 Task: Research Airbnb options in Tunapuna, Trinidad and Tobago from 1st November, 2023 to 9th November, 2023 for 6 adults.3 bedrooms having 3 beds and 3 bathrooms. Property type can be house. Booking option can be shelf check-in. Look for 3 properties as per requirement.
Action: Mouse moved to (427, 156)
Screenshot: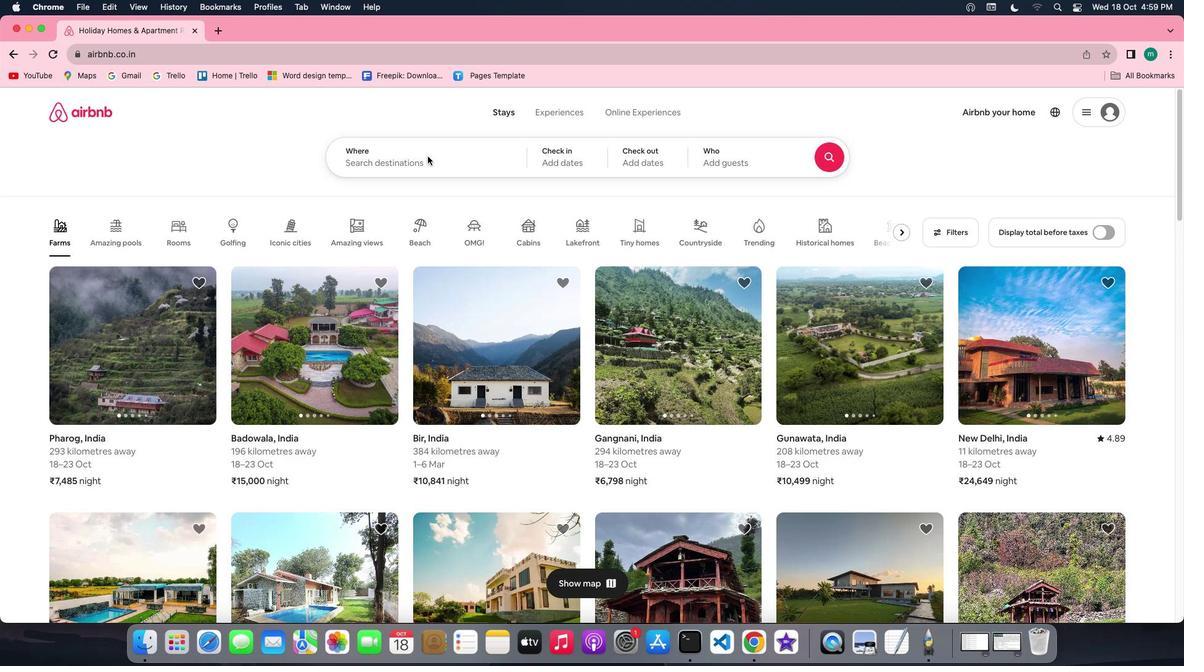 
Action: Mouse pressed left at (427, 156)
Screenshot: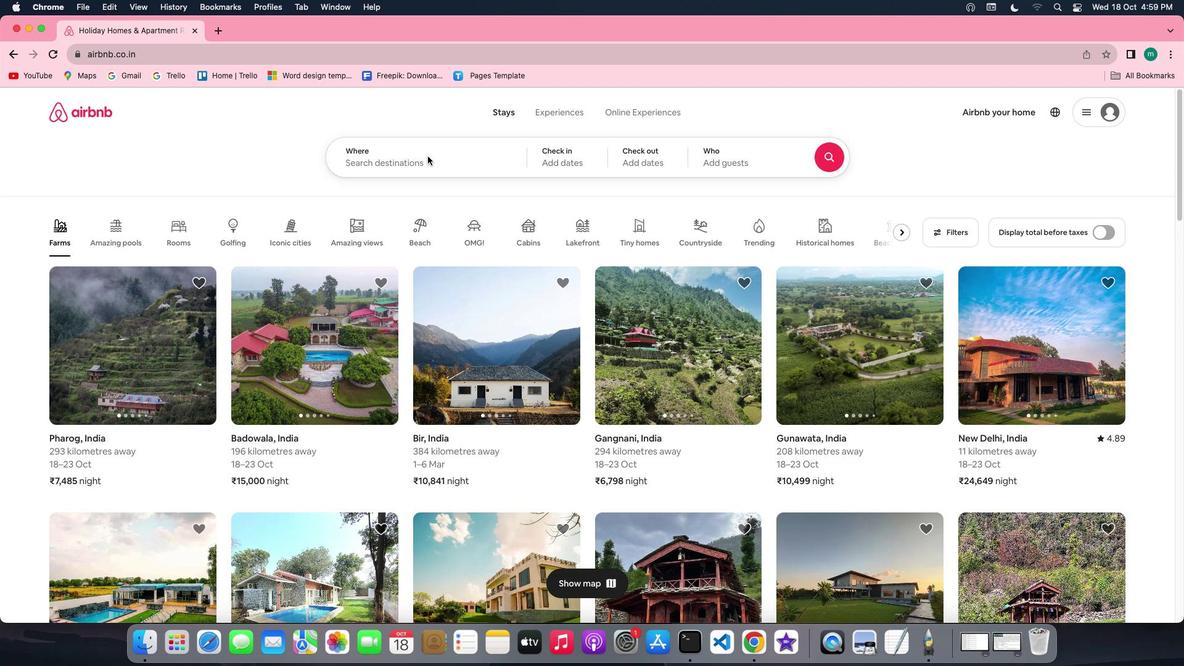 
Action: Mouse pressed left at (427, 156)
Screenshot: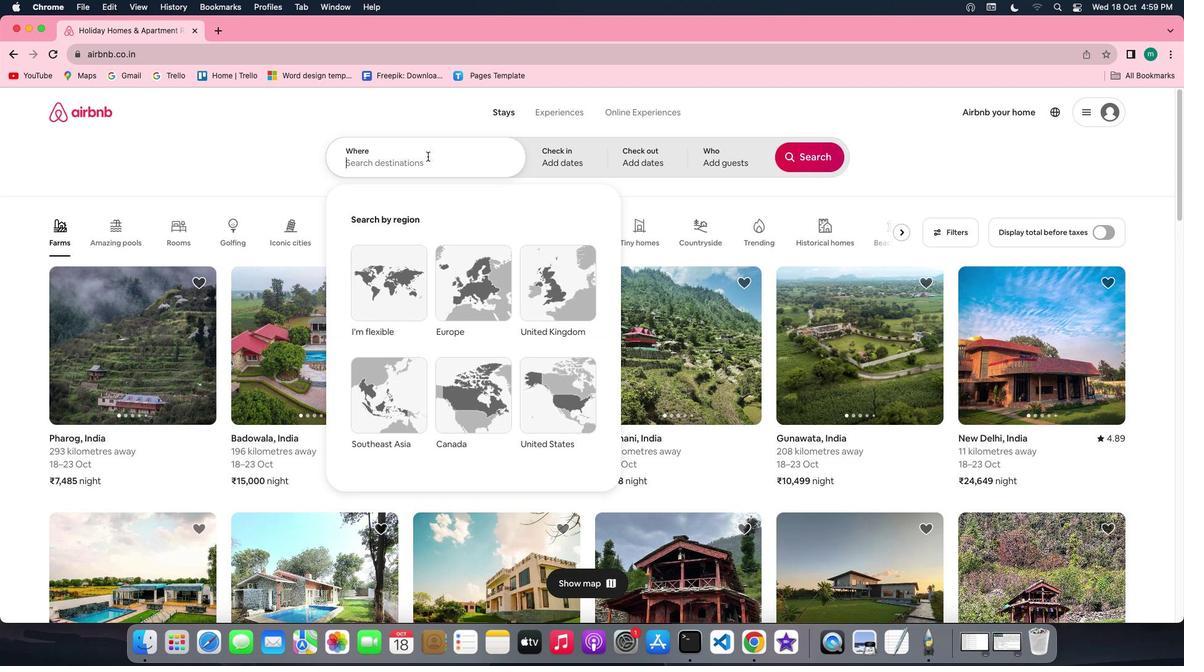 
Action: Key pressed Key.shift'T''u''n''a''p''u''n''a'','Key.spaceKey.shift'T''r''i''n''i''d''a''d'Key.space'a''n''d'Key.spaceKey.shift'T''o''b''a''g''o'
Screenshot: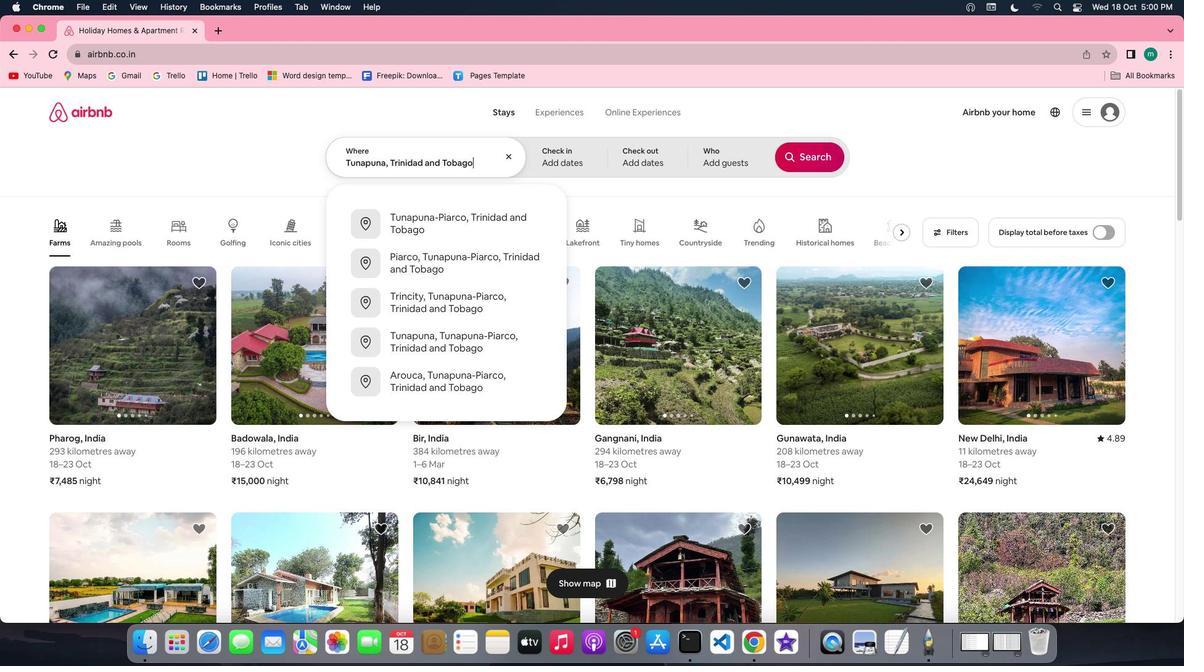 
Action: Mouse moved to (502, 219)
Screenshot: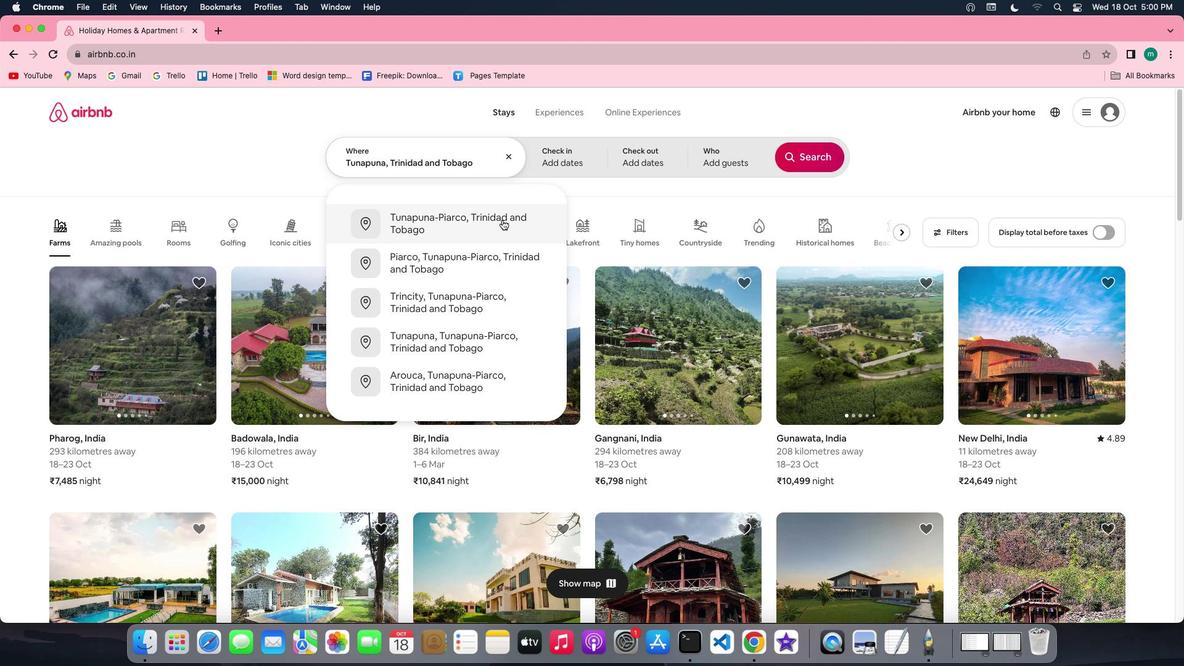 
Action: Mouse pressed left at (502, 219)
Screenshot: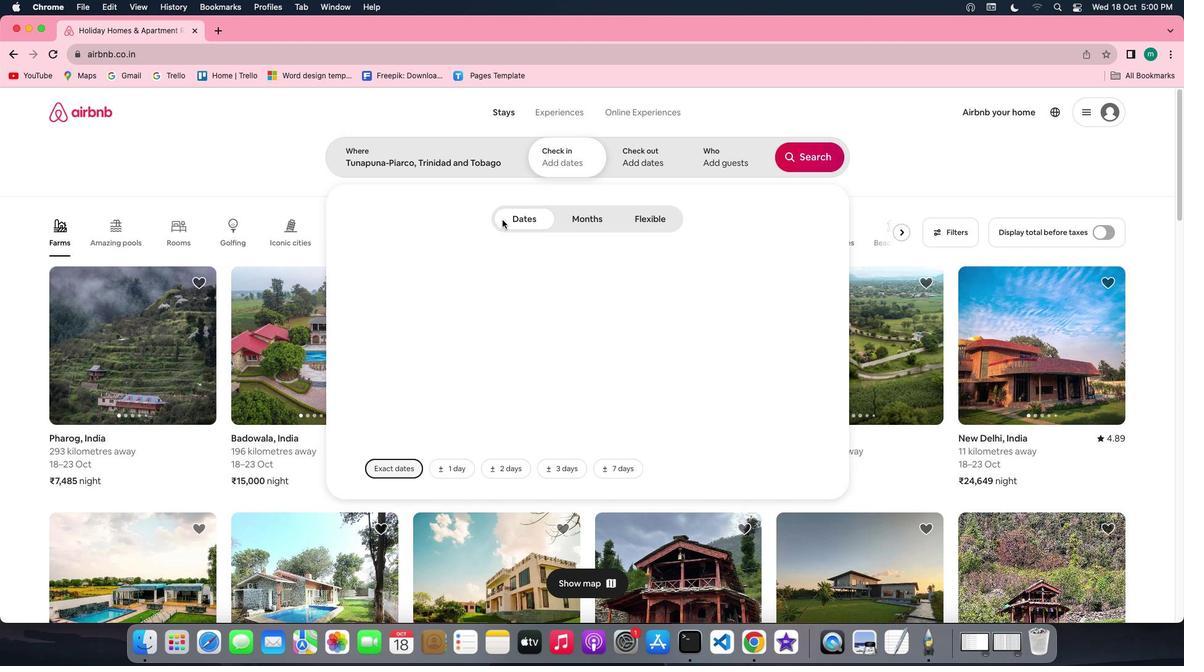 
Action: Mouse moved to (696, 302)
Screenshot: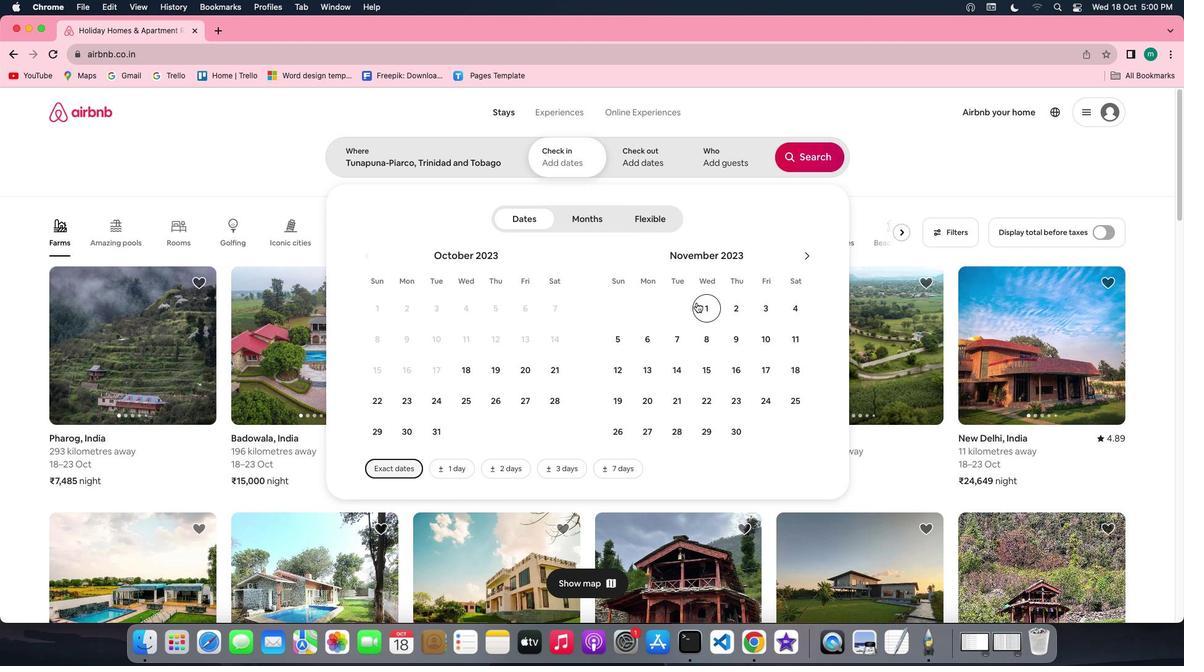 
Action: Mouse pressed left at (696, 302)
Screenshot: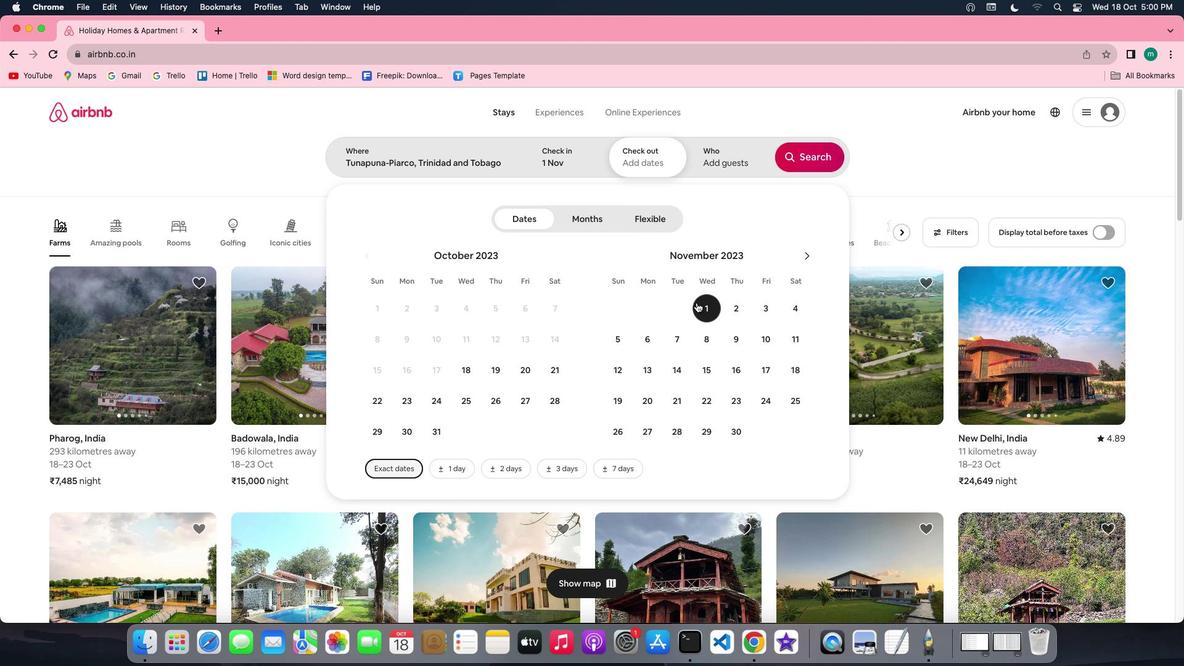 
Action: Mouse moved to (729, 334)
Screenshot: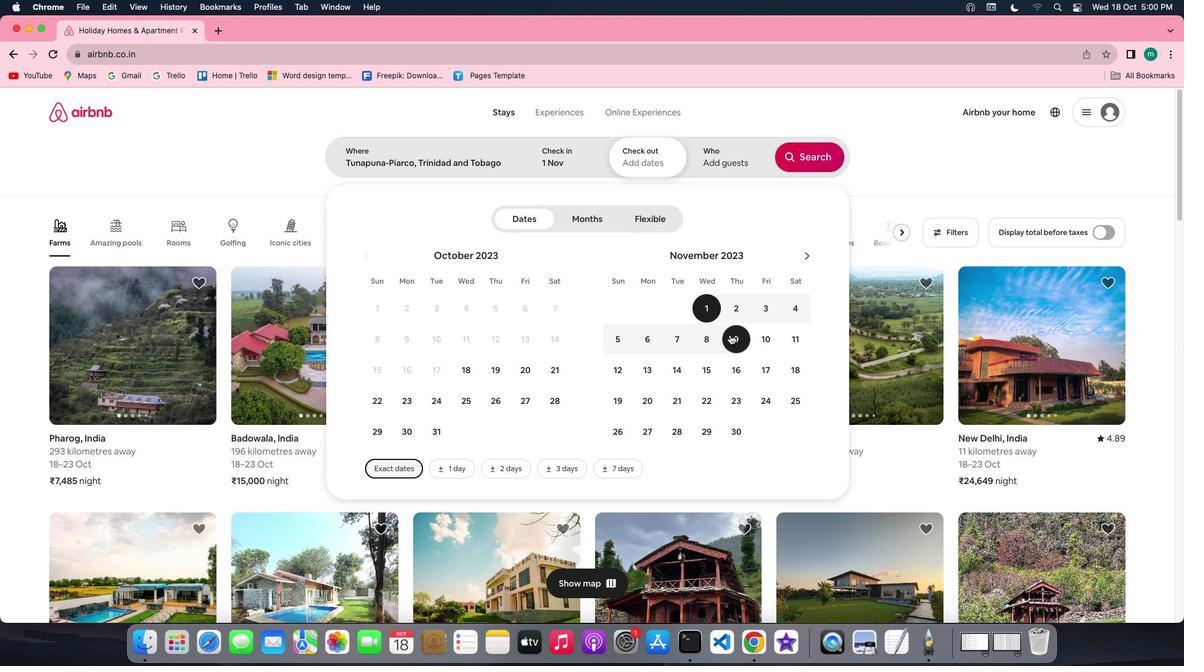 
Action: Mouse pressed left at (729, 334)
Screenshot: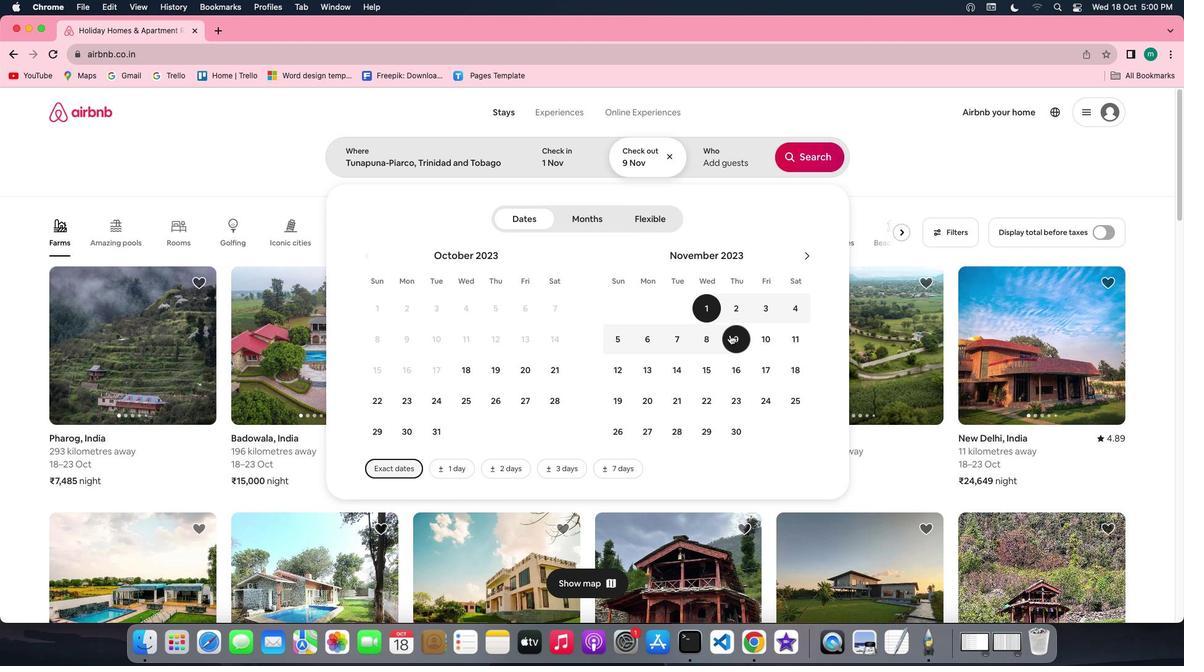 
Action: Mouse moved to (743, 169)
Screenshot: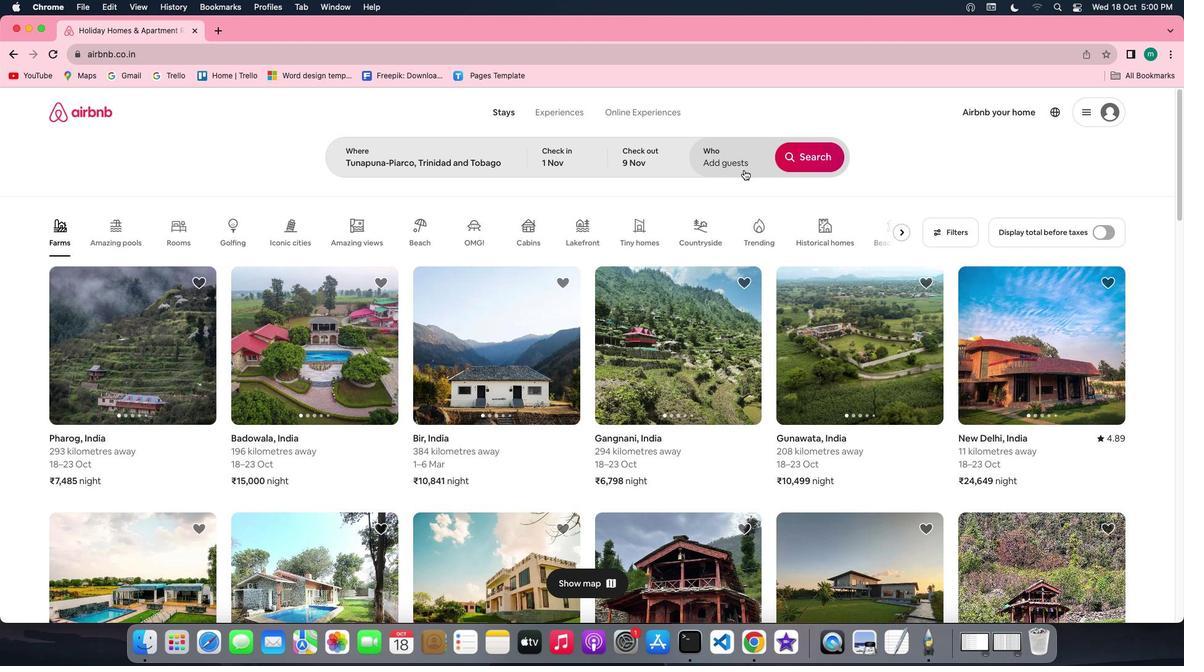 
Action: Mouse pressed left at (743, 169)
Screenshot: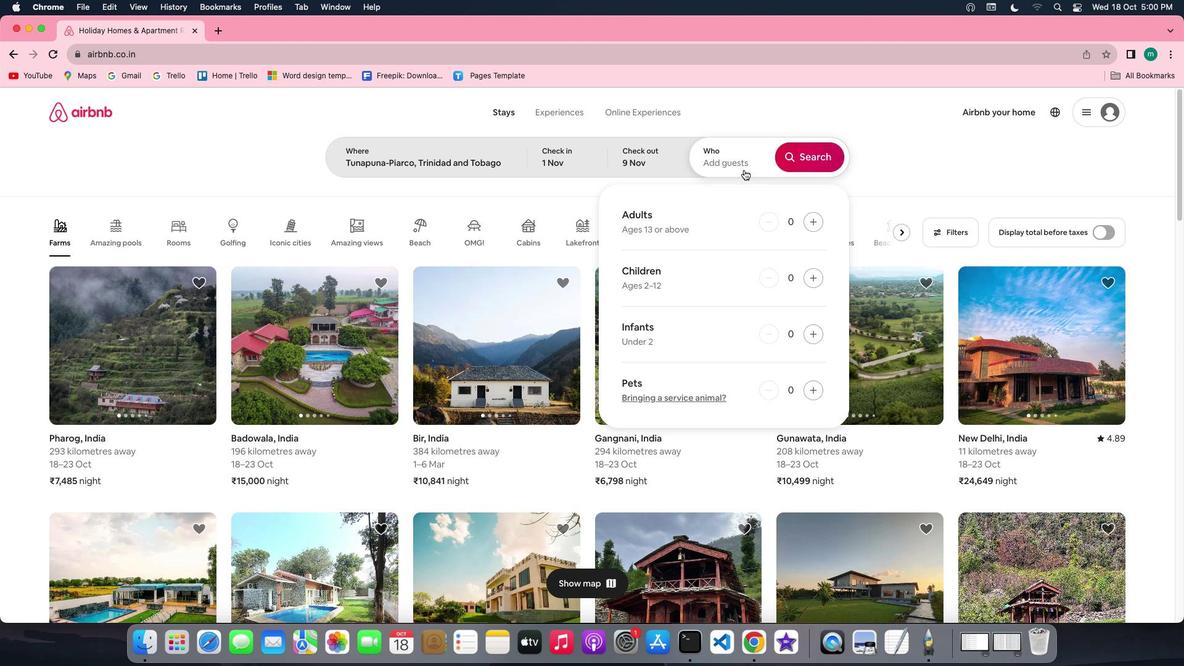 
Action: Mouse moved to (813, 213)
Screenshot: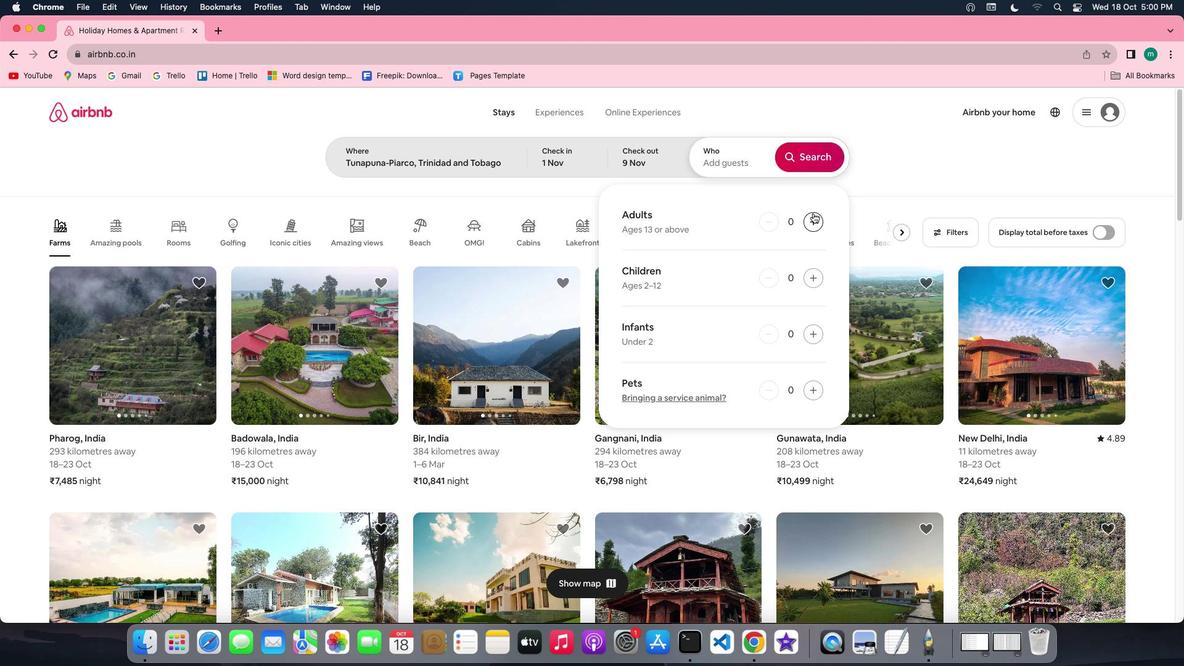 
Action: Mouse pressed left at (813, 213)
Screenshot: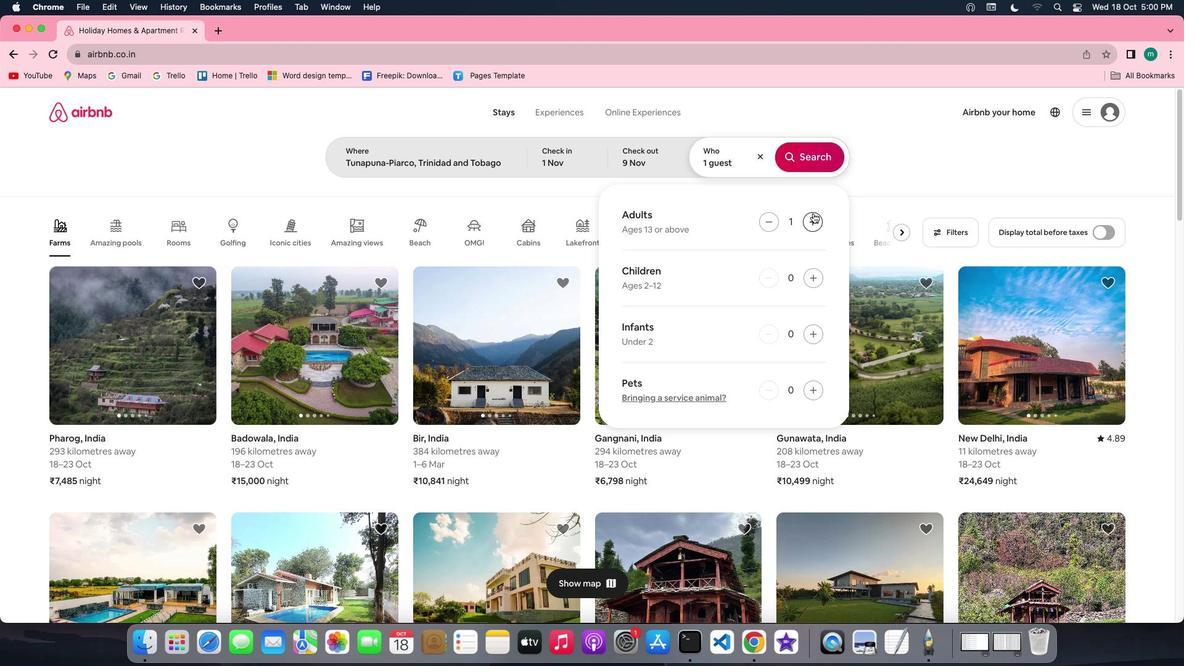 
Action: Mouse pressed left at (813, 213)
Screenshot: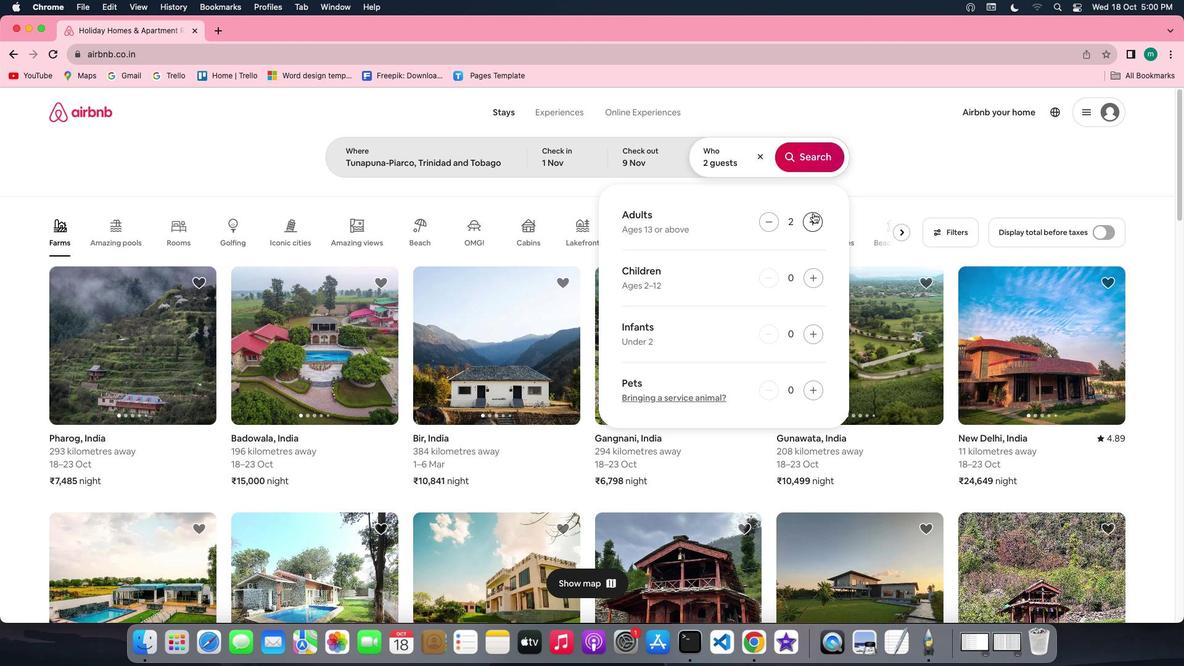 
Action: Mouse pressed left at (813, 213)
Screenshot: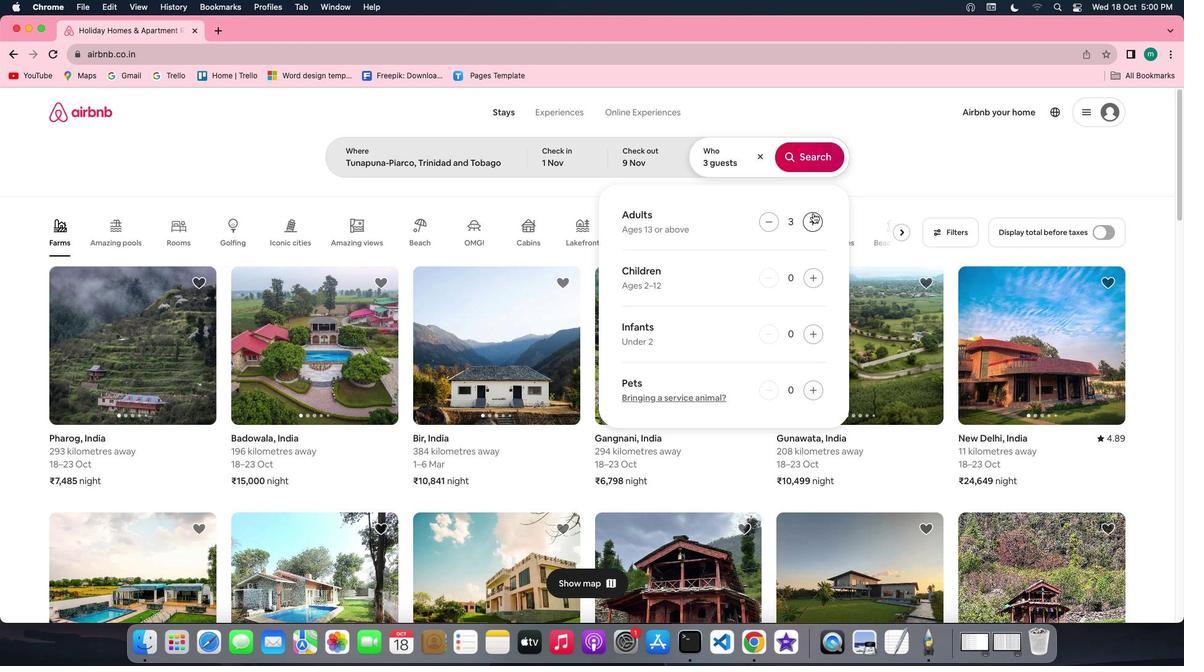 
Action: Mouse pressed left at (813, 213)
Screenshot: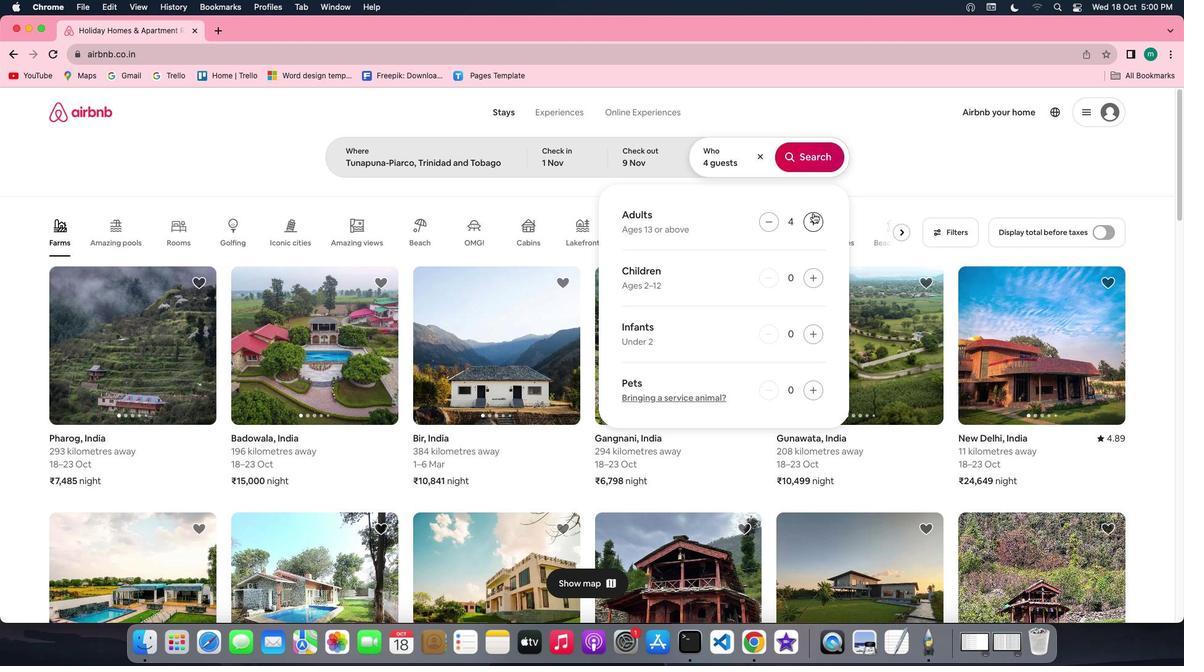 
Action: Mouse pressed left at (813, 213)
Screenshot: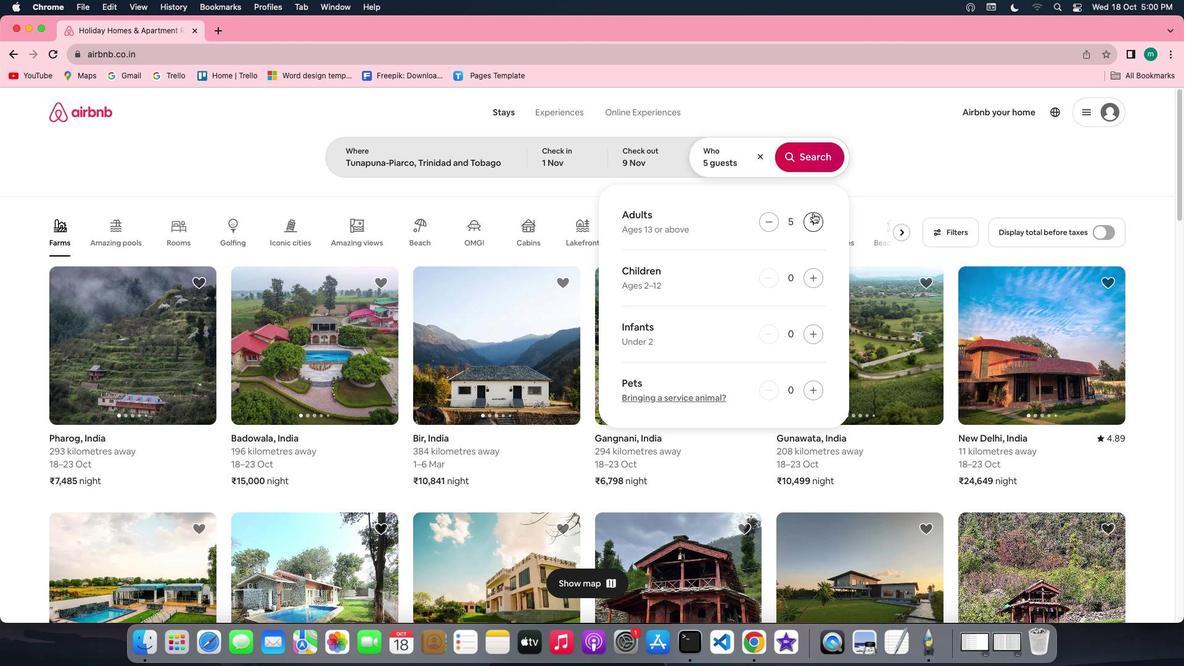 
Action: Mouse pressed left at (813, 213)
Screenshot: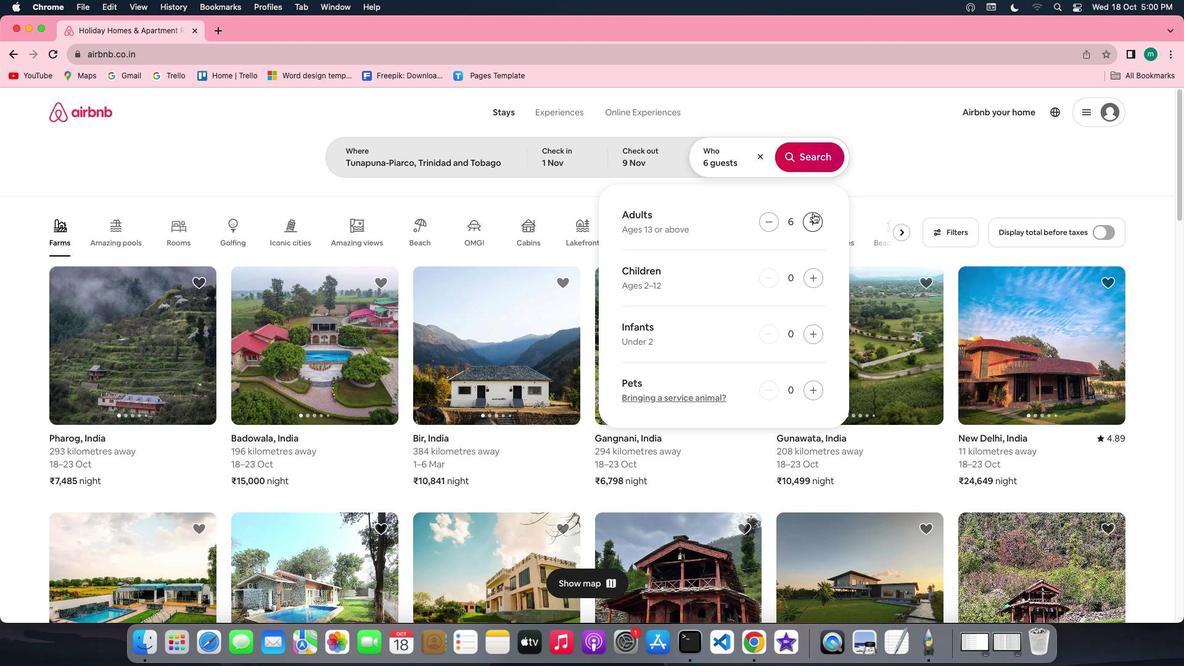 
Action: Mouse moved to (806, 160)
Screenshot: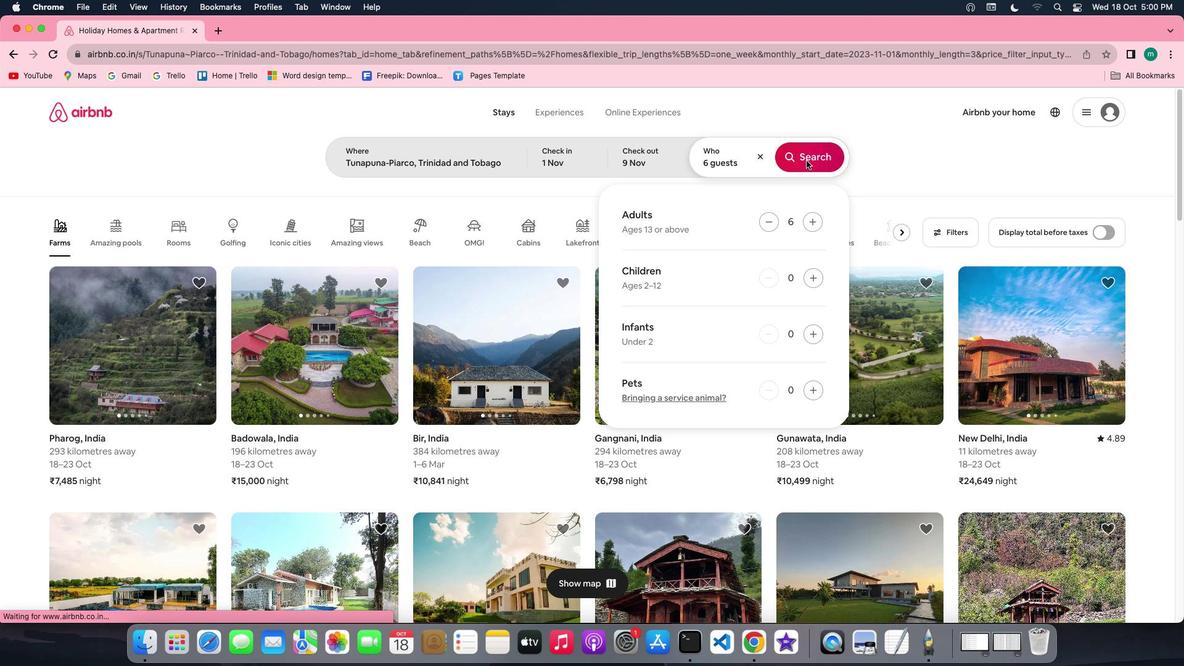 
Action: Mouse pressed left at (806, 160)
Screenshot: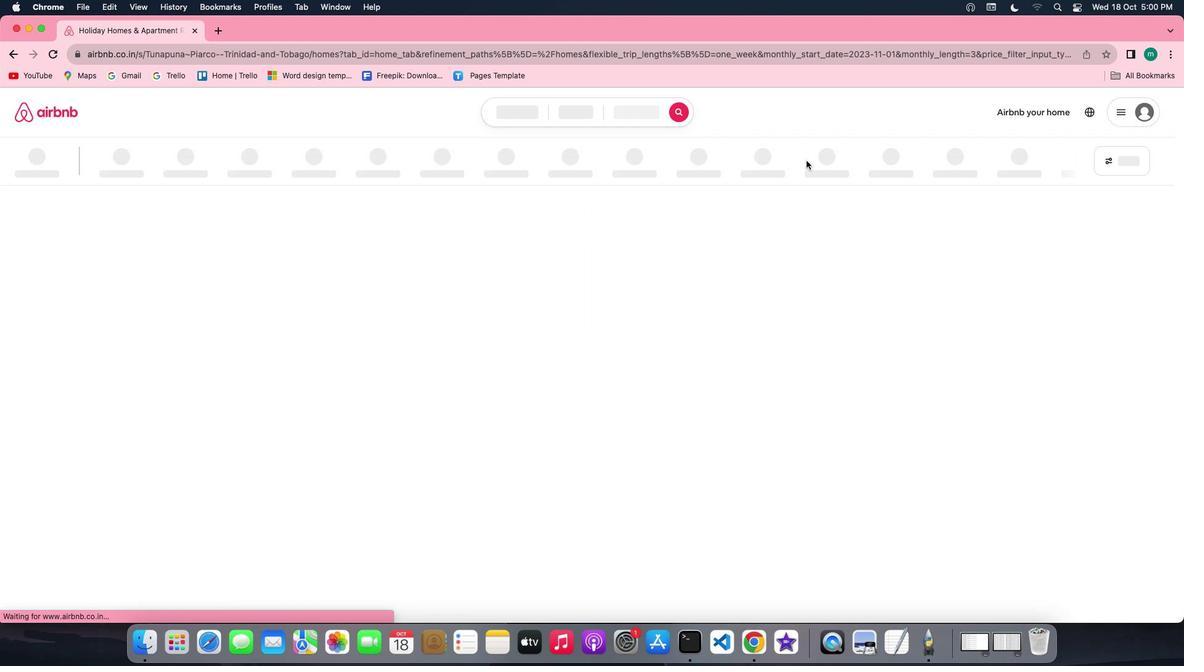 
Action: Mouse moved to (974, 168)
Screenshot: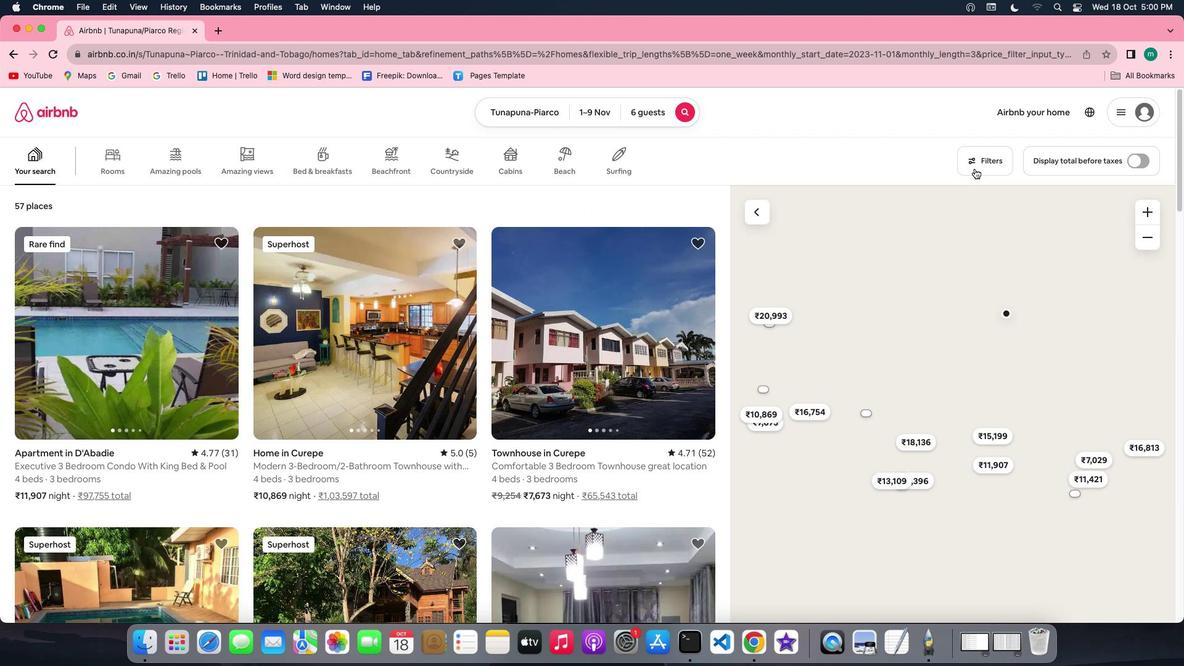 
Action: Mouse pressed left at (974, 168)
Screenshot: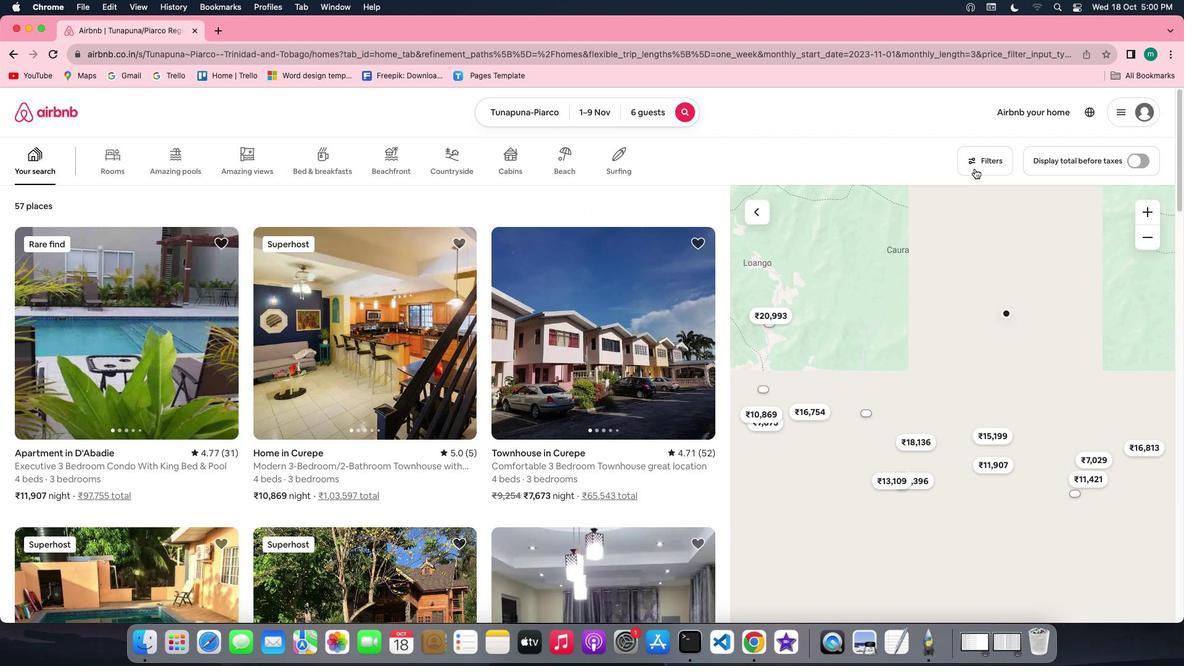 
Action: Mouse moved to (620, 393)
Screenshot: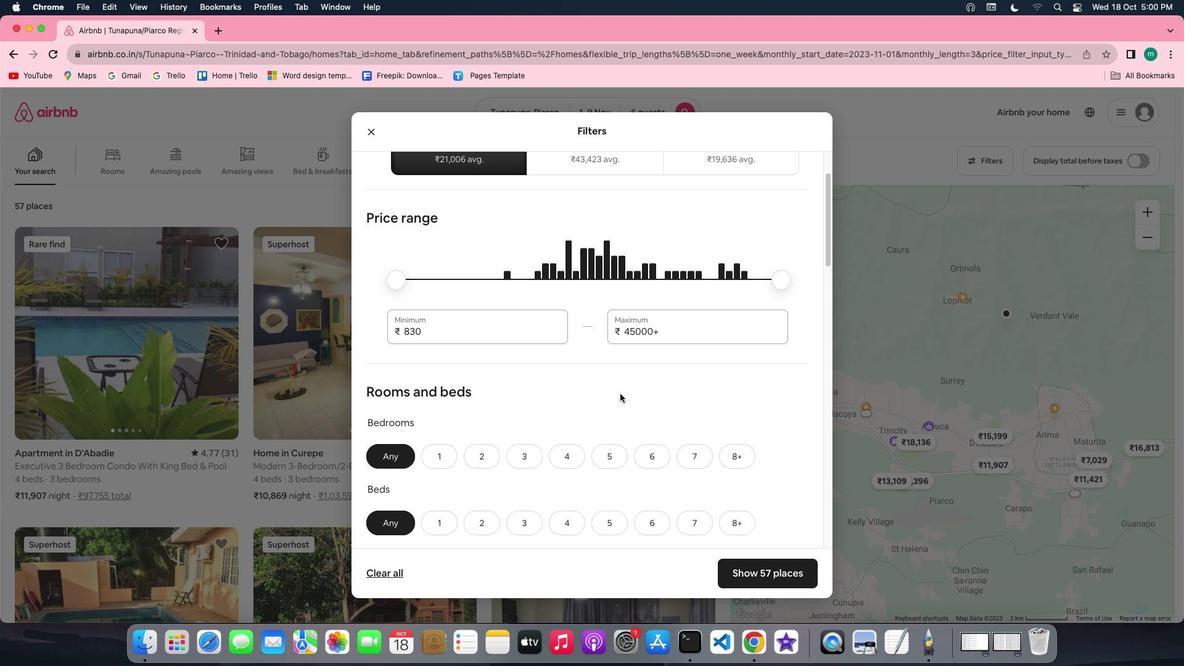 
Action: Mouse scrolled (620, 393) with delta (0, 0)
Screenshot: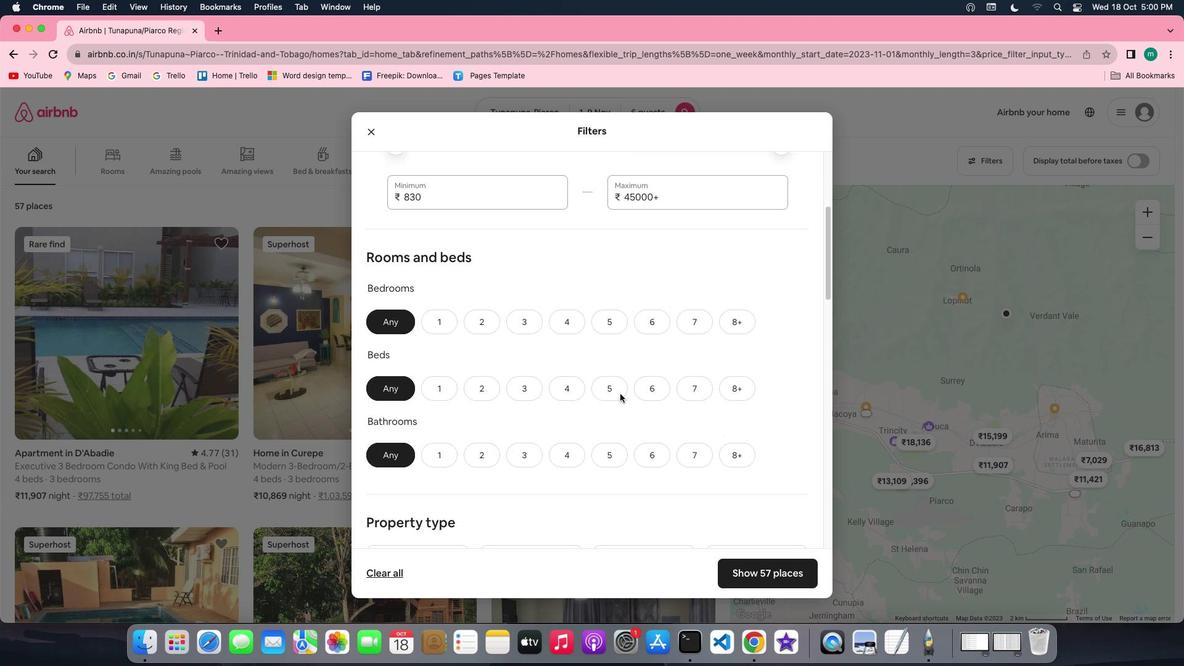 
Action: Mouse scrolled (620, 393) with delta (0, 0)
Screenshot: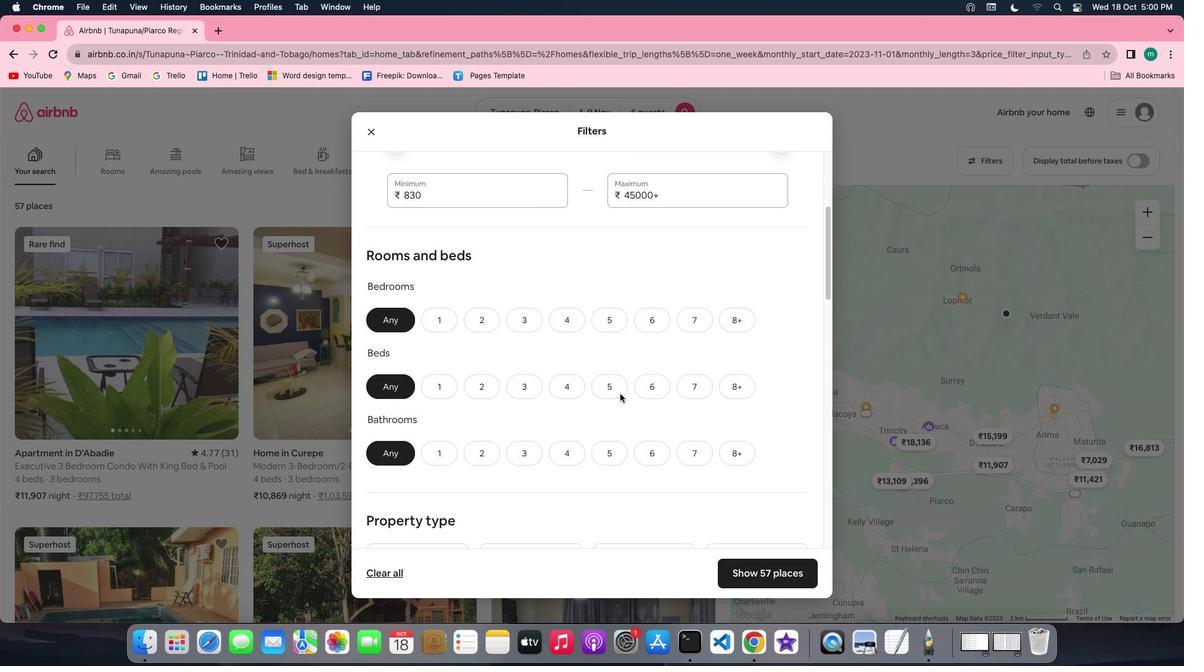
Action: Mouse scrolled (620, 393) with delta (0, -1)
Screenshot: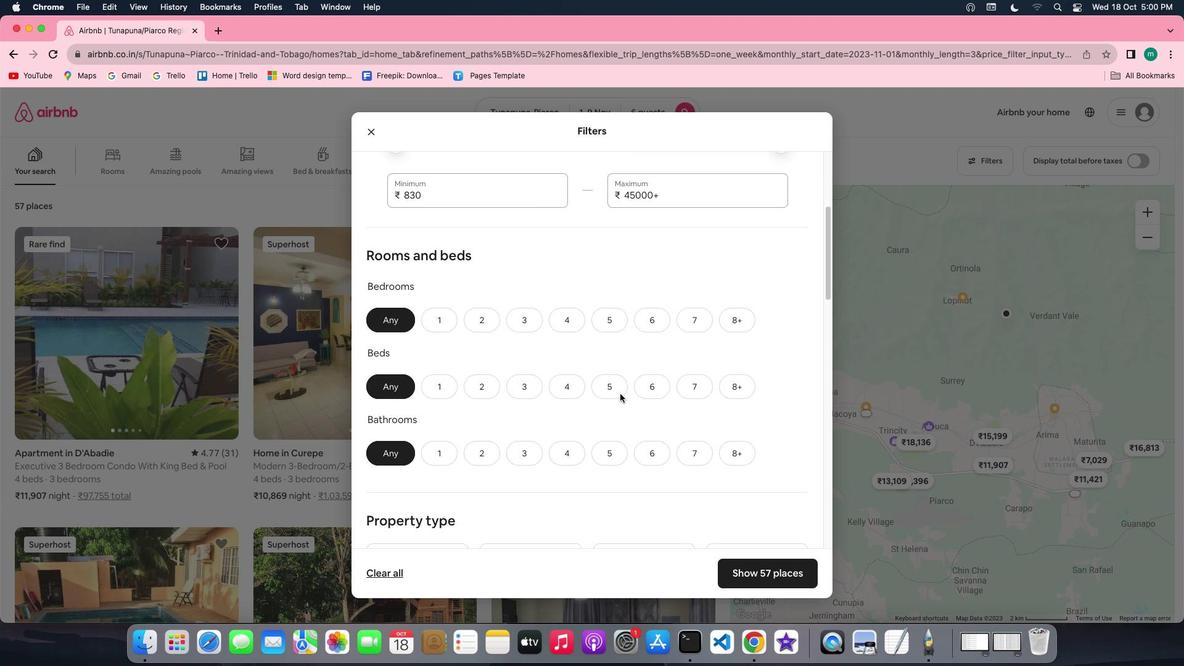
Action: Mouse scrolled (620, 393) with delta (0, -2)
Screenshot: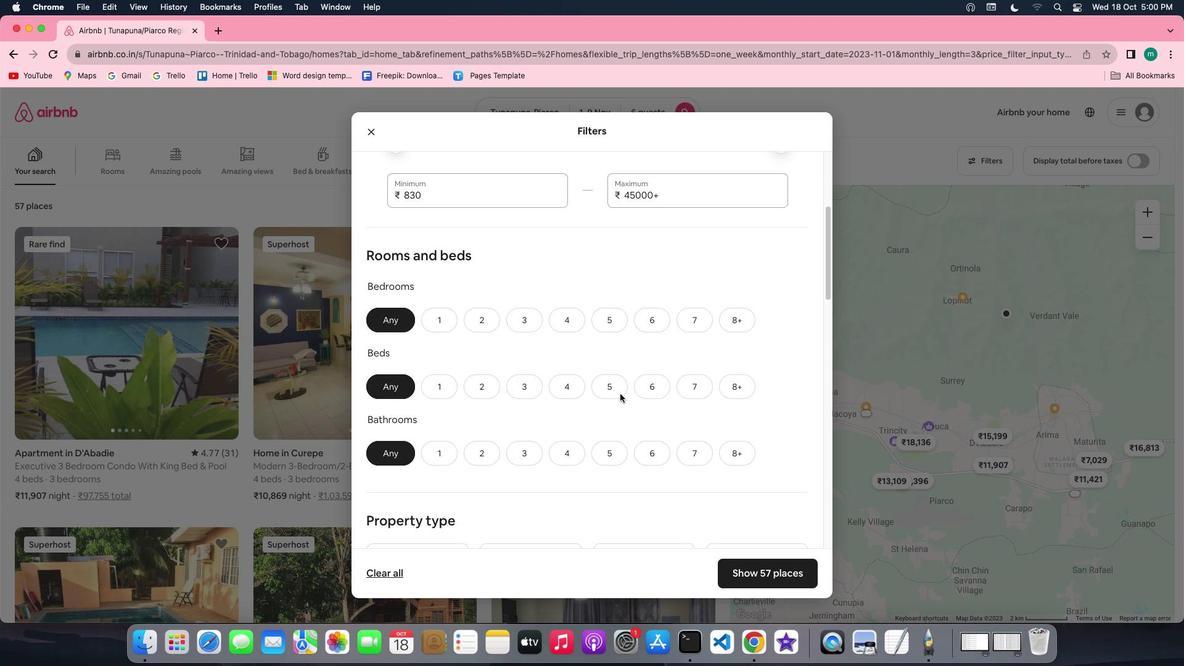 
Action: Mouse moved to (539, 323)
Screenshot: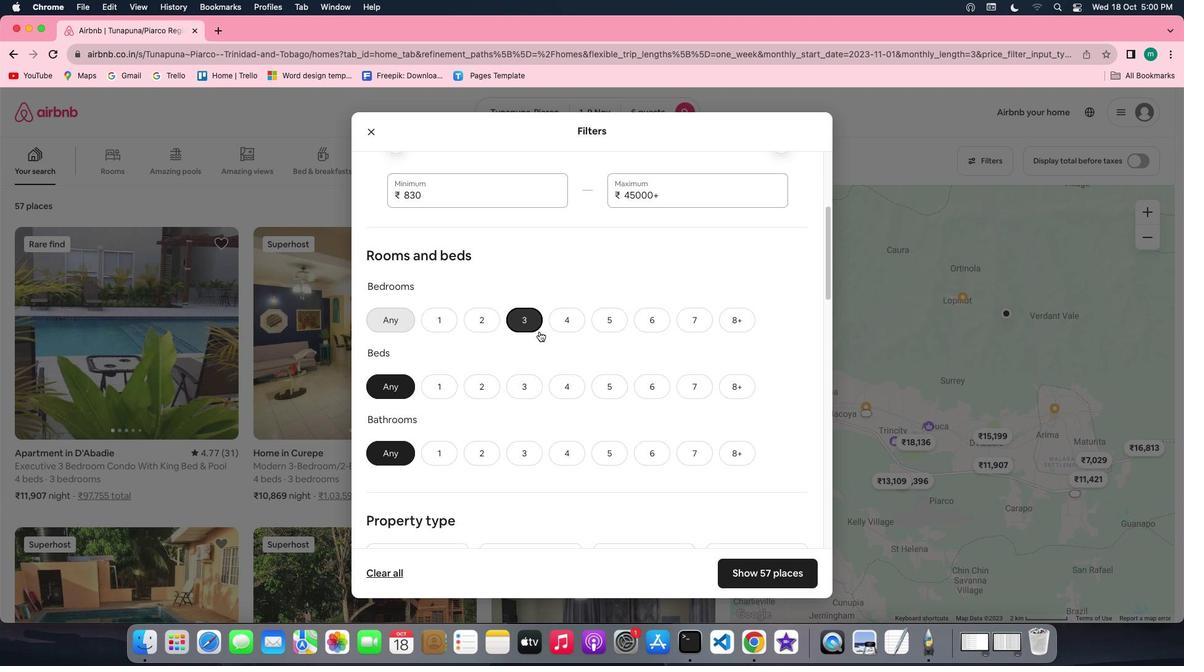 
Action: Mouse pressed left at (539, 323)
Screenshot: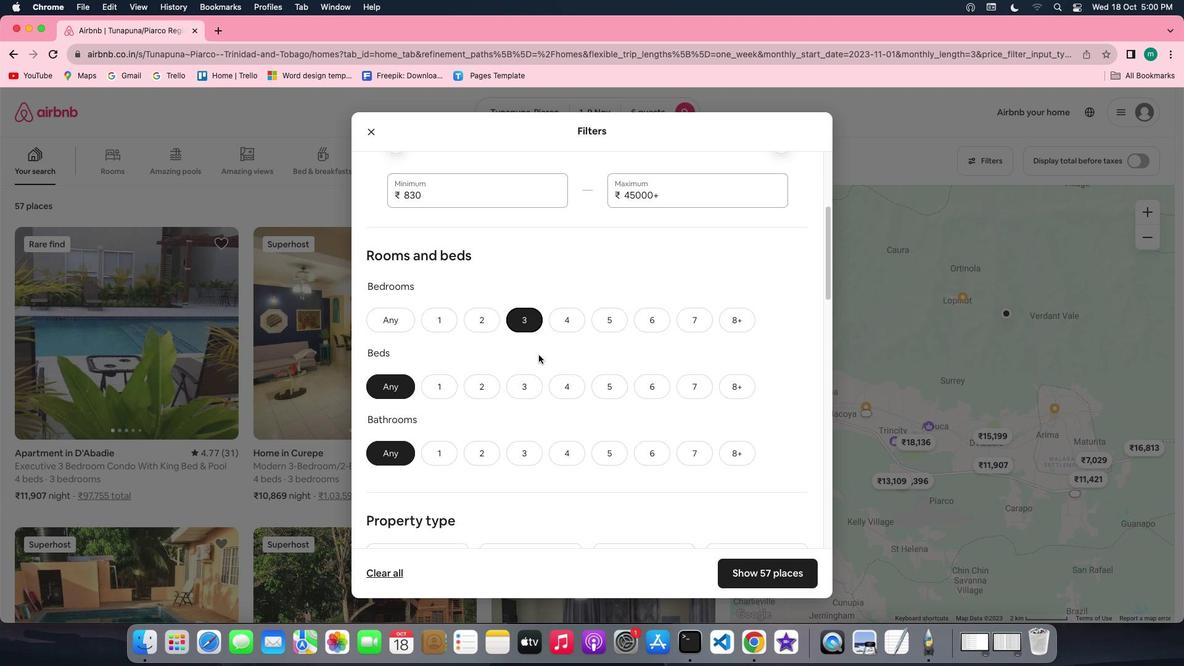 
Action: Mouse moved to (531, 394)
Screenshot: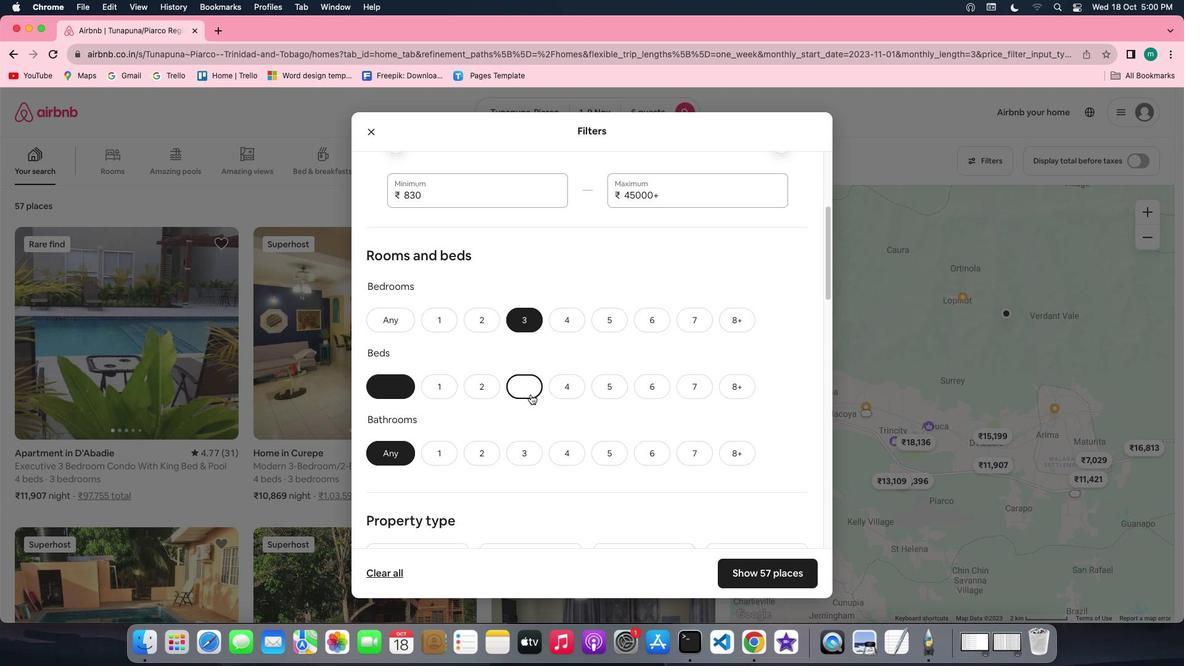 
Action: Mouse pressed left at (531, 394)
Screenshot: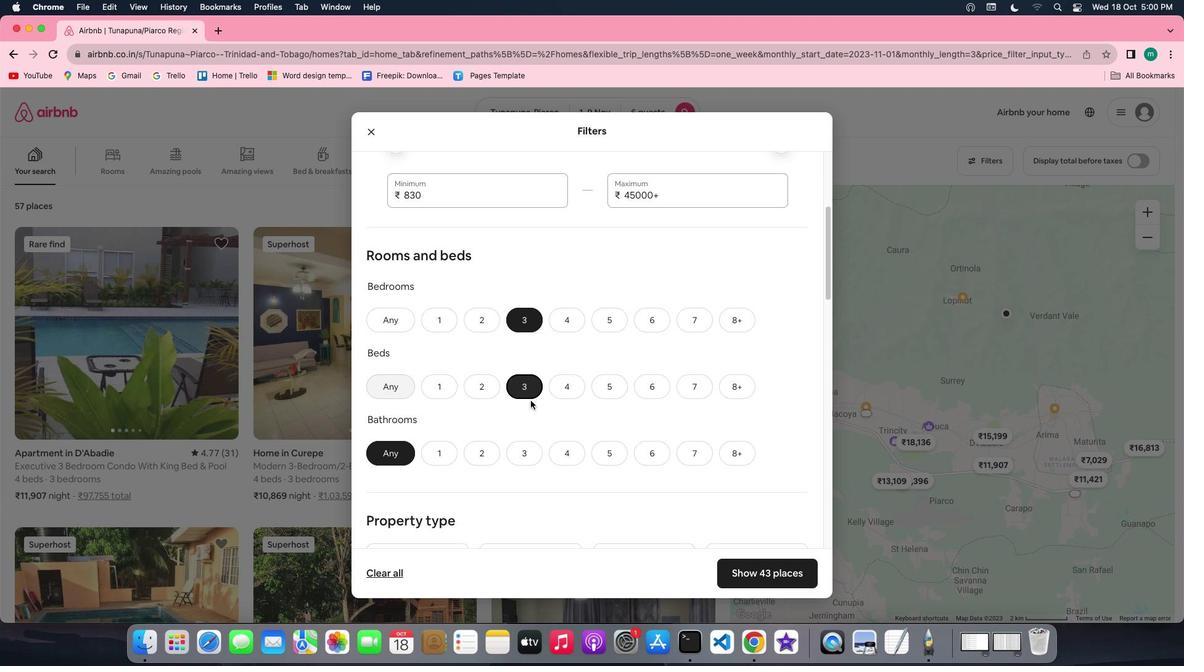 
Action: Mouse moved to (532, 455)
Screenshot: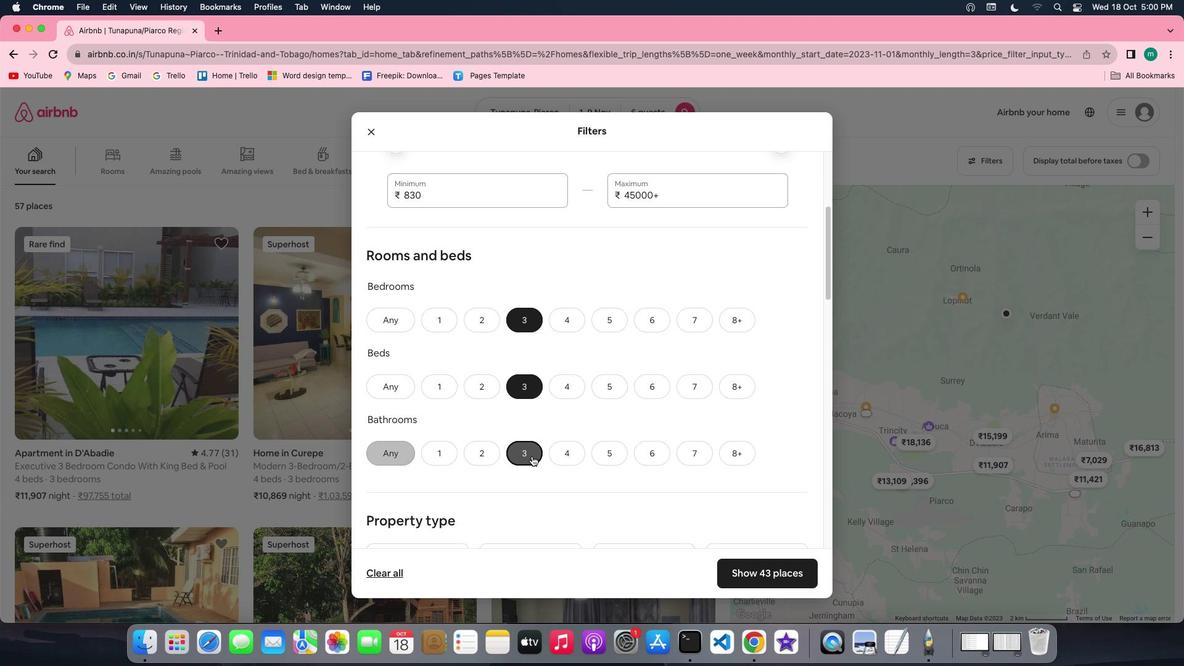 
Action: Mouse pressed left at (532, 455)
Screenshot: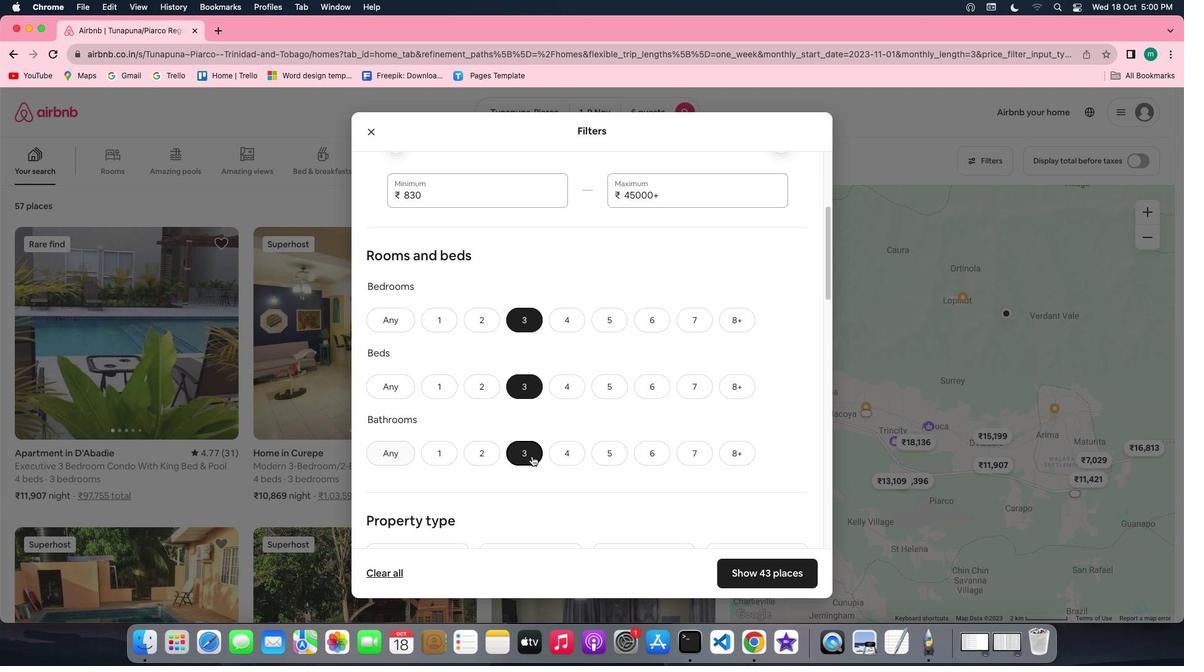 
Action: Mouse moved to (670, 448)
Screenshot: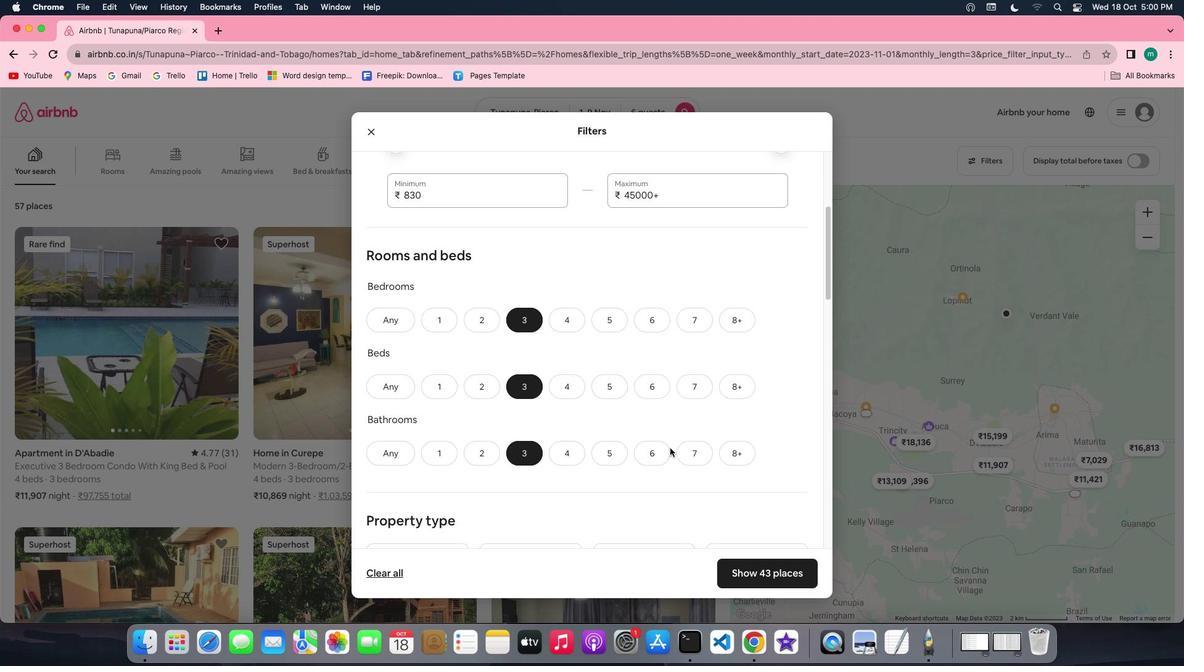 
Action: Mouse scrolled (670, 448) with delta (0, 0)
Screenshot: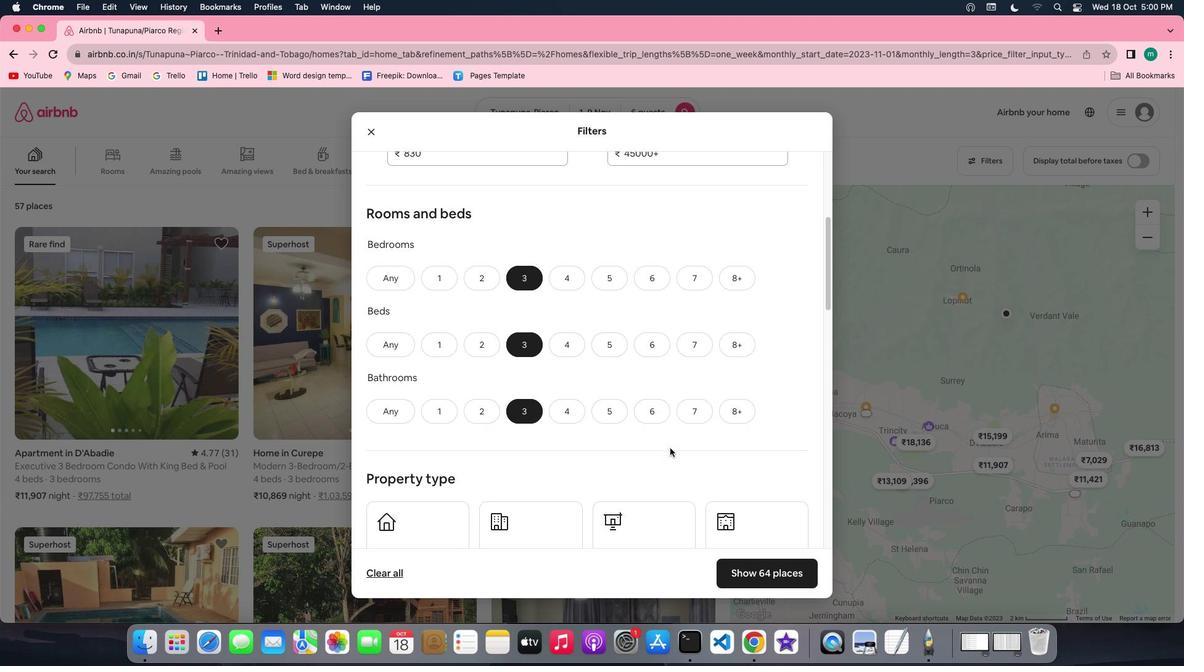 
Action: Mouse scrolled (670, 448) with delta (0, 0)
Screenshot: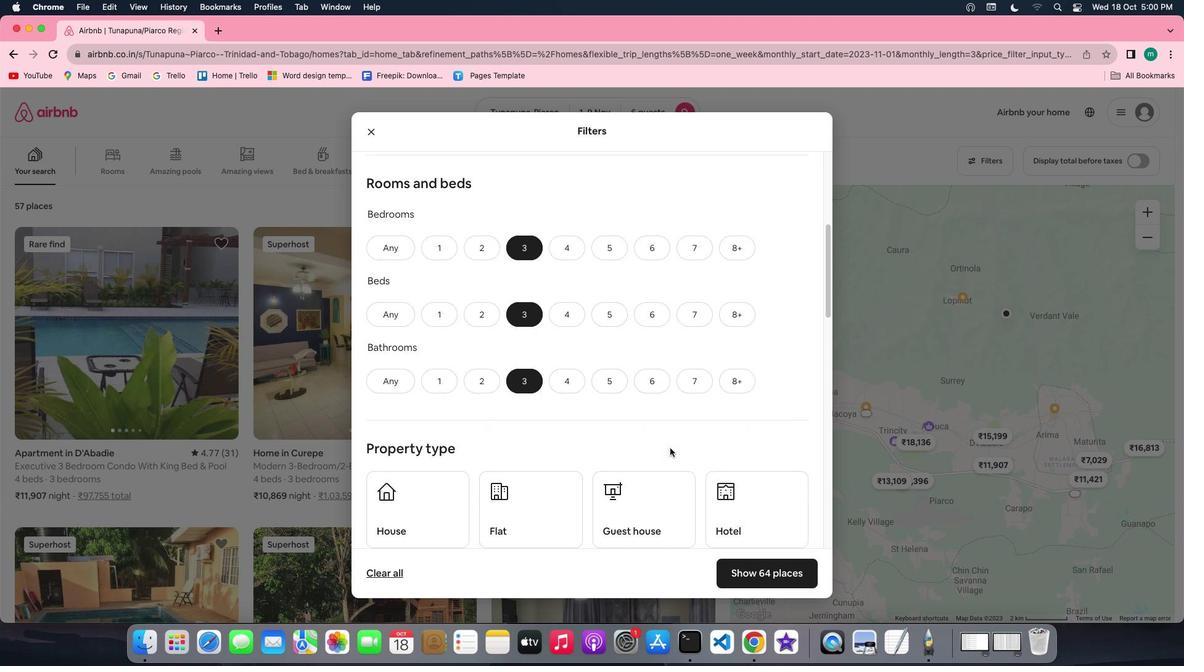 
Action: Mouse scrolled (670, 448) with delta (0, 0)
Screenshot: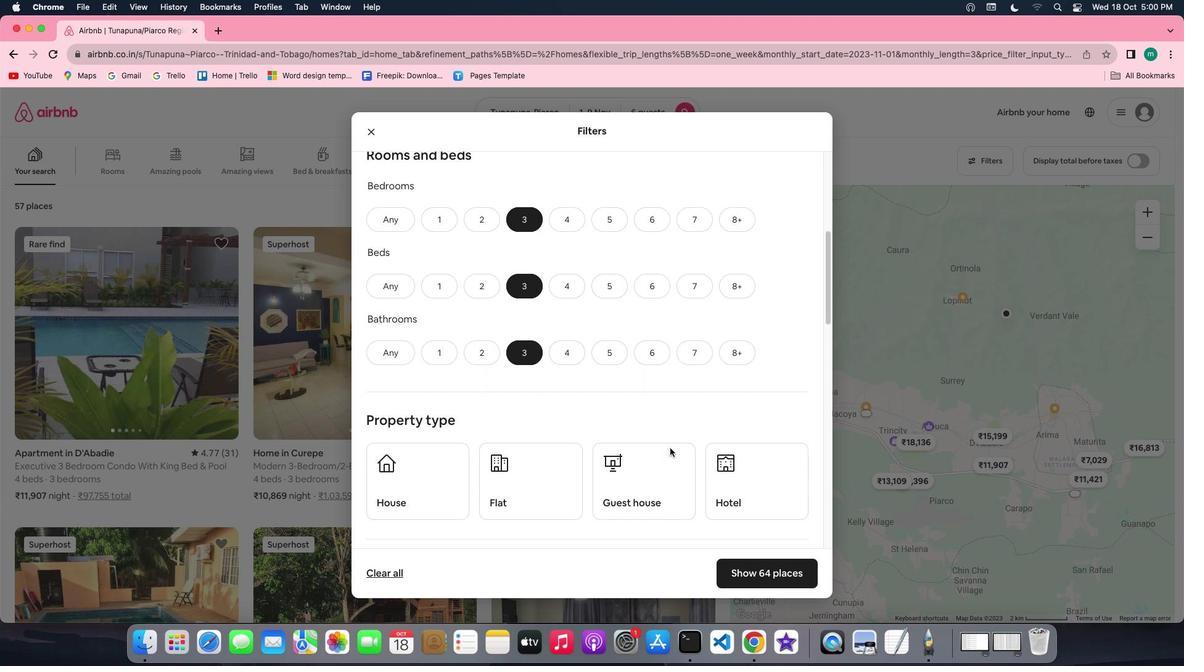 
Action: Mouse scrolled (670, 448) with delta (0, 0)
Screenshot: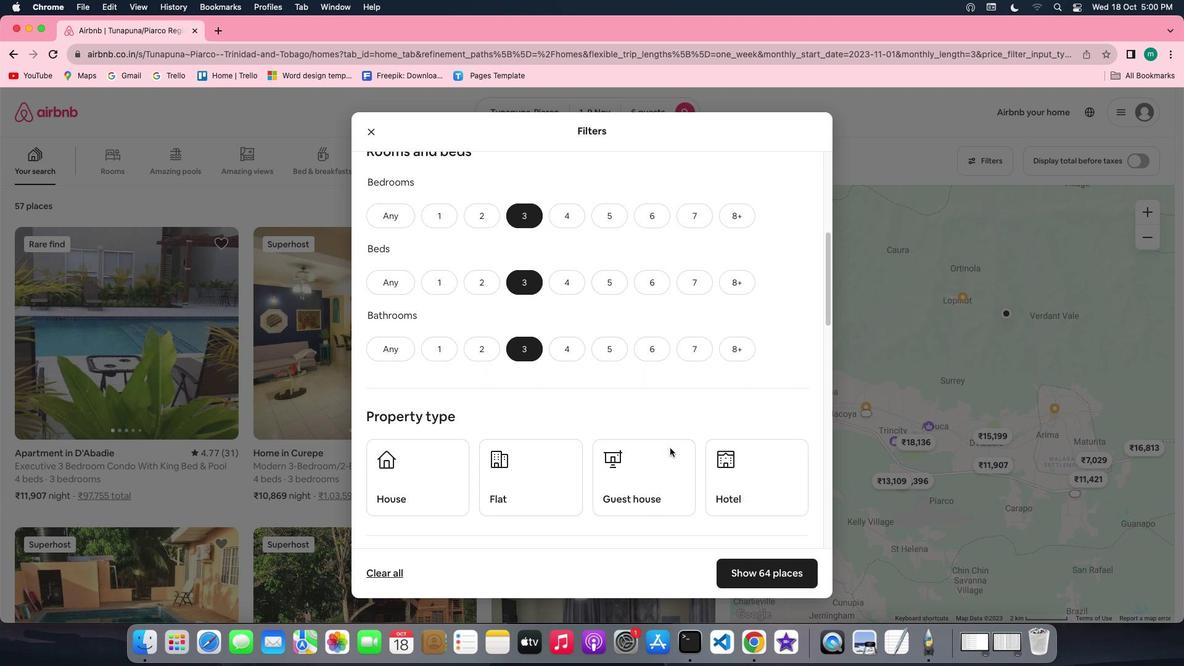 
Action: Mouse scrolled (670, 448) with delta (0, 0)
Screenshot: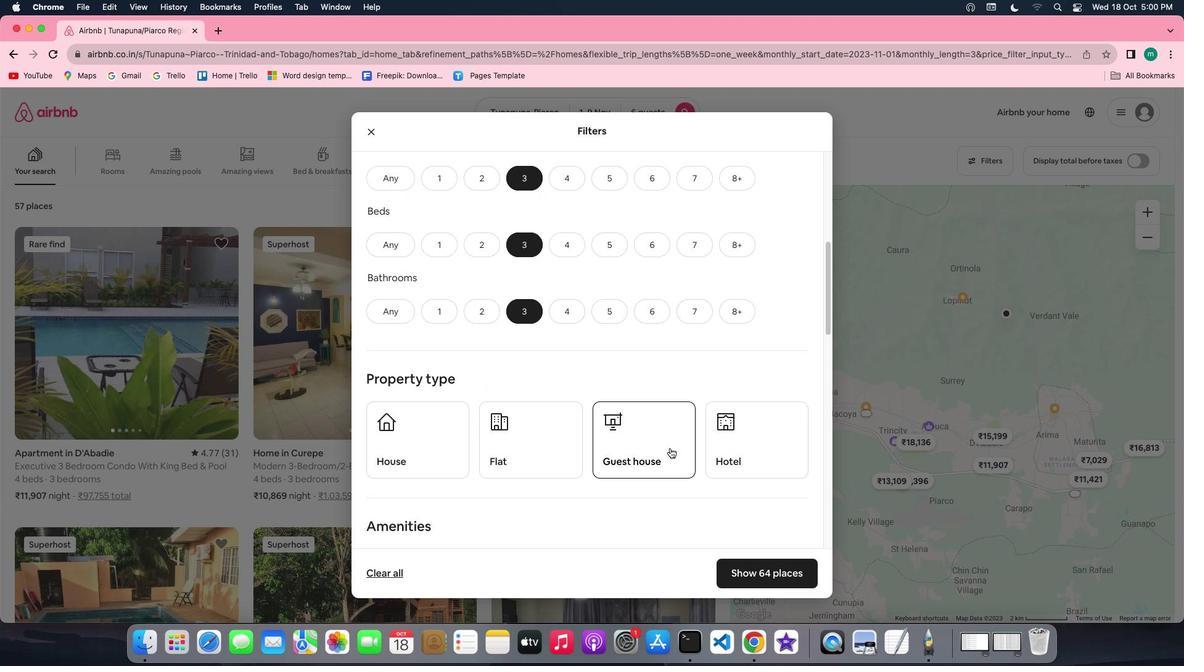 
Action: Mouse scrolled (670, 448) with delta (0, 0)
Screenshot: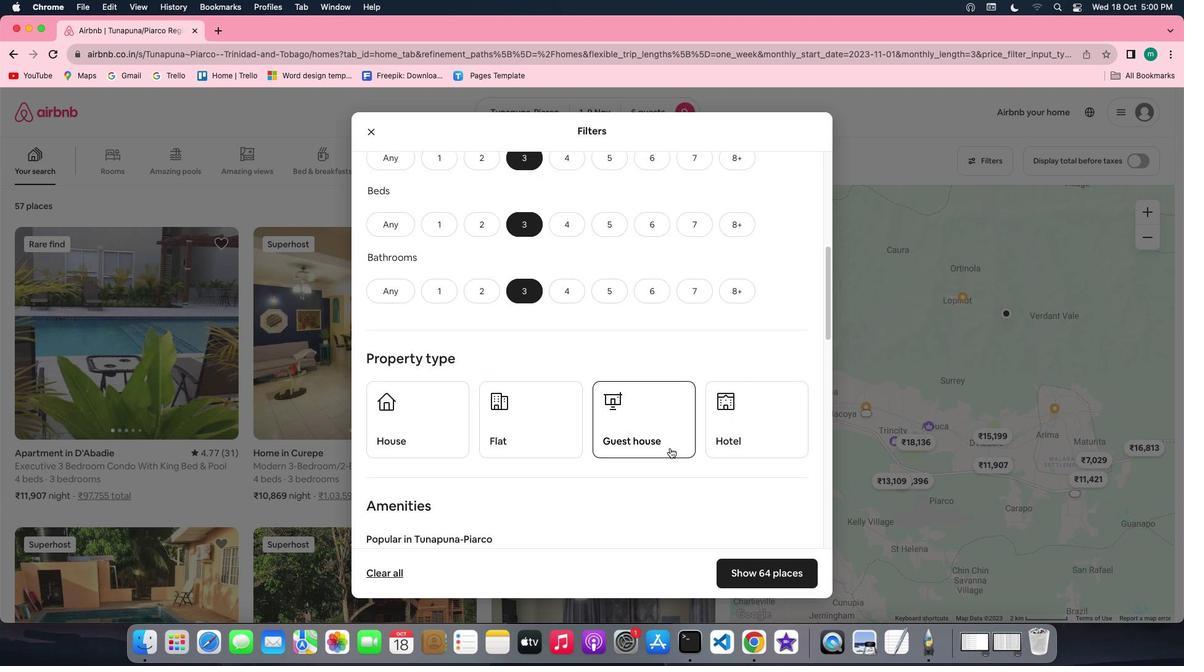 
Action: Mouse scrolled (670, 448) with delta (0, 0)
Screenshot: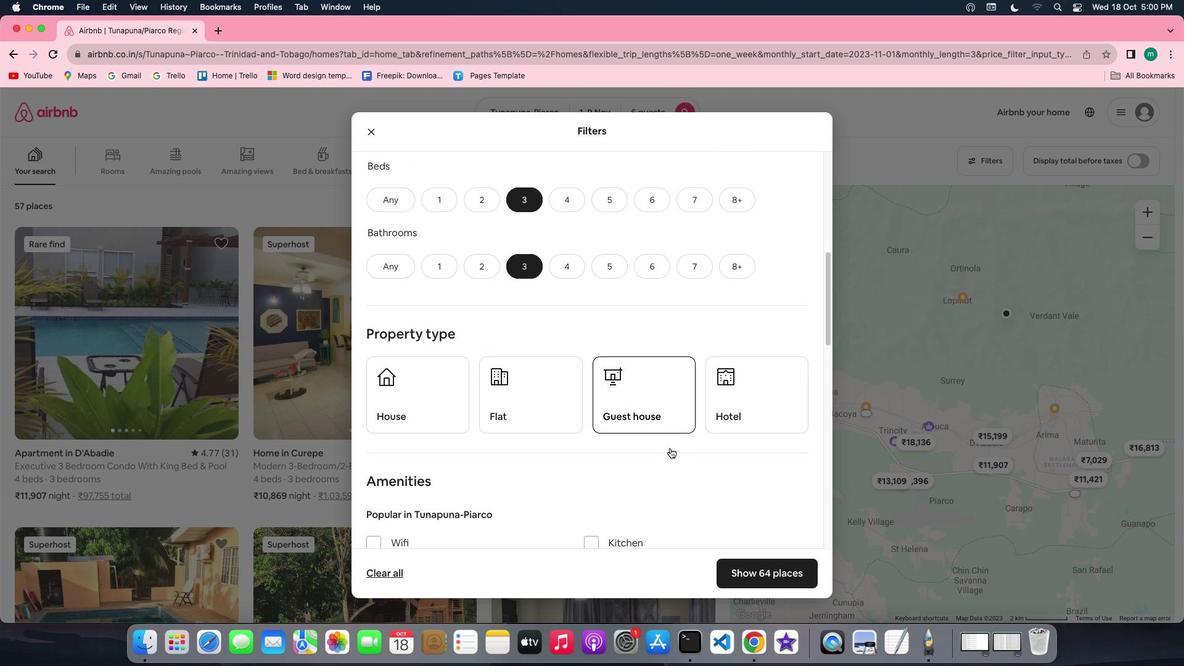 
Action: Mouse scrolled (670, 448) with delta (0, 0)
Screenshot: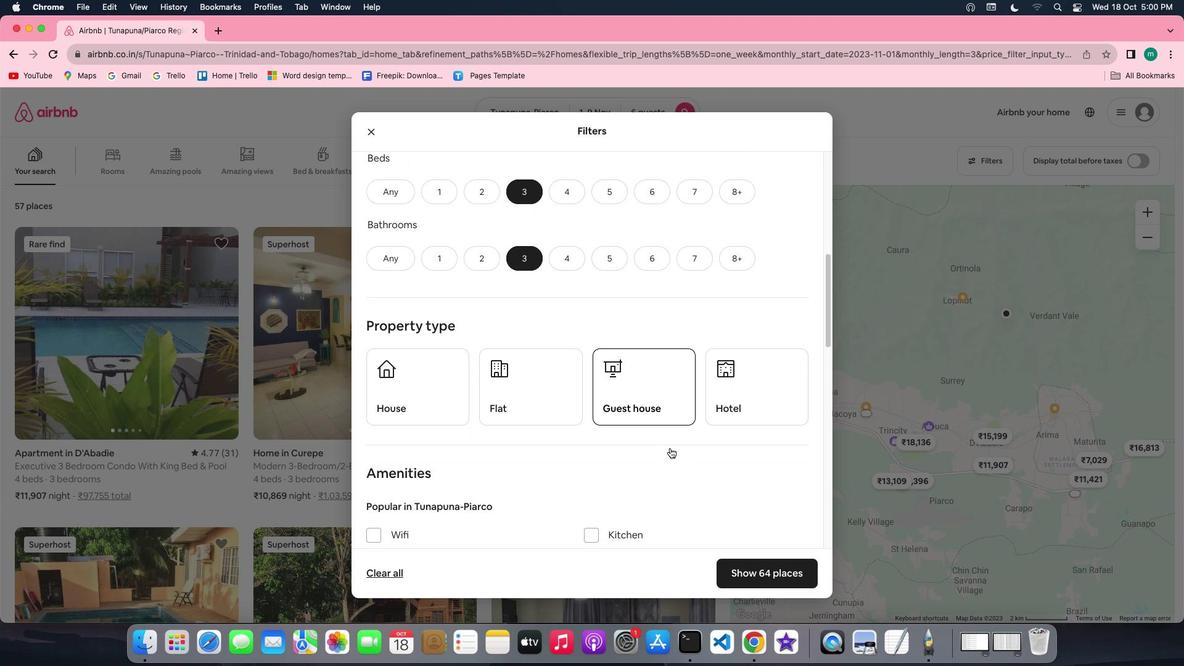 
Action: Mouse scrolled (670, 448) with delta (0, 0)
Screenshot: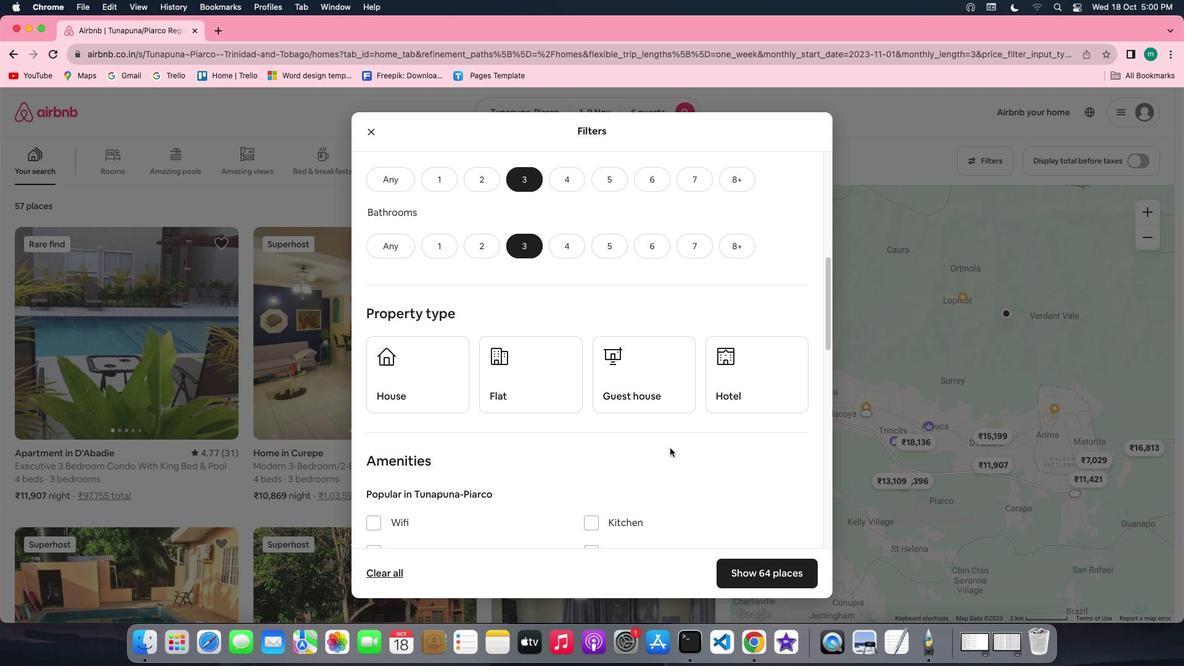 
Action: Mouse scrolled (670, 448) with delta (0, 0)
Screenshot: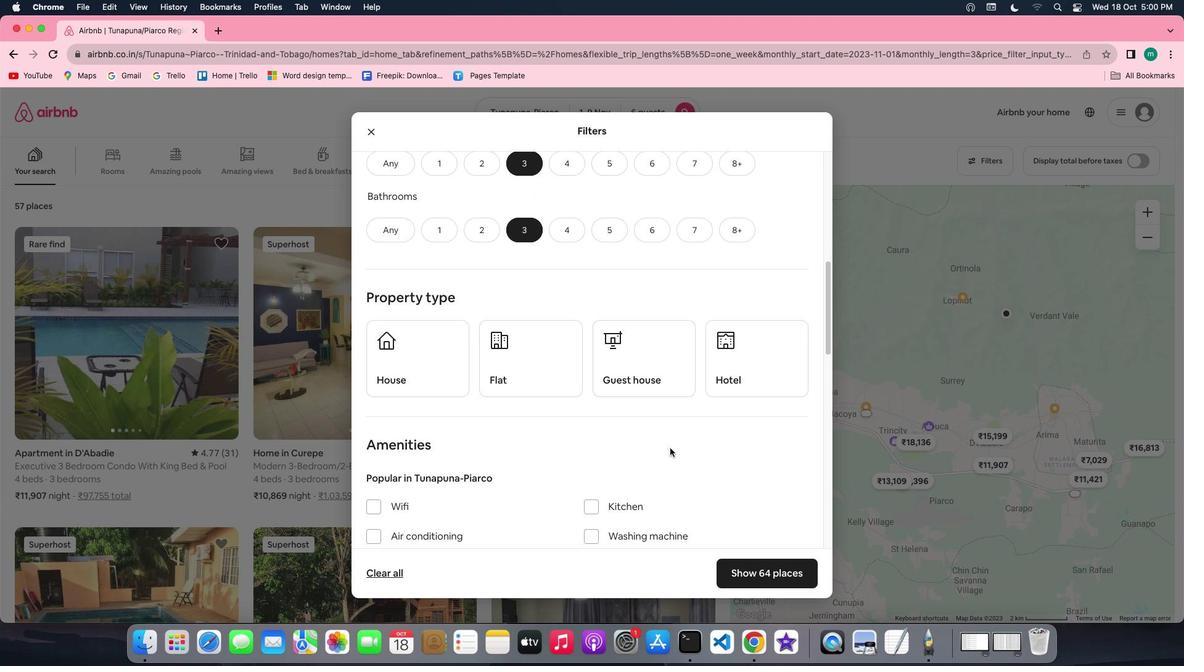 
Action: Mouse scrolled (670, 448) with delta (0, 0)
Screenshot: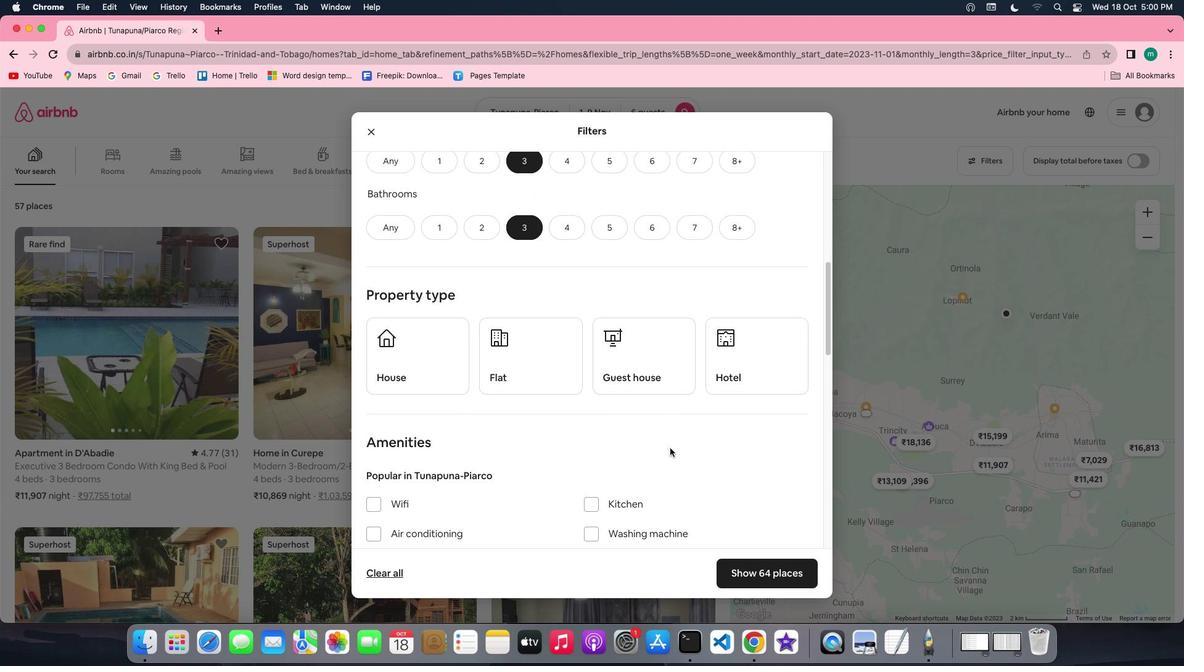 
Action: Mouse moved to (414, 352)
Screenshot: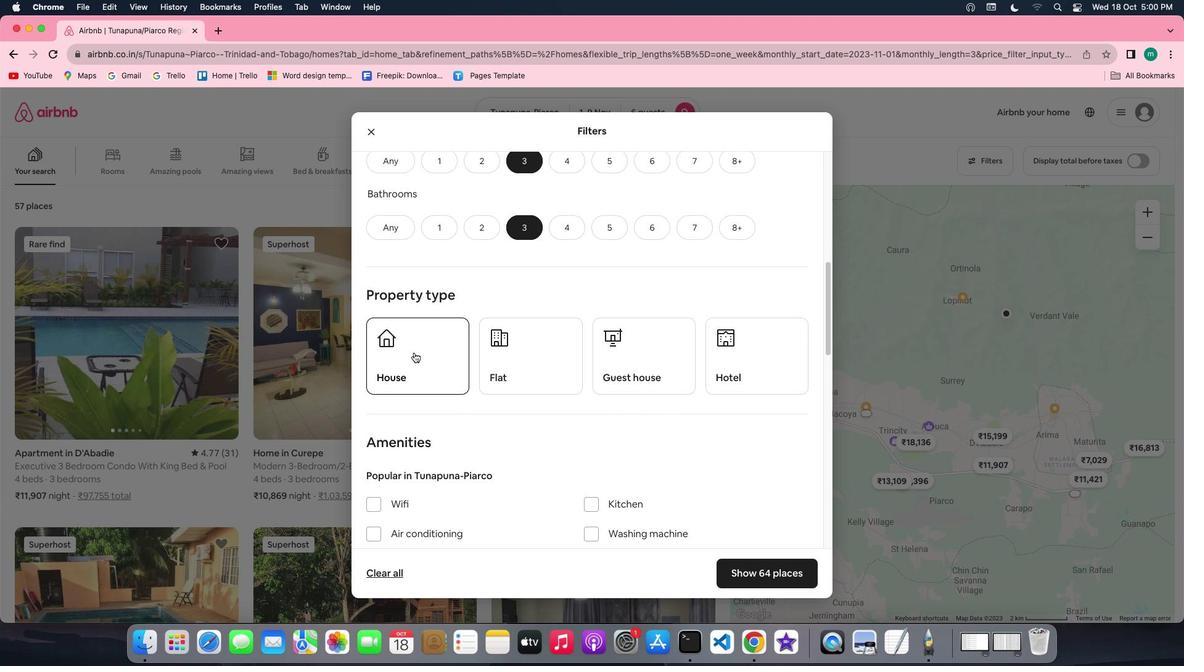 
Action: Mouse pressed left at (414, 352)
Screenshot: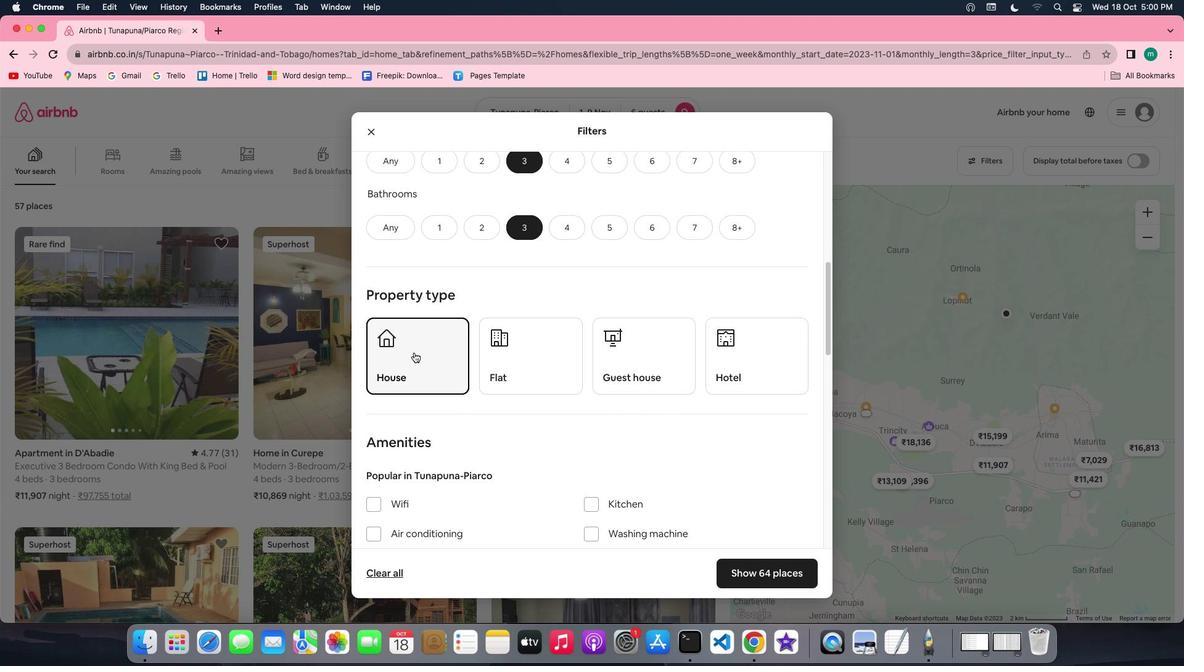 
Action: Mouse moved to (629, 397)
Screenshot: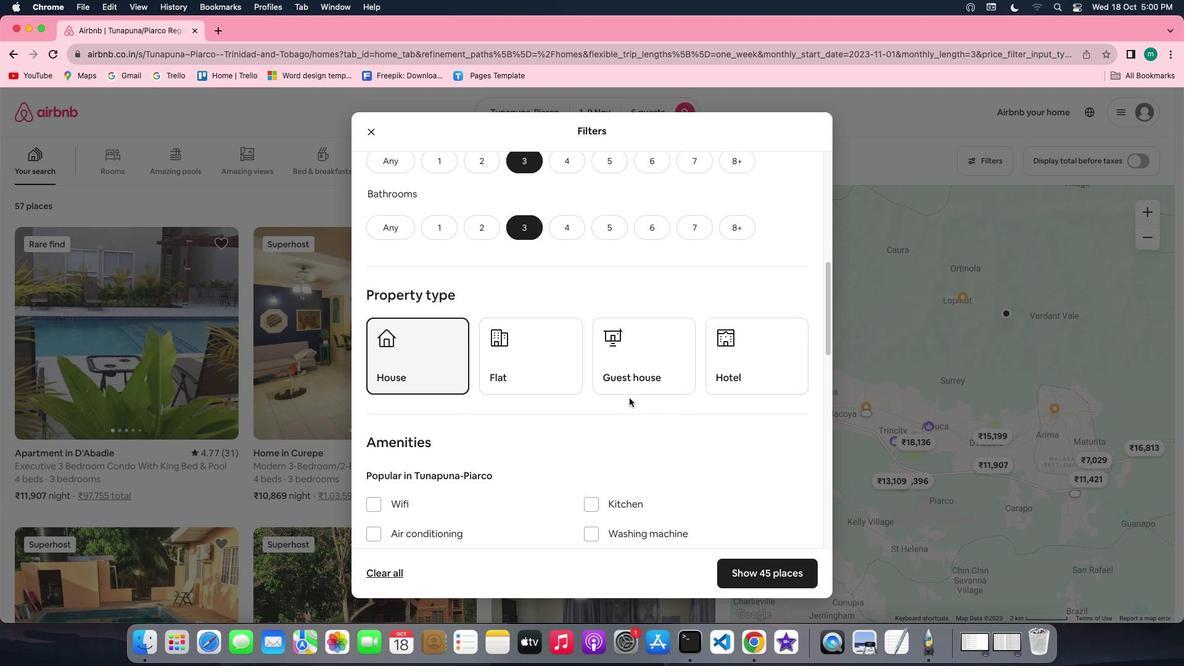 
Action: Mouse scrolled (629, 397) with delta (0, 0)
Screenshot: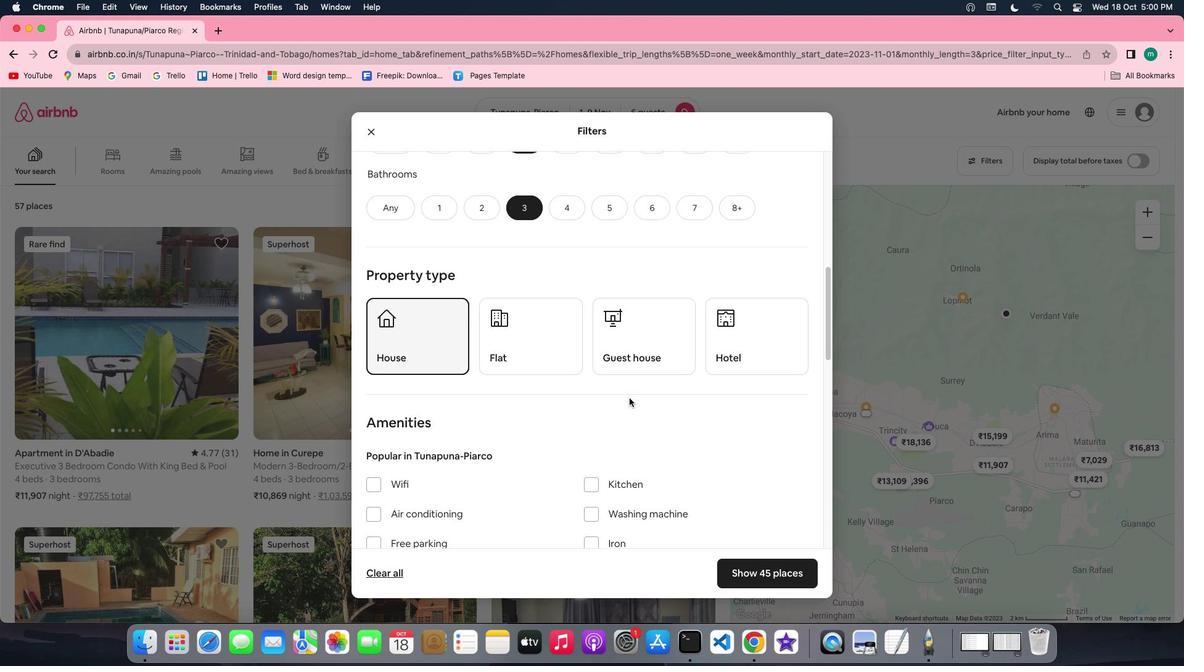 
Action: Mouse scrolled (629, 397) with delta (0, 0)
Screenshot: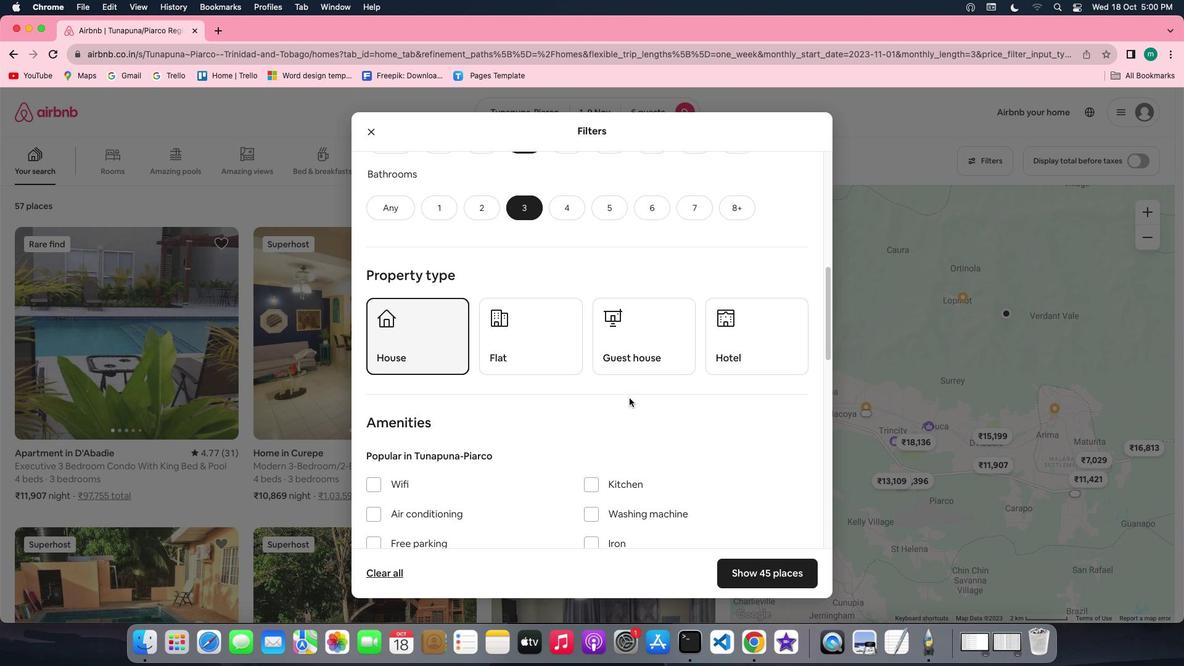 
Action: Mouse scrolled (629, 397) with delta (0, 0)
Screenshot: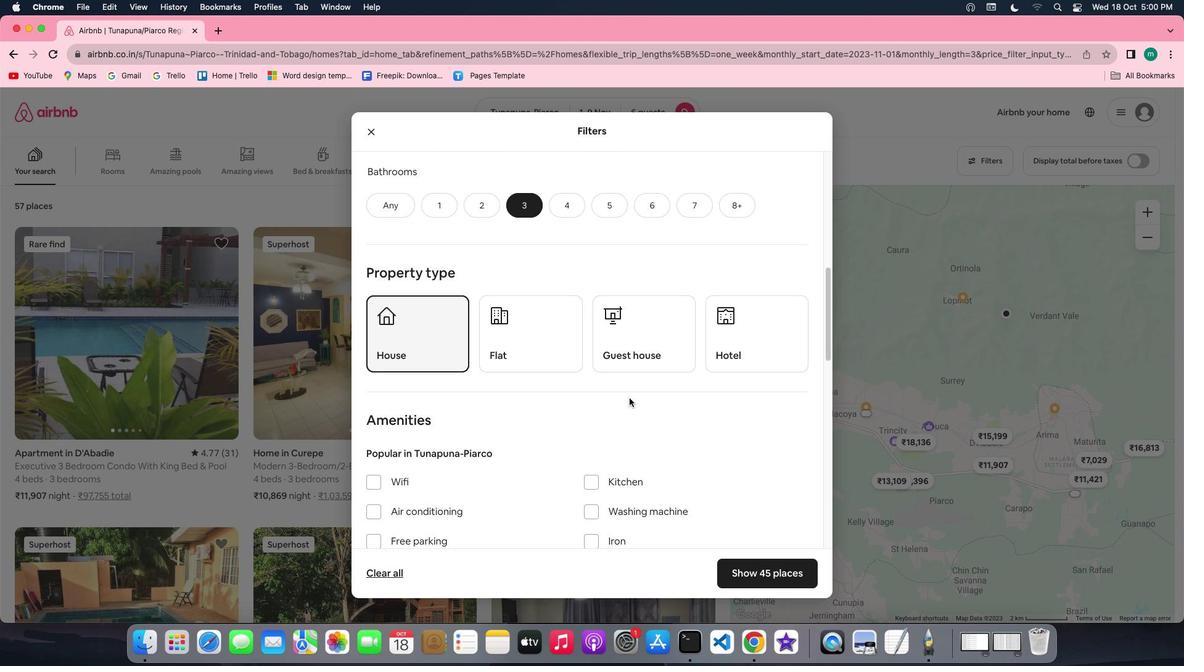 
Action: Mouse scrolled (629, 397) with delta (0, 0)
Screenshot: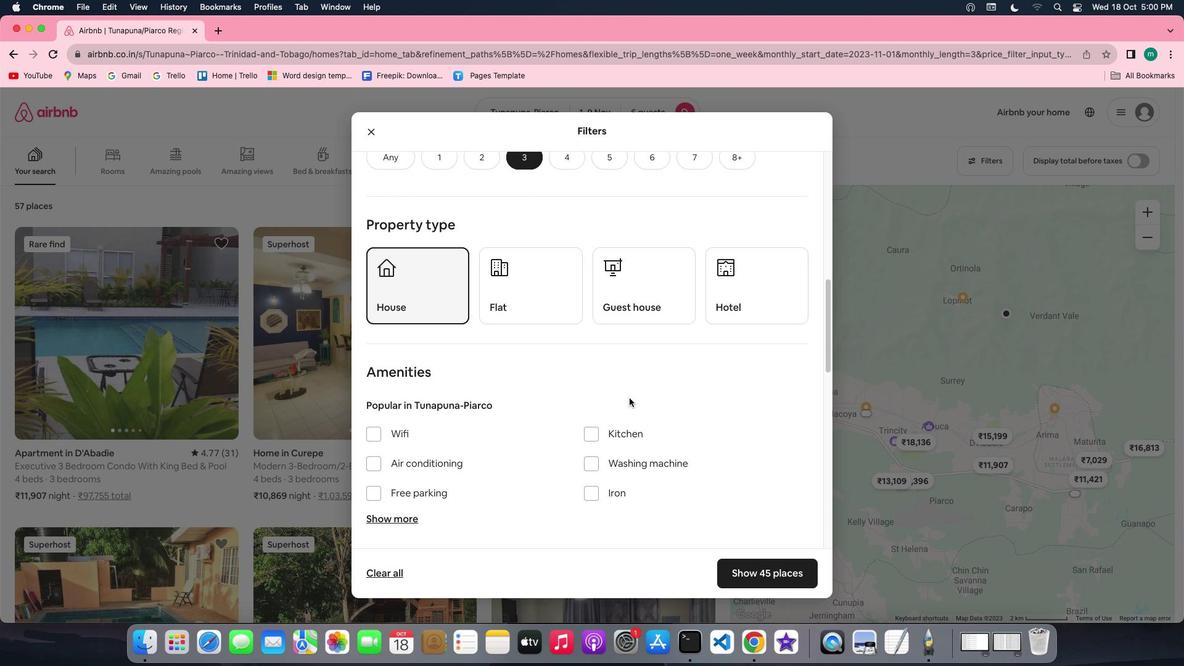 
Action: Mouse scrolled (629, 397) with delta (0, 0)
Screenshot: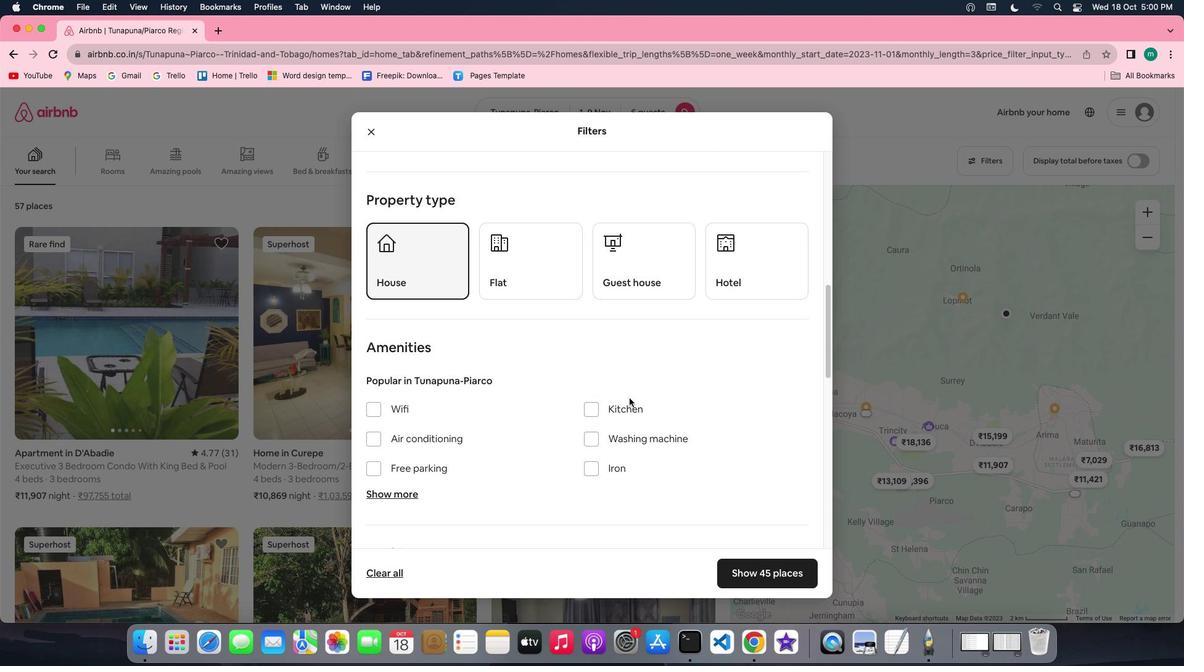 
Action: Mouse scrolled (629, 397) with delta (0, 0)
Screenshot: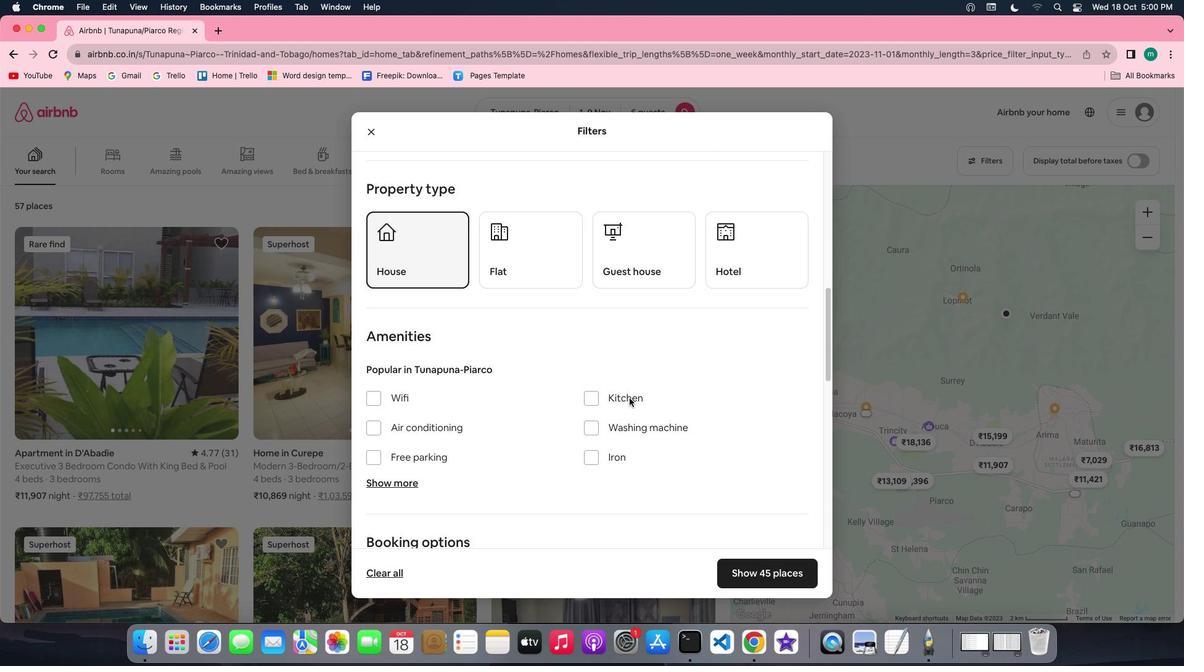 
Action: Mouse scrolled (629, 397) with delta (0, 0)
Screenshot: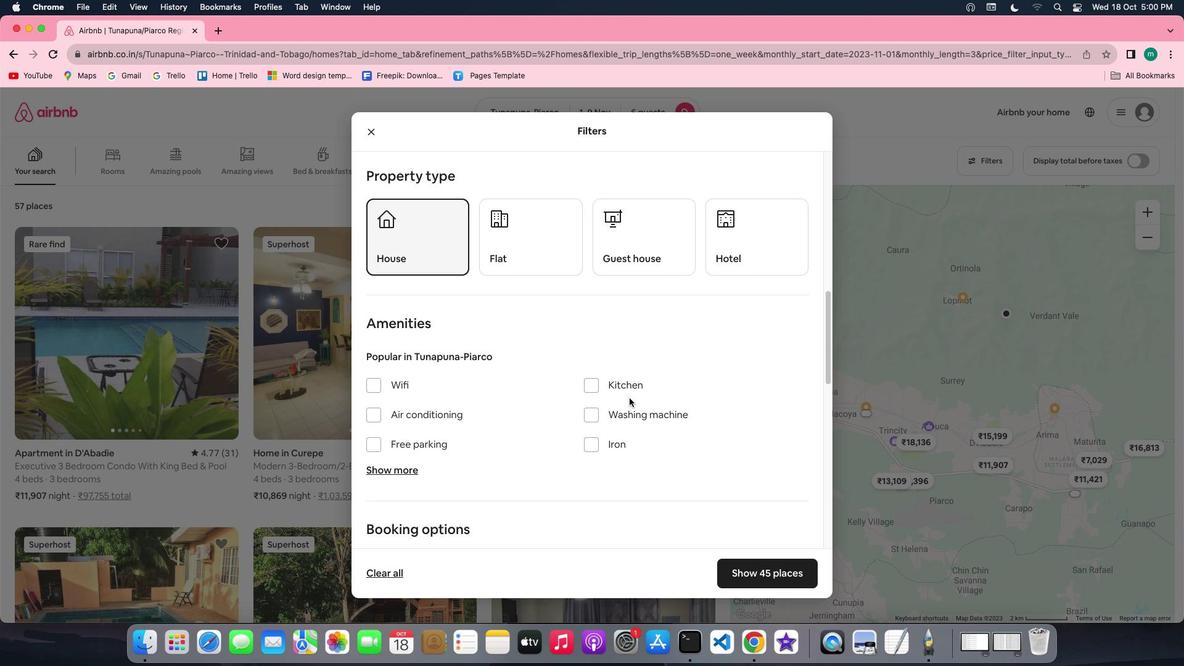 
Action: Mouse scrolled (629, 397) with delta (0, 0)
Screenshot: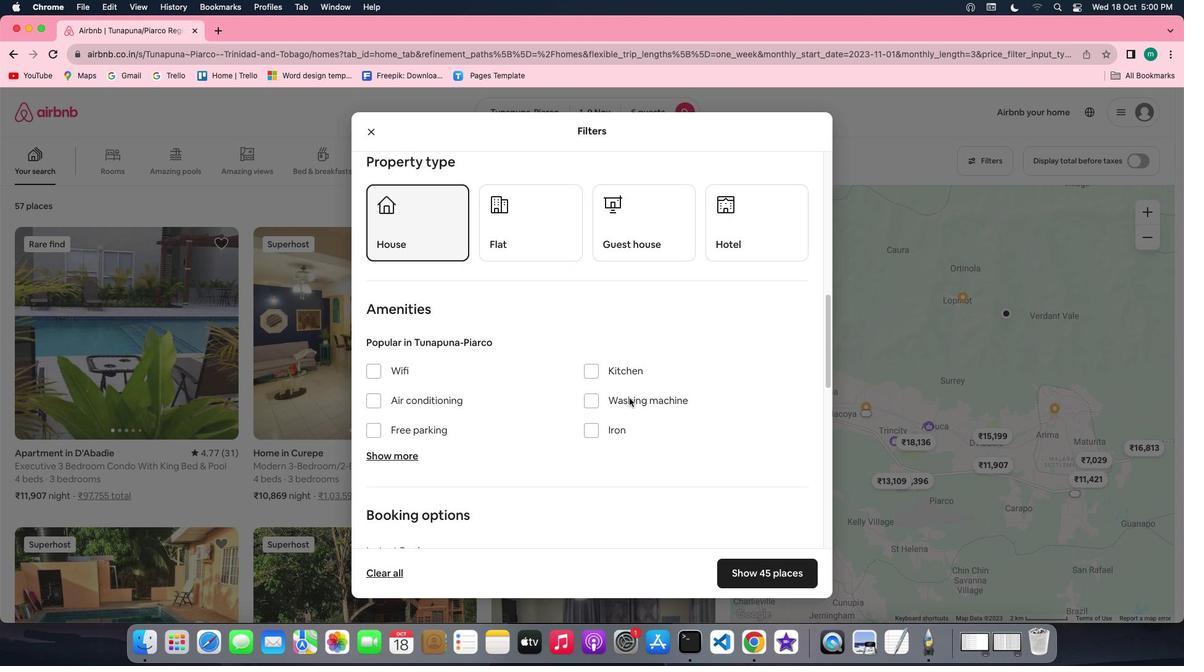 
Action: Mouse scrolled (629, 397) with delta (0, 0)
Screenshot: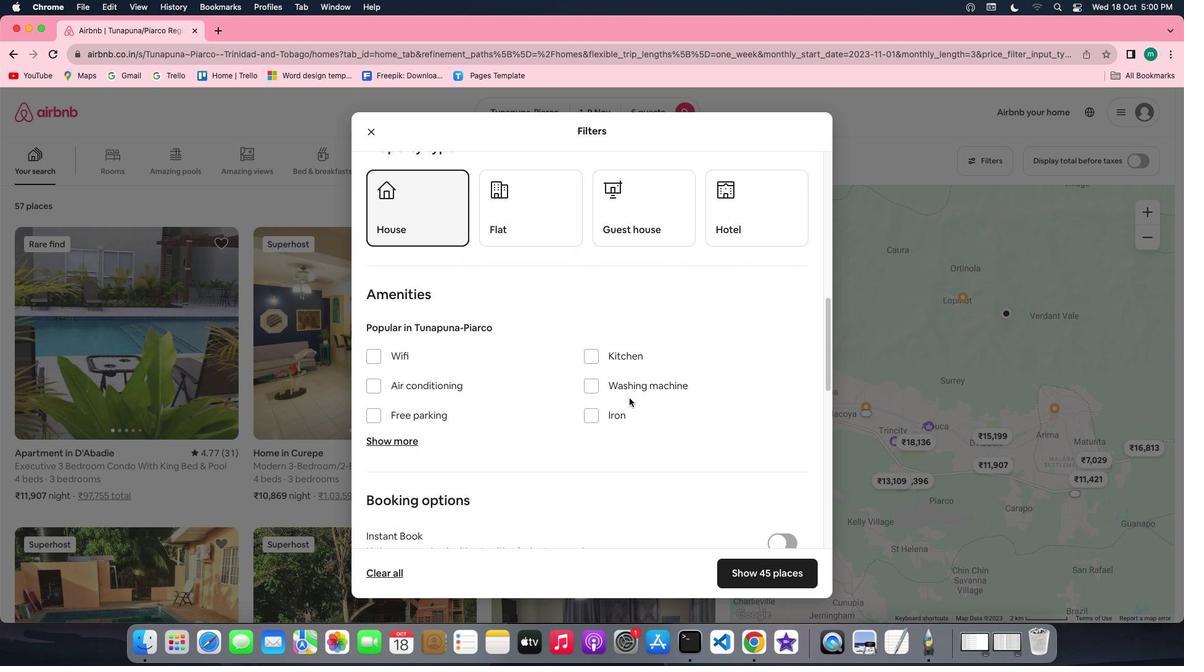
Action: Mouse scrolled (629, 397) with delta (0, 0)
Screenshot: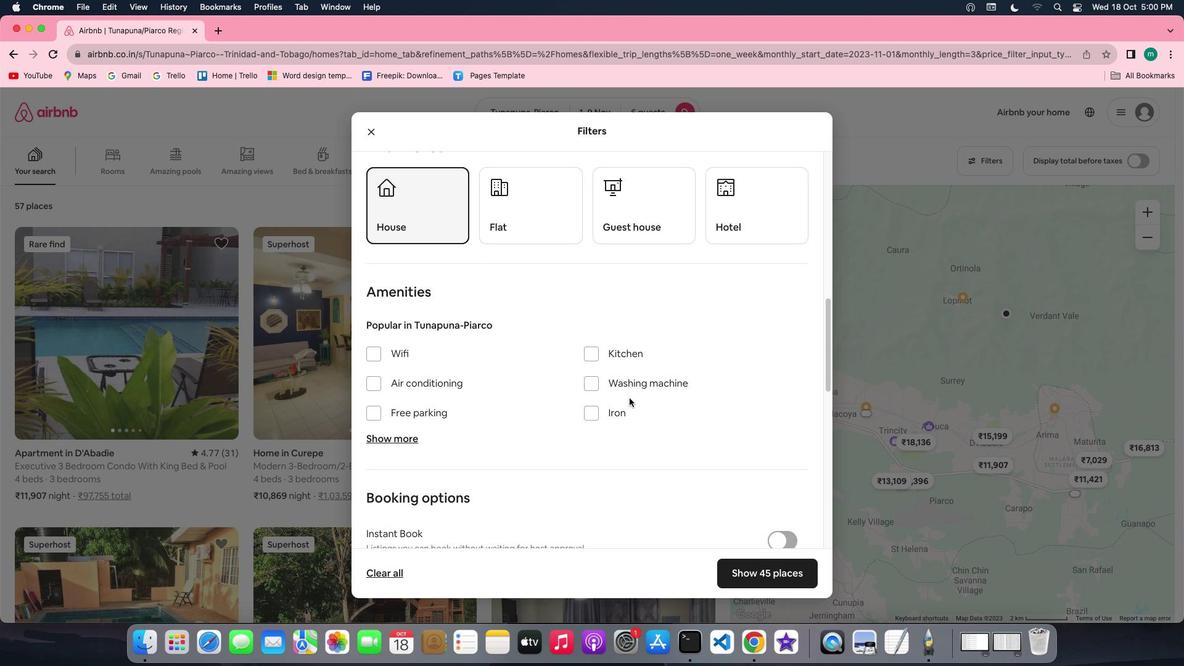 
Action: Mouse scrolled (629, 397) with delta (0, 0)
Screenshot: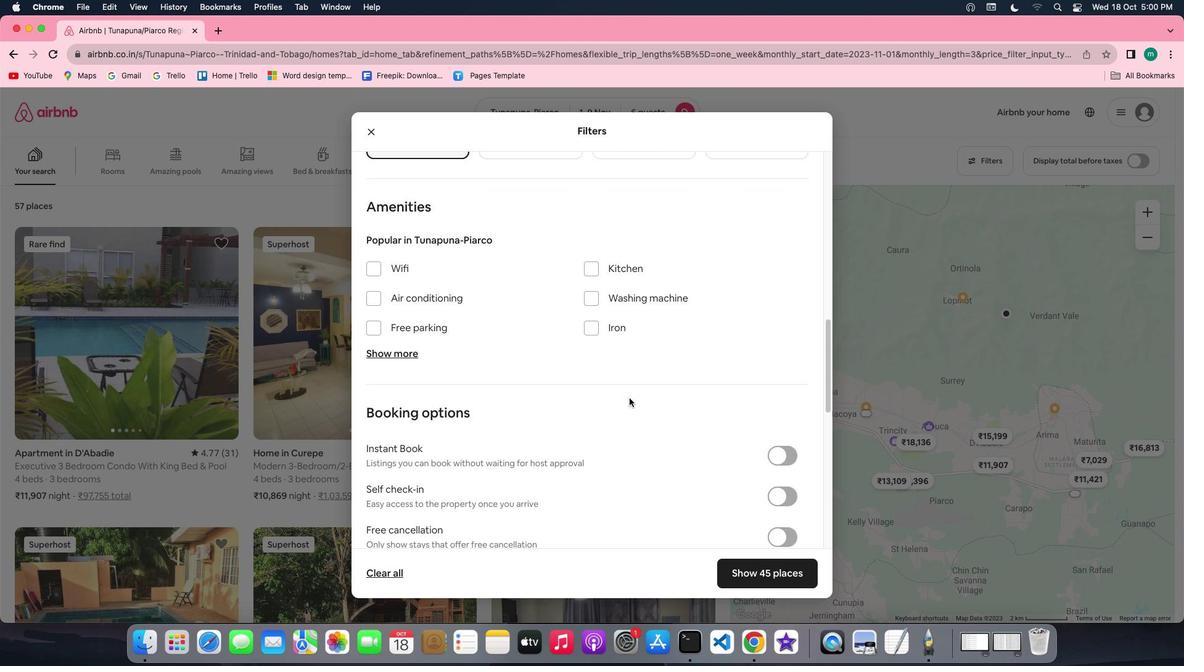 
Action: Mouse scrolled (629, 397) with delta (0, 0)
Screenshot: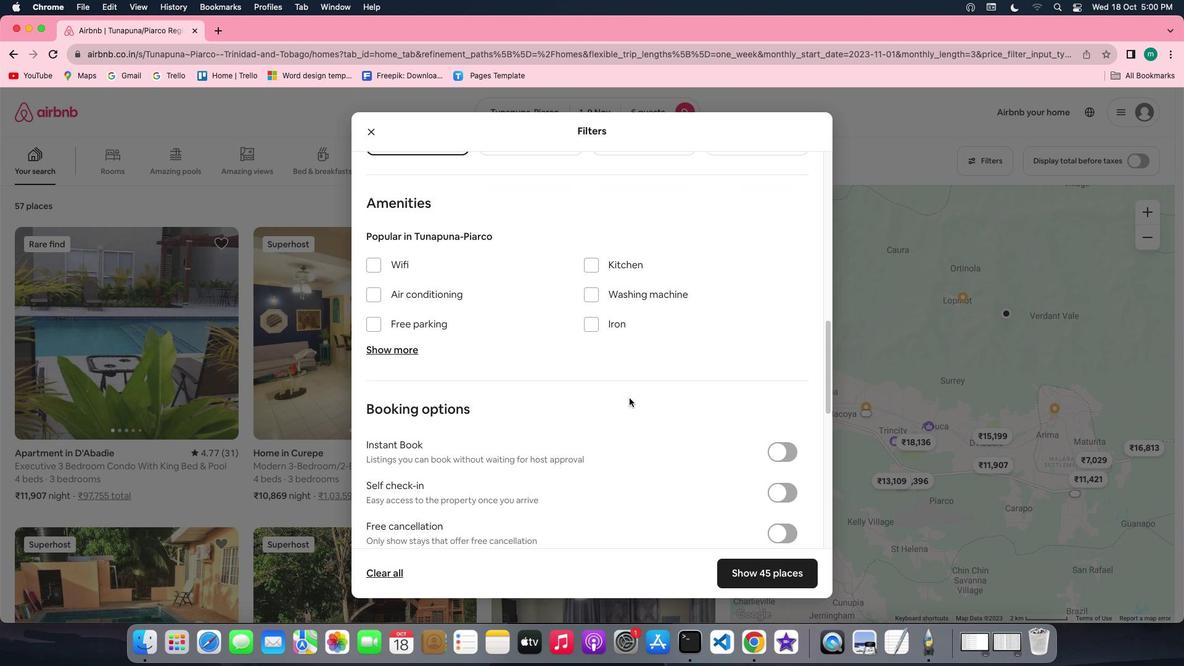 
Action: Mouse scrolled (629, 397) with delta (0, -1)
Screenshot: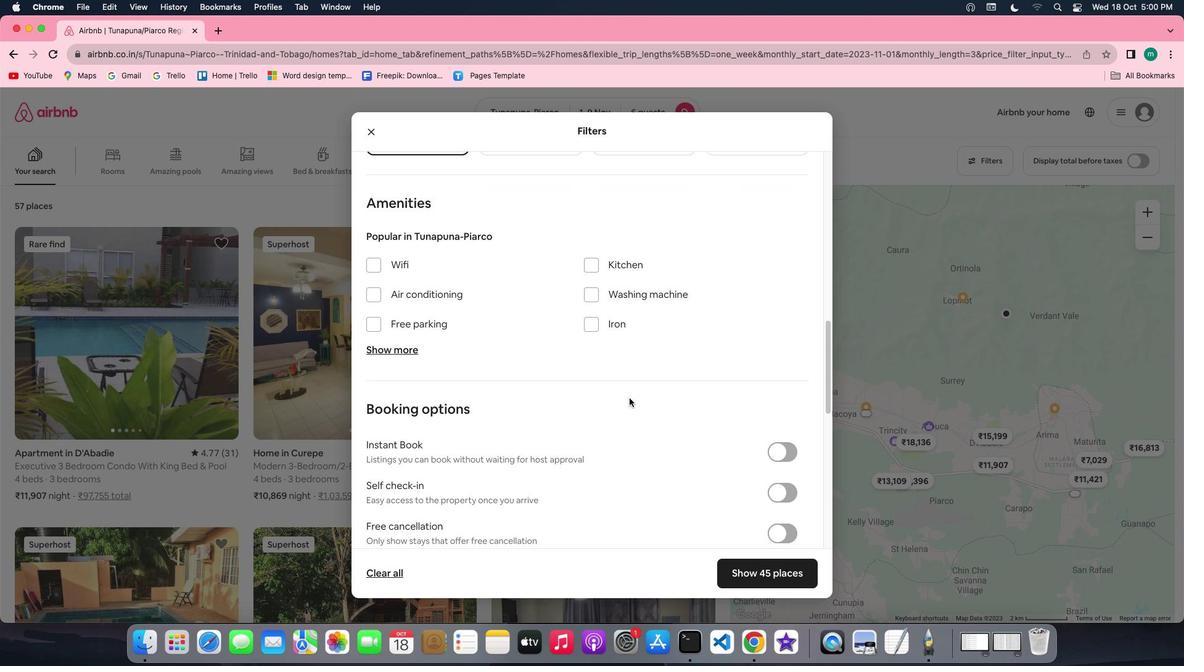 
Action: Mouse scrolled (629, 397) with delta (0, 0)
Screenshot: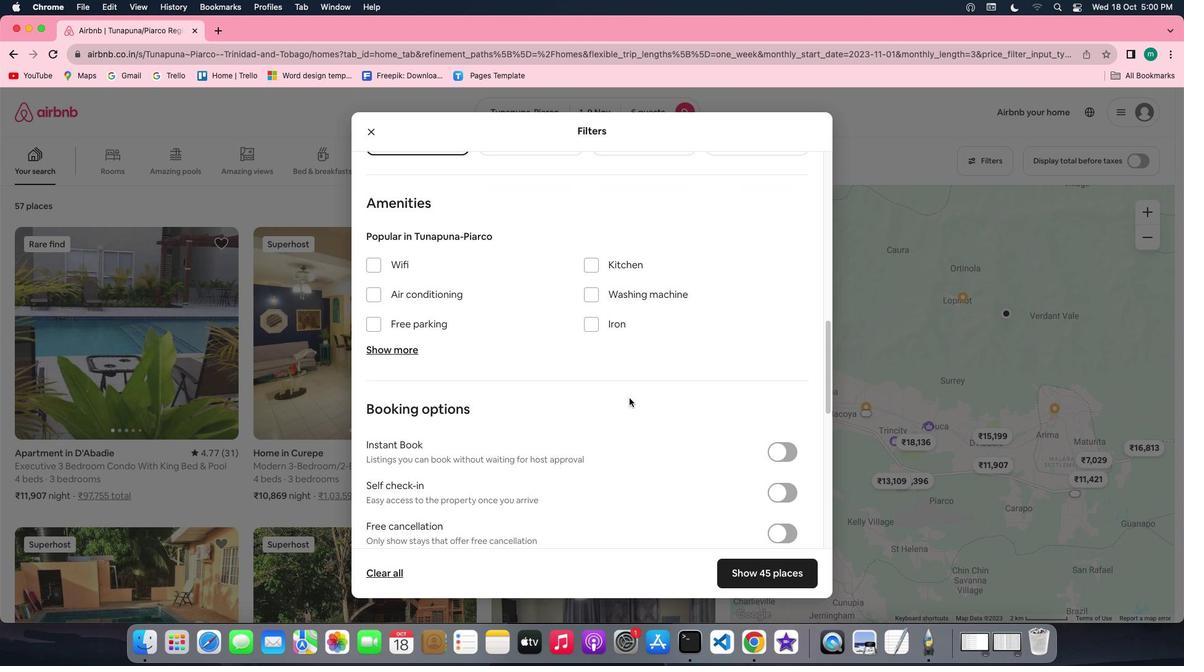 
Action: Mouse scrolled (629, 397) with delta (0, 0)
Screenshot: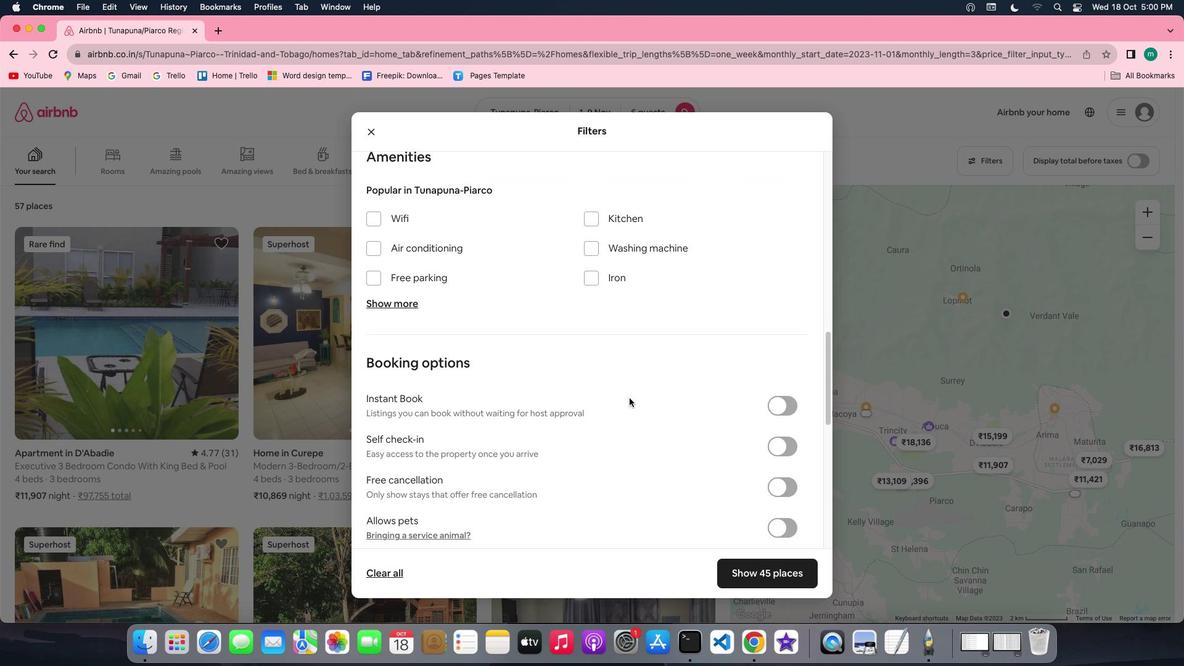 
Action: Mouse scrolled (629, 397) with delta (0, 0)
Screenshot: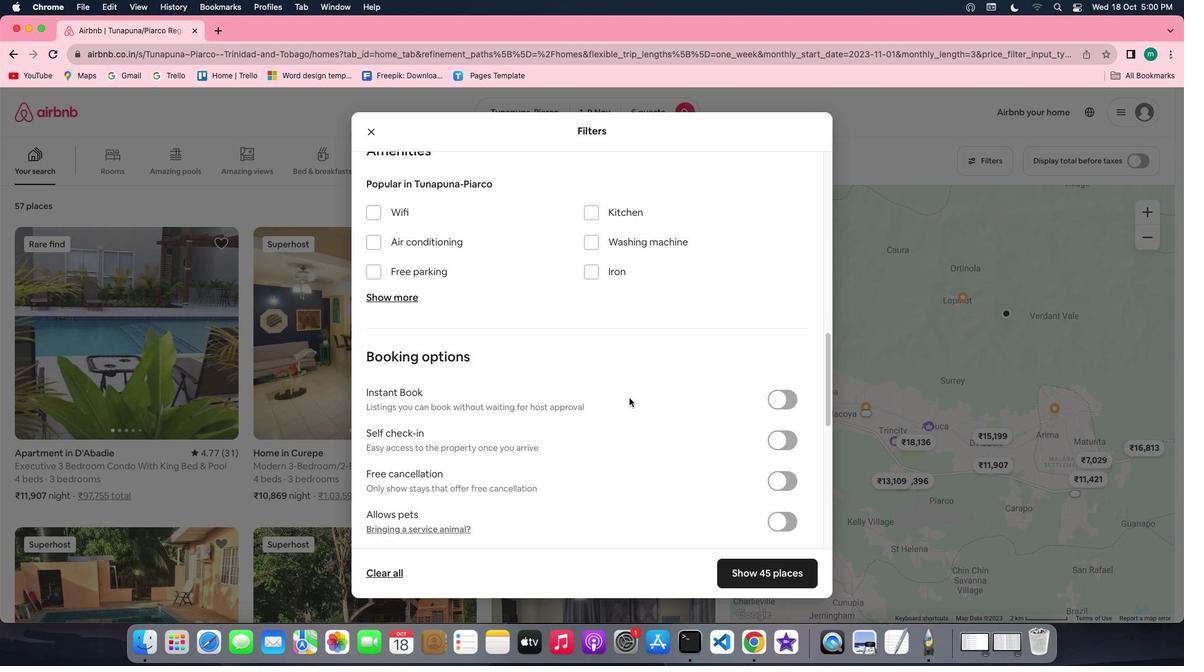 
Action: Mouse scrolled (629, 397) with delta (0, 0)
Screenshot: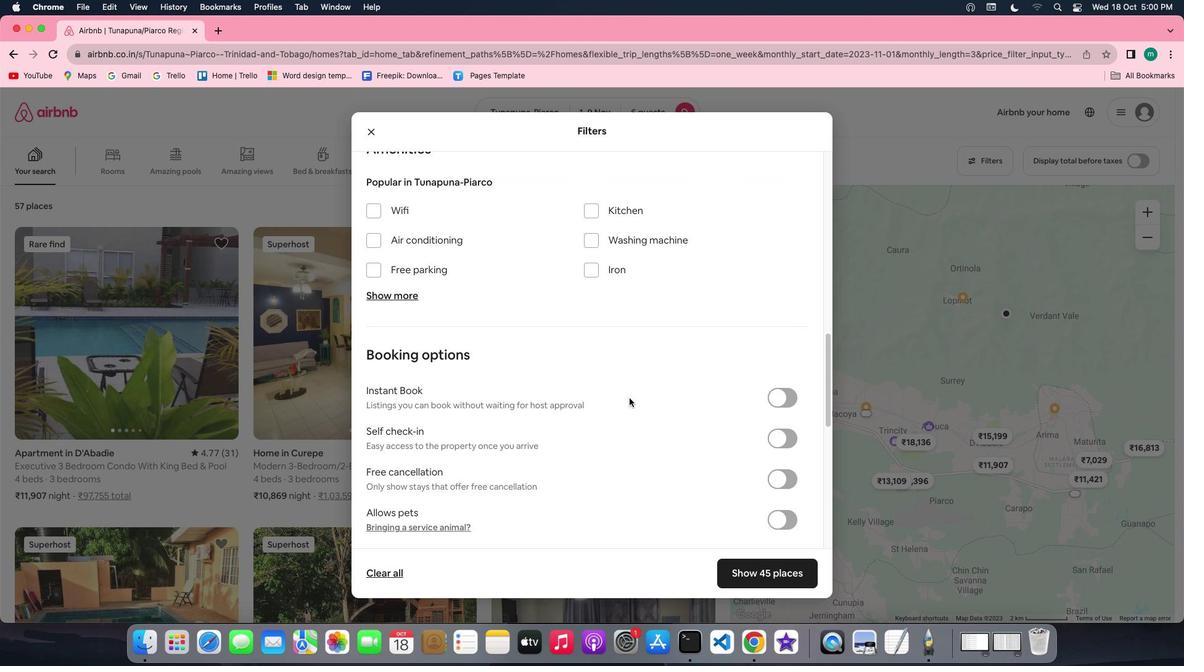
Action: Mouse moved to (777, 444)
Screenshot: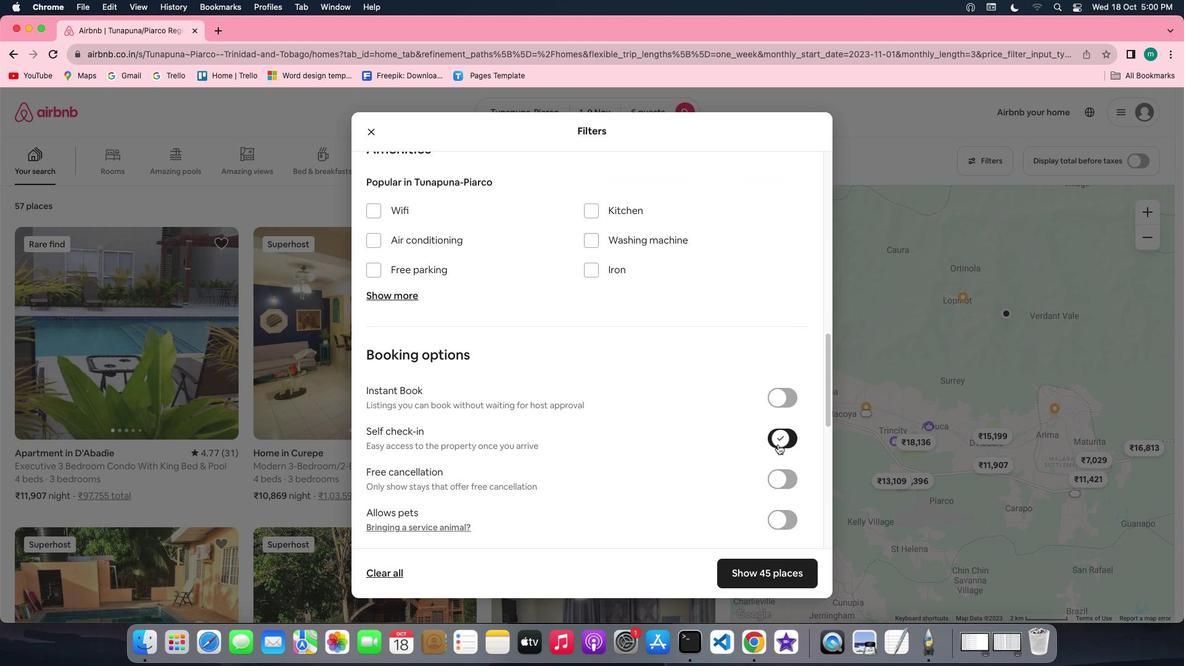 
Action: Mouse pressed left at (777, 444)
Screenshot: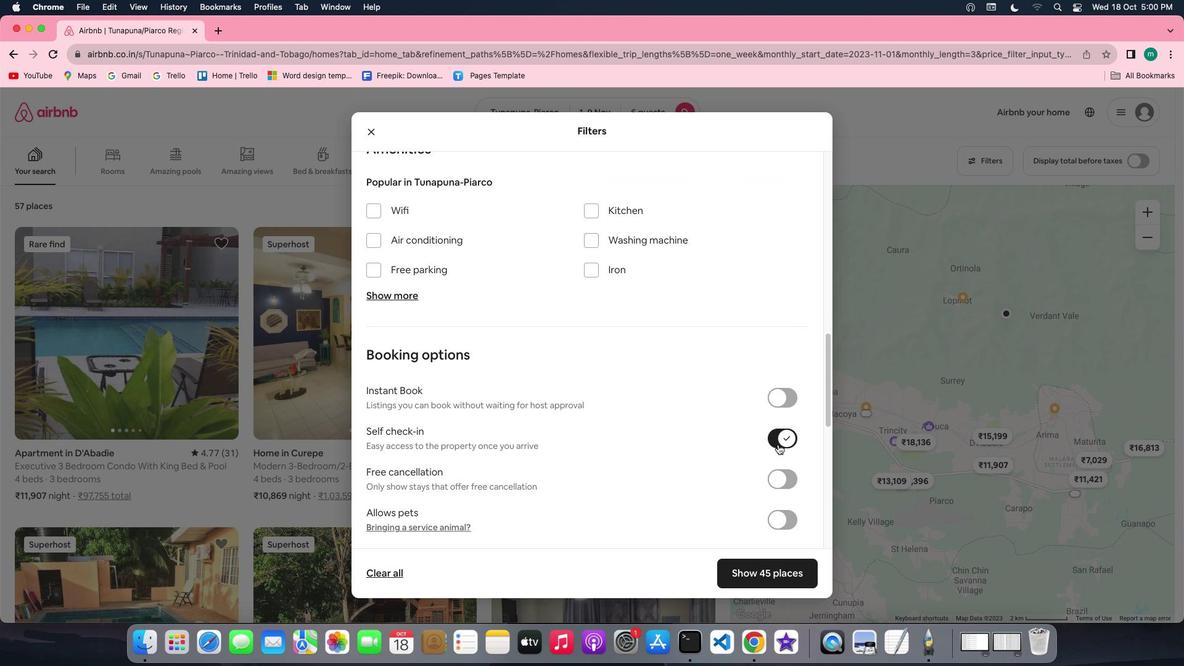 
Action: Mouse moved to (609, 440)
Screenshot: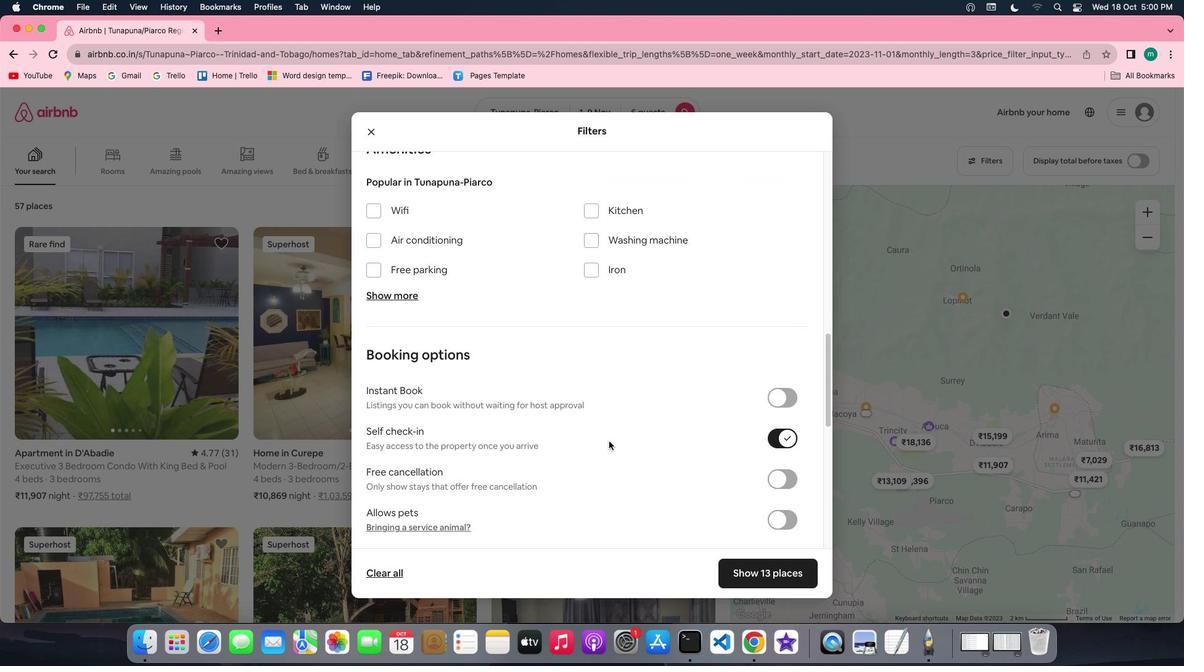 
Action: Mouse scrolled (609, 440) with delta (0, 0)
Screenshot: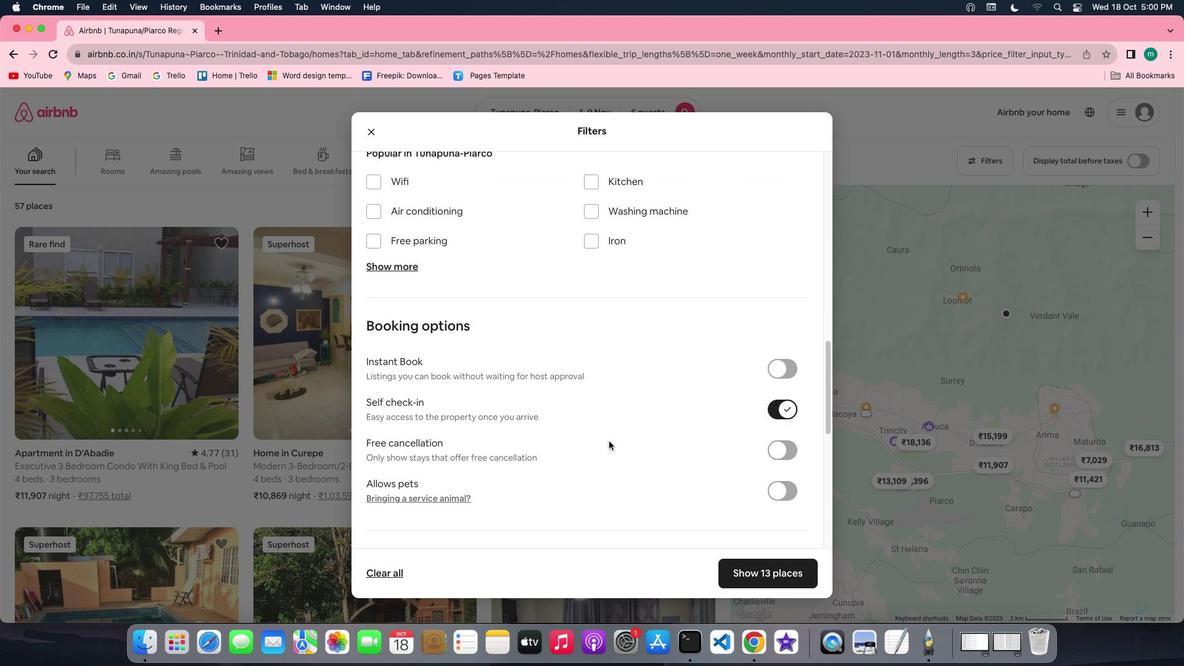 
Action: Mouse scrolled (609, 440) with delta (0, 0)
Screenshot: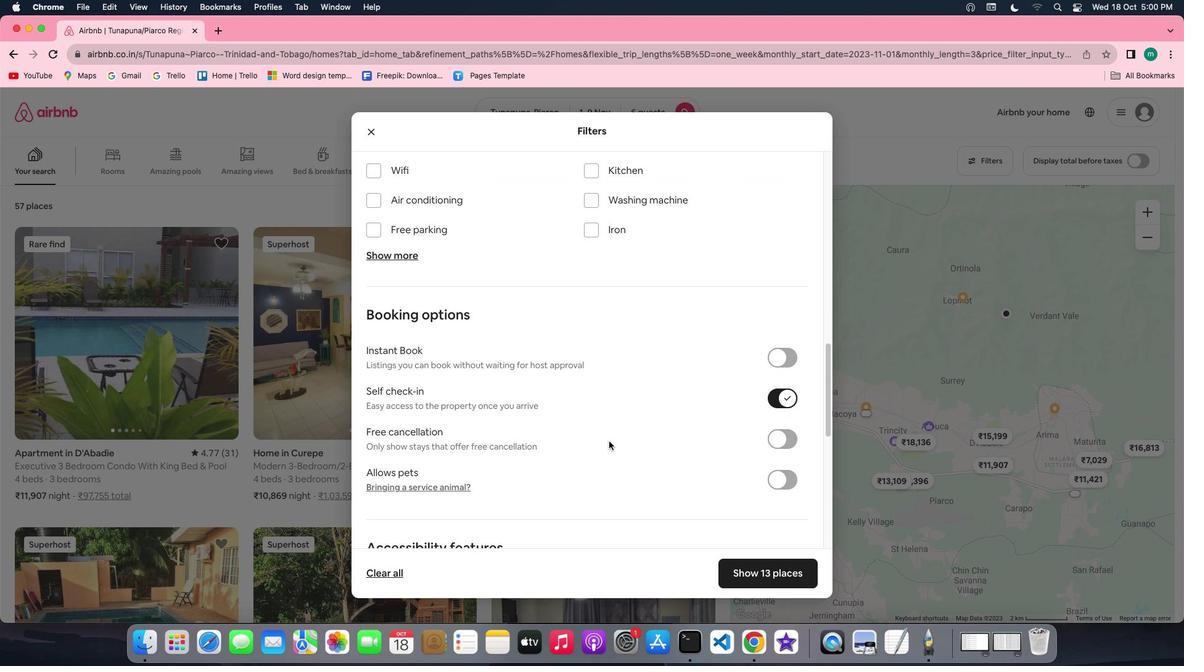 
Action: Mouse scrolled (609, 440) with delta (0, 0)
Screenshot: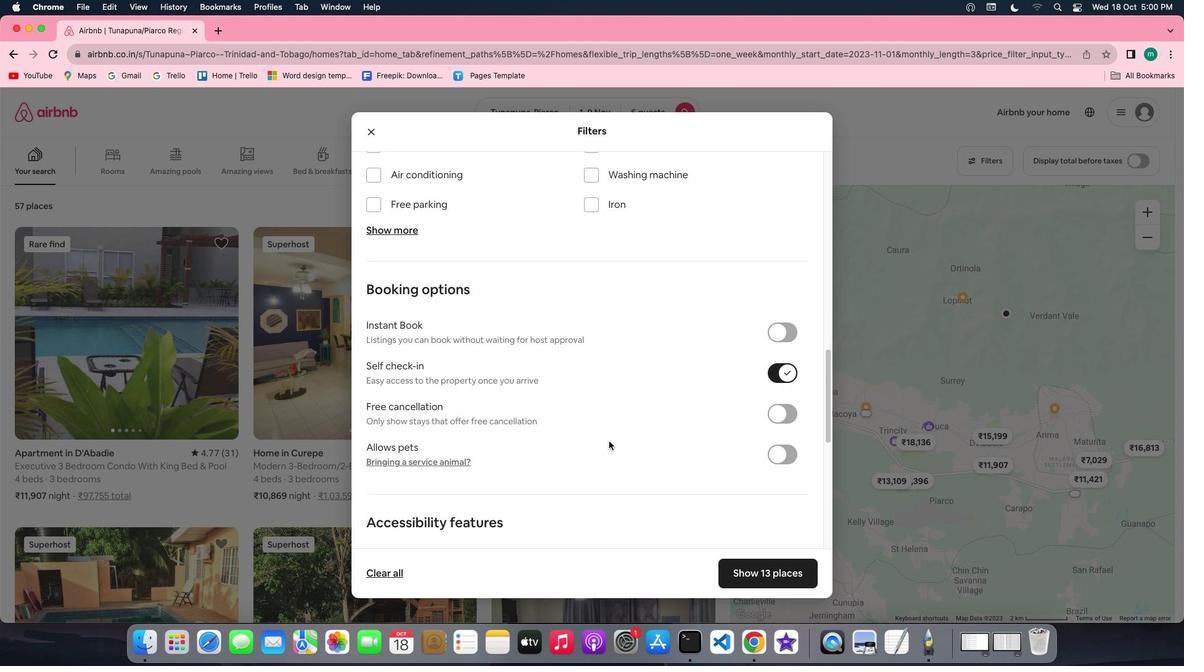 
Action: Mouse scrolled (609, 440) with delta (0, 0)
Screenshot: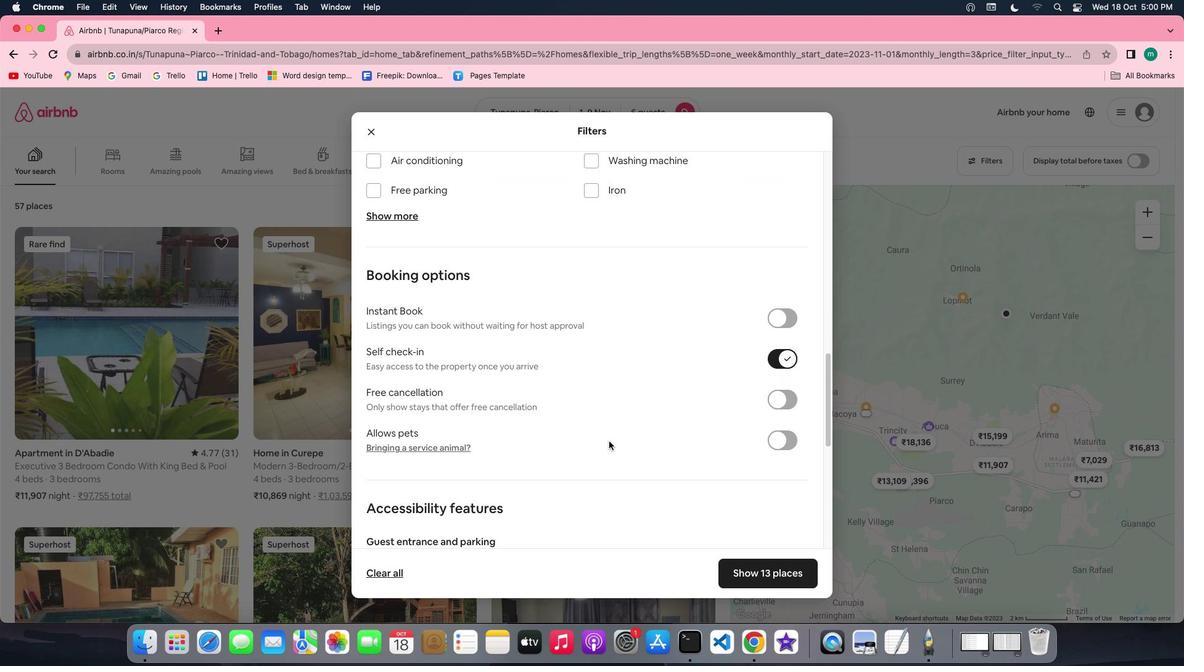 
Action: Mouse scrolled (609, 440) with delta (0, 0)
Screenshot: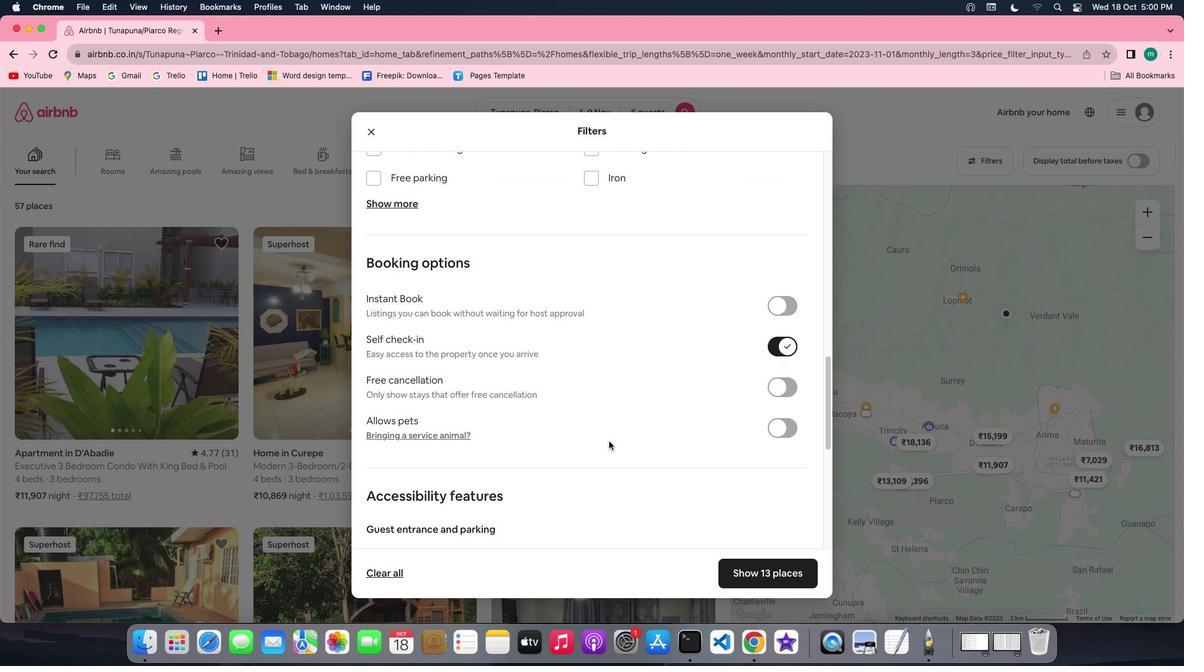 
Action: Mouse scrolled (609, 440) with delta (0, 0)
Screenshot: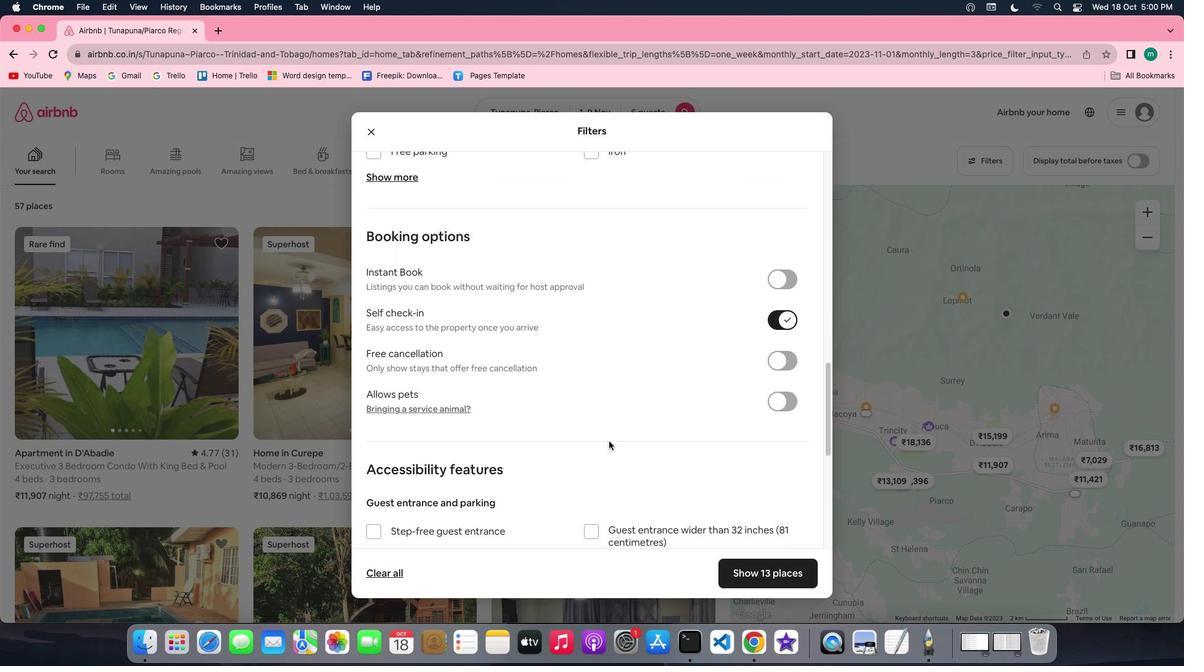 
Action: Mouse scrolled (609, 440) with delta (0, 0)
Screenshot: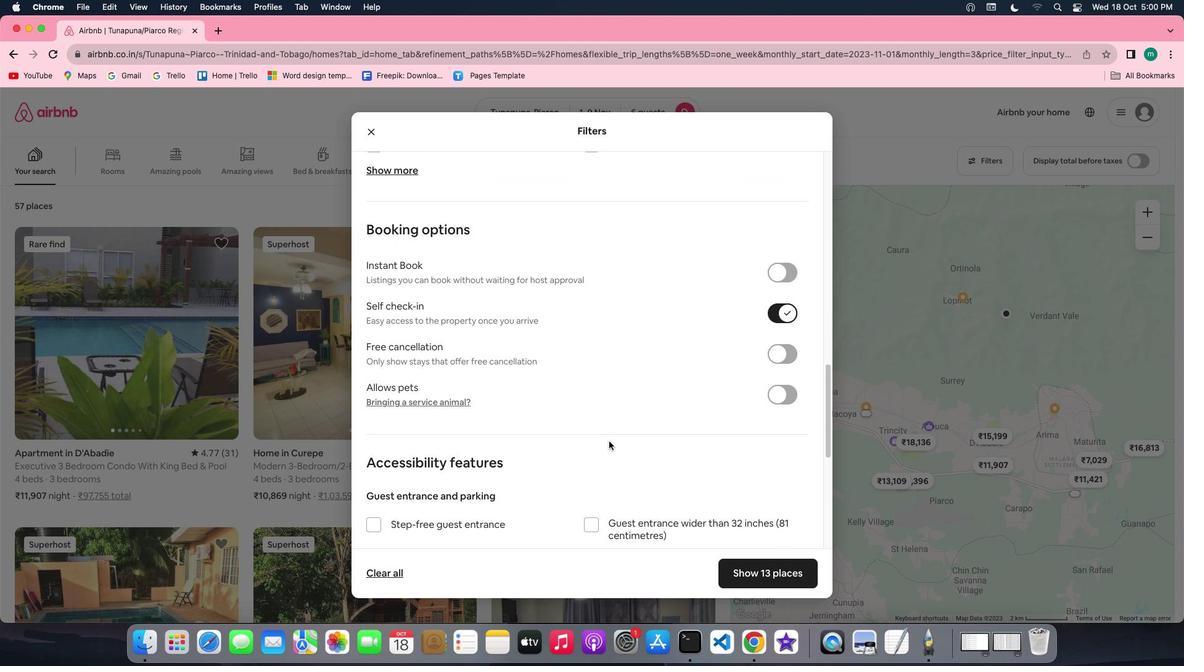 
Action: Mouse scrolled (609, 440) with delta (0, 0)
Screenshot: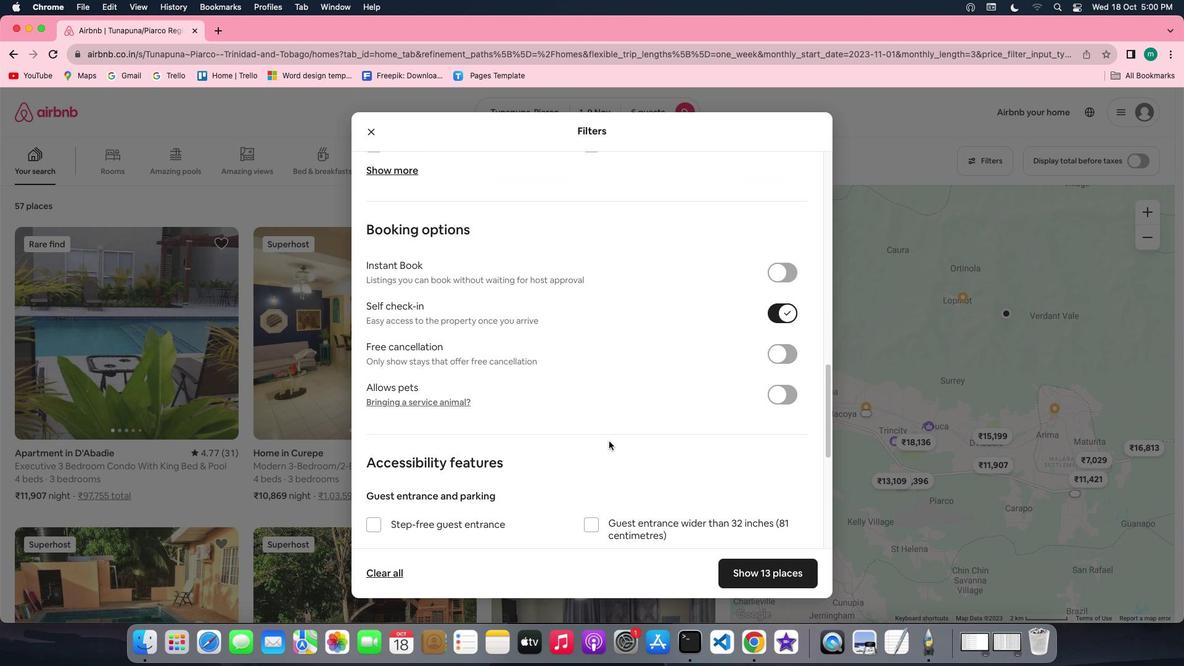 
Action: Mouse scrolled (609, 440) with delta (0, 0)
Screenshot: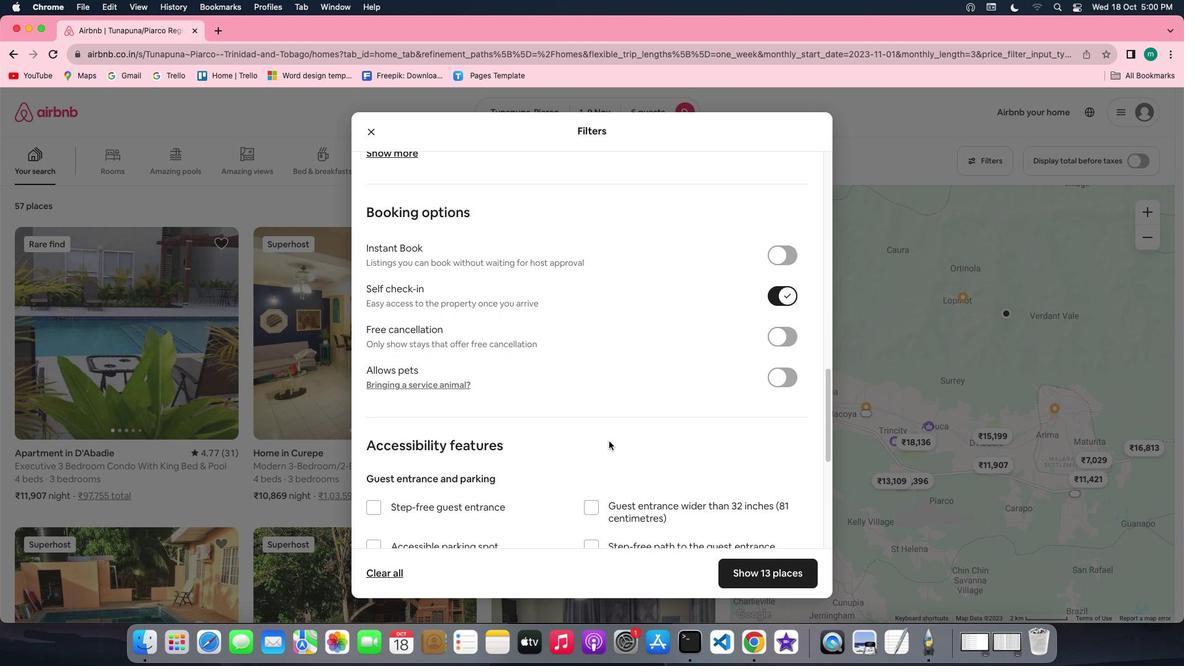 
Action: Mouse scrolled (609, 440) with delta (0, 0)
Screenshot: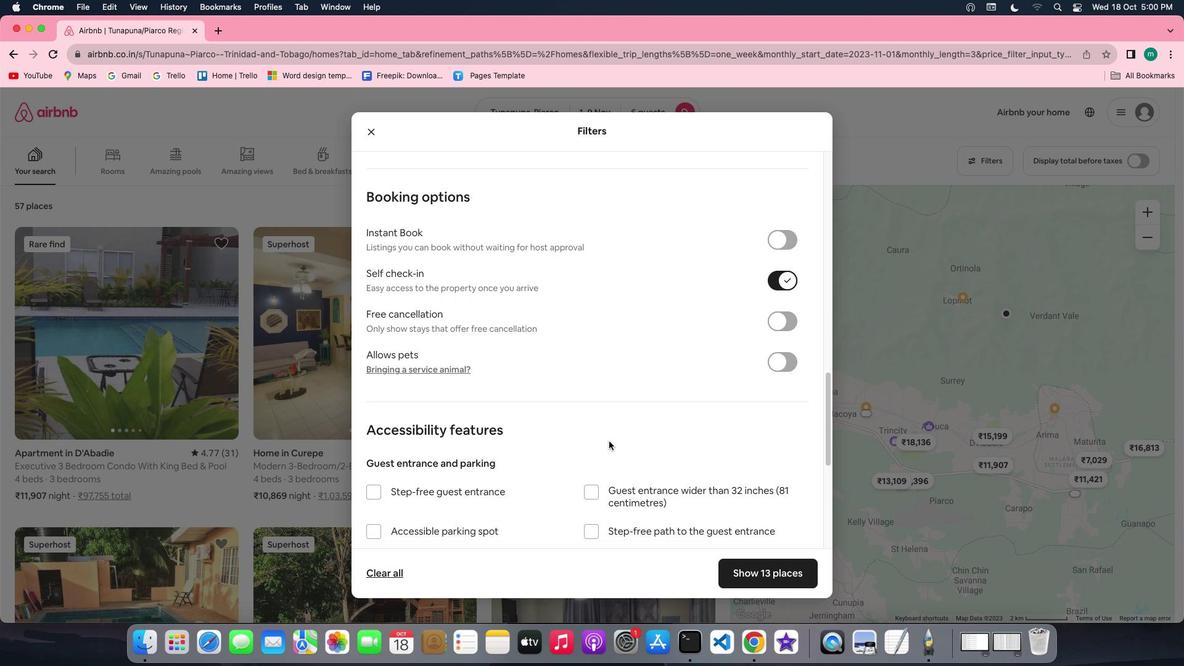 
Action: Mouse scrolled (609, 440) with delta (0, 0)
Screenshot: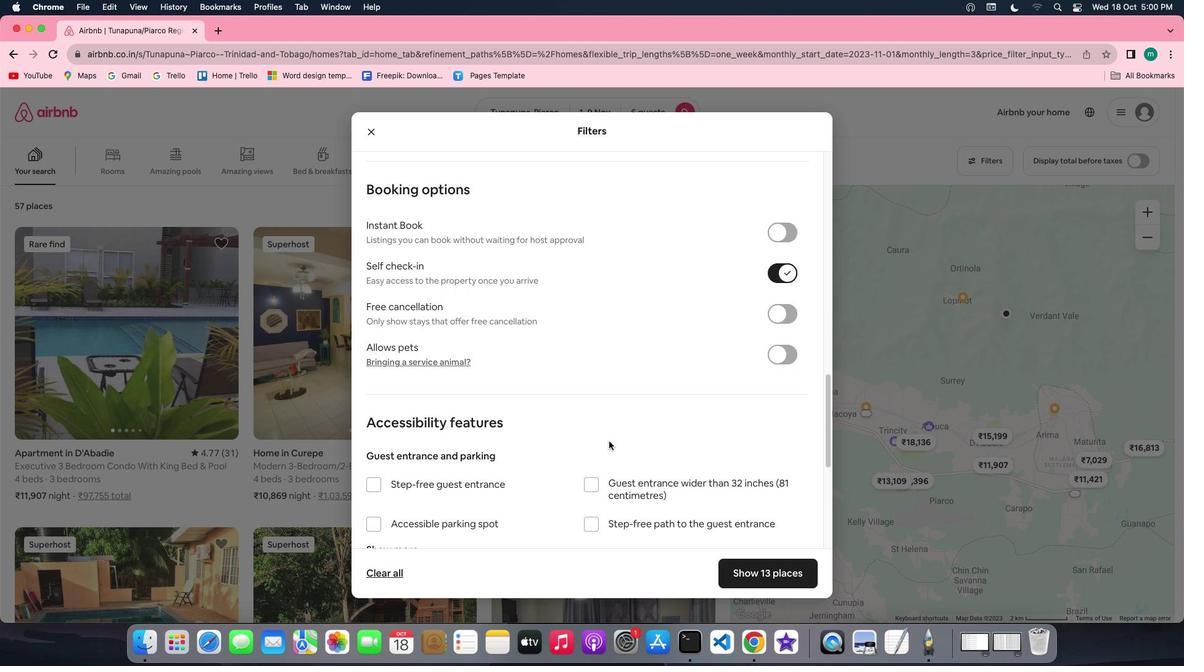 
Action: Mouse scrolled (609, 440) with delta (0, 0)
Screenshot: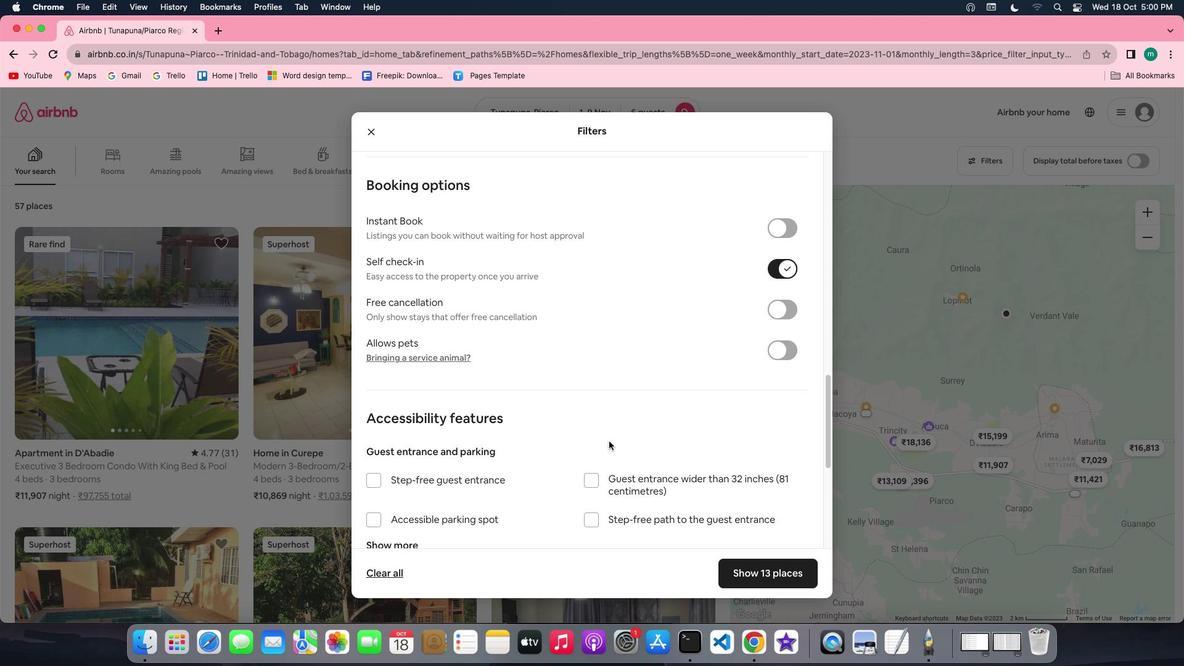 
Action: Mouse scrolled (609, 440) with delta (0, 0)
Screenshot: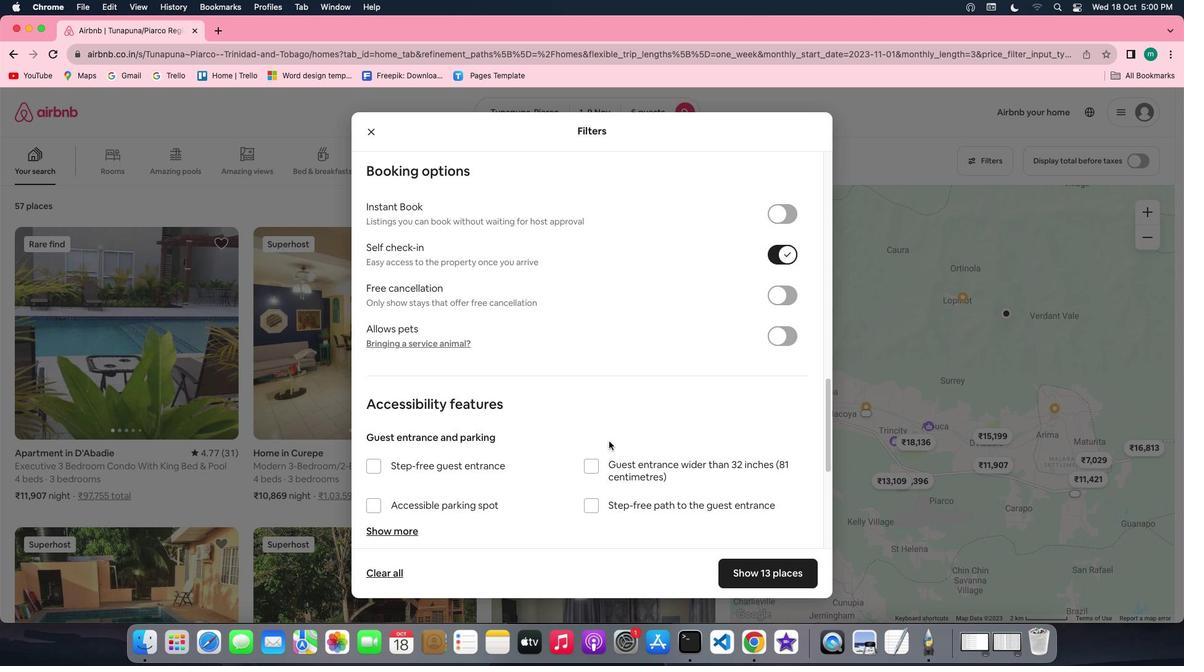 
Action: Mouse scrolled (609, 440) with delta (0, 0)
Screenshot: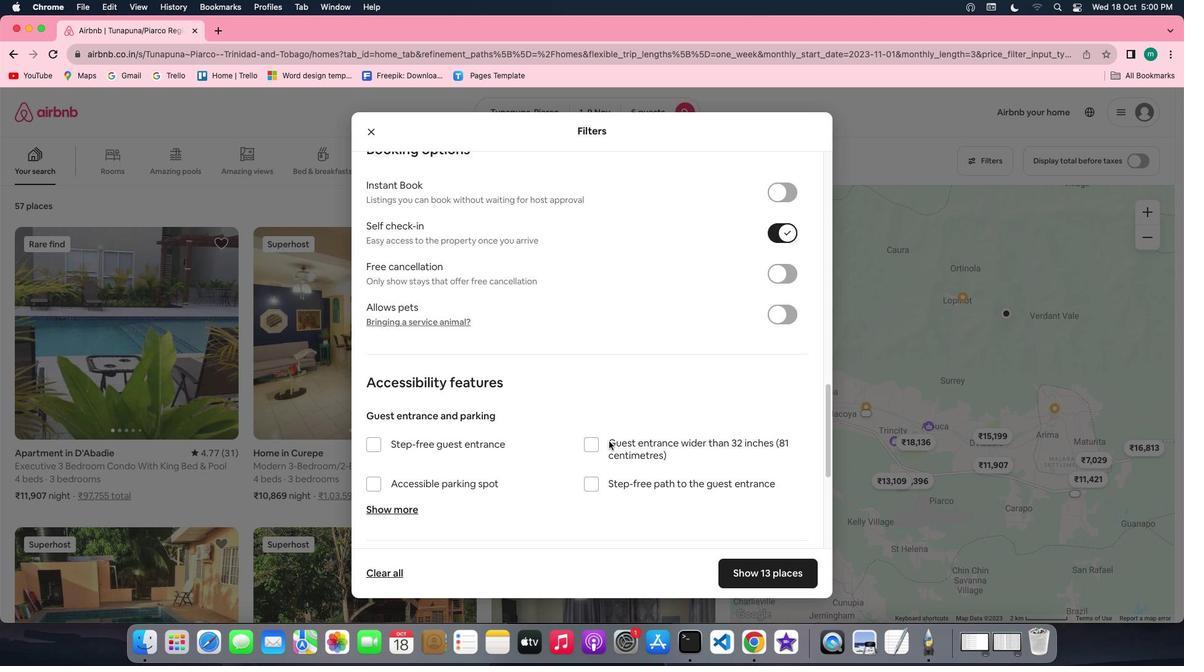 
Action: Mouse scrolled (609, 440) with delta (0, 0)
Screenshot: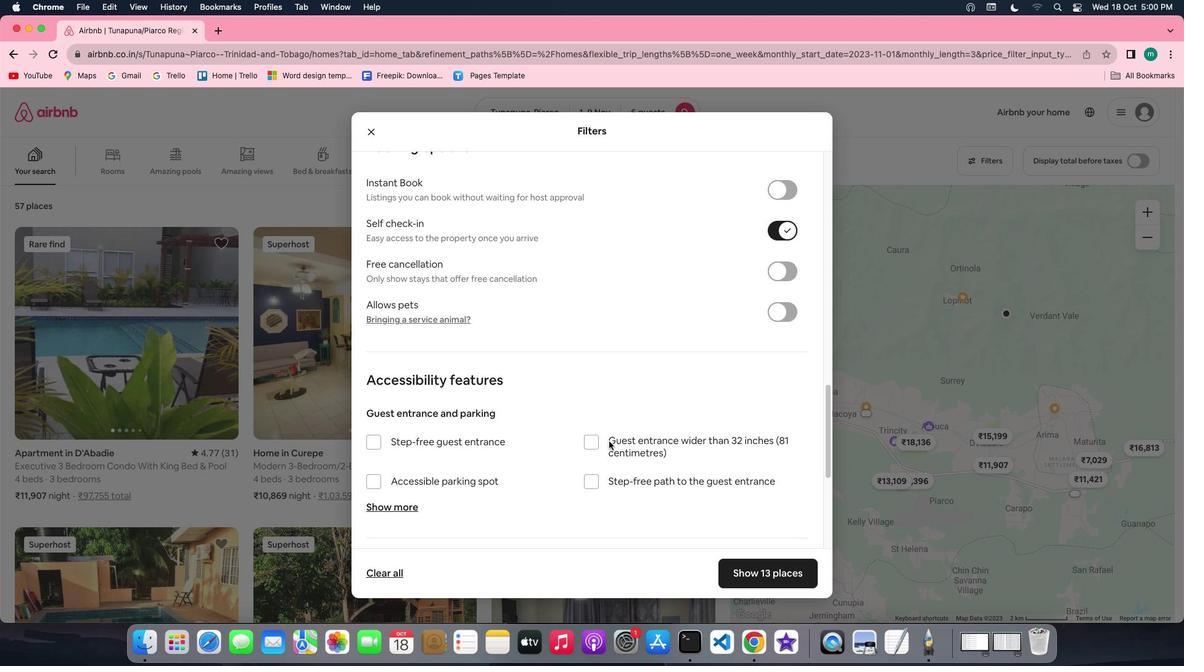 
Action: Mouse scrolled (609, 440) with delta (0, 0)
Screenshot: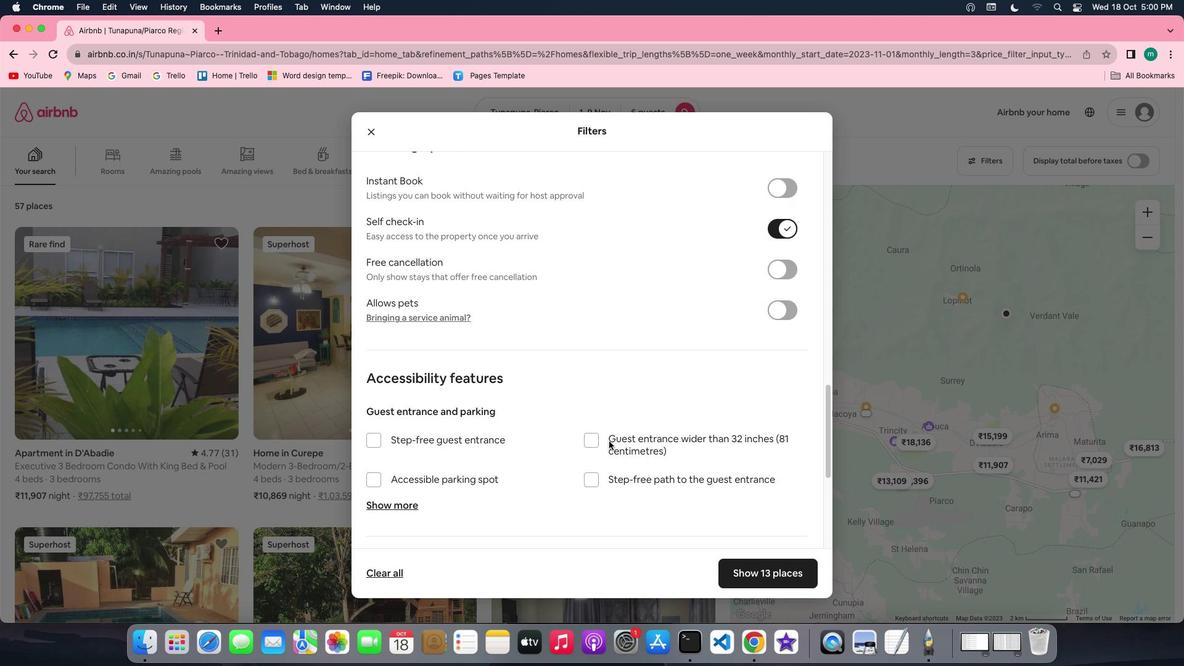 
Action: Mouse scrolled (609, 440) with delta (0, 0)
Screenshot: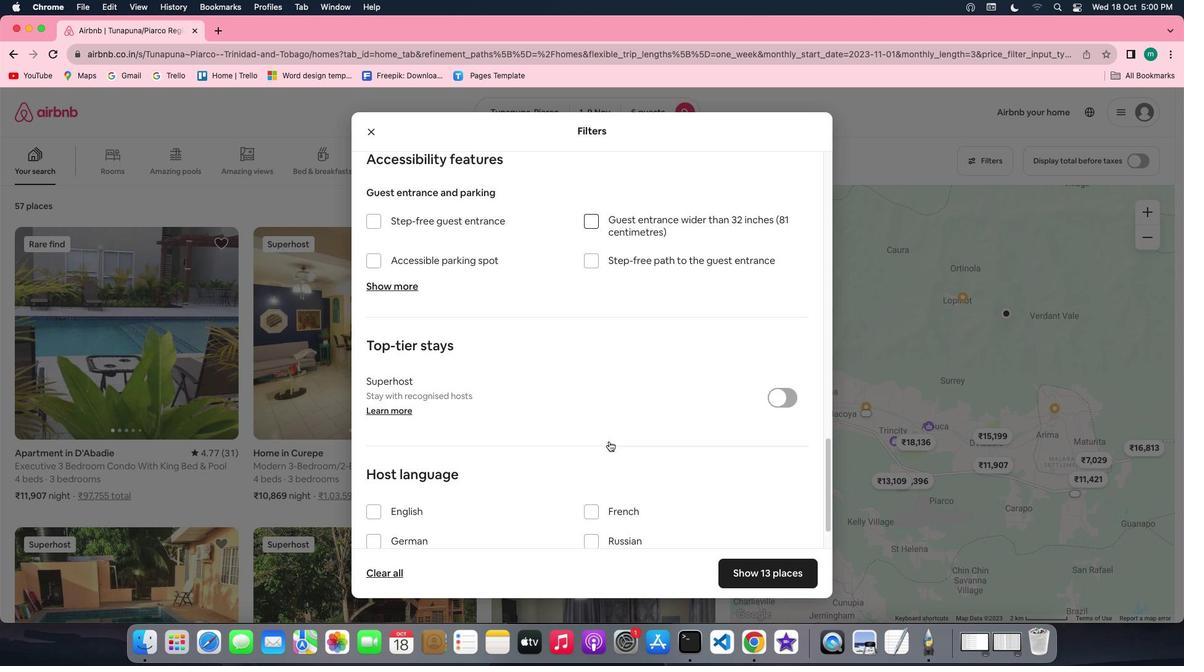 
Action: Mouse scrolled (609, 440) with delta (0, 0)
Screenshot: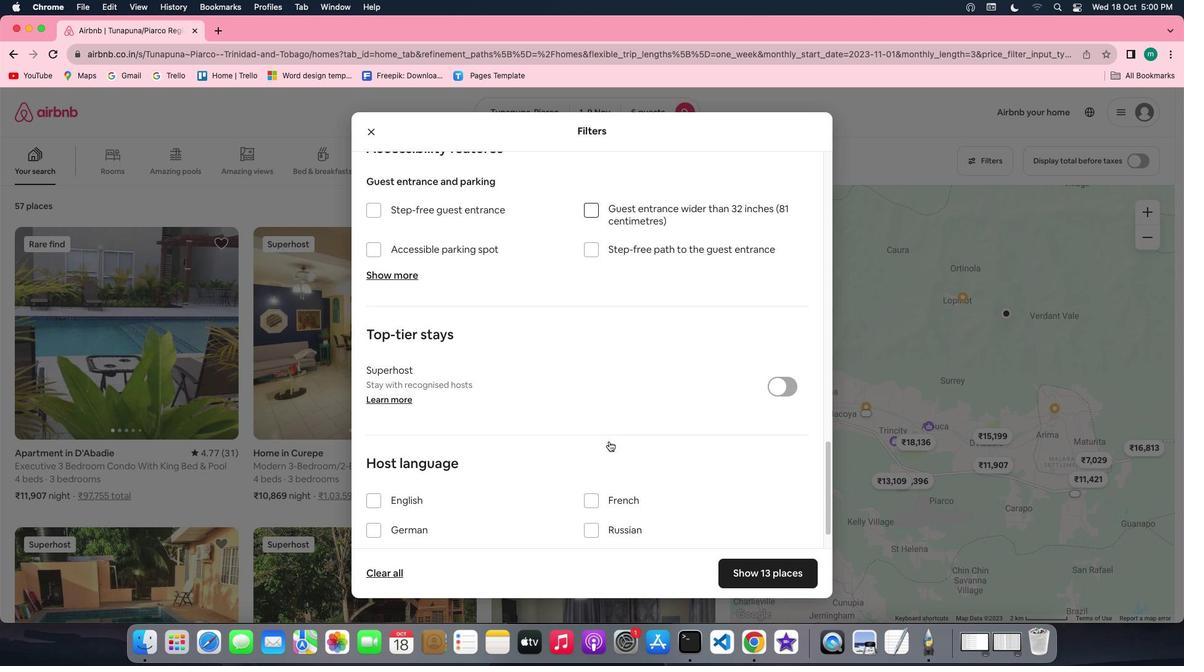 
Action: Mouse scrolled (609, 440) with delta (0, -1)
Screenshot: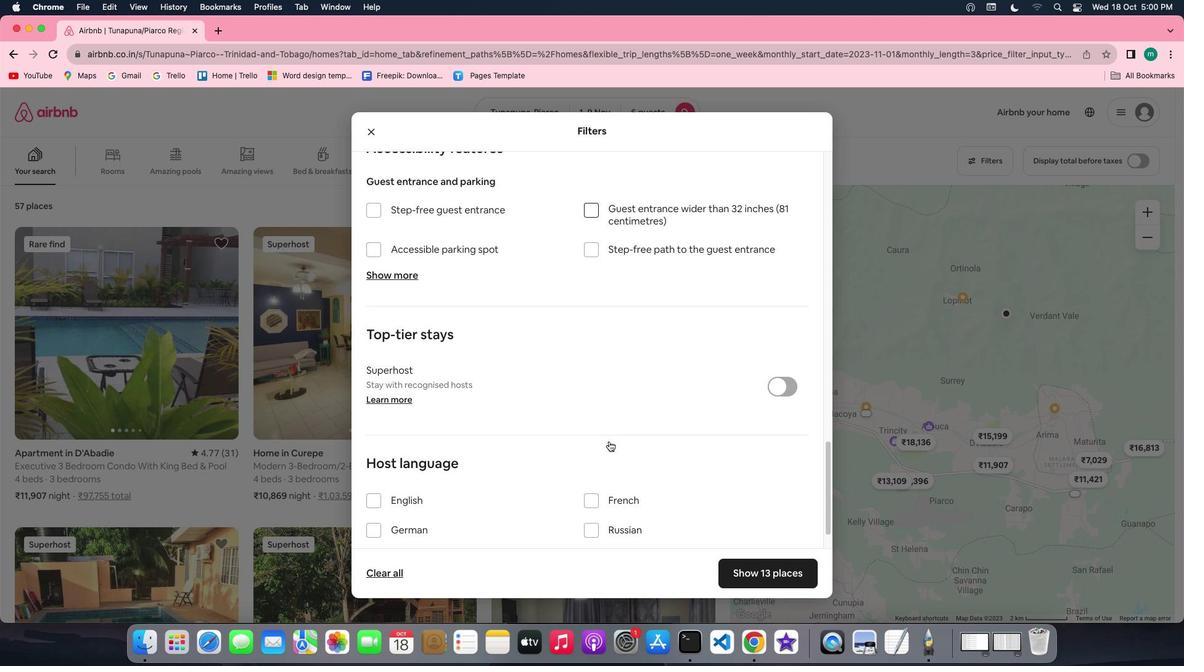 
Action: Mouse scrolled (609, 440) with delta (0, -2)
Screenshot: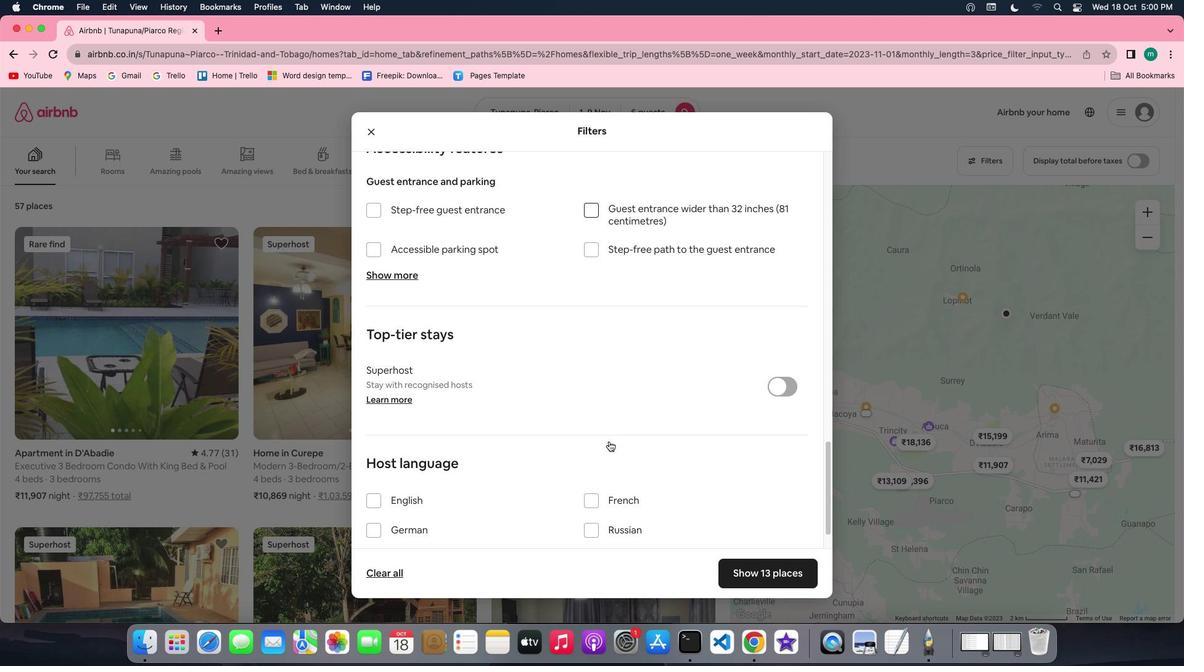 
Action: Mouse scrolled (609, 440) with delta (0, 0)
Screenshot: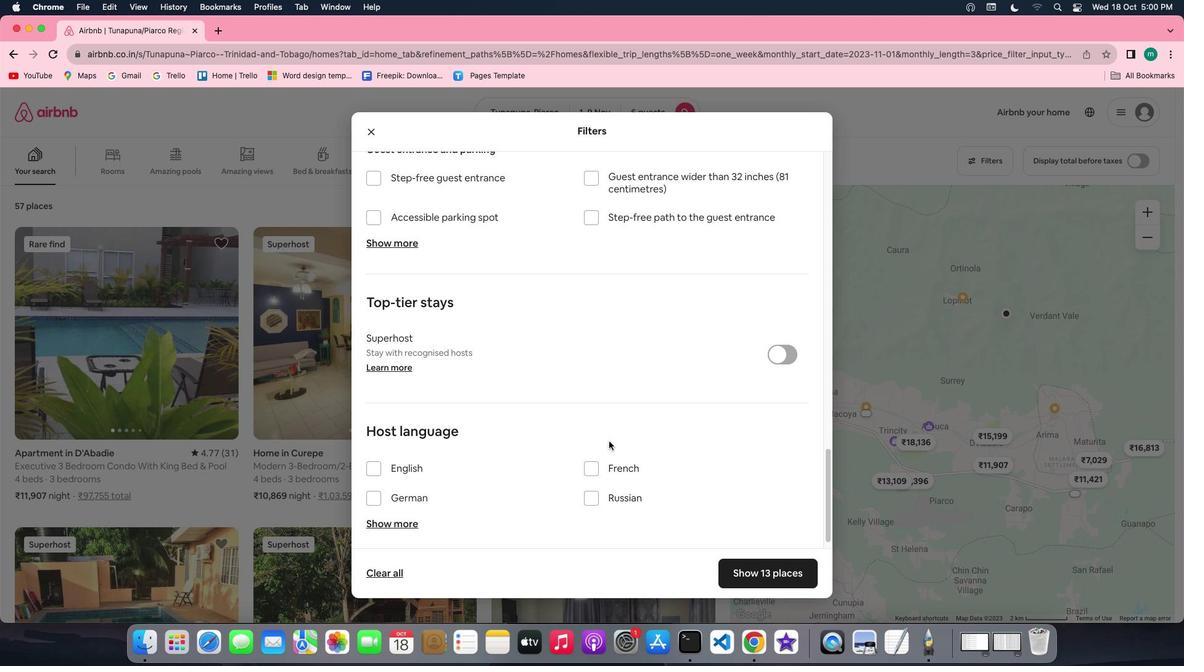 
Action: Mouse scrolled (609, 440) with delta (0, 0)
Screenshot: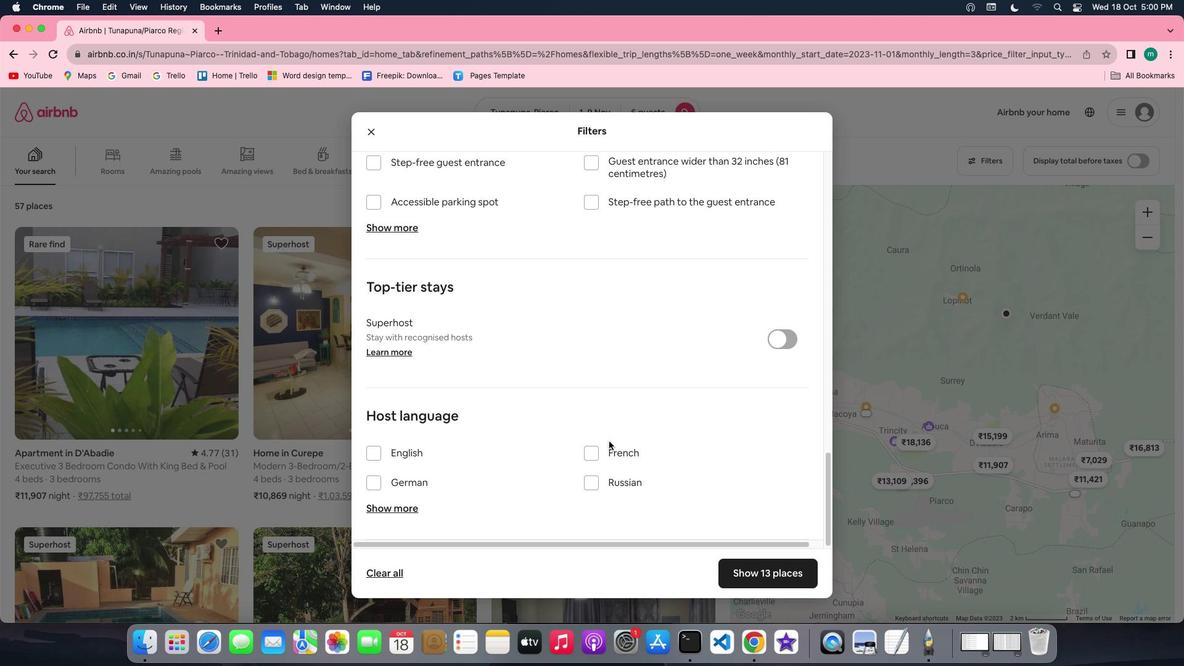 
Action: Mouse scrolled (609, 440) with delta (0, -1)
Screenshot: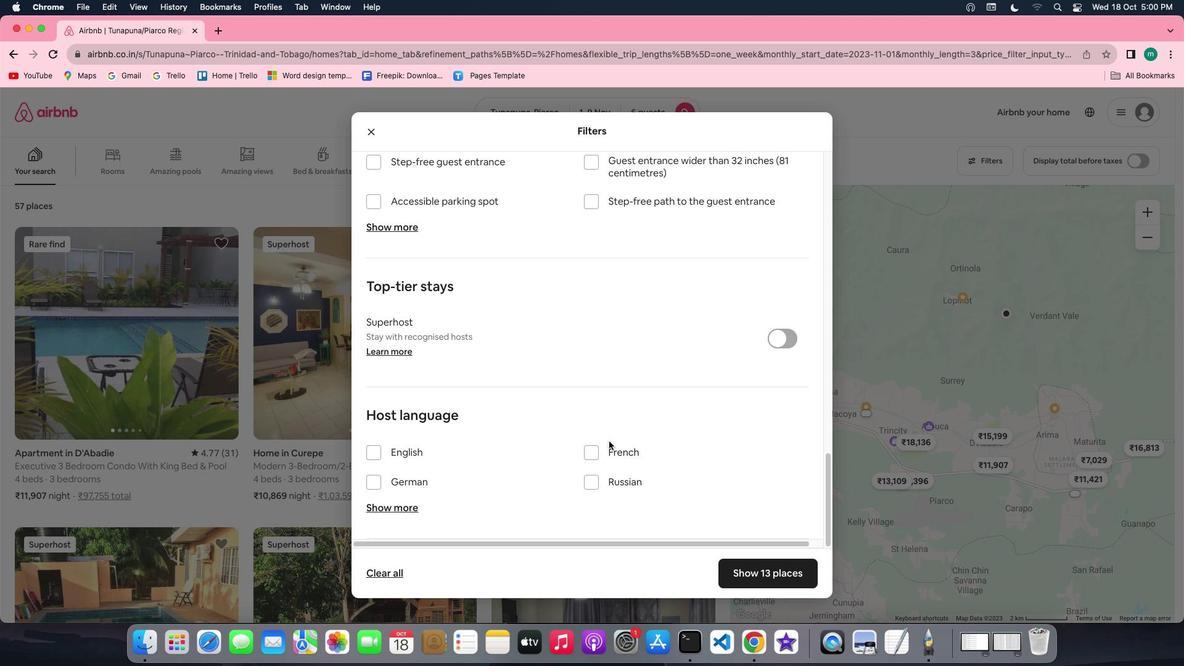 
Action: Mouse scrolled (609, 440) with delta (0, -1)
Screenshot: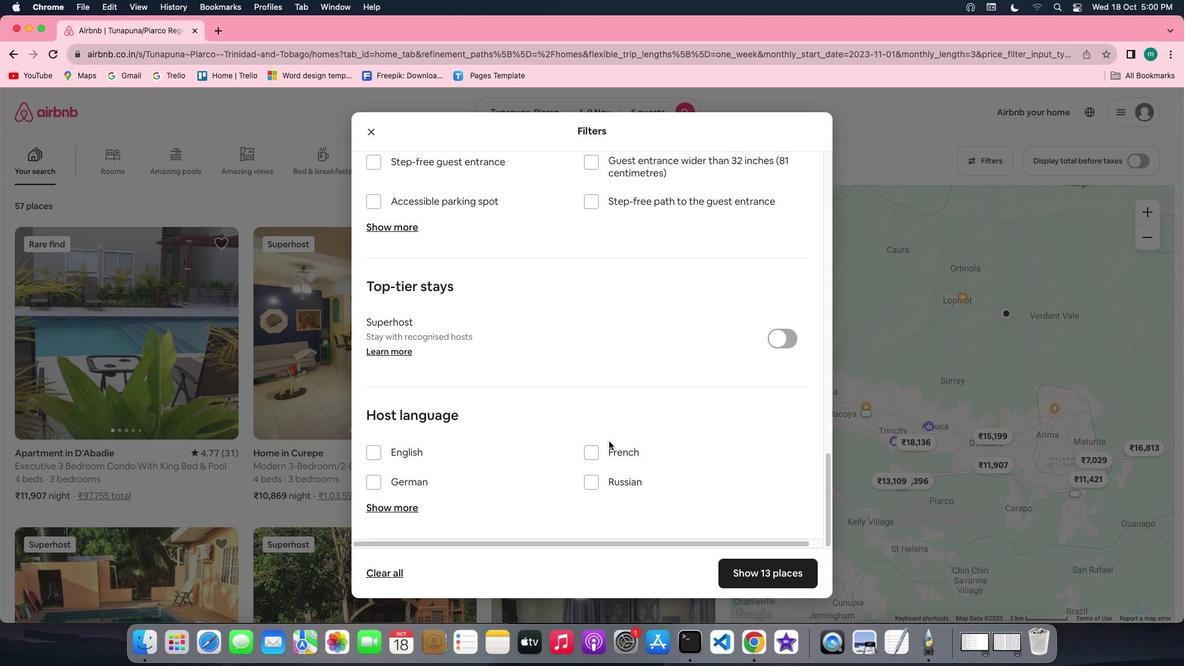 
Action: Mouse scrolled (609, 440) with delta (0, -1)
Screenshot: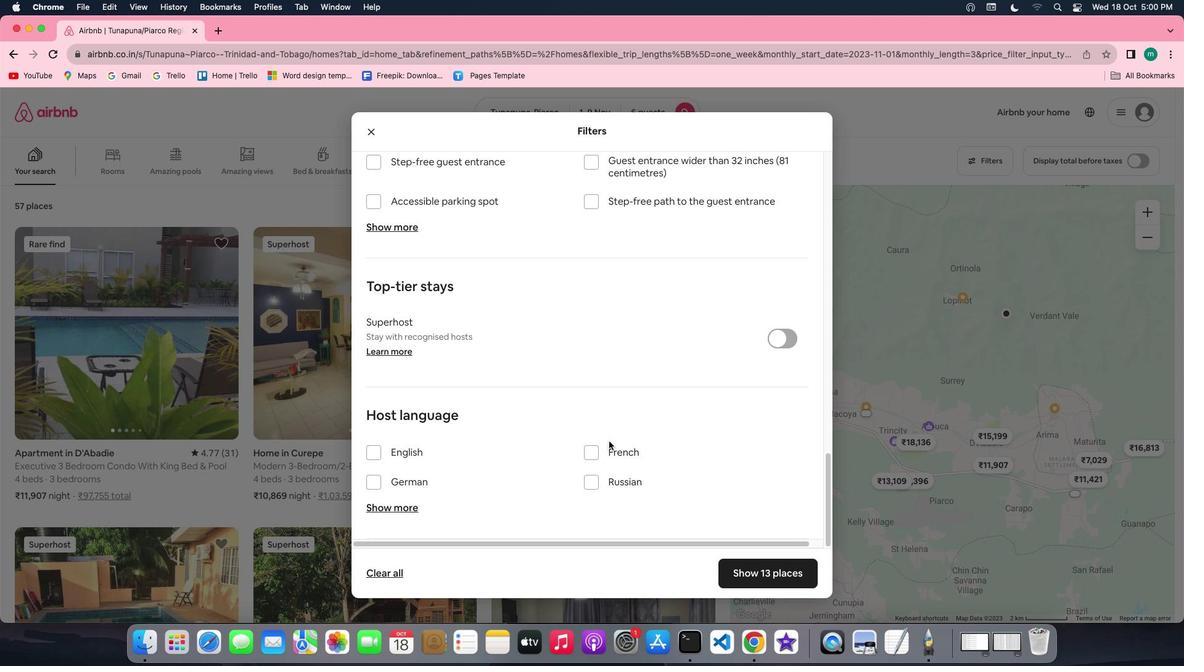 
Action: Mouse moved to (758, 565)
Screenshot: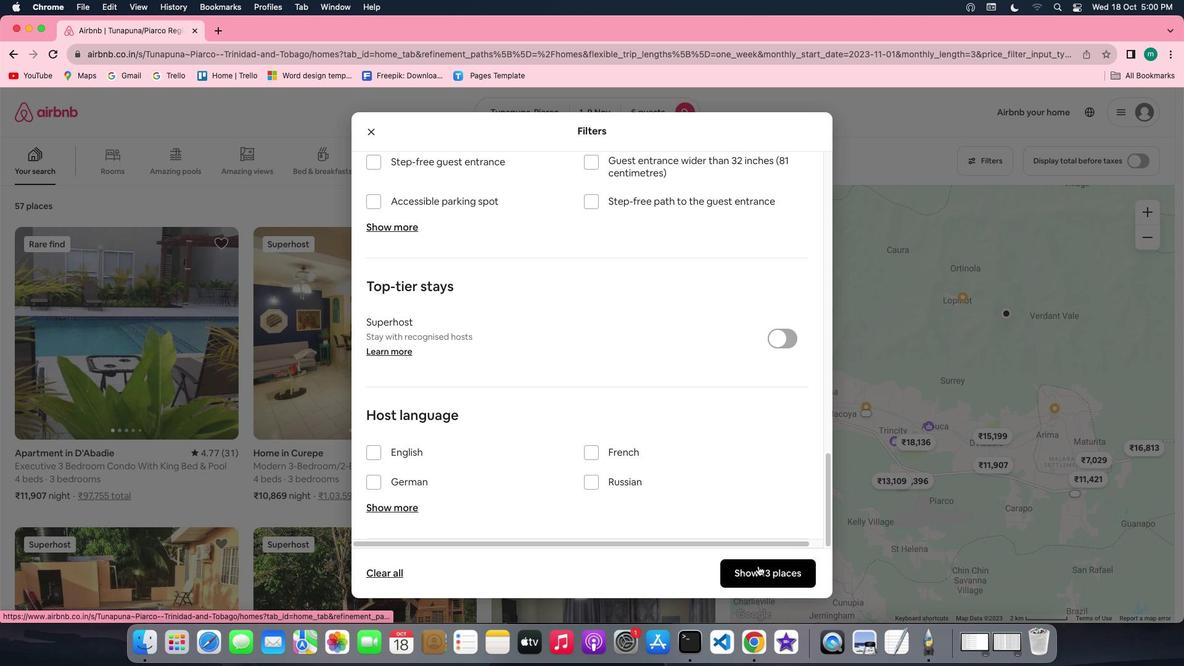 
Action: Mouse pressed left at (758, 565)
Screenshot: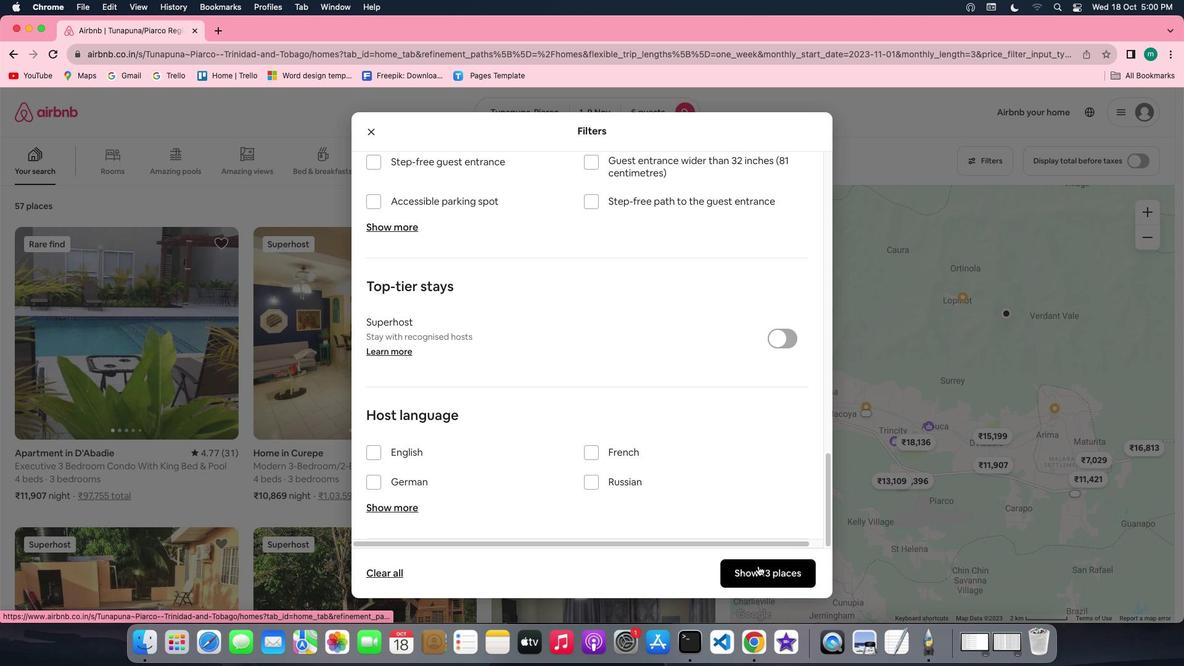 
Action: Mouse moved to (140, 335)
Screenshot: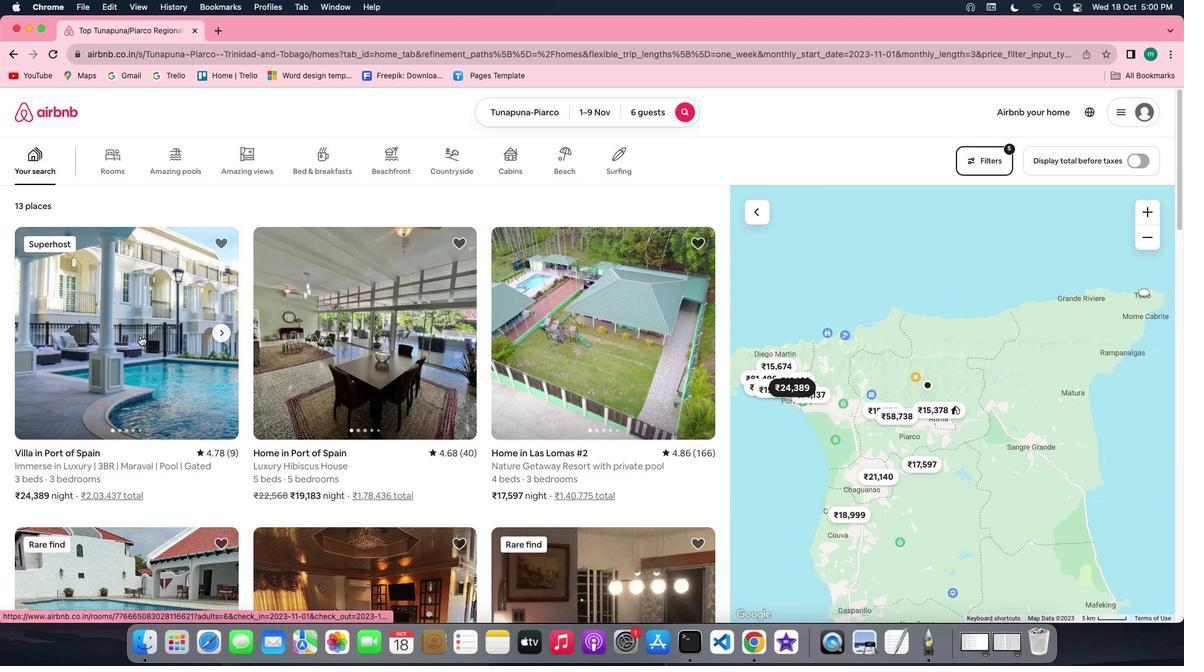
Action: Mouse pressed left at (140, 335)
Screenshot: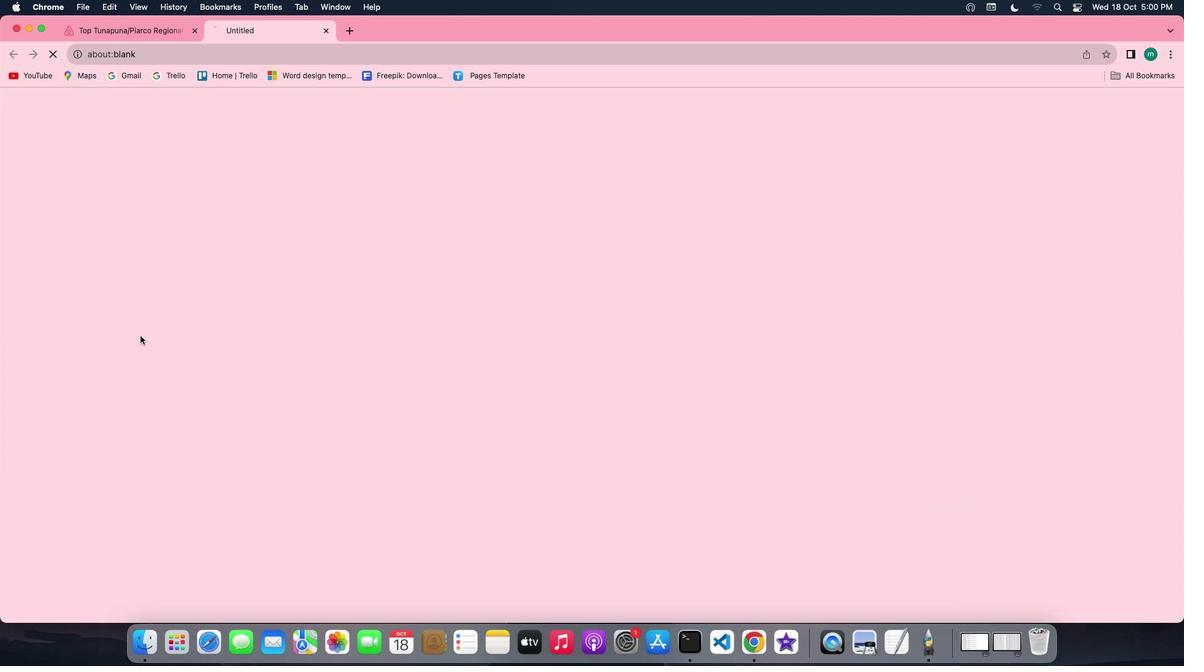 
Action: Mouse moved to (859, 457)
Screenshot: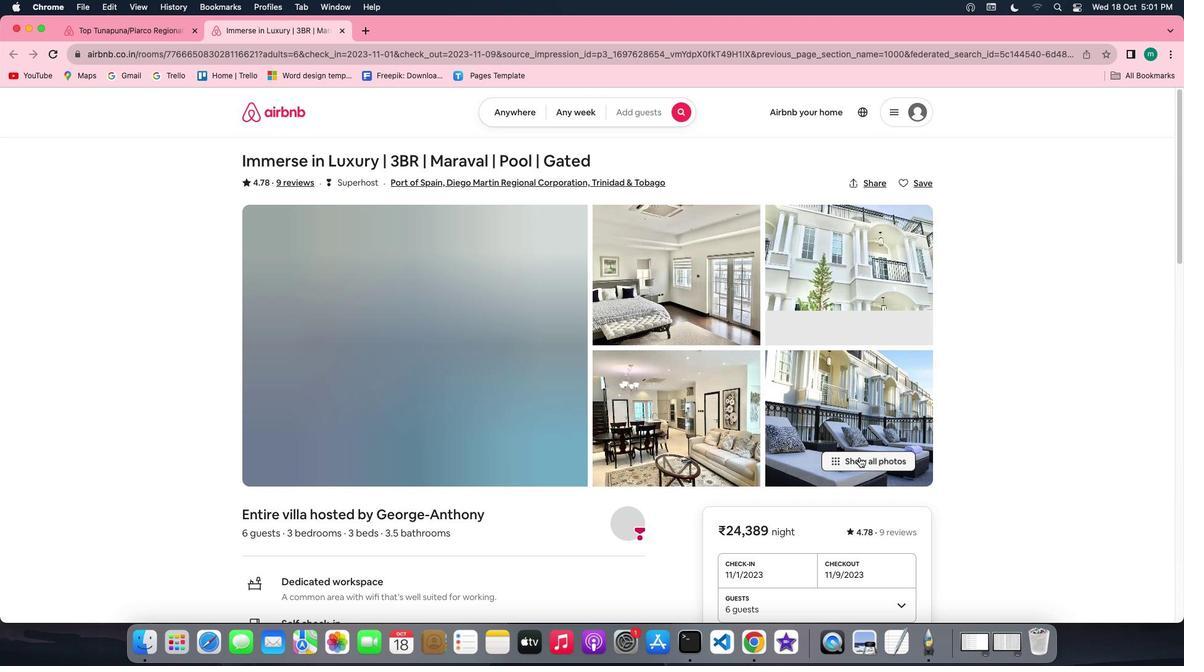 
Action: Mouse pressed left at (859, 457)
Screenshot: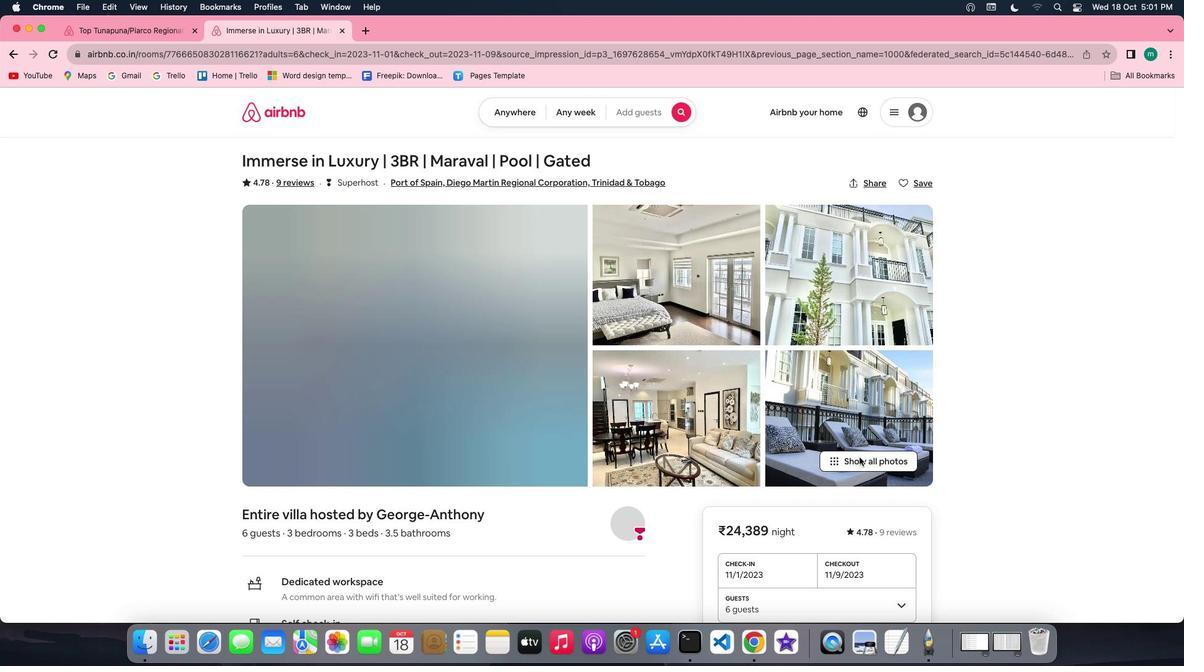 
Action: Mouse moved to (693, 429)
Screenshot: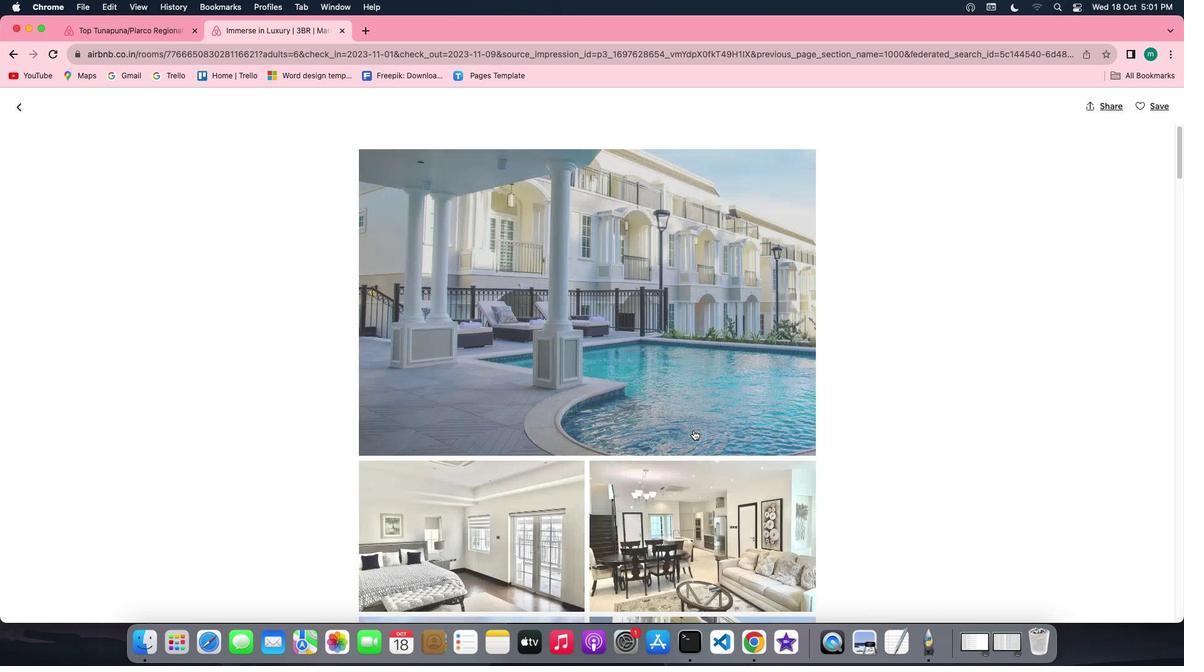 
Action: Mouse scrolled (693, 429) with delta (0, 0)
Screenshot: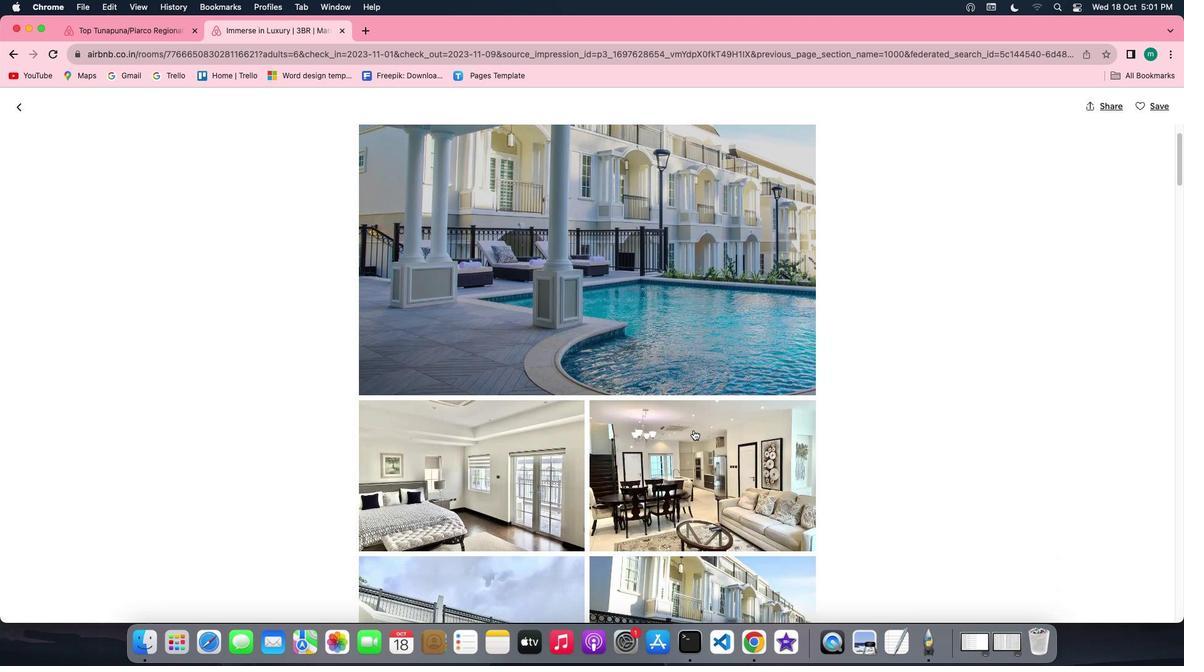 
Action: Mouse scrolled (693, 429) with delta (0, 0)
Screenshot: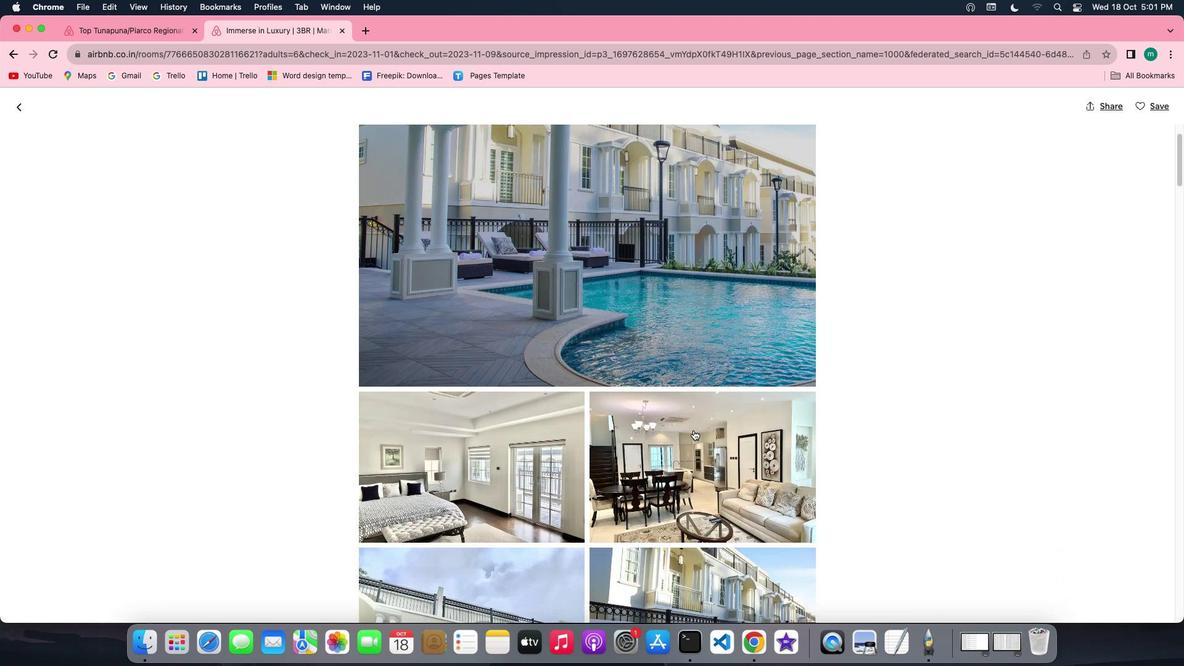 
Action: Mouse scrolled (693, 429) with delta (0, -1)
Screenshot: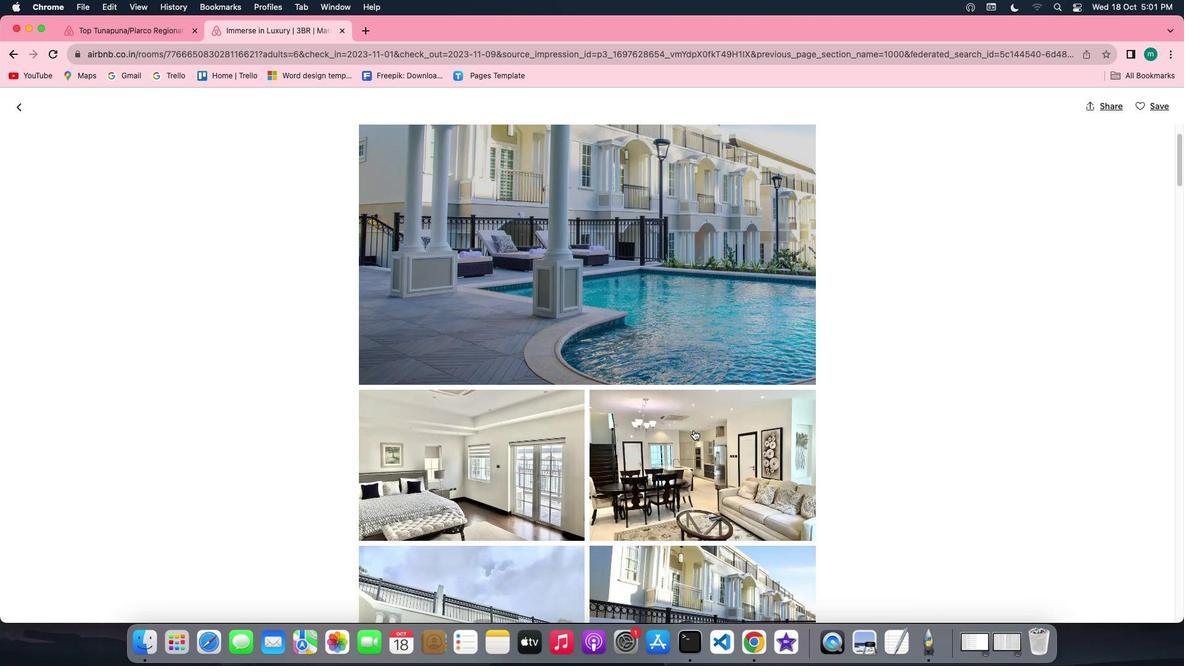
Action: Mouse scrolled (693, 429) with delta (0, 0)
Screenshot: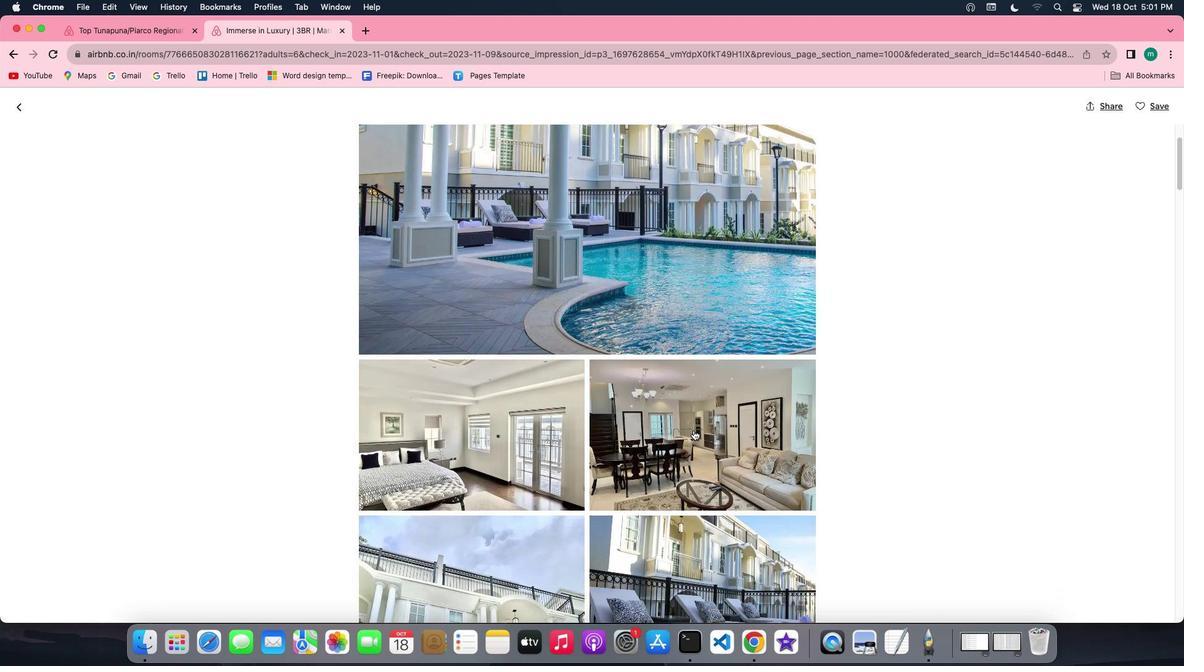 
Action: Mouse scrolled (693, 429) with delta (0, 0)
Screenshot: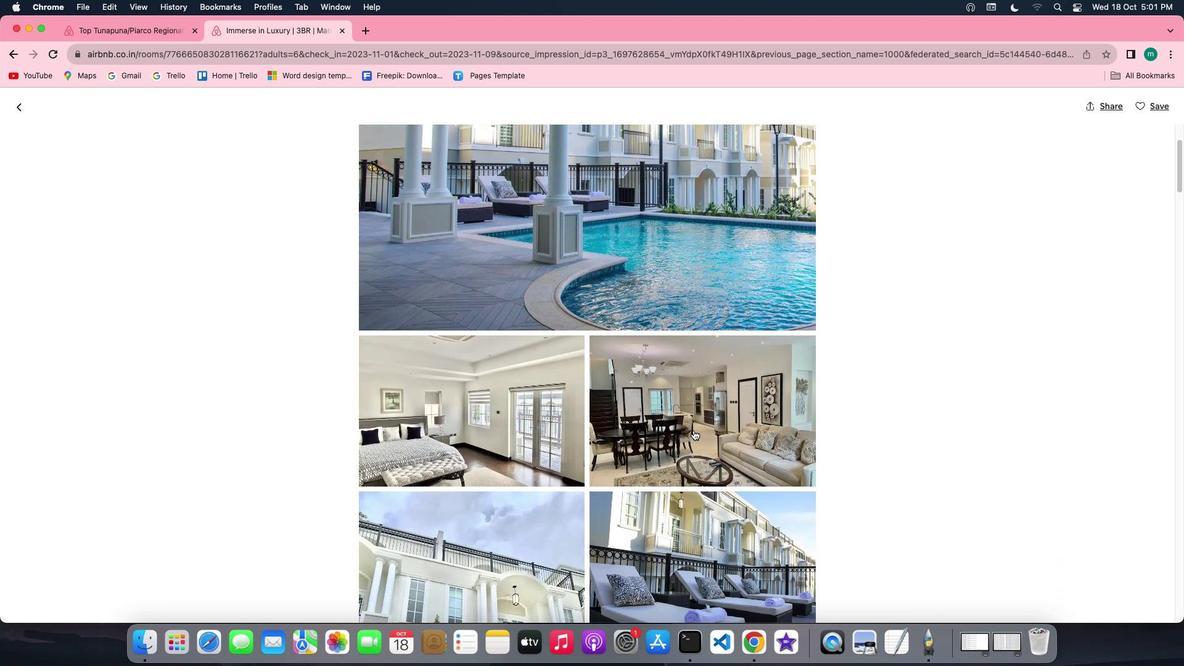 
Action: Mouse scrolled (693, 429) with delta (0, 0)
Screenshot: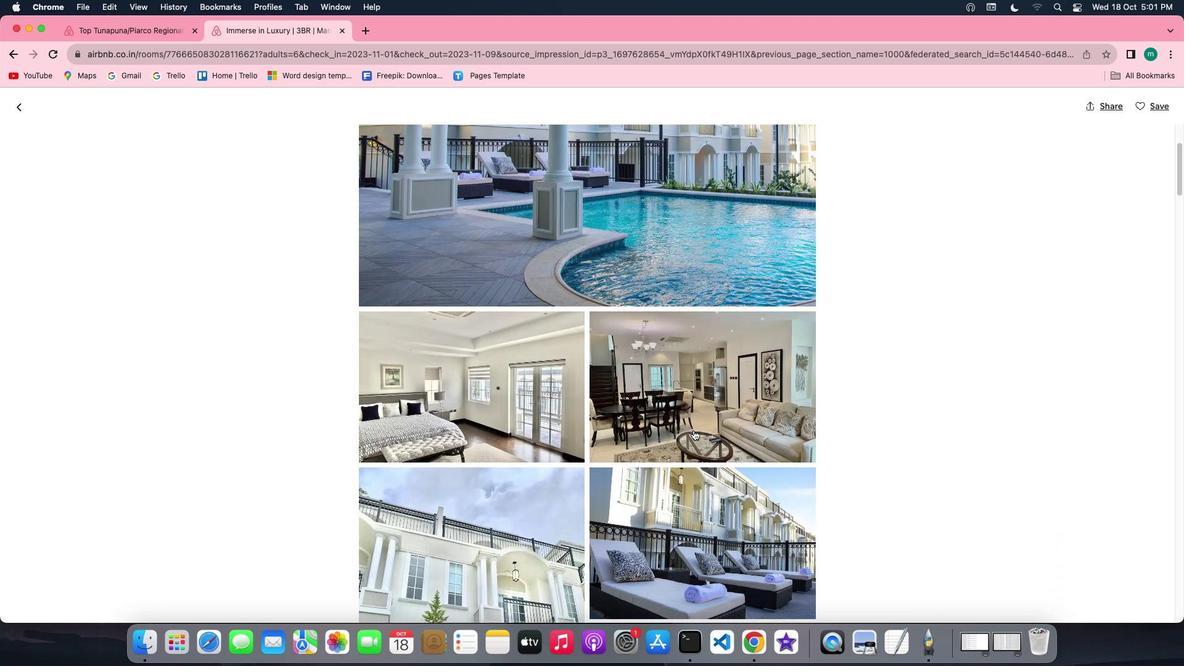 
Action: Mouse scrolled (693, 429) with delta (0, 0)
Screenshot: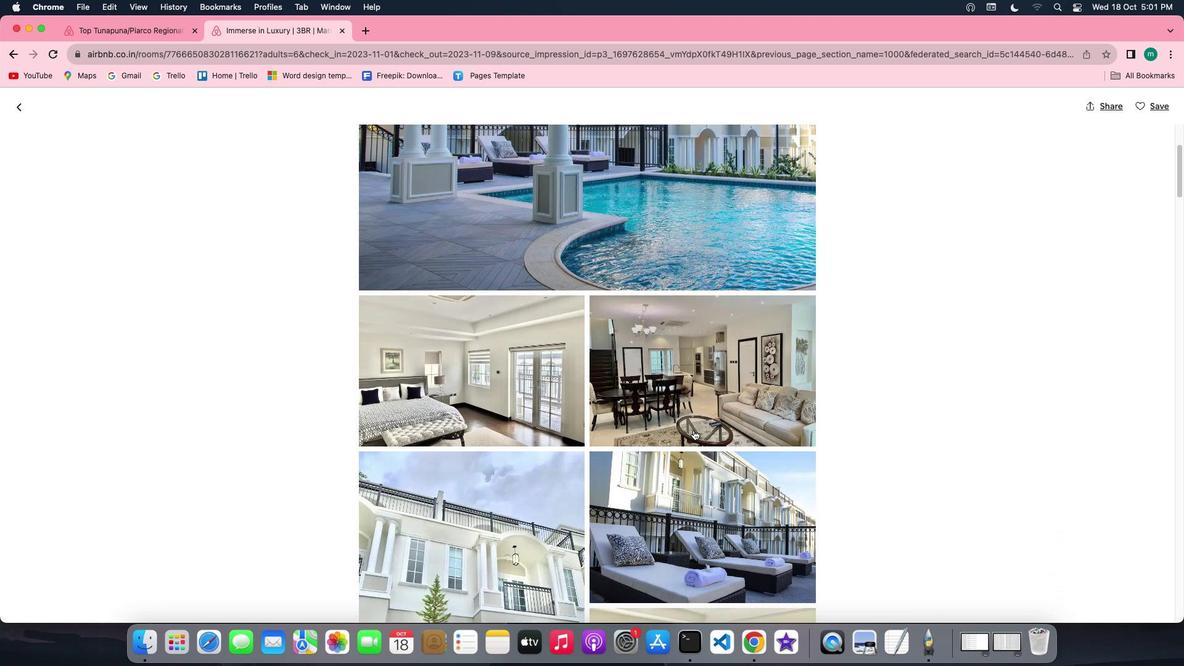 
Action: Mouse scrolled (693, 429) with delta (0, 0)
Screenshot: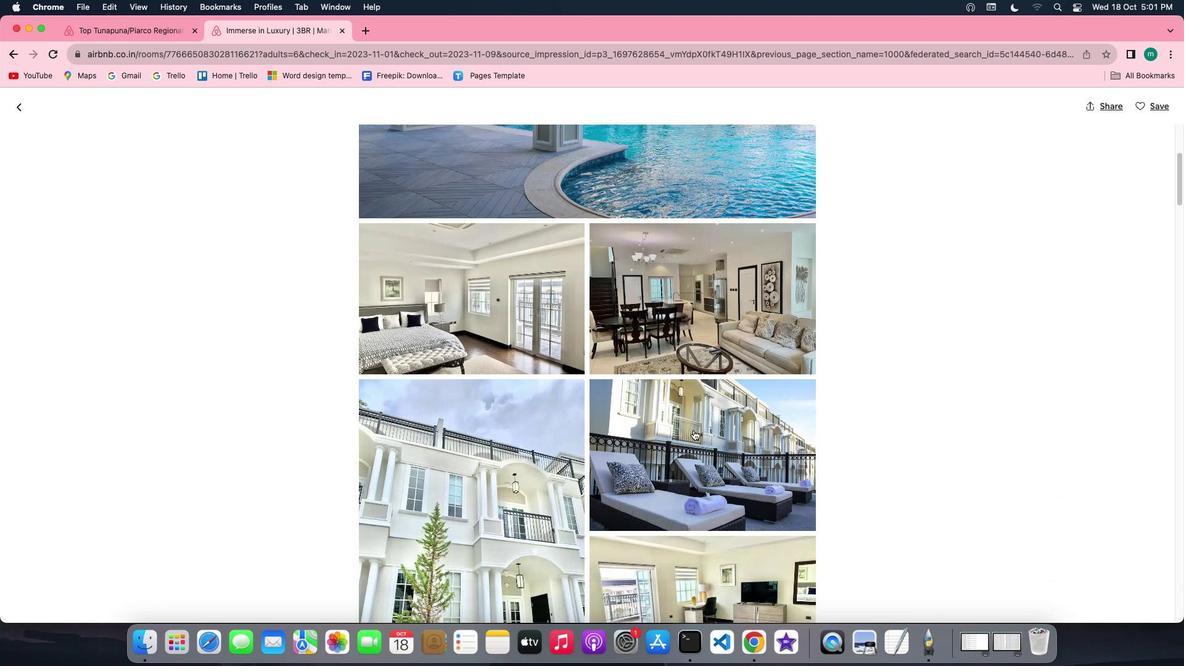 
Action: Mouse scrolled (693, 429) with delta (0, 0)
Screenshot: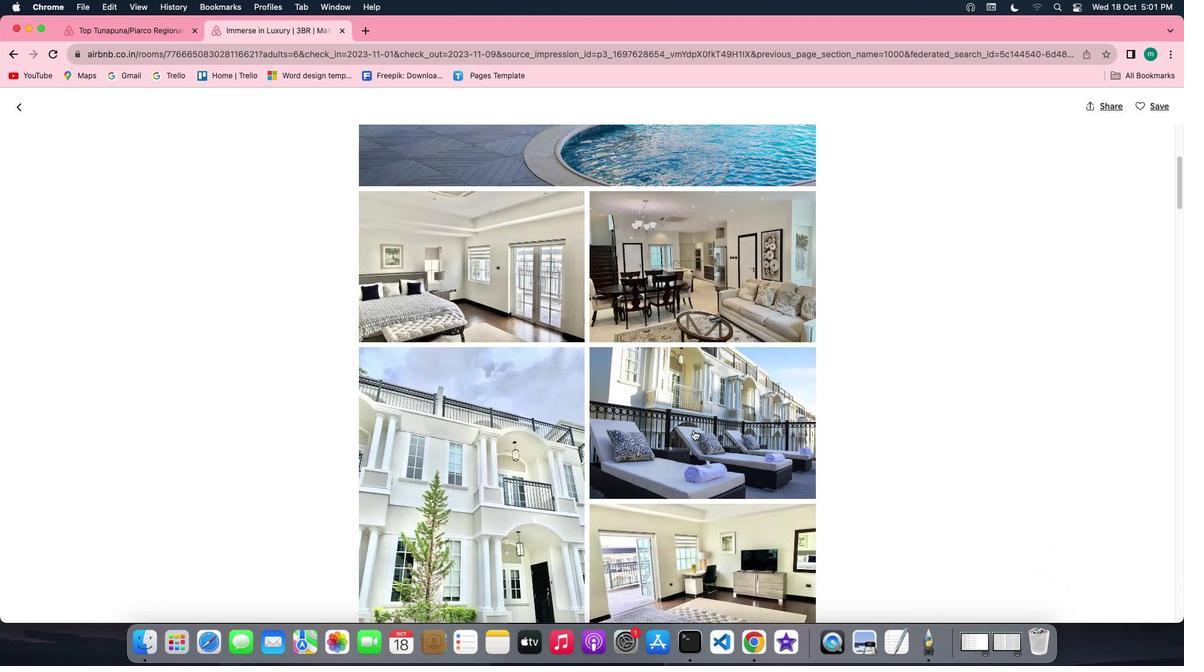 
Action: Mouse scrolled (693, 429) with delta (0, -1)
Screenshot: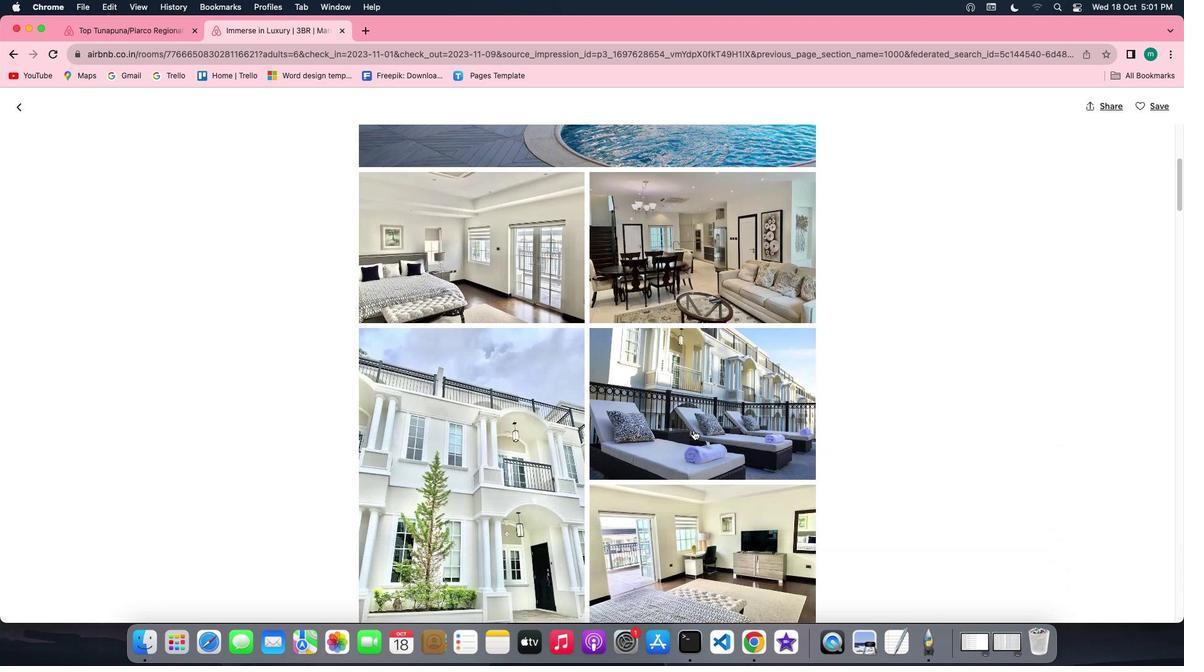 
Action: Mouse scrolled (693, 429) with delta (0, -1)
Screenshot: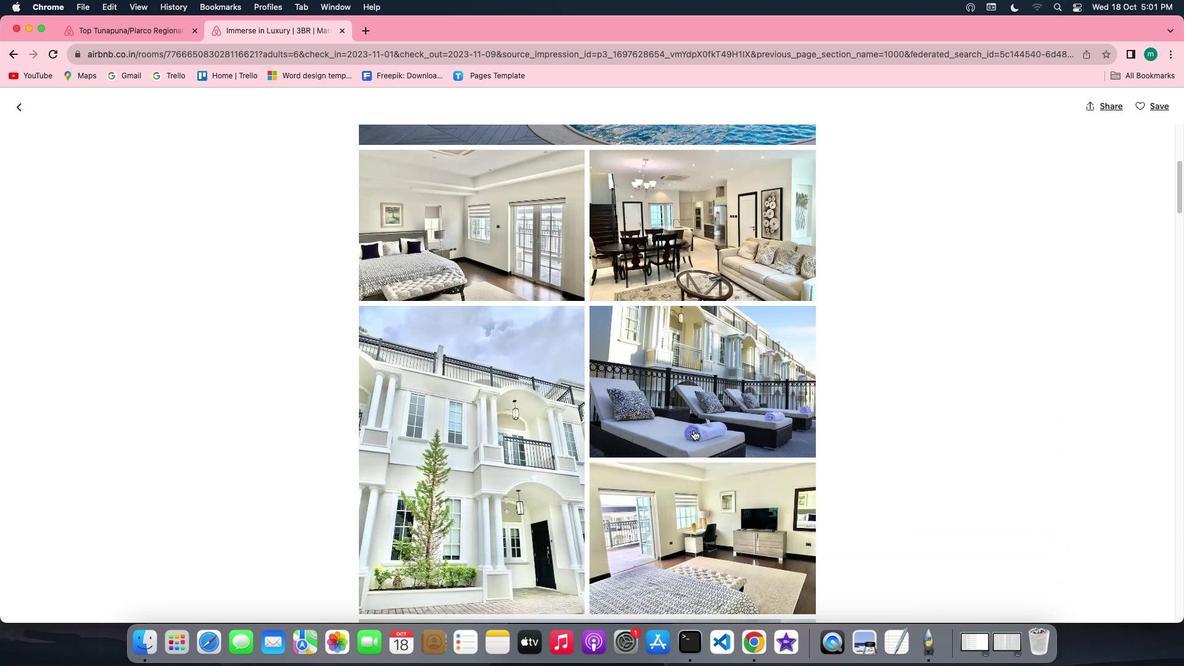 
Action: Mouse scrolled (693, 429) with delta (0, 0)
Screenshot: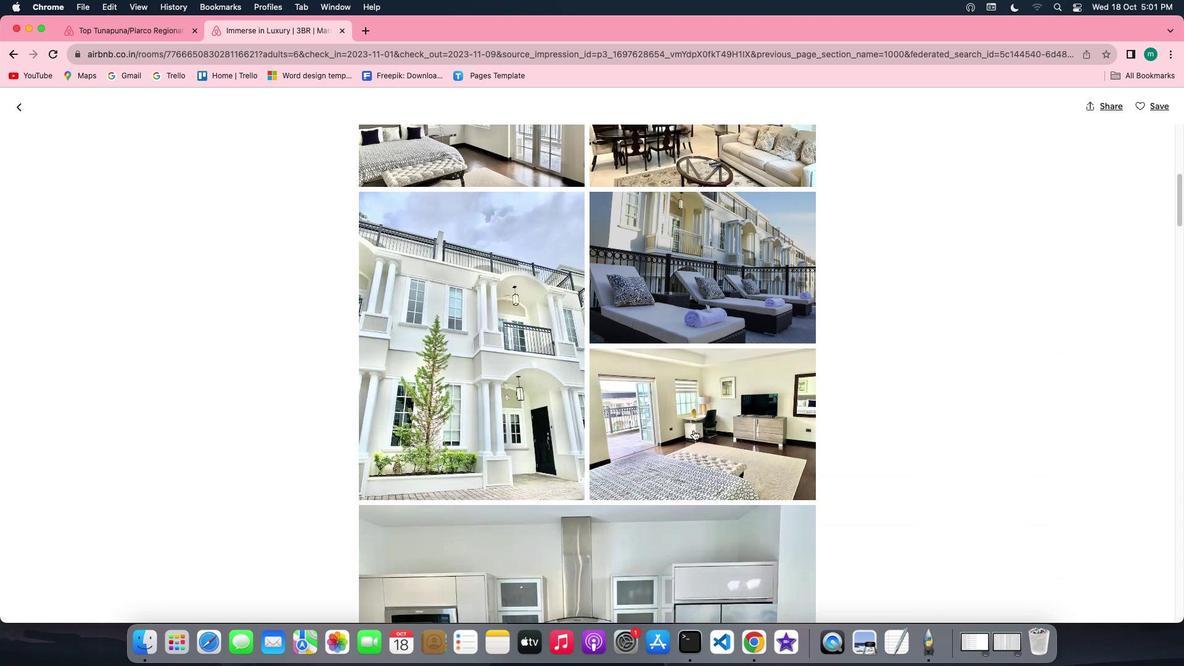
Action: Mouse scrolled (693, 429) with delta (0, 0)
Screenshot: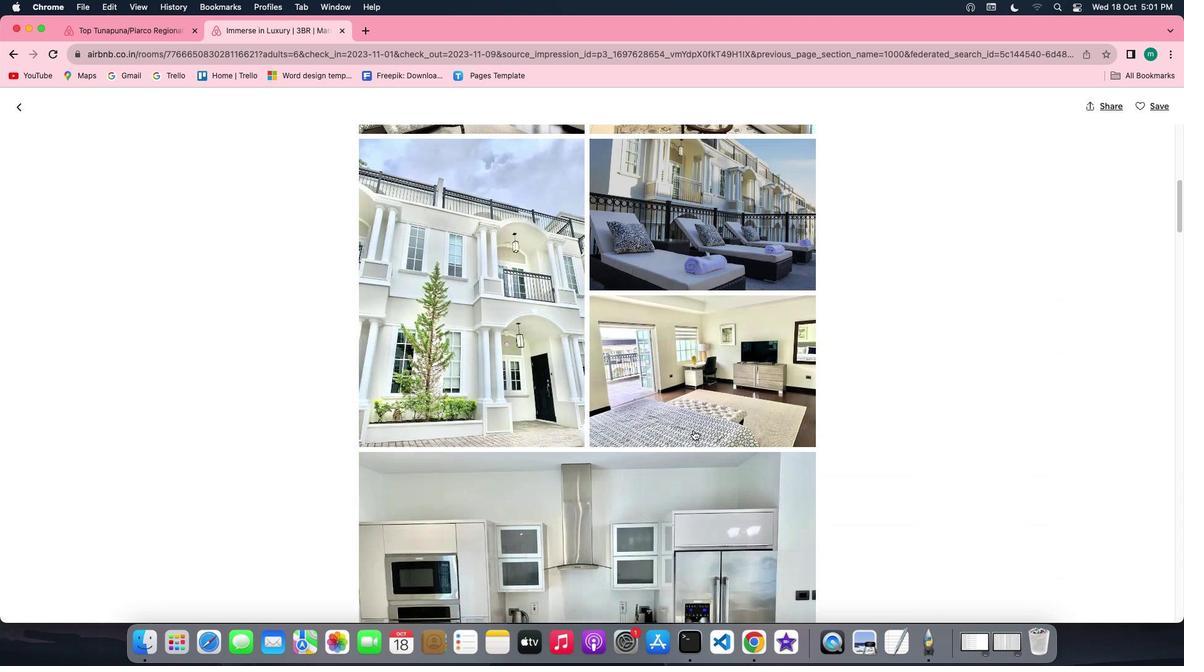 
Action: Mouse scrolled (693, 429) with delta (0, -1)
Screenshot: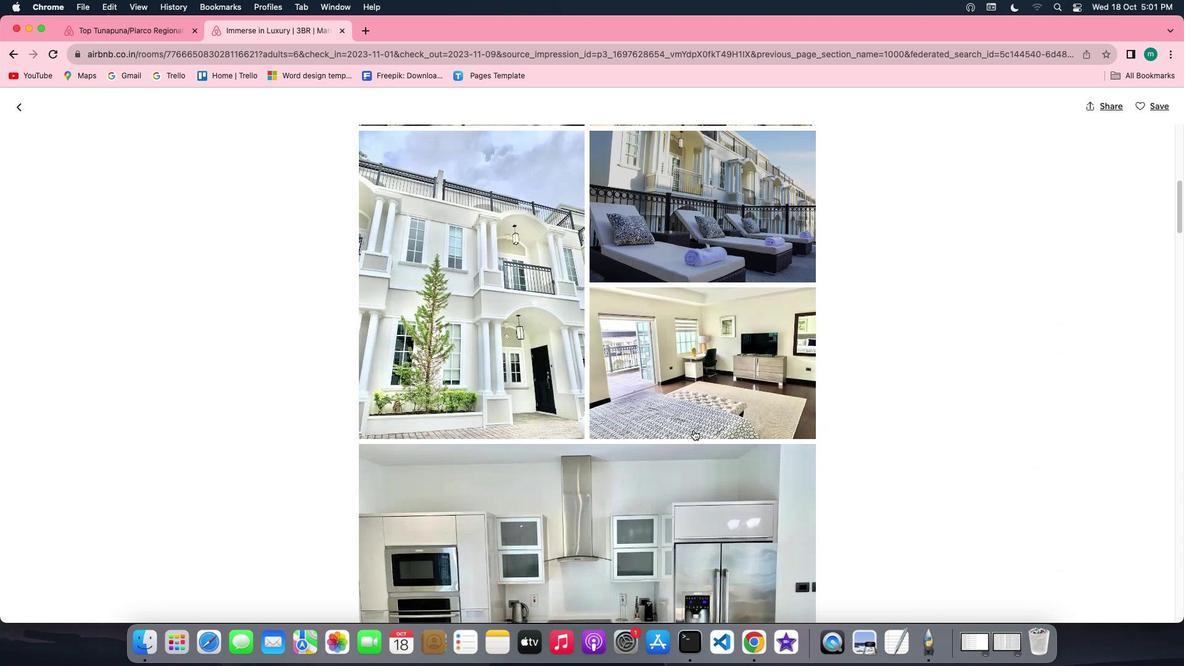 
Action: Mouse scrolled (693, 429) with delta (0, -1)
Screenshot: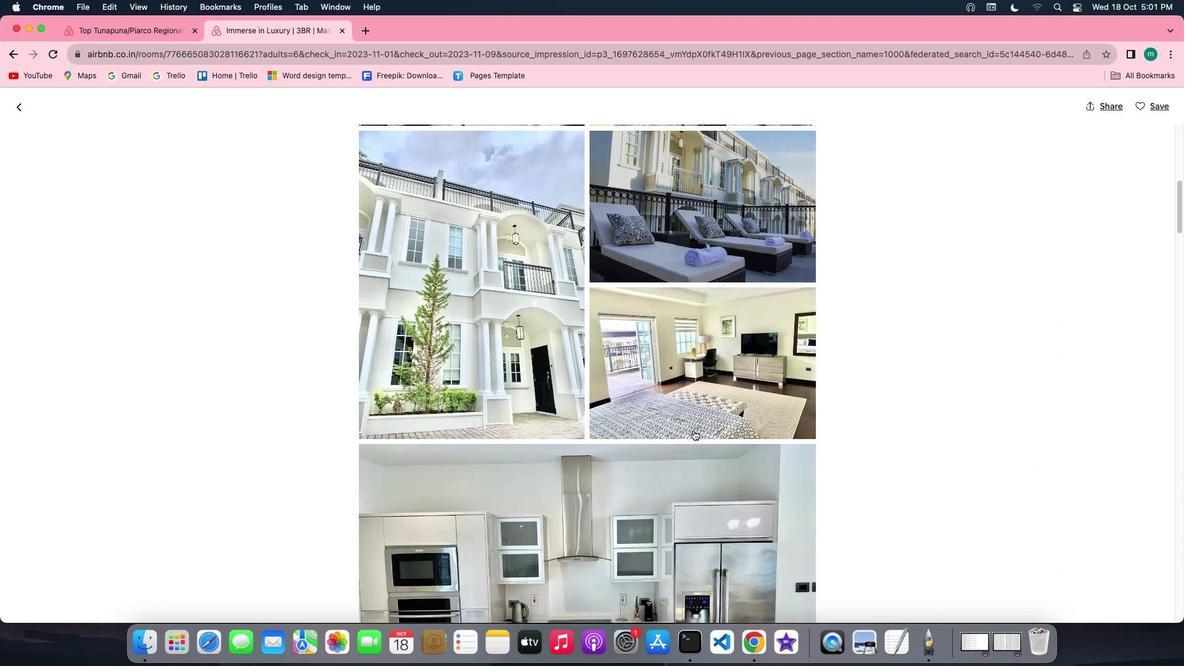 
Action: Mouse scrolled (693, 429) with delta (0, 0)
Screenshot: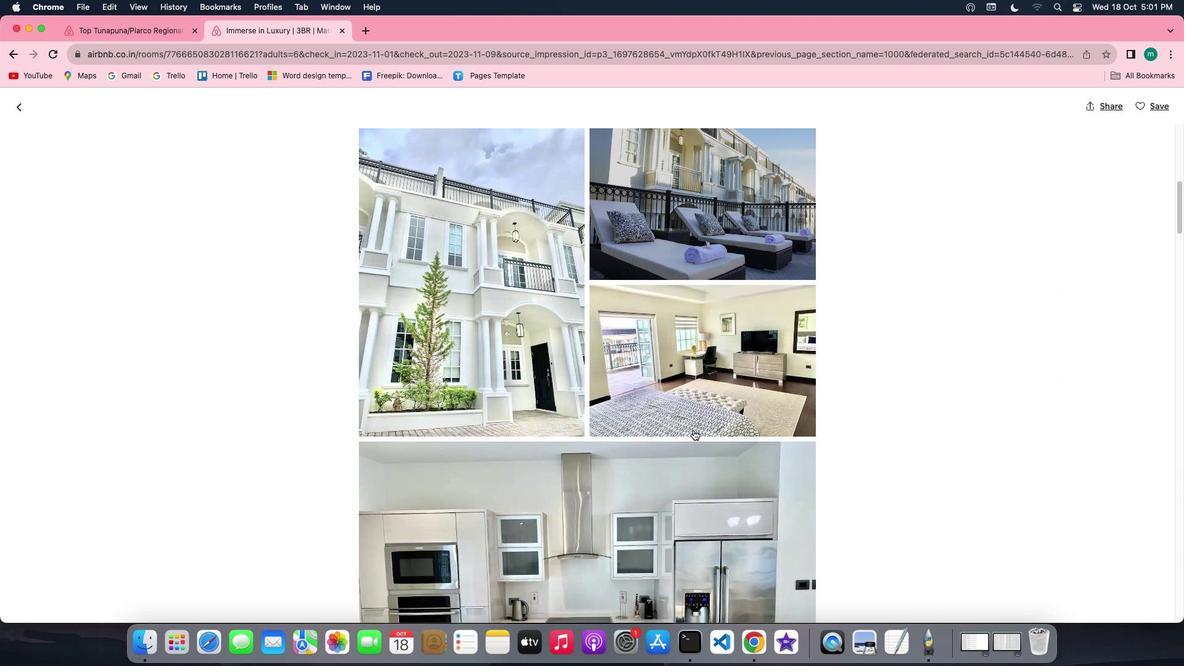 
Action: Mouse scrolled (693, 429) with delta (0, 0)
Screenshot: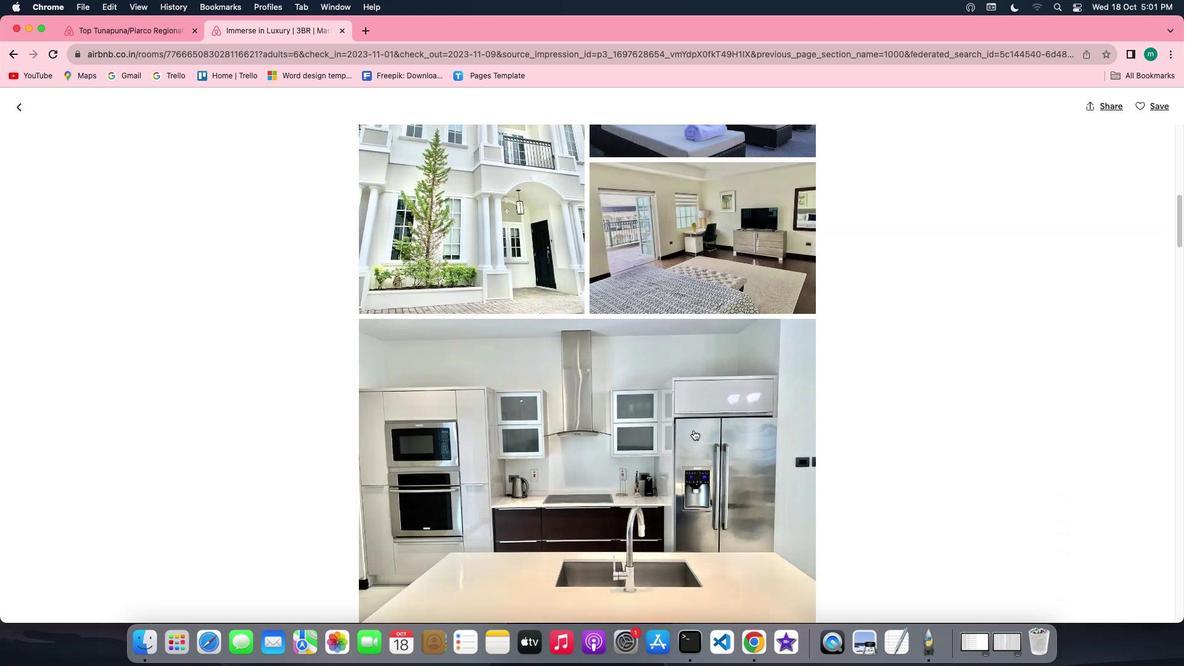 
Action: Mouse scrolled (693, 429) with delta (0, 0)
Screenshot: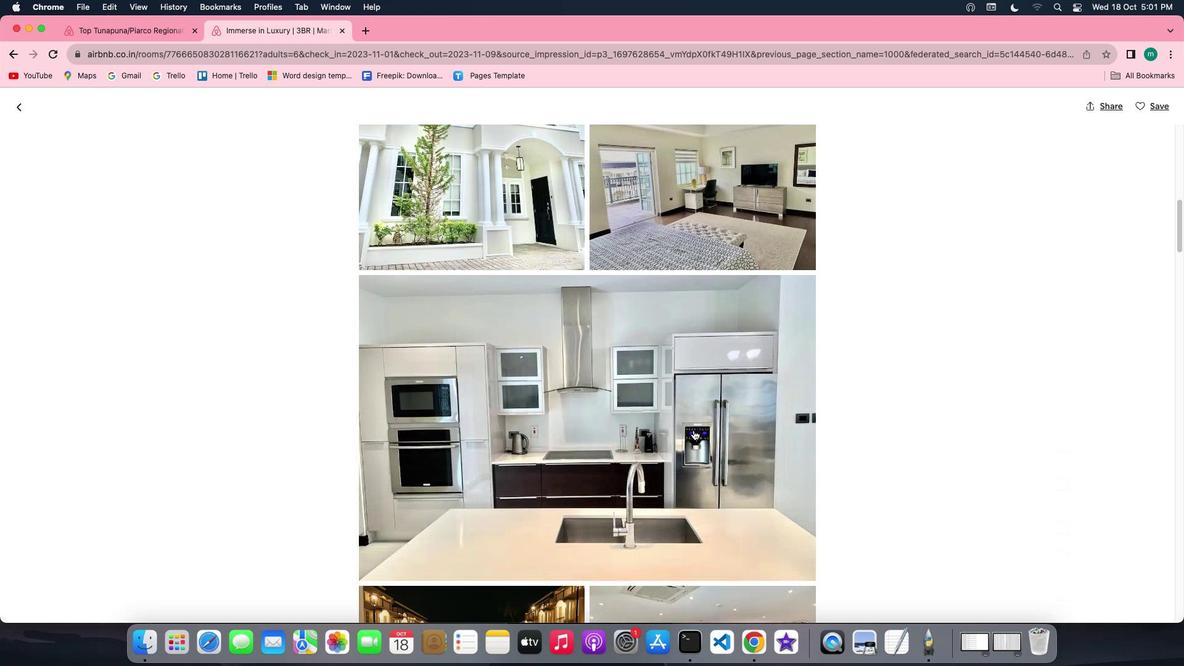 
Action: Mouse scrolled (693, 429) with delta (0, -1)
Screenshot: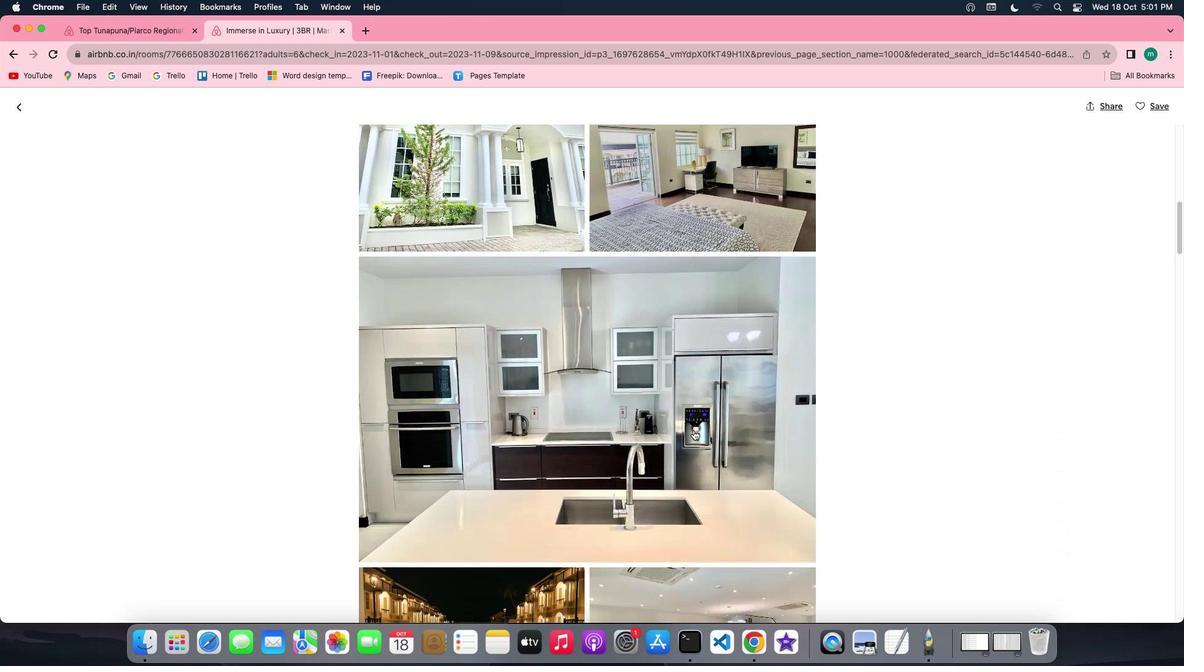 
Action: Mouse scrolled (693, 429) with delta (0, -1)
Screenshot: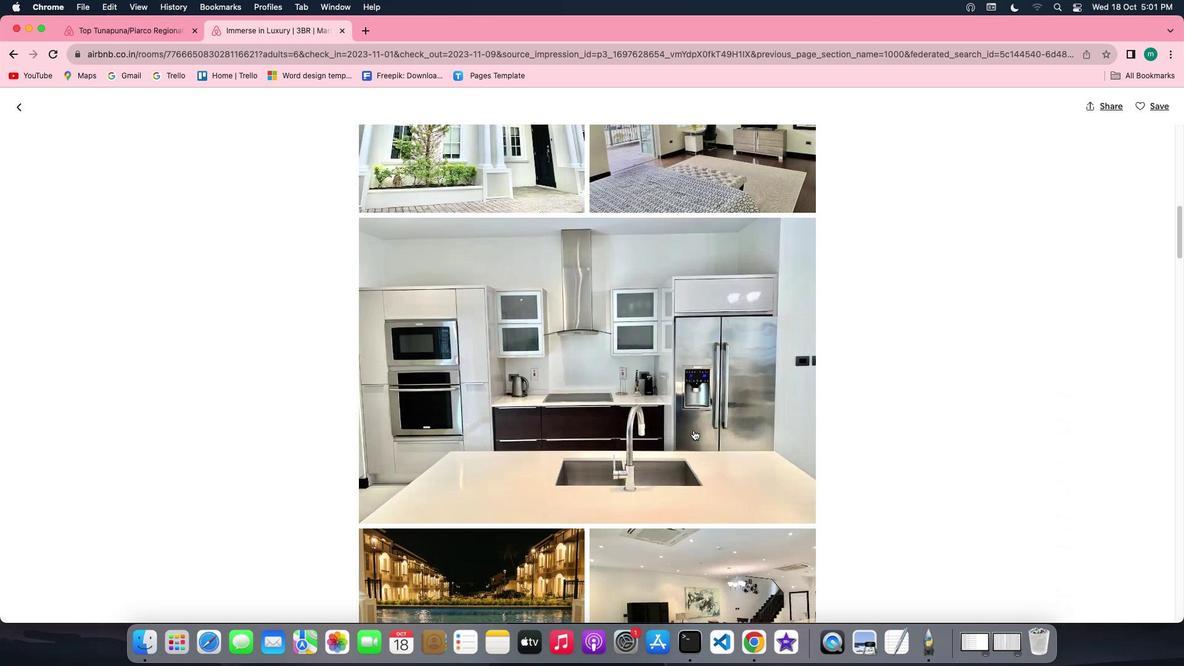 
Action: Mouse scrolled (693, 429) with delta (0, -1)
Screenshot: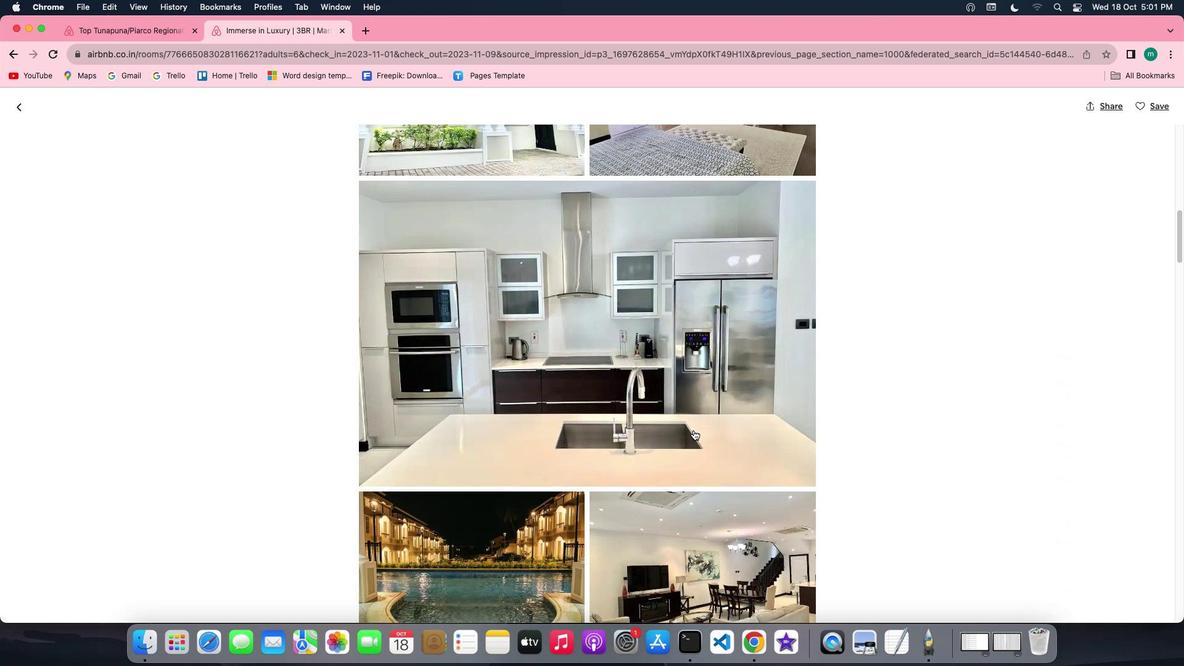 
Action: Mouse scrolled (693, 429) with delta (0, 0)
Screenshot: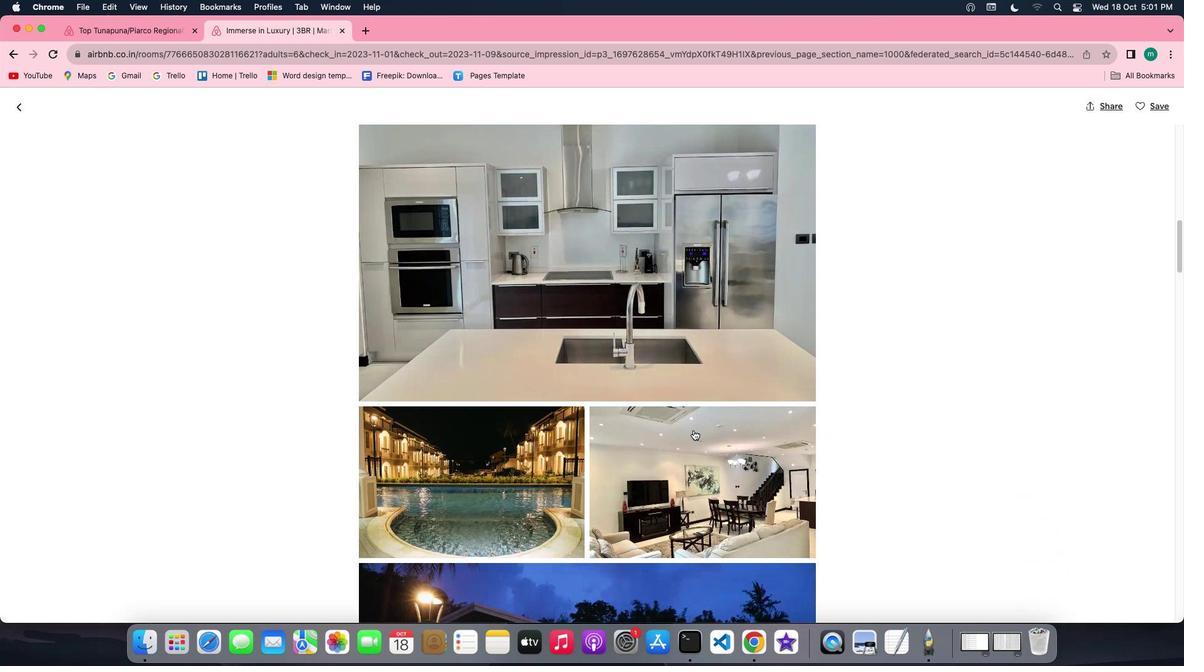 
Action: Mouse scrolled (693, 429) with delta (0, 0)
Screenshot: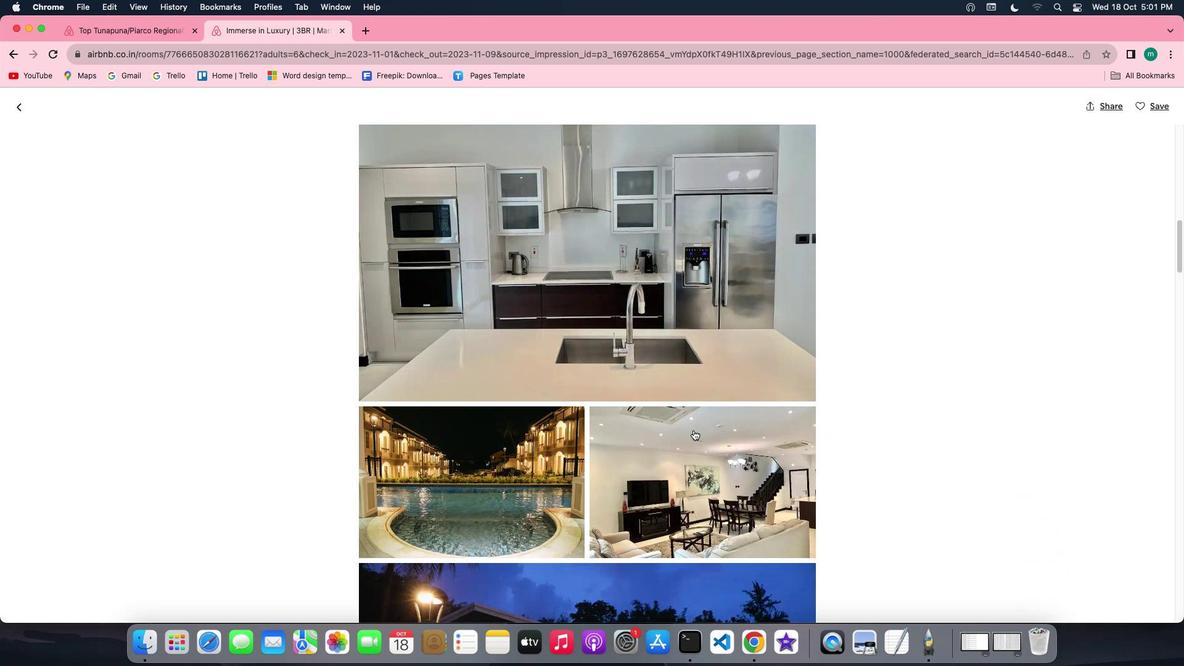 
Action: Mouse scrolled (693, 429) with delta (0, -1)
Screenshot: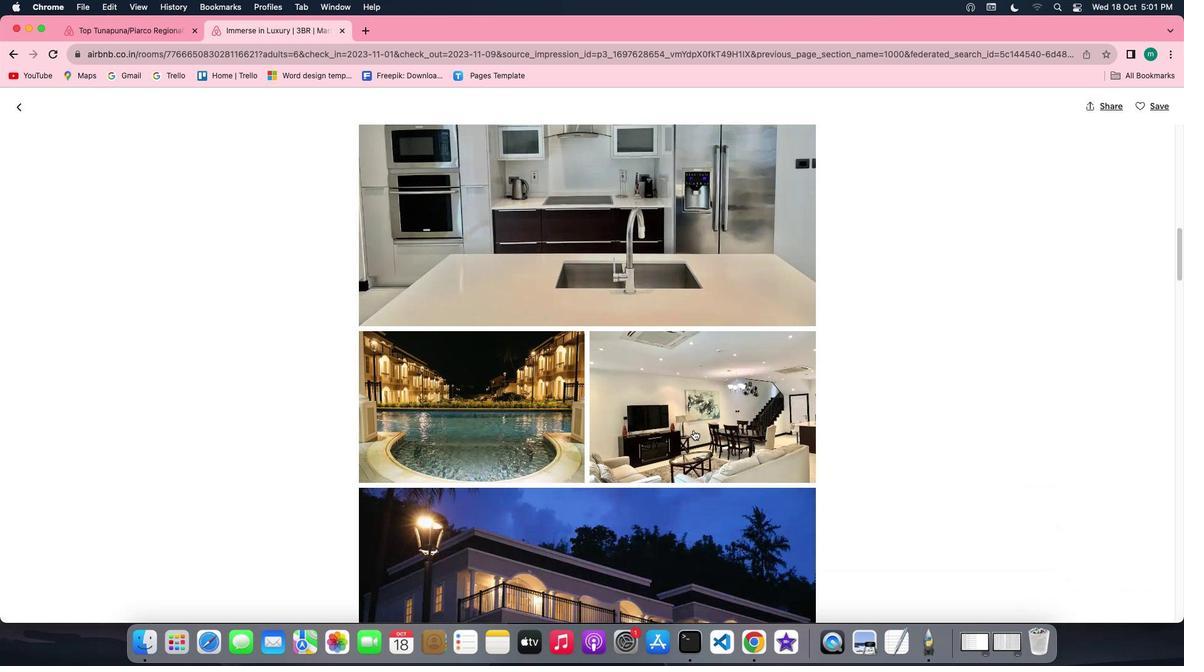 
Action: Mouse scrolled (693, 429) with delta (0, -1)
Screenshot: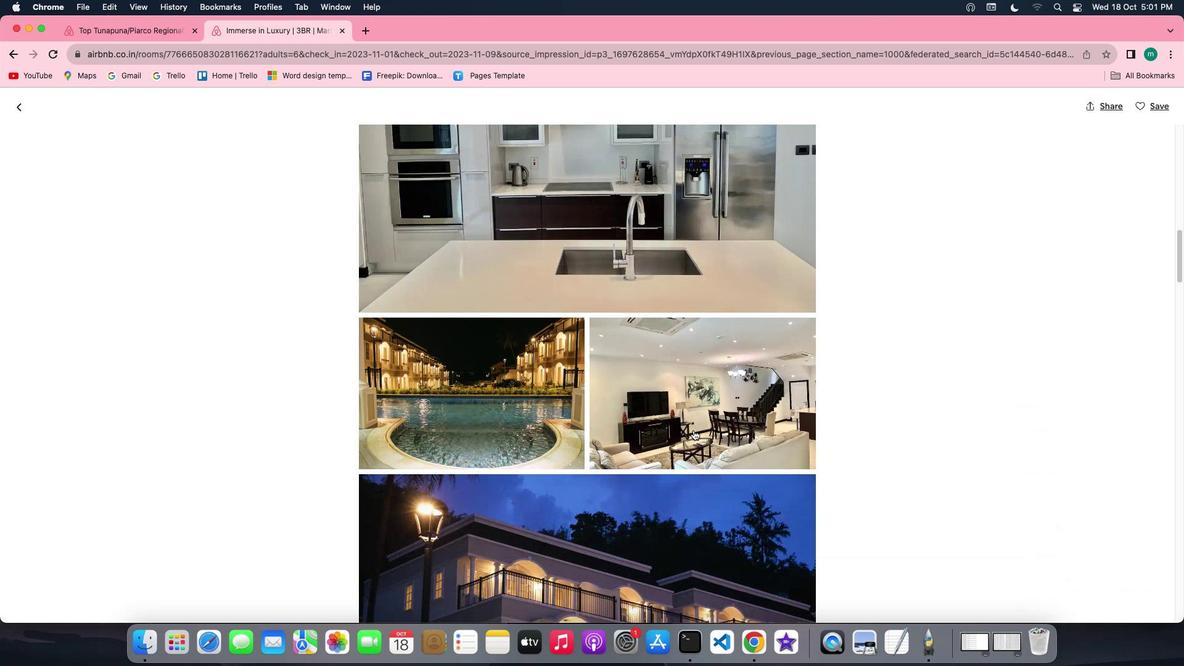
Action: Mouse scrolled (693, 429) with delta (0, 0)
Screenshot: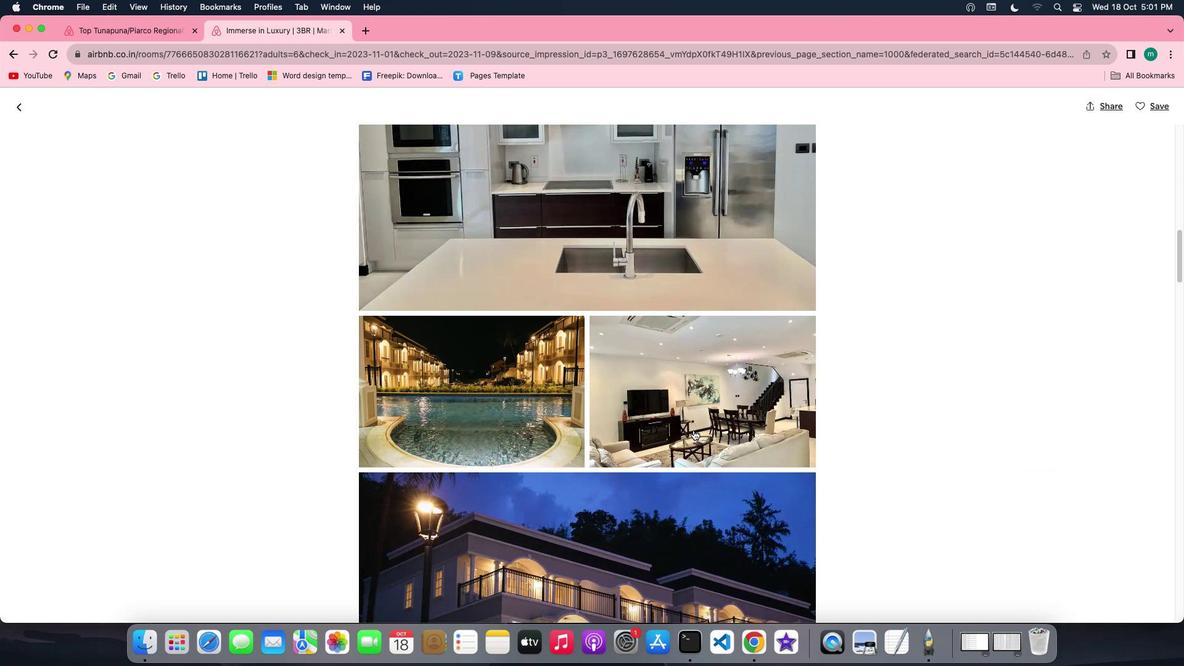 
Action: Mouse scrolled (693, 429) with delta (0, 0)
Screenshot: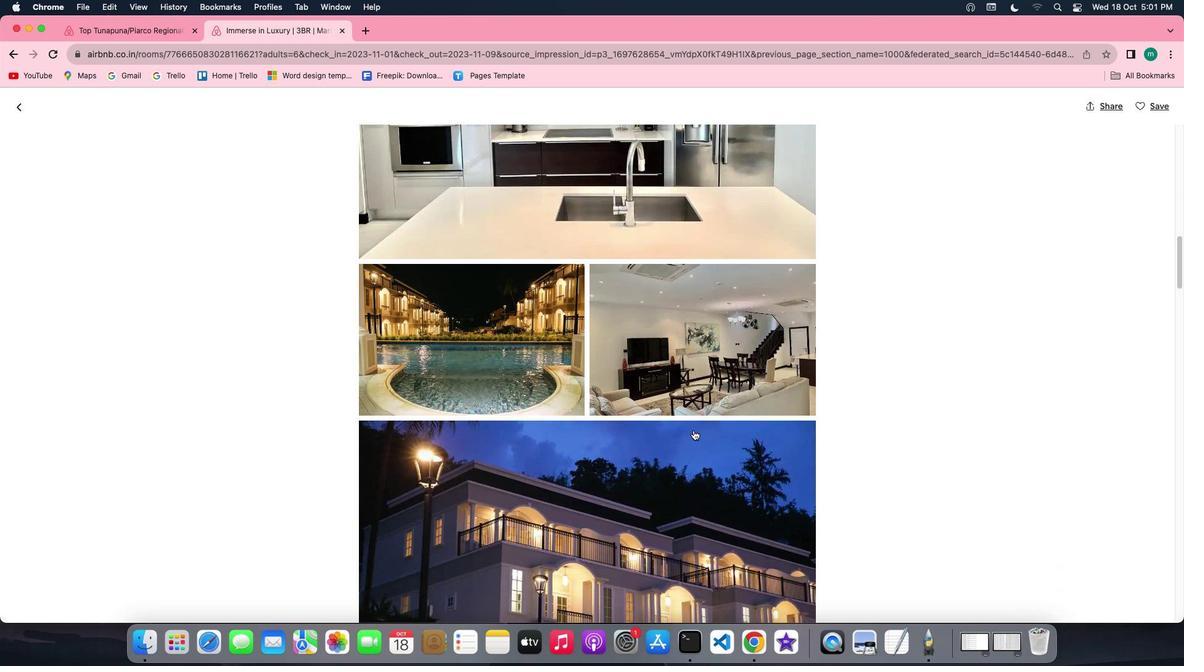 
Action: Mouse scrolled (693, 429) with delta (0, 0)
Screenshot: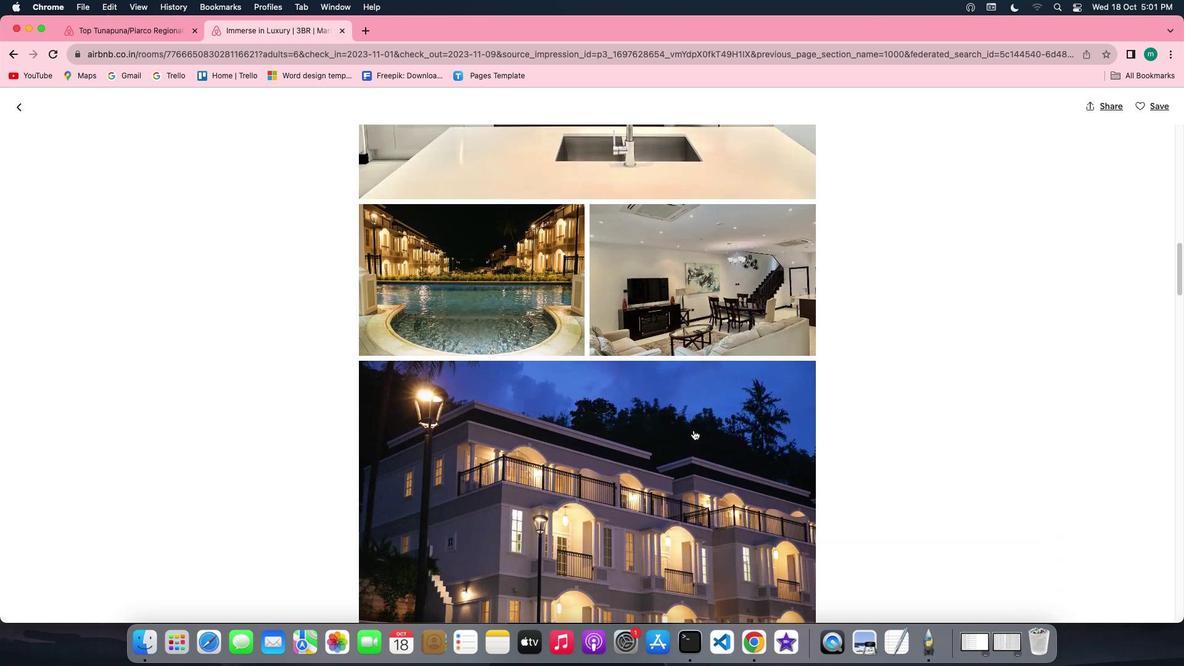
Action: Mouse scrolled (693, 429) with delta (0, 0)
Screenshot: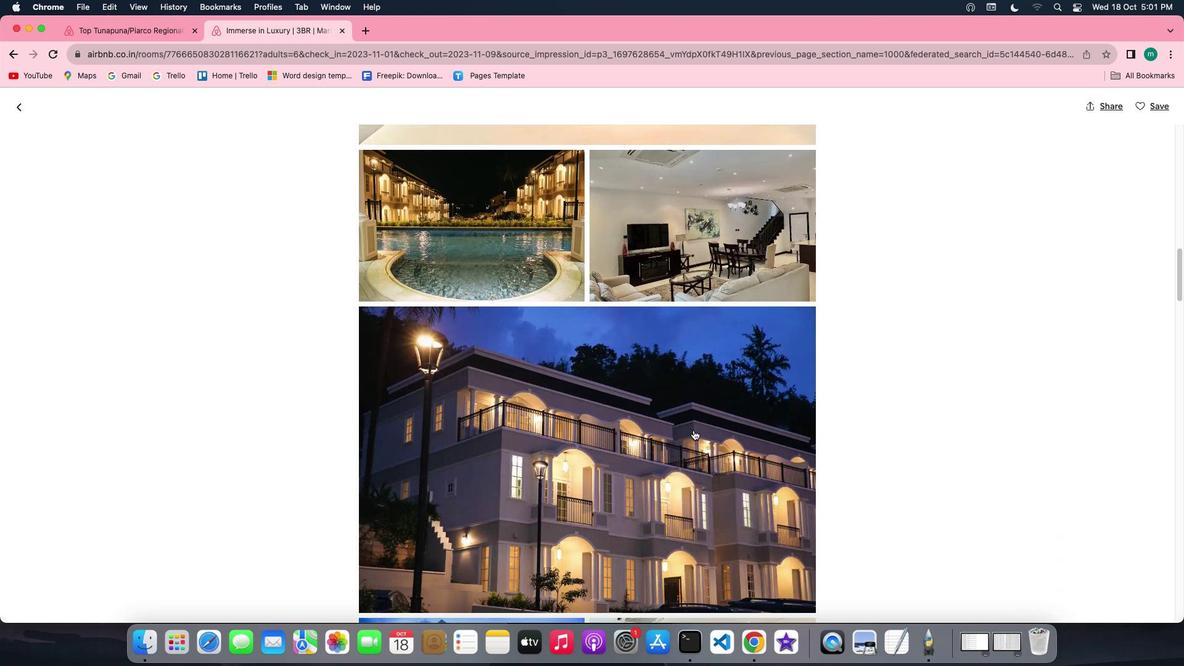 
Action: Mouse scrolled (693, 429) with delta (0, -1)
Screenshot: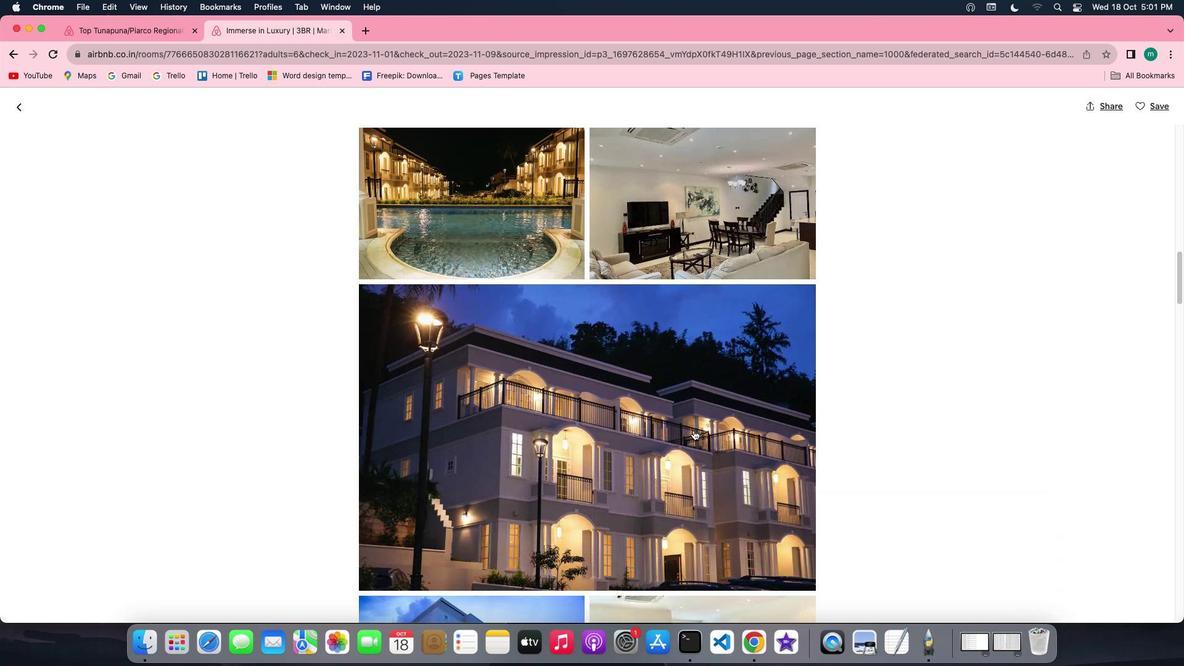 
Action: Mouse scrolled (693, 429) with delta (0, -1)
Screenshot: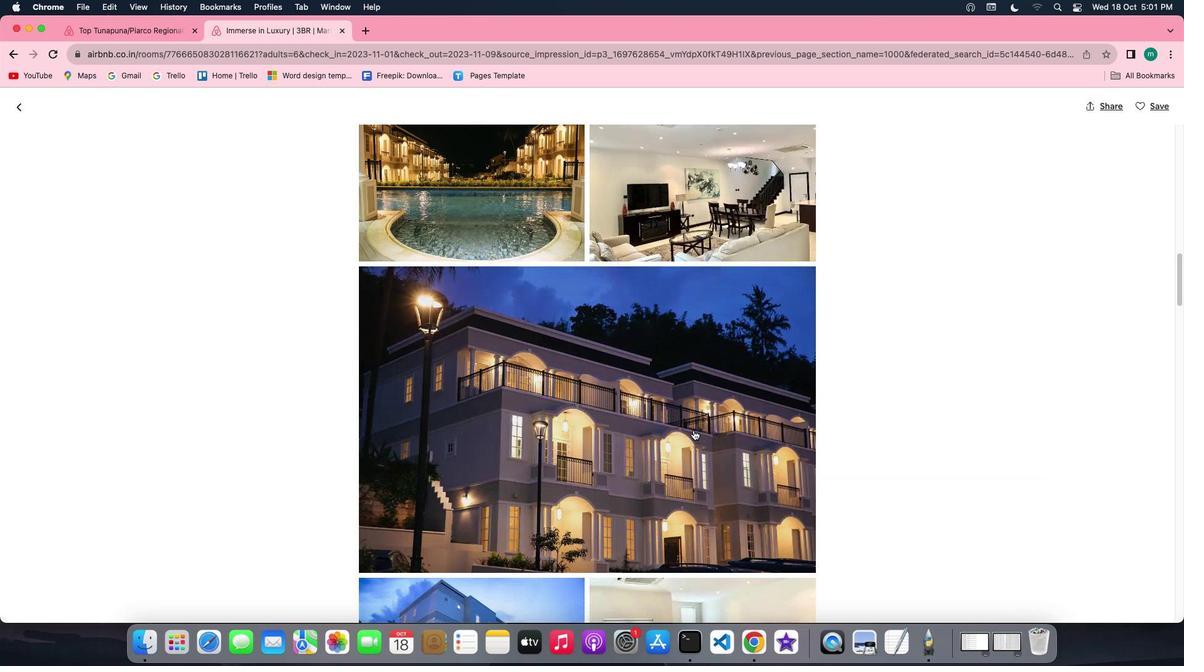 
Action: Mouse scrolled (693, 429) with delta (0, 0)
Screenshot: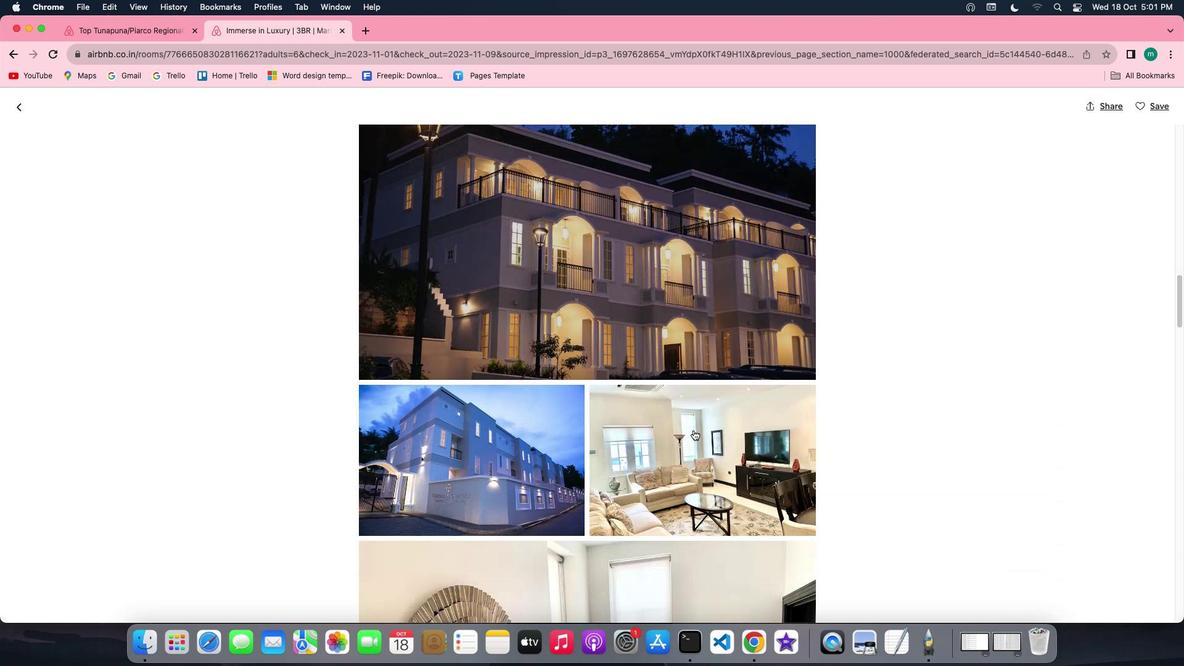 
Action: Mouse scrolled (693, 429) with delta (0, 0)
Screenshot: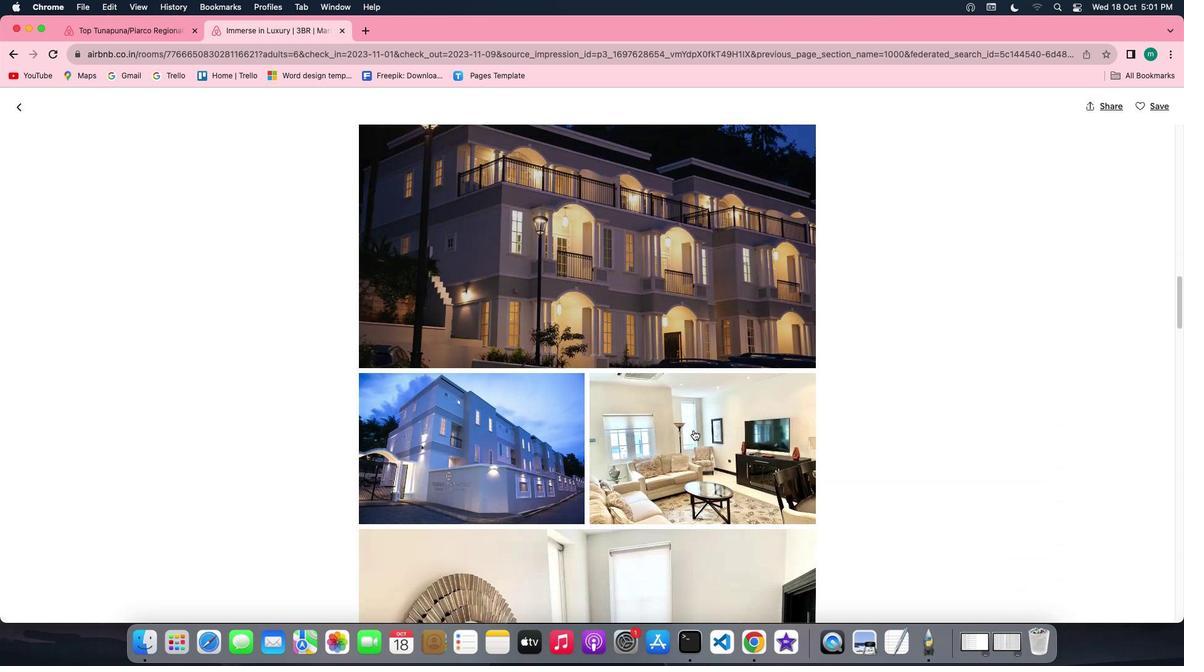 
Action: Mouse scrolled (693, 429) with delta (0, -1)
Screenshot: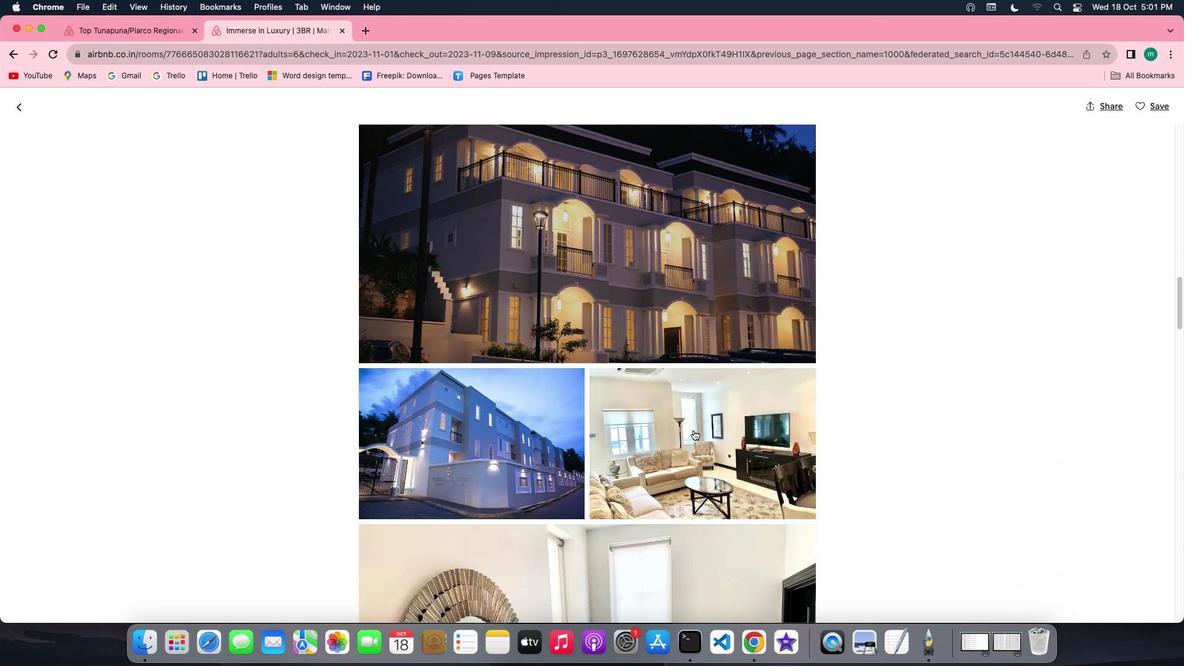 
Action: Mouse scrolled (693, 429) with delta (0, -2)
Screenshot: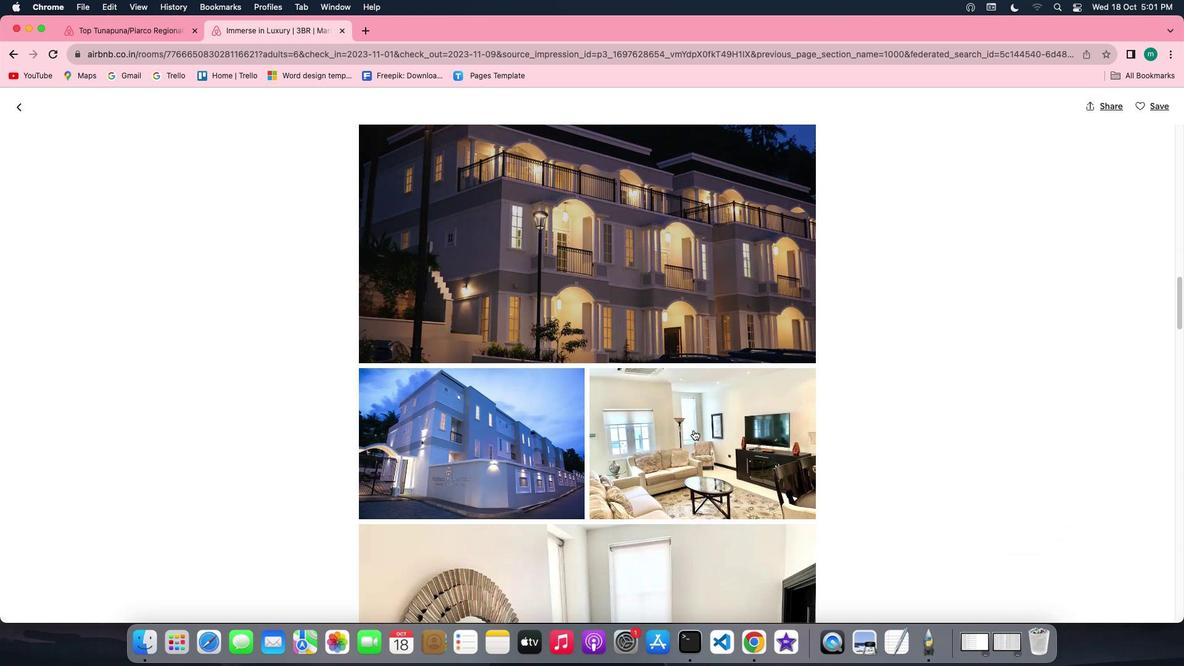 
Action: Mouse scrolled (693, 429) with delta (0, 0)
Screenshot: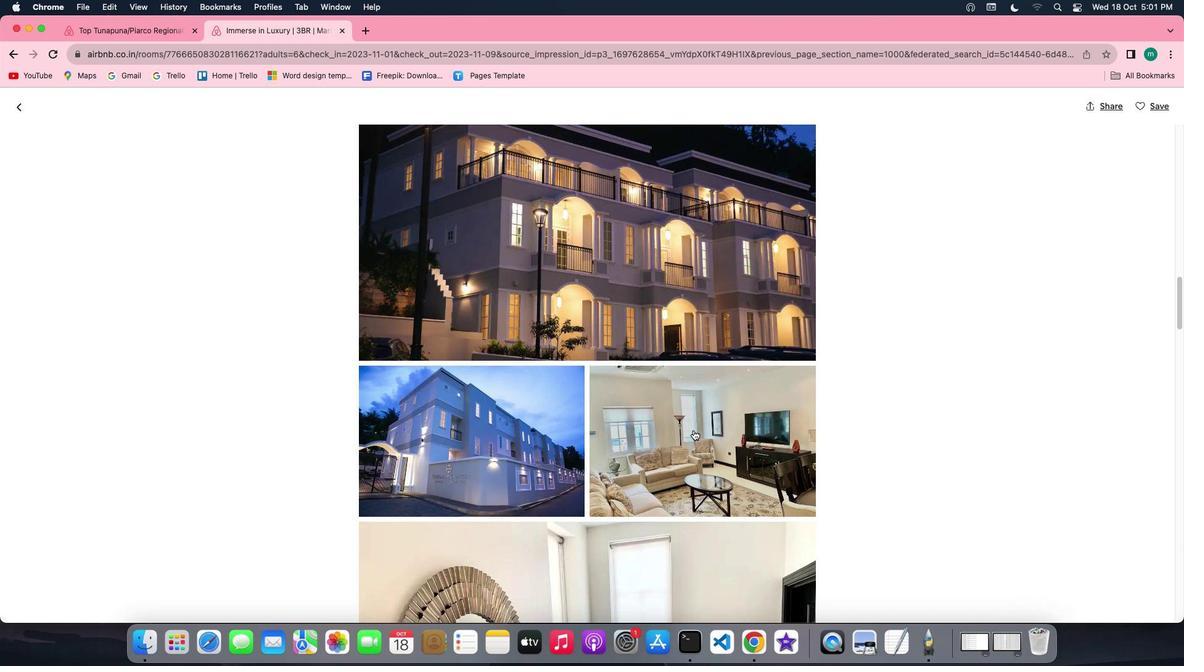 
Action: Mouse scrolled (693, 429) with delta (0, 0)
Screenshot: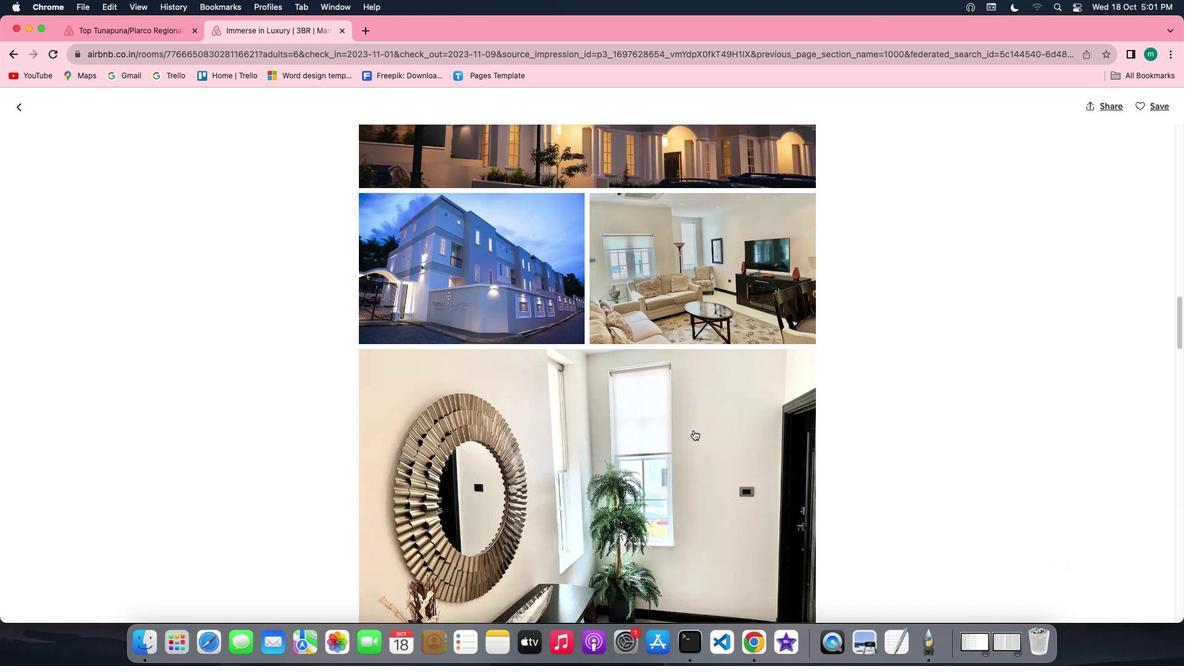 
Action: Mouse scrolled (693, 429) with delta (0, 0)
Screenshot: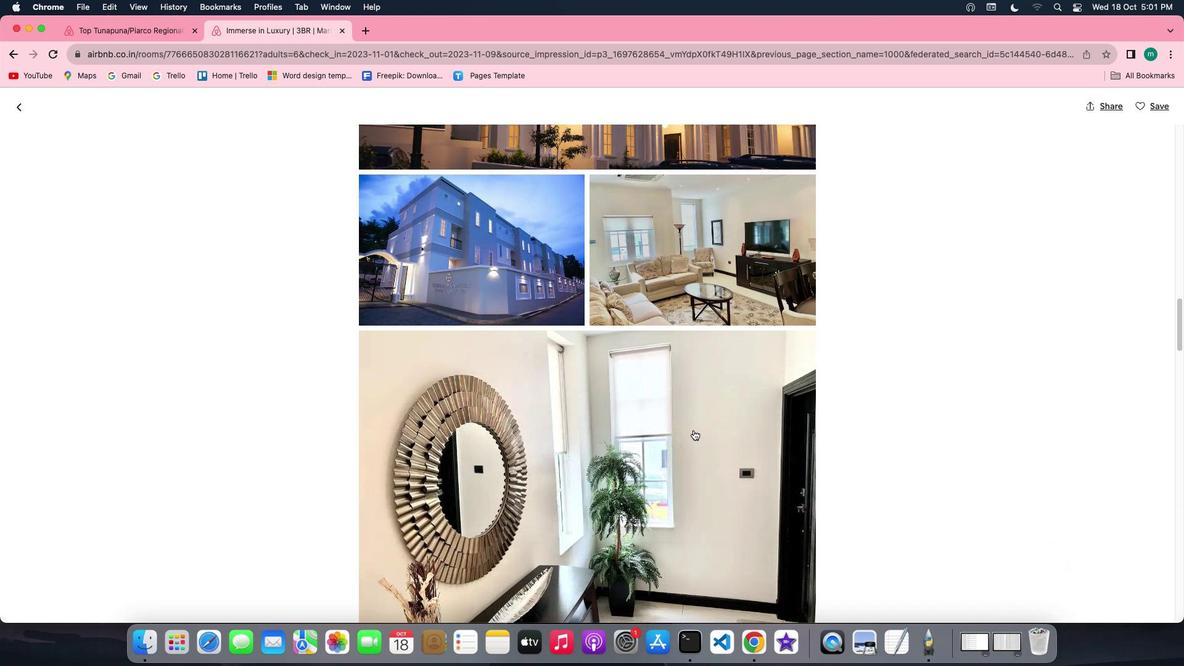 
Action: Mouse scrolled (693, 429) with delta (0, -1)
Screenshot: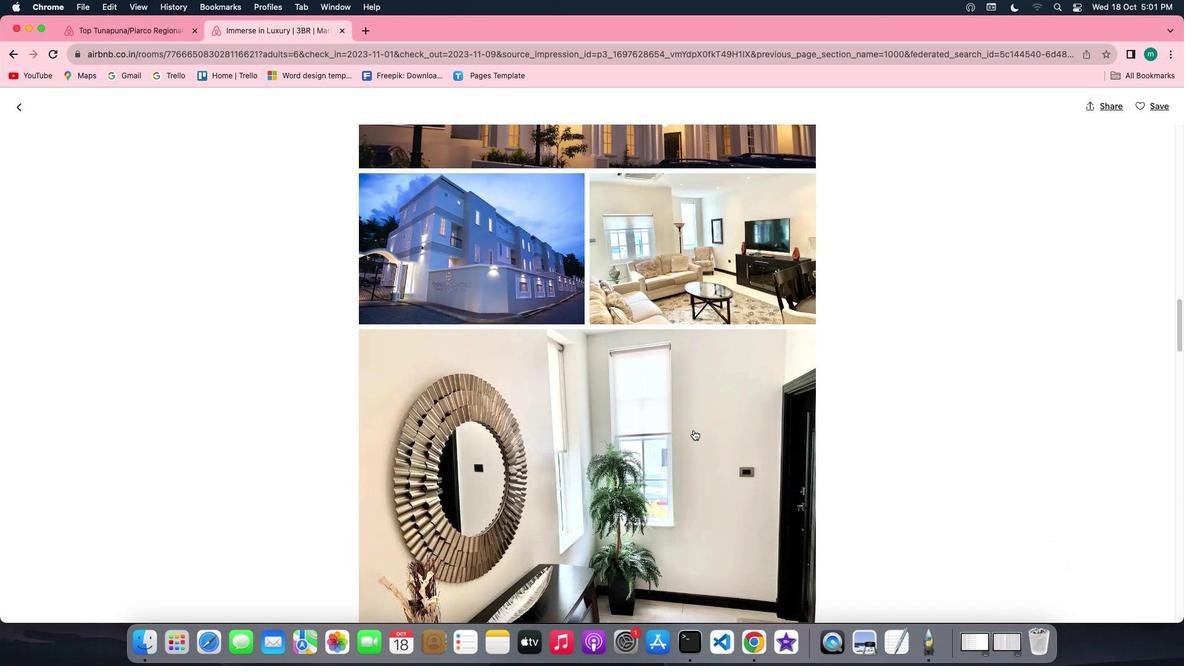 
Action: Mouse scrolled (693, 429) with delta (0, -1)
Screenshot: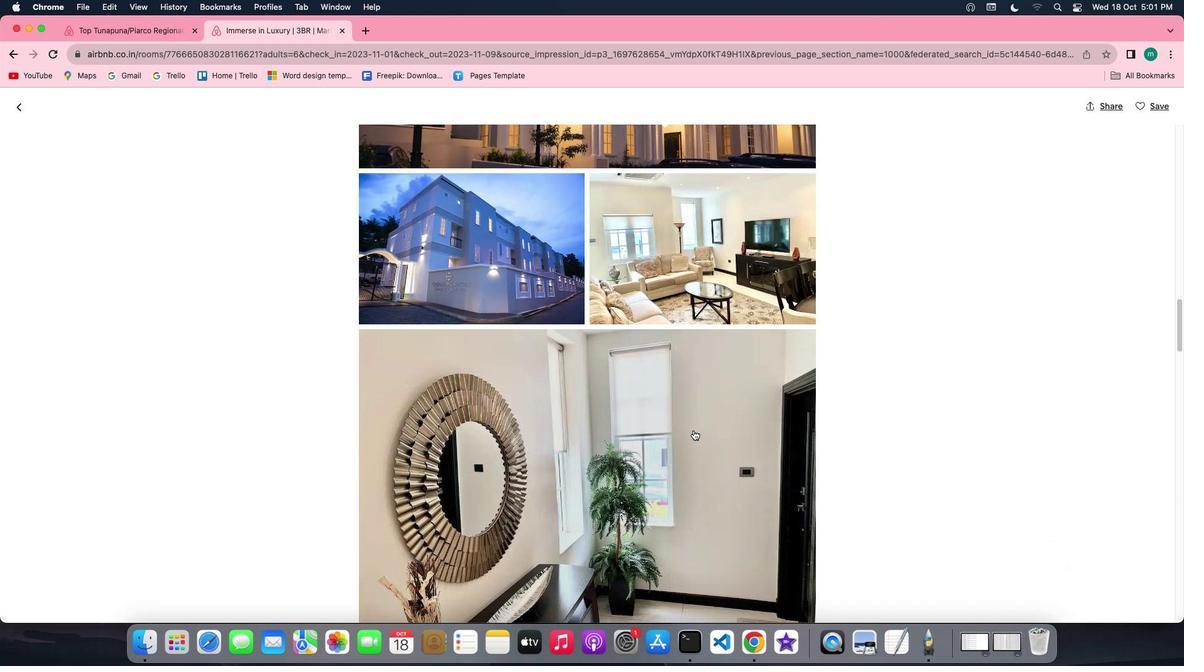 
Action: Mouse scrolled (693, 429) with delta (0, 0)
Screenshot: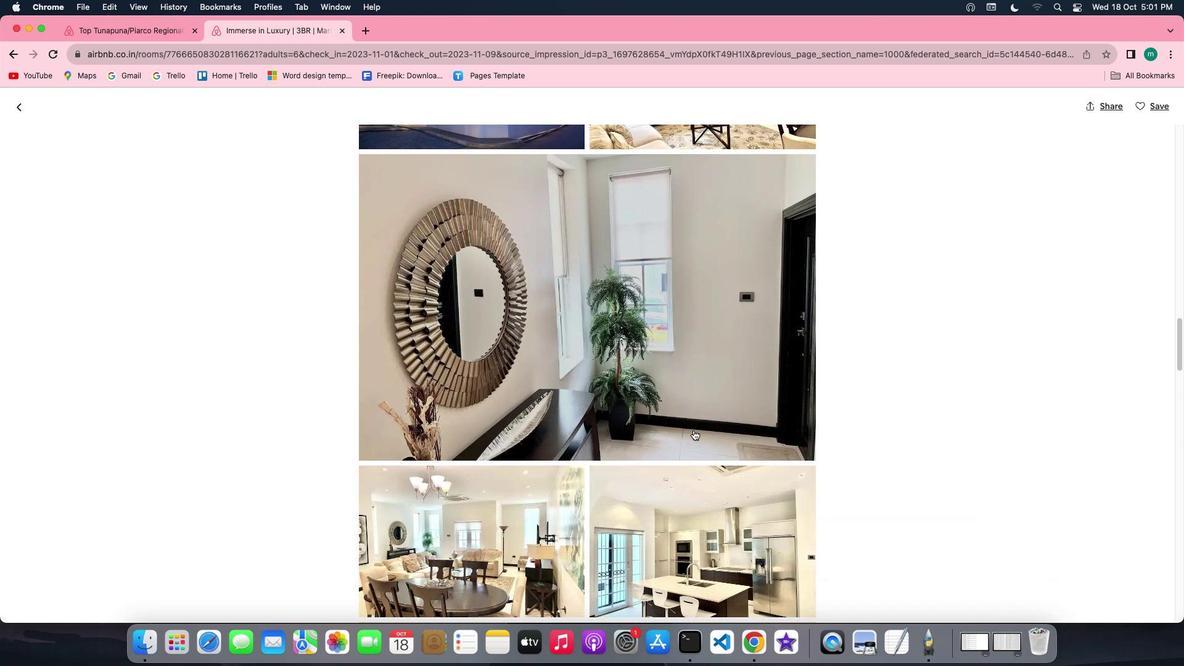 
Action: Mouse scrolled (693, 429) with delta (0, 0)
Screenshot: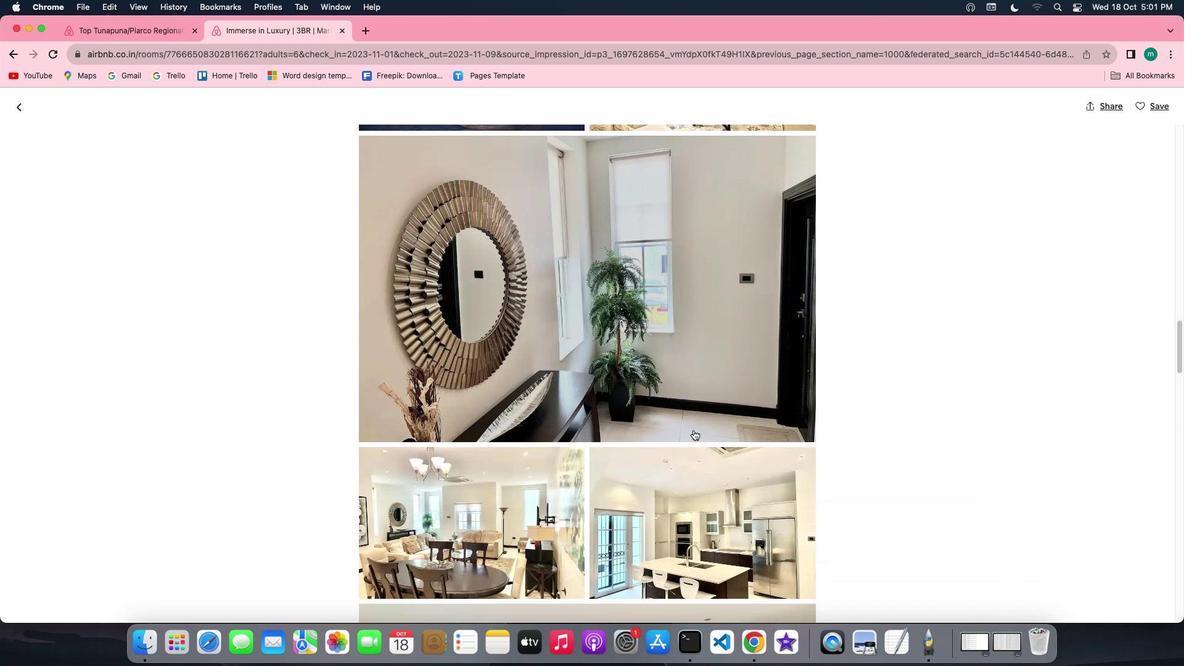 
Action: Mouse scrolled (693, 429) with delta (0, -1)
Screenshot: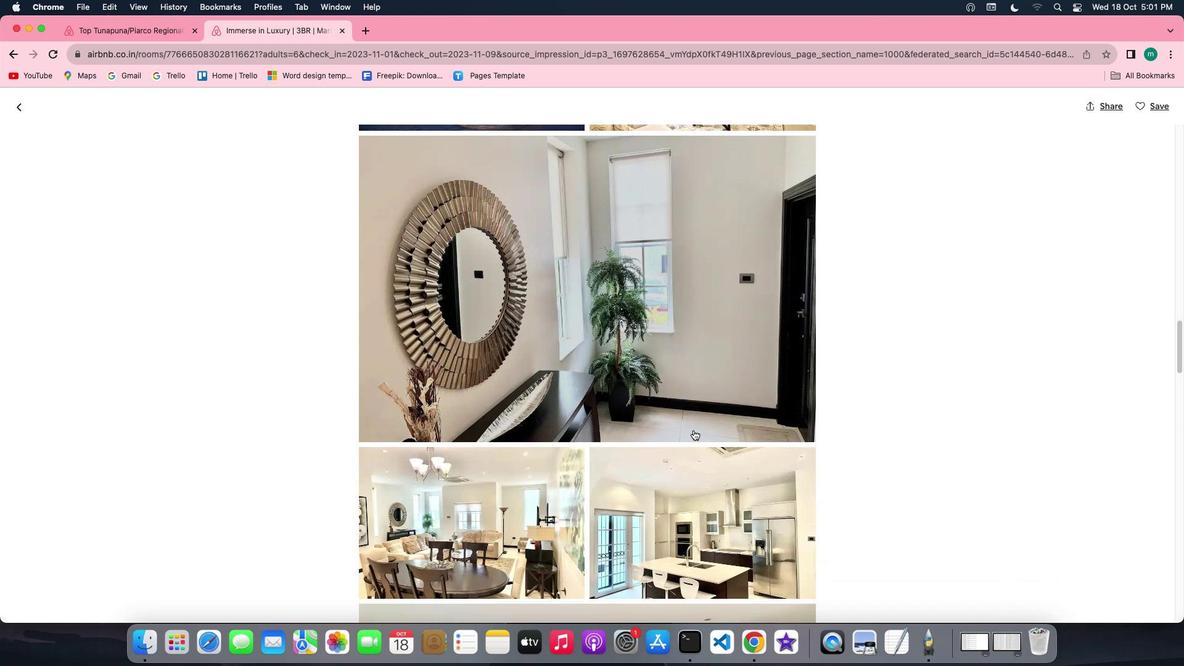 
Action: Mouse scrolled (693, 429) with delta (0, -2)
Screenshot: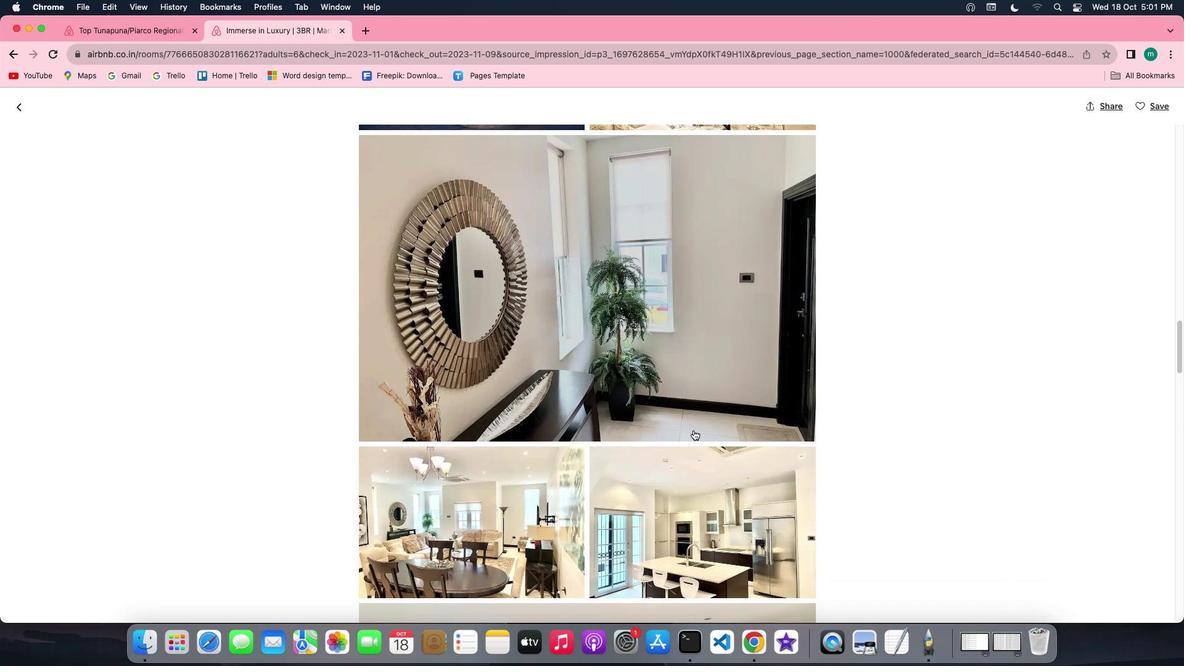 
Action: Mouse scrolled (693, 429) with delta (0, 0)
Screenshot: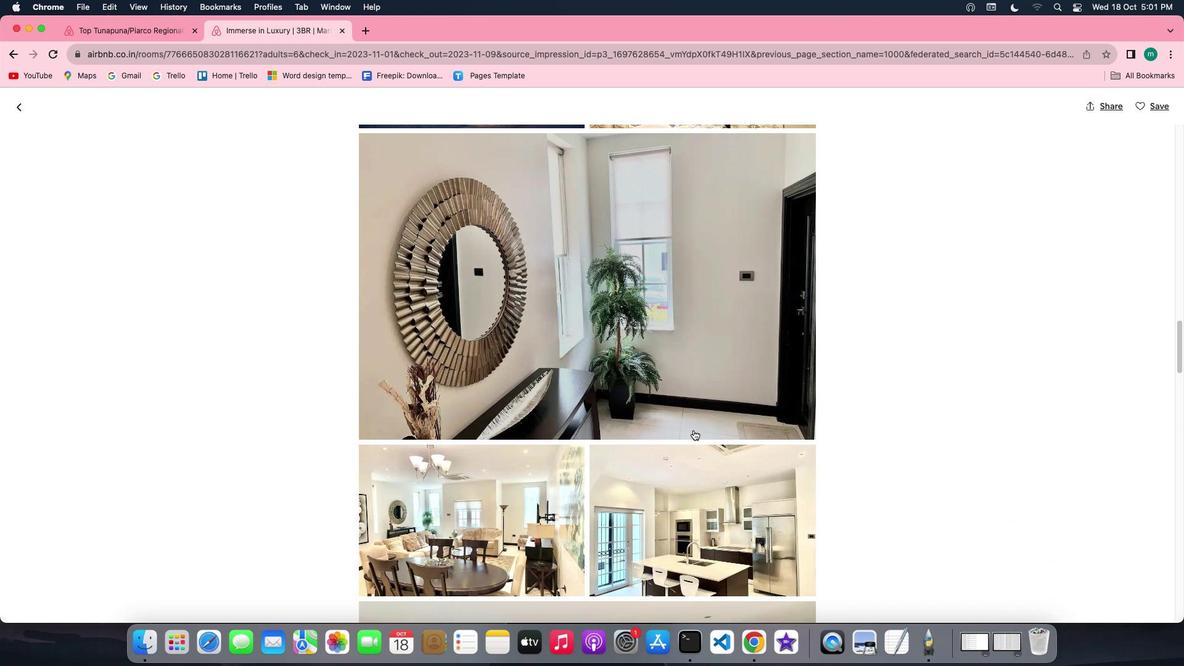 
Action: Mouse scrolled (693, 429) with delta (0, 0)
Screenshot: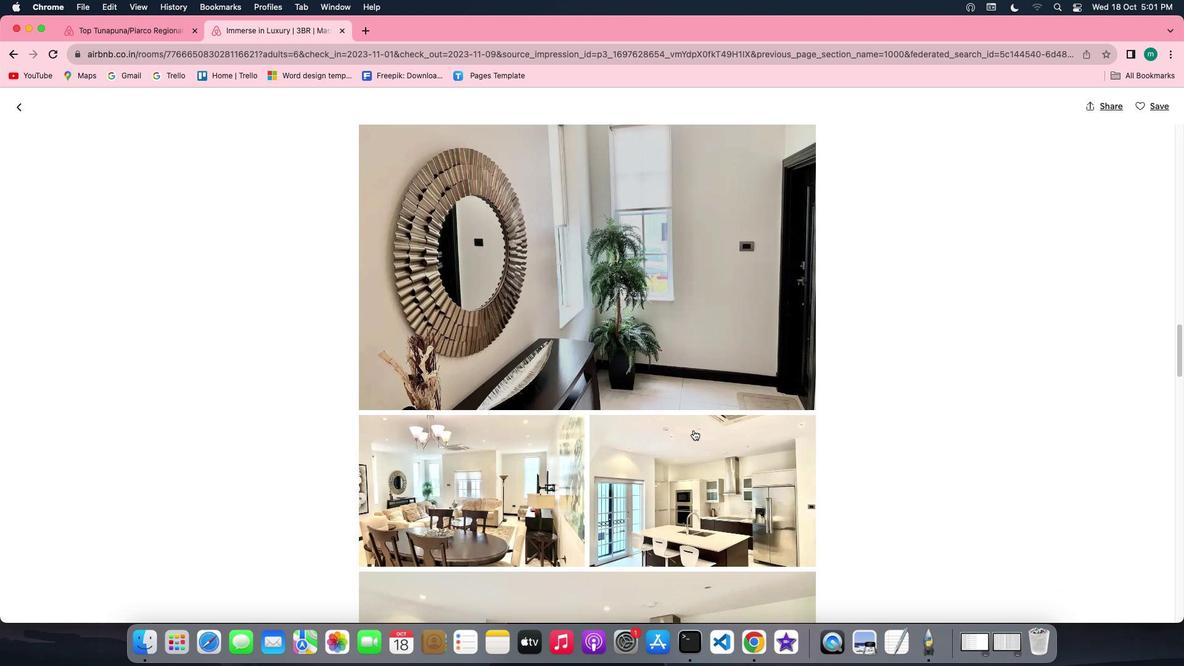 
Action: Mouse scrolled (693, 429) with delta (0, 0)
Screenshot: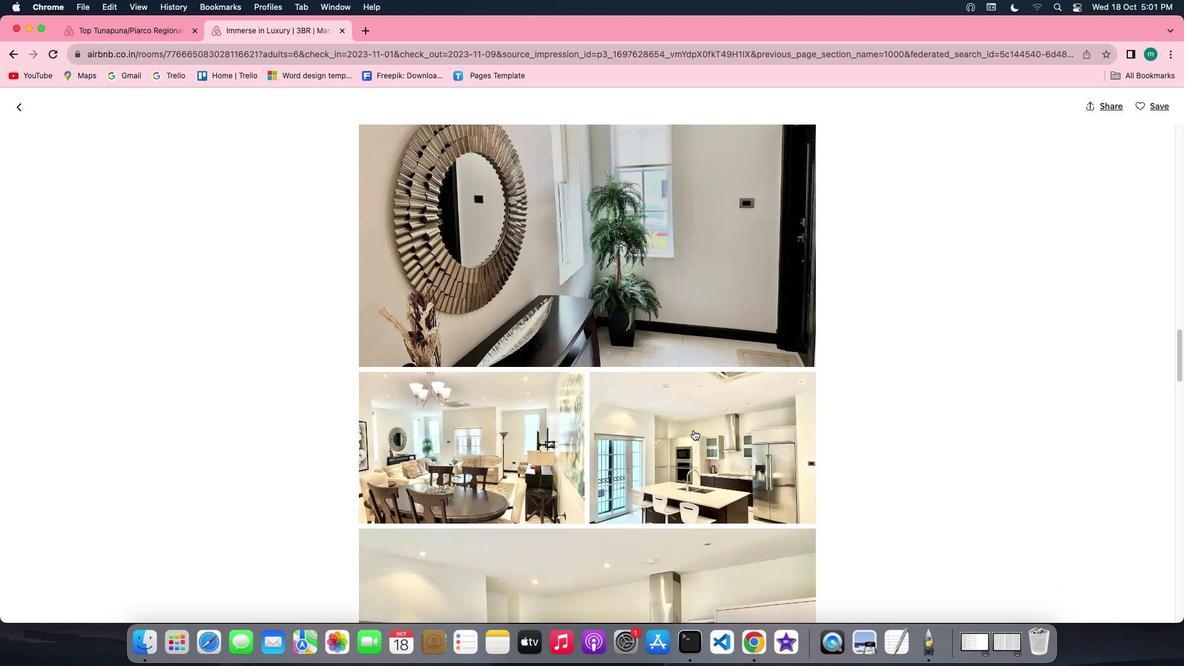 
Action: Mouse scrolled (693, 429) with delta (0, 0)
Screenshot: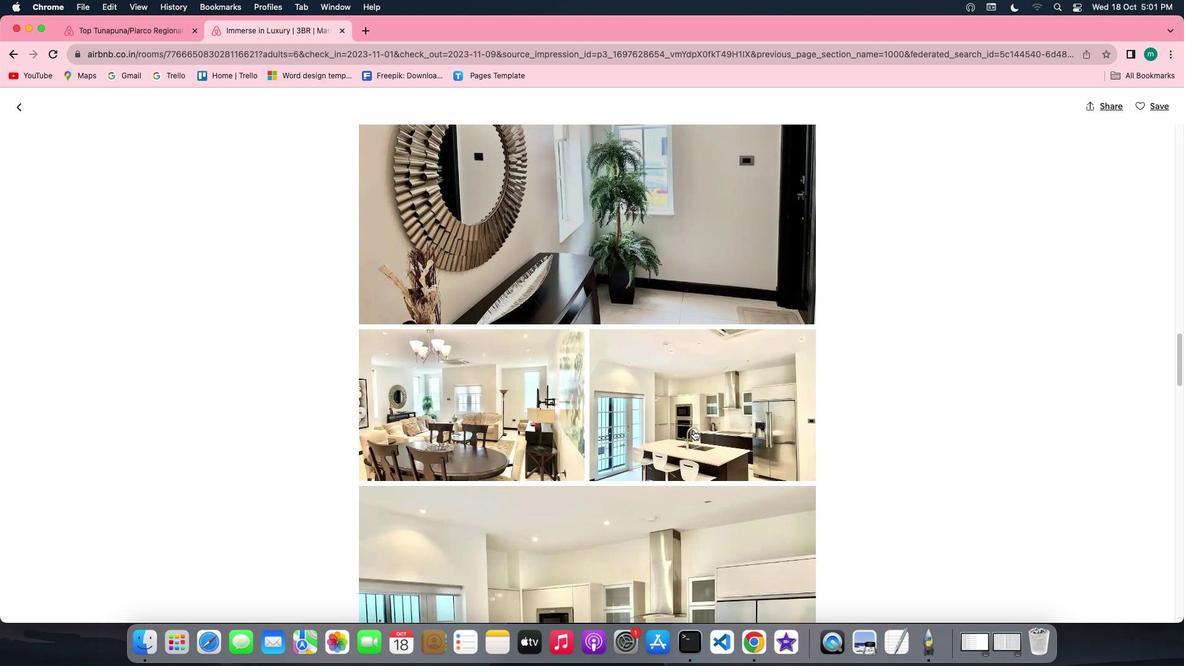 
Action: Mouse scrolled (693, 429) with delta (0, -1)
Screenshot: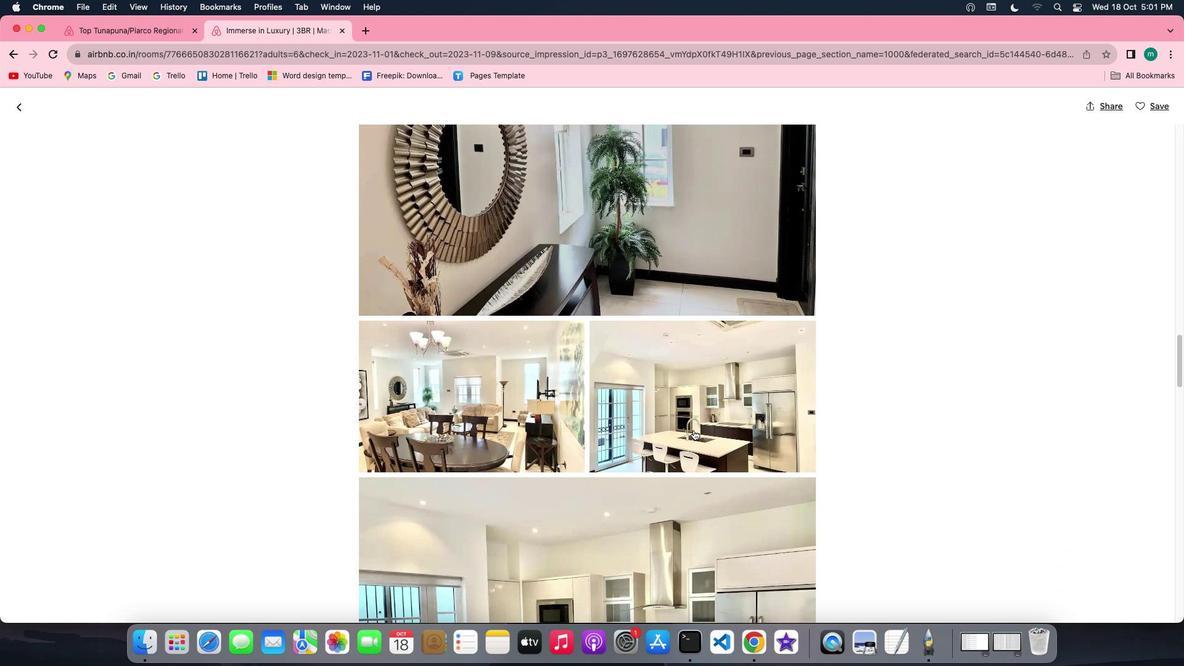 
Action: Mouse scrolled (693, 429) with delta (0, 0)
Screenshot: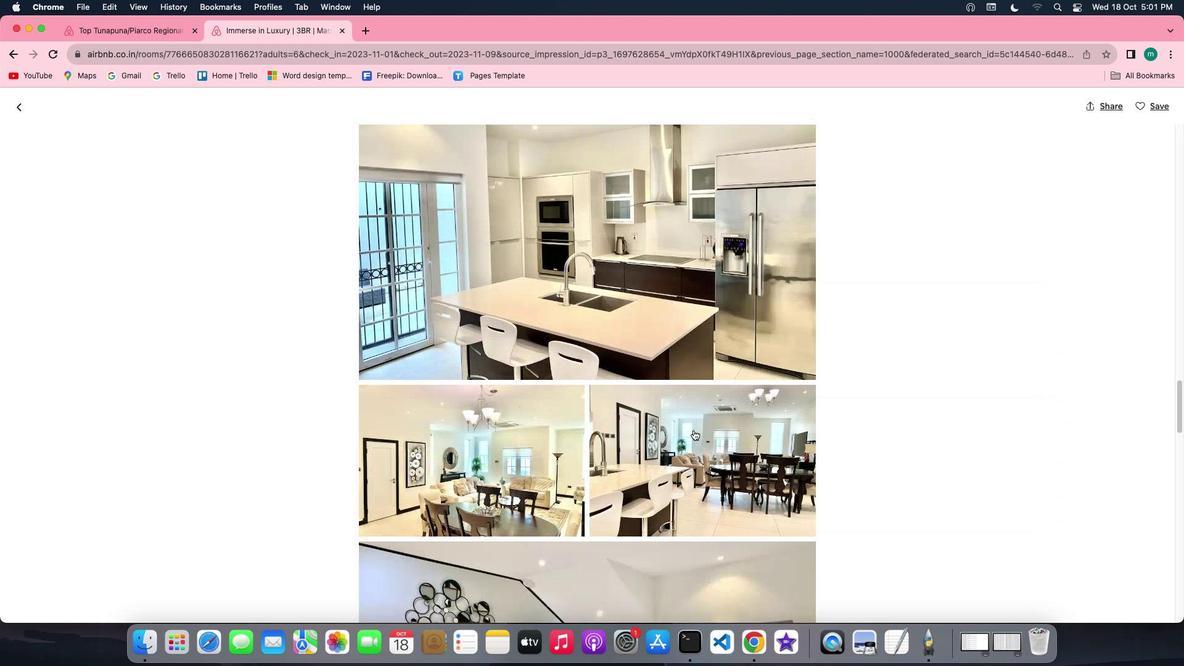 
Action: Mouse scrolled (693, 429) with delta (0, 0)
Screenshot: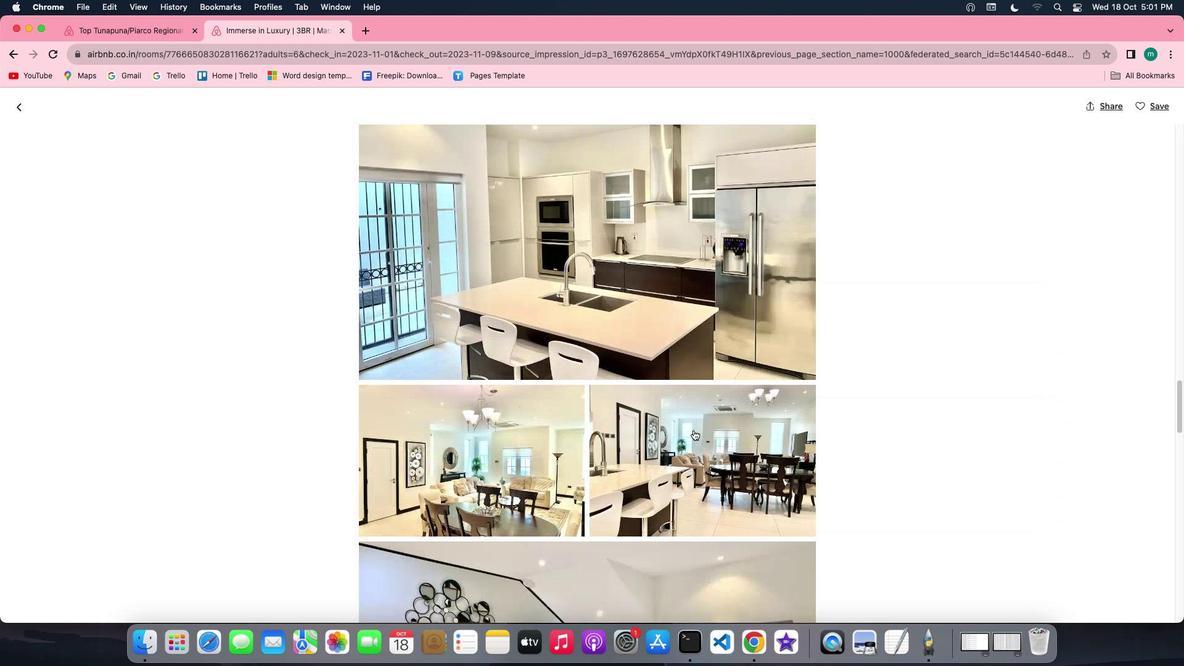 
Action: Mouse scrolled (693, 429) with delta (0, -1)
Screenshot: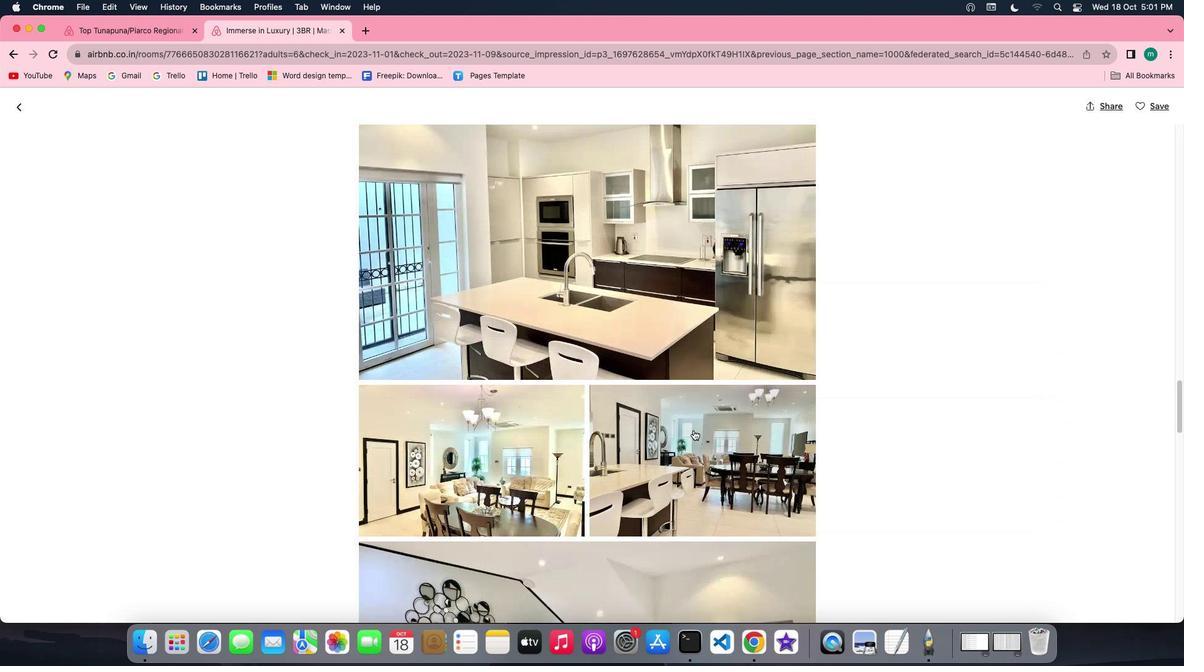 
Action: Mouse scrolled (693, 429) with delta (0, -3)
Screenshot: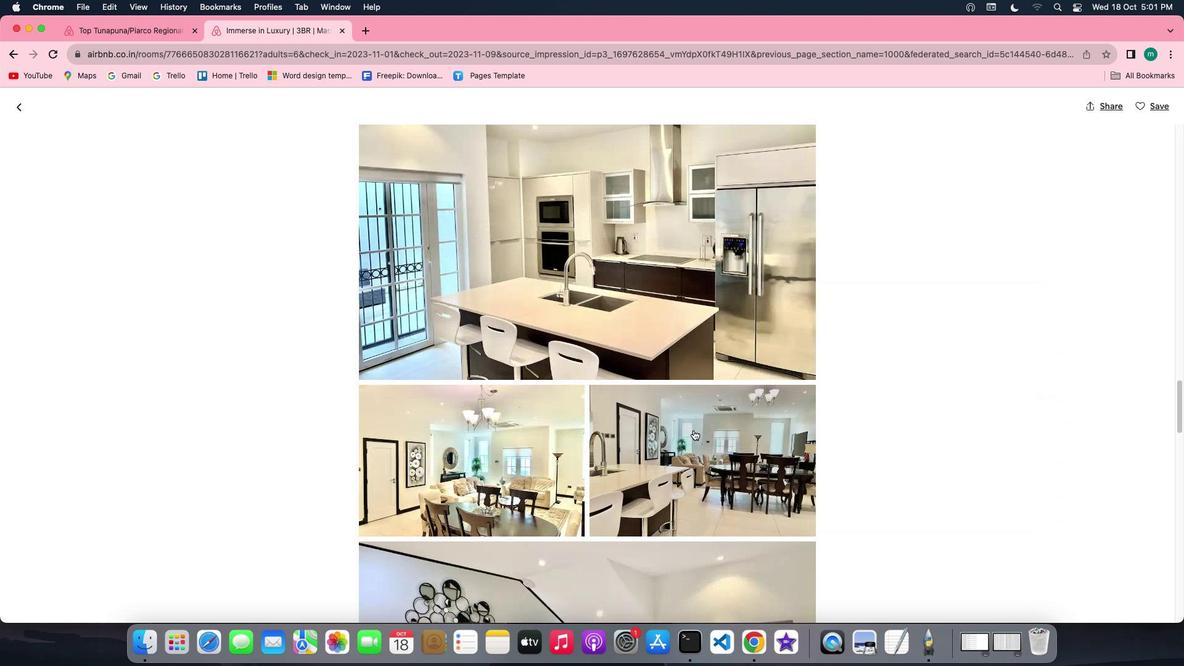
Action: Mouse scrolled (693, 429) with delta (0, -3)
Screenshot: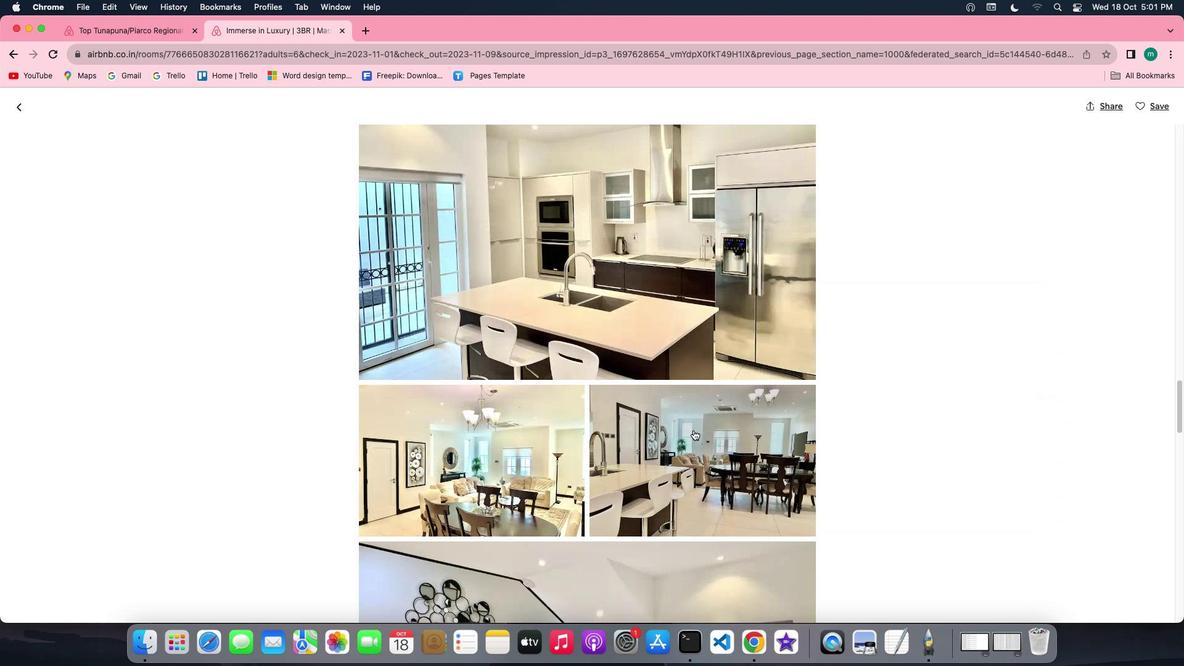 
Action: Mouse scrolled (693, 429) with delta (0, 0)
Screenshot: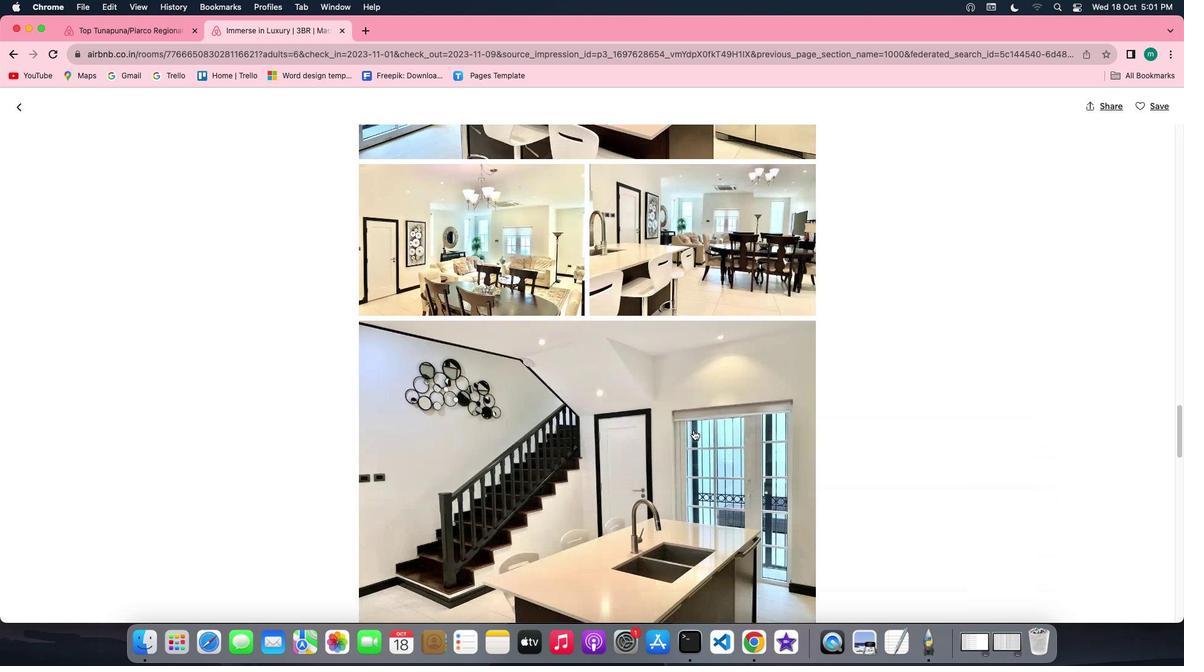 
Action: Mouse scrolled (693, 429) with delta (0, 0)
Screenshot: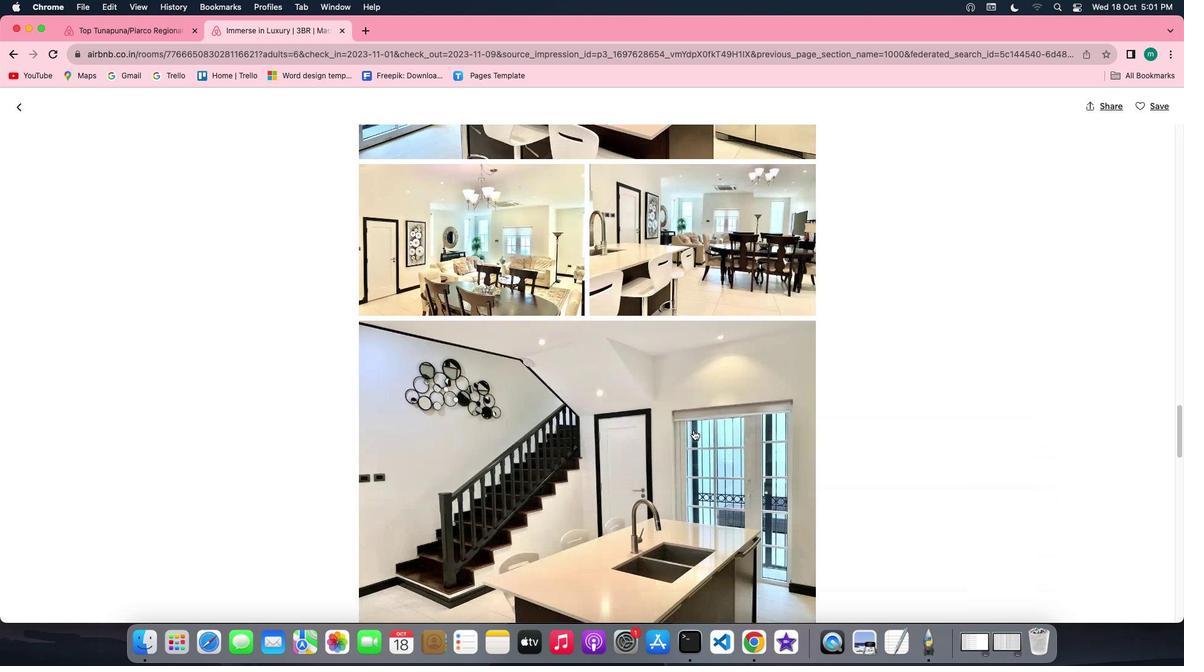 
Action: Mouse scrolled (693, 429) with delta (0, -1)
Screenshot: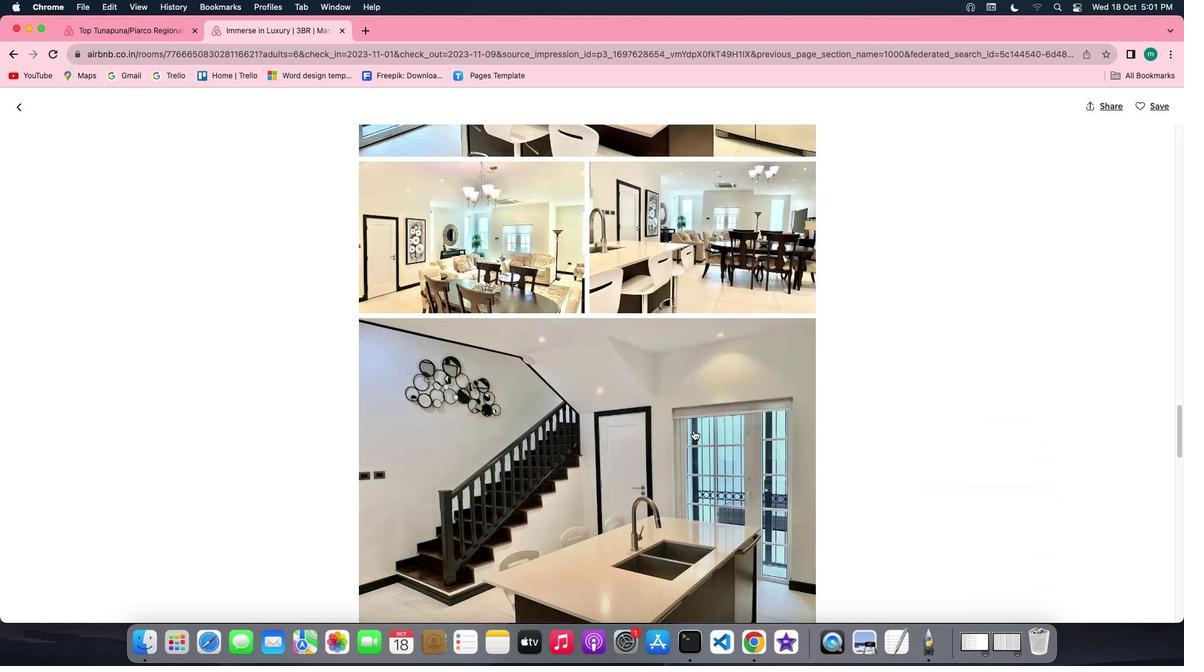 
Action: Mouse scrolled (693, 429) with delta (0, -2)
Screenshot: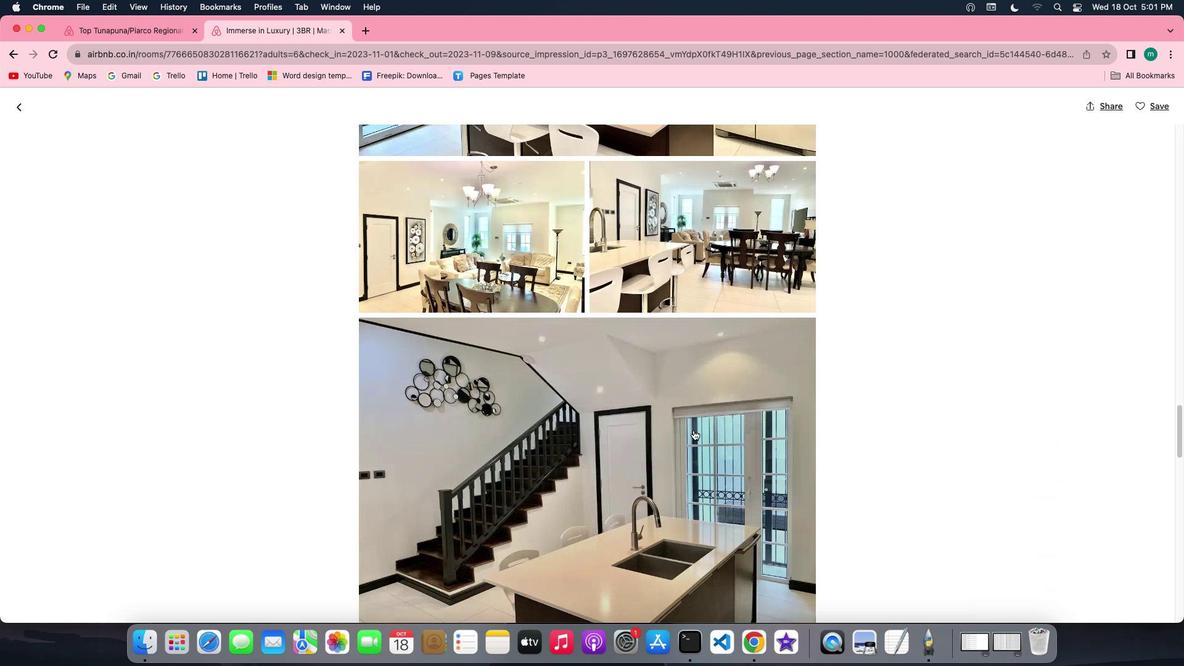 
Action: Mouse scrolled (693, 429) with delta (0, 0)
Screenshot: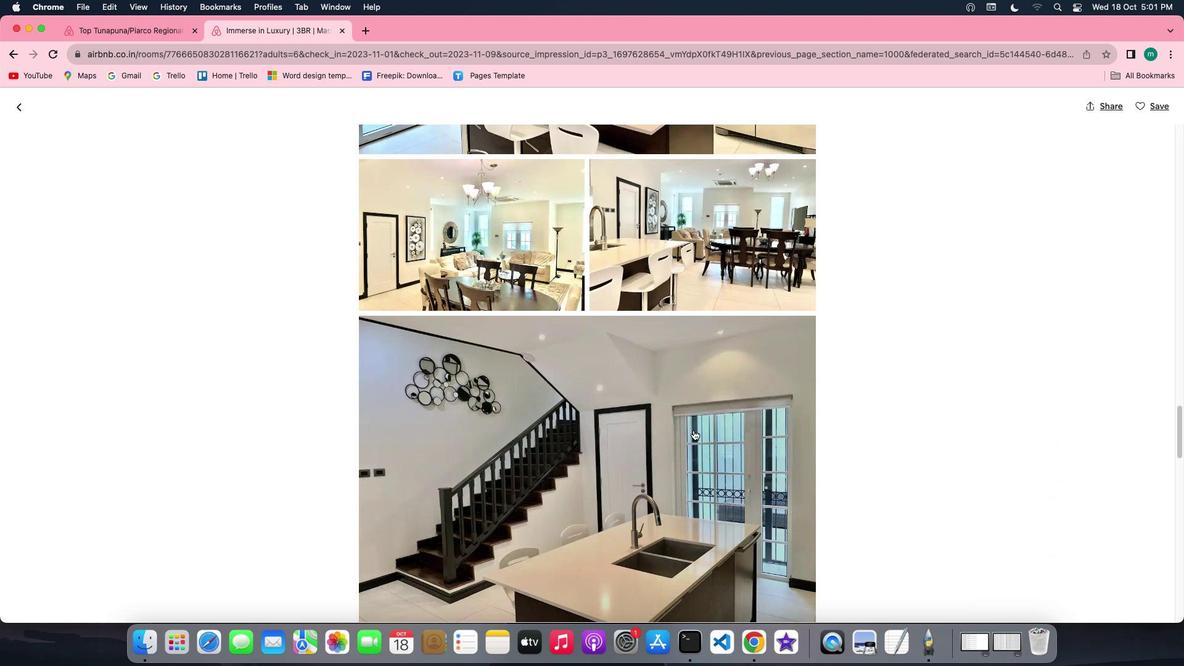 
Action: Mouse scrolled (693, 429) with delta (0, 0)
Screenshot: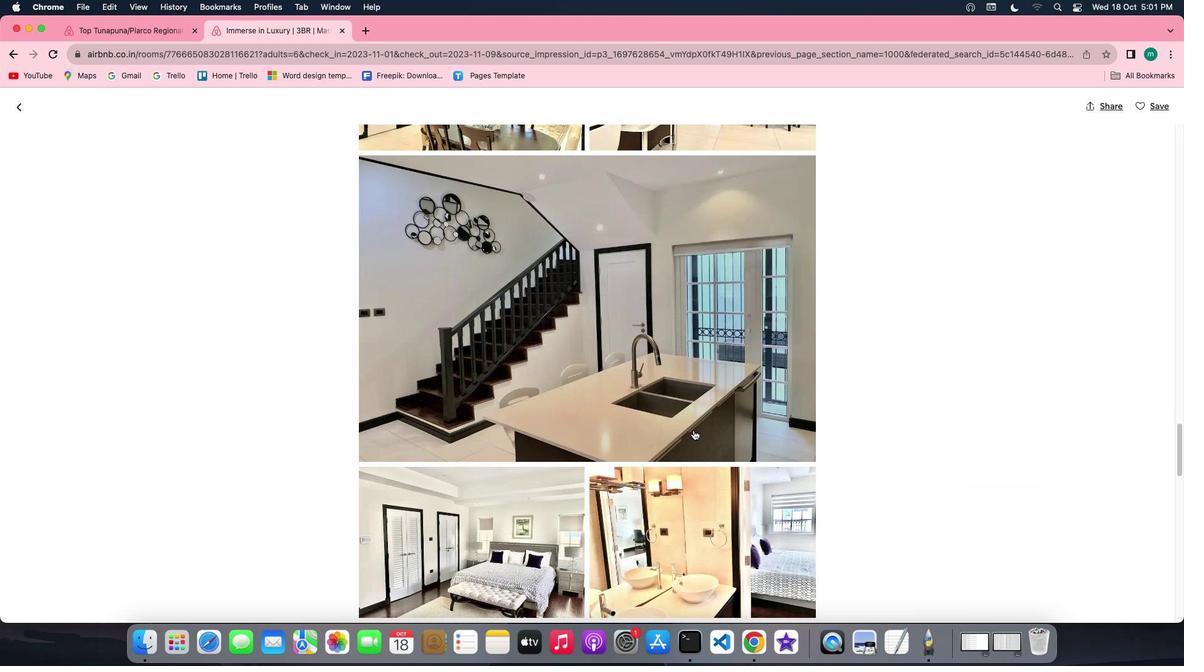 
Action: Mouse scrolled (693, 429) with delta (0, 0)
Screenshot: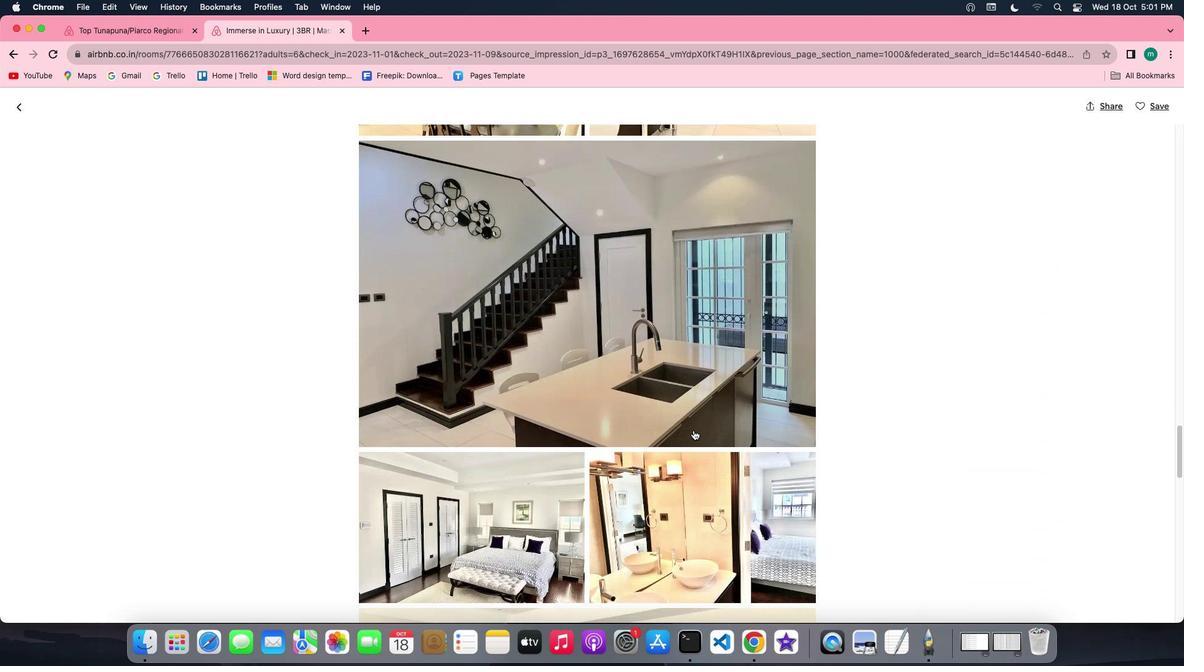 
Action: Mouse scrolled (693, 429) with delta (0, -1)
Screenshot: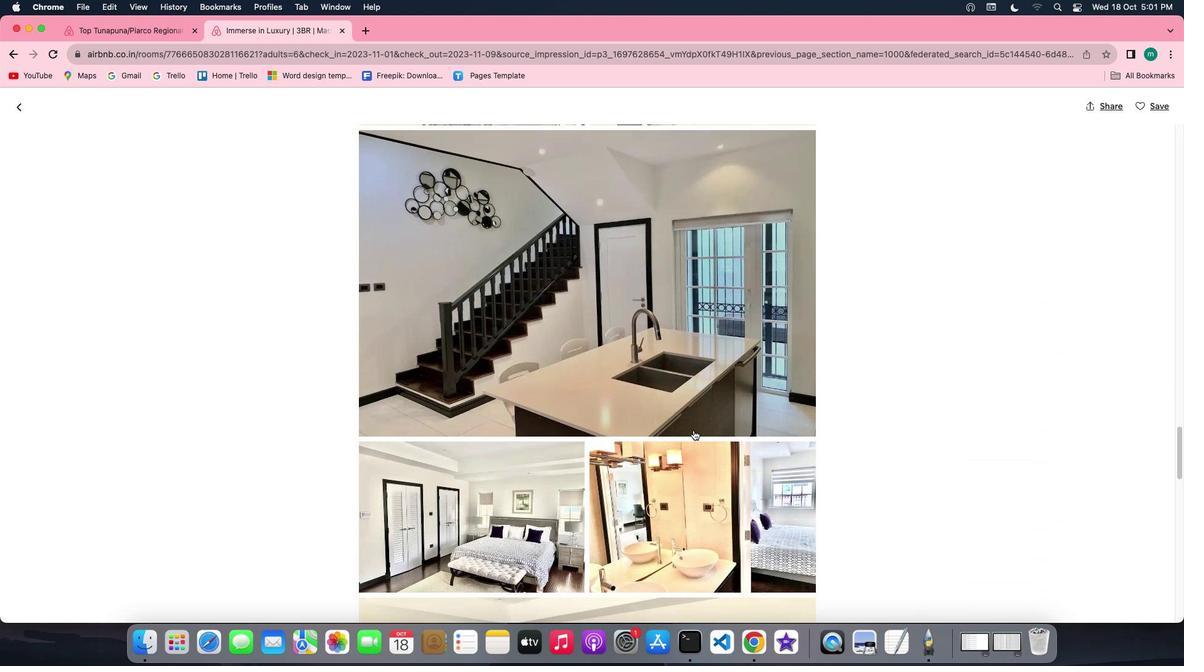 
Action: Mouse scrolled (693, 429) with delta (0, -1)
Screenshot: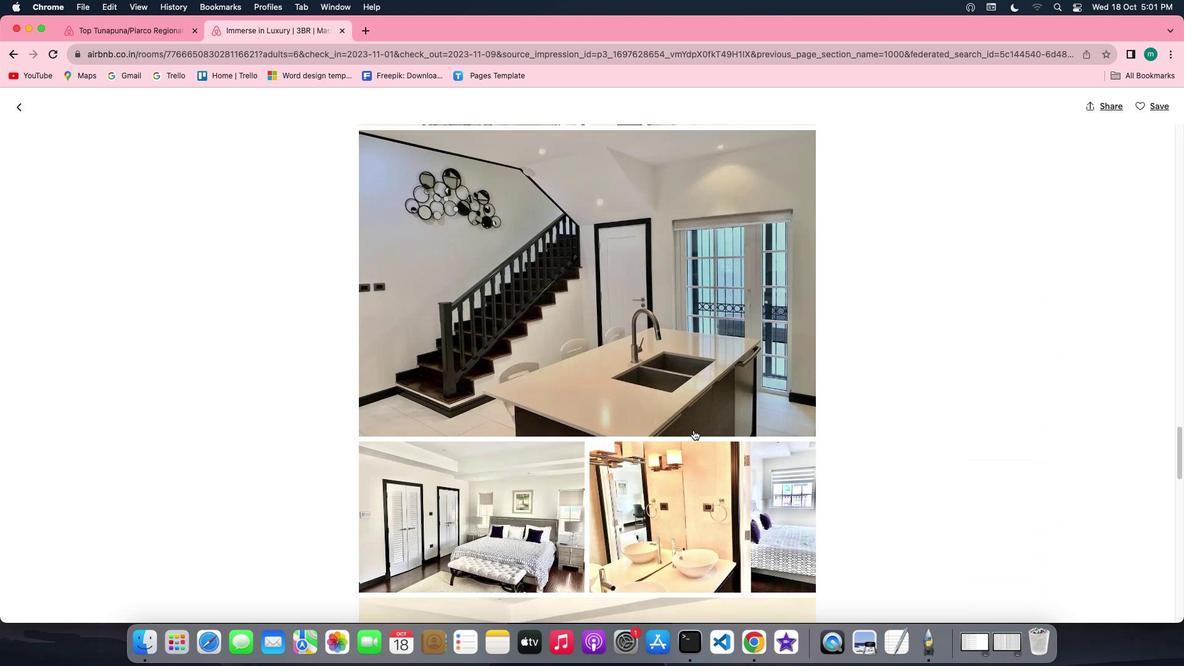 
Action: Mouse scrolled (693, 429) with delta (0, 0)
Screenshot: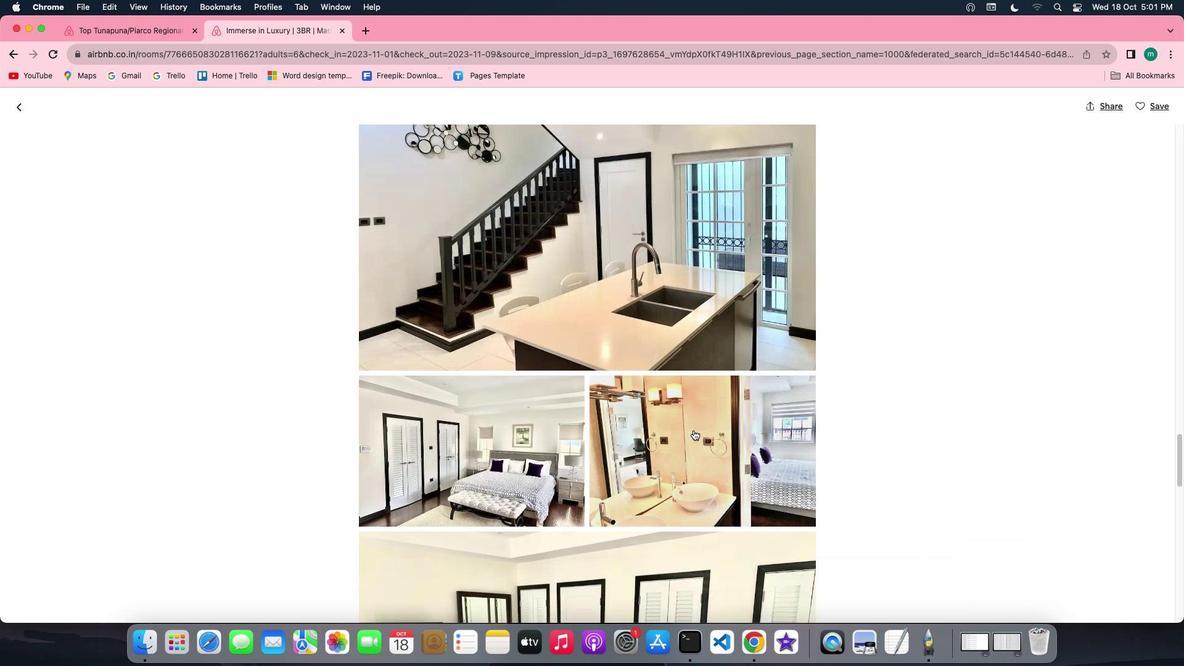 
Action: Mouse scrolled (693, 429) with delta (0, 0)
Screenshot: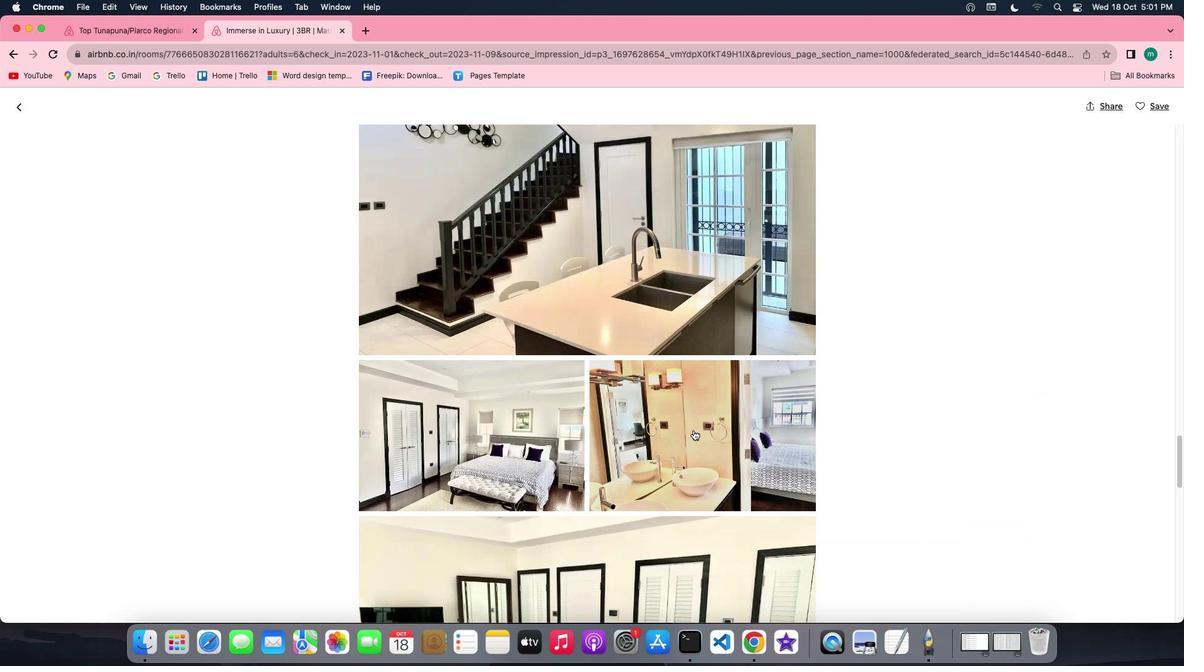 
Action: Mouse scrolled (693, 429) with delta (0, -1)
Screenshot: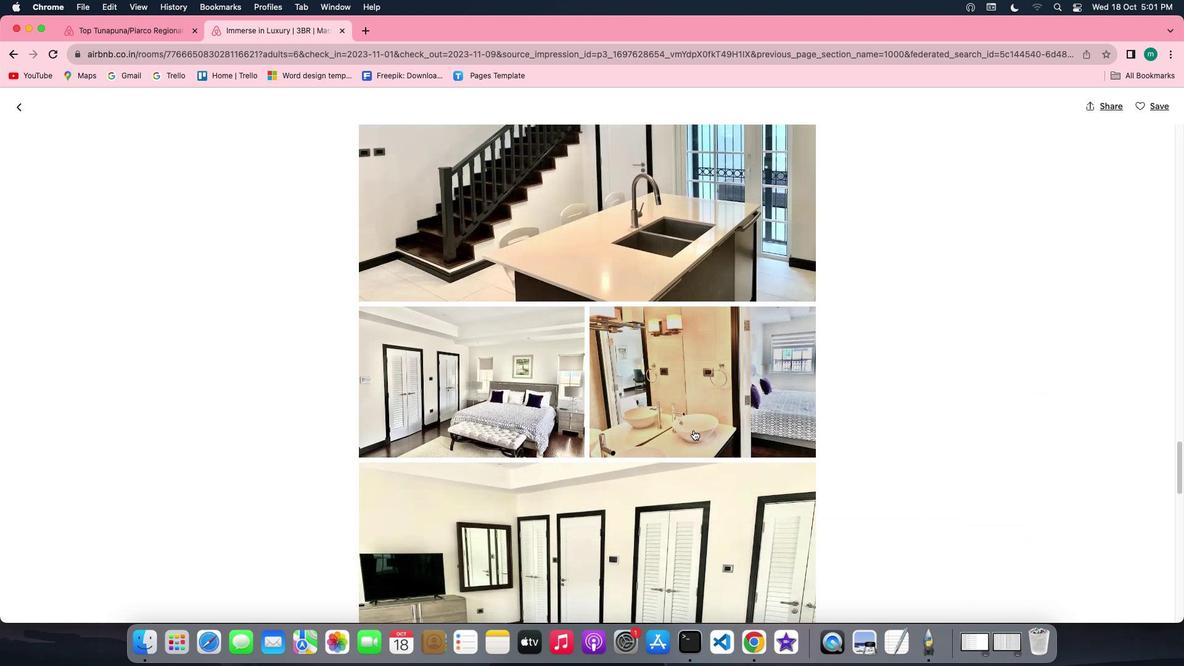 
Action: Mouse scrolled (693, 429) with delta (0, -1)
Screenshot: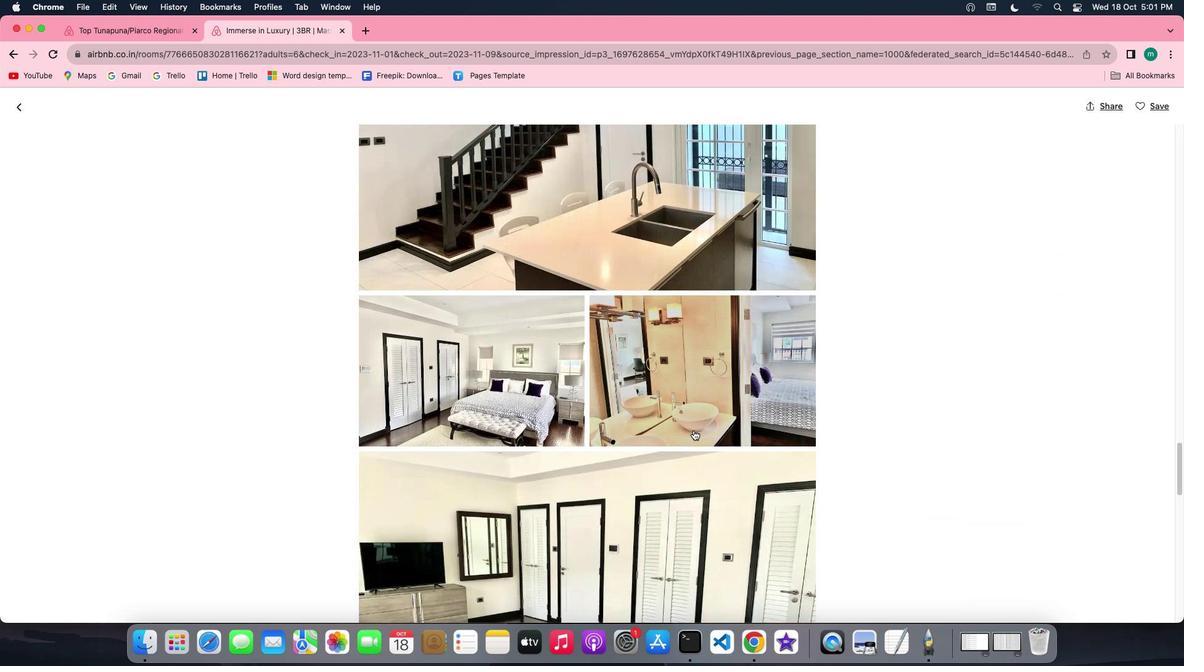 
Action: Mouse scrolled (693, 429) with delta (0, 0)
Screenshot: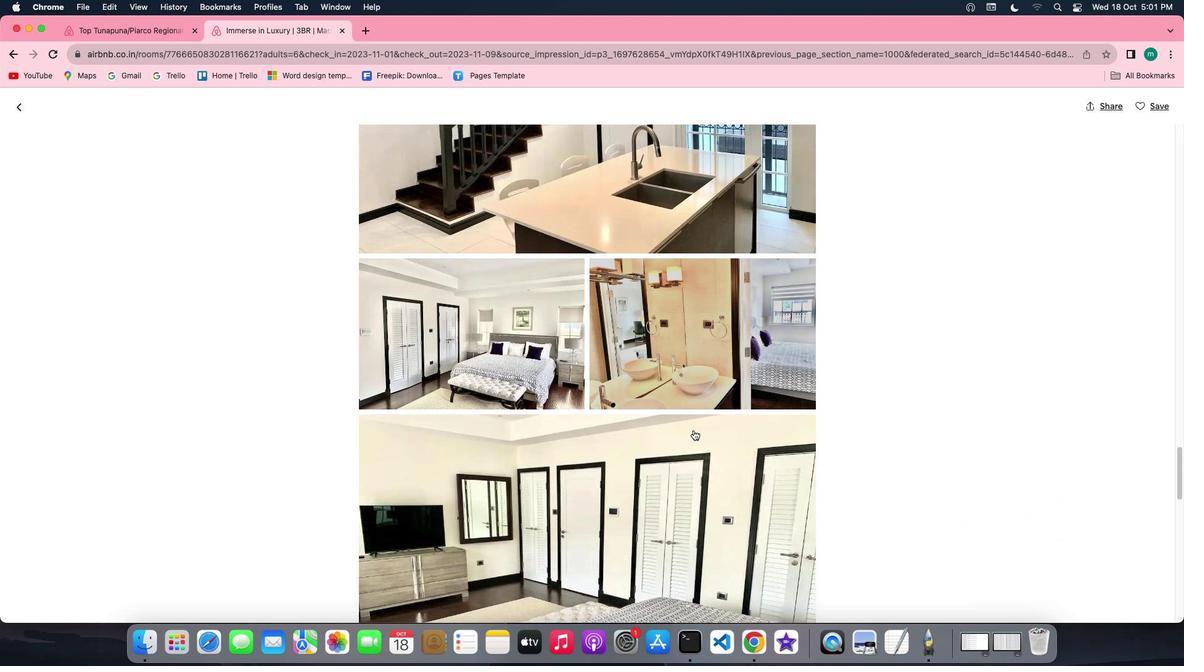 
Action: Mouse scrolled (693, 429) with delta (0, 0)
Screenshot: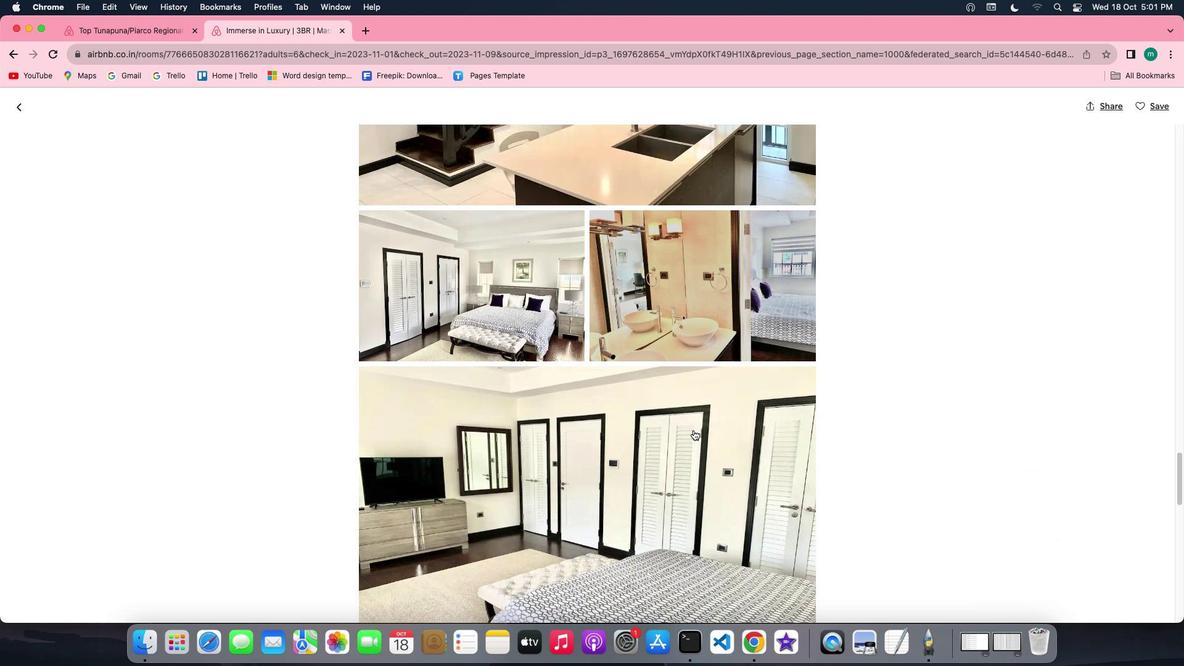 
Action: Mouse scrolled (693, 429) with delta (0, -1)
Screenshot: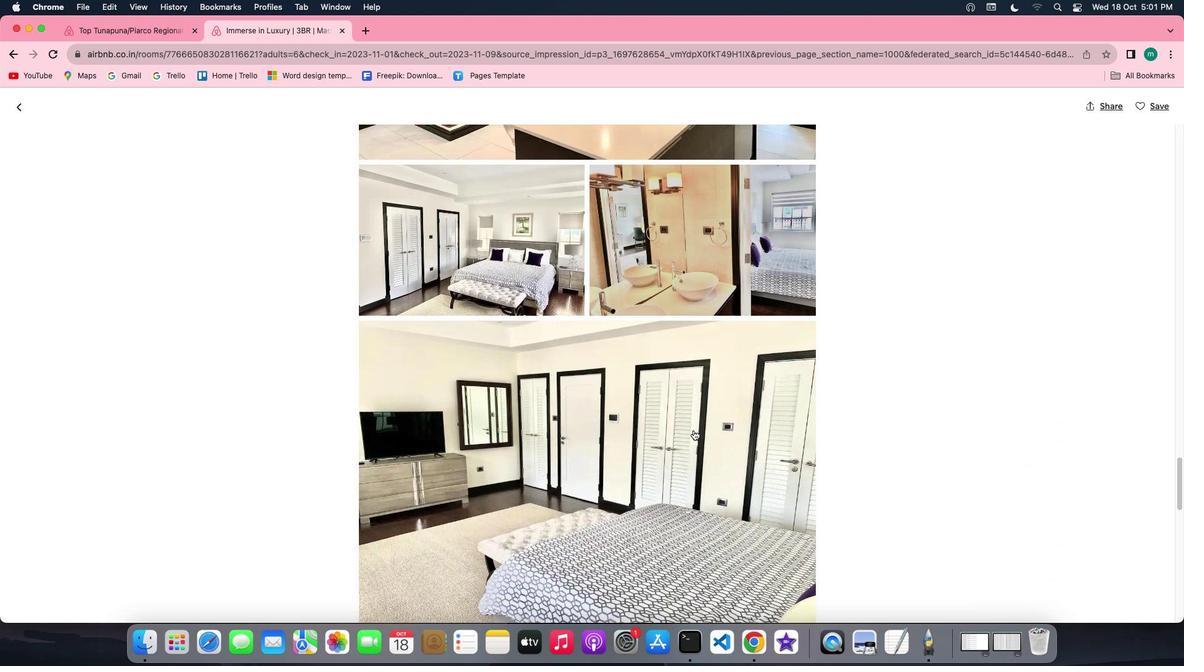 
Action: Mouse scrolled (693, 429) with delta (0, -1)
Screenshot: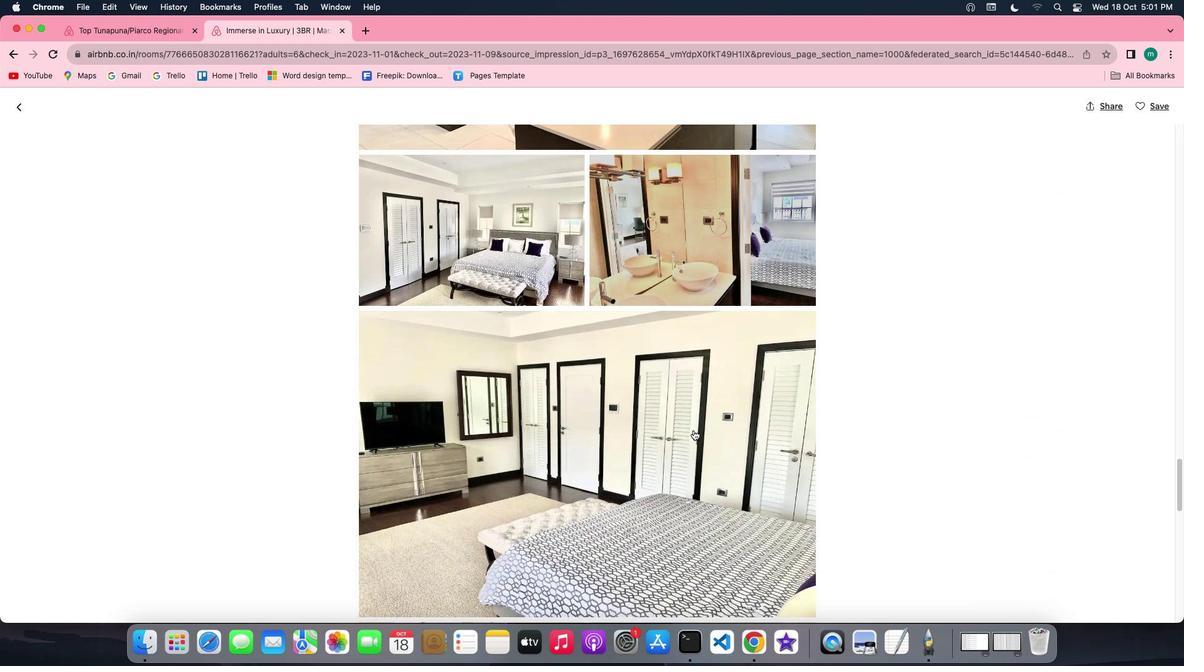 
Action: Mouse scrolled (693, 429) with delta (0, 0)
Screenshot: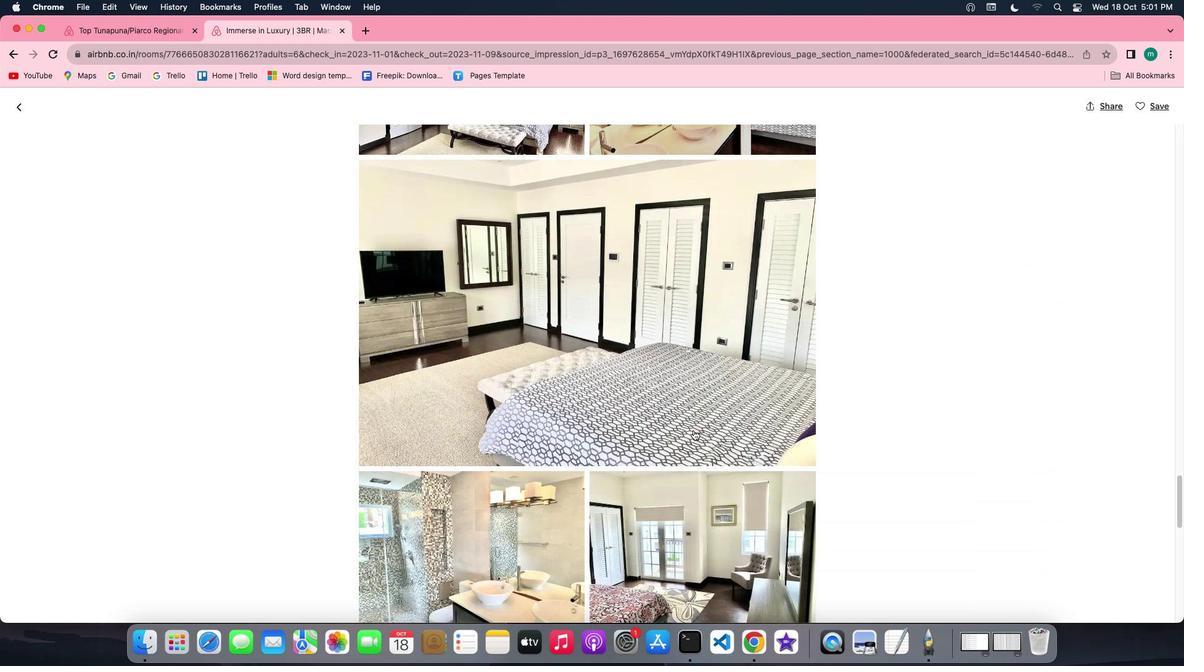 
Action: Mouse scrolled (693, 429) with delta (0, 0)
Screenshot: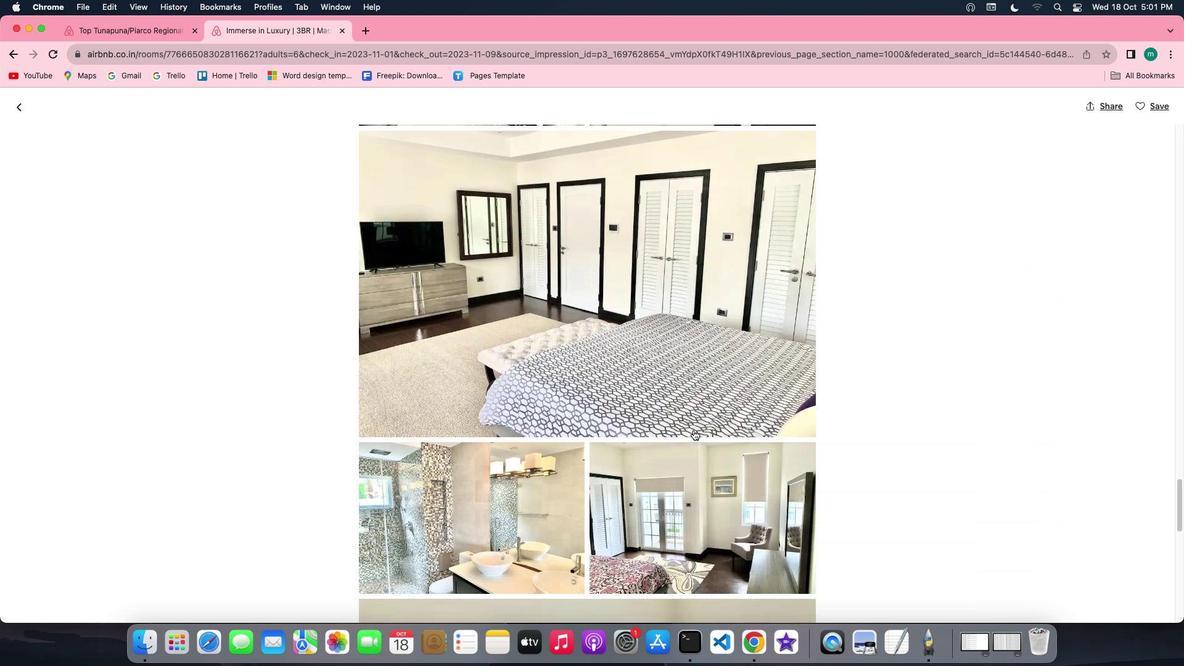 
Action: Mouse scrolled (693, 429) with delta (0, -1)
Screenshot: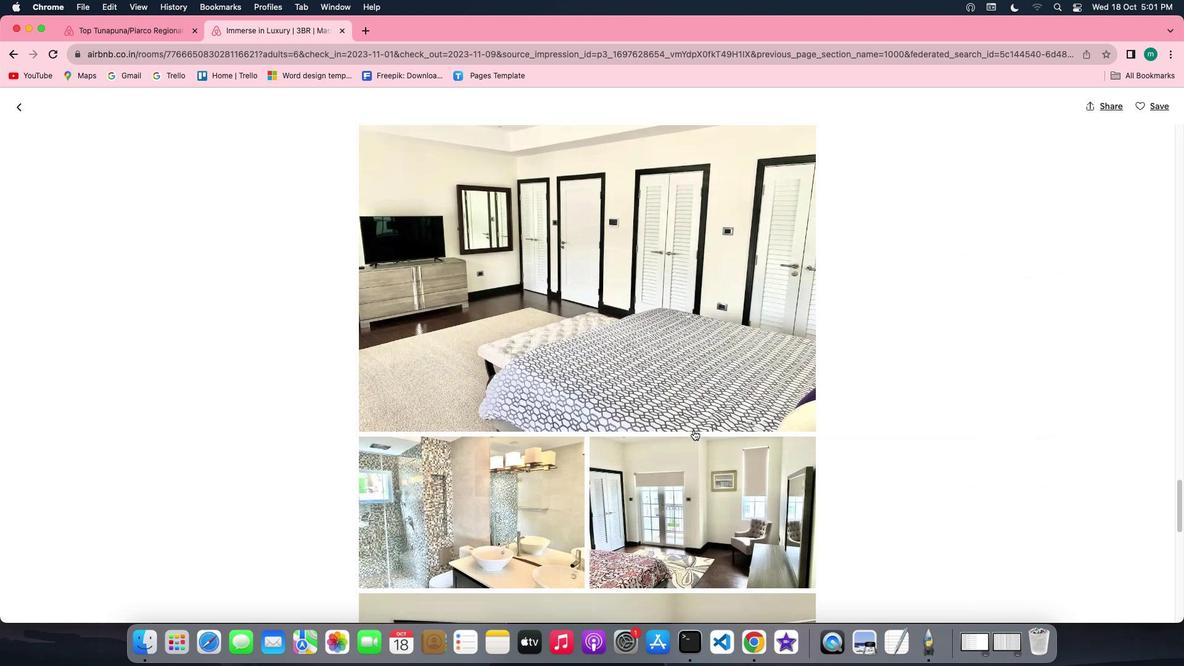 
Action: Mouse scrolled (693, 429) with delta (0, -1)
Screenshot: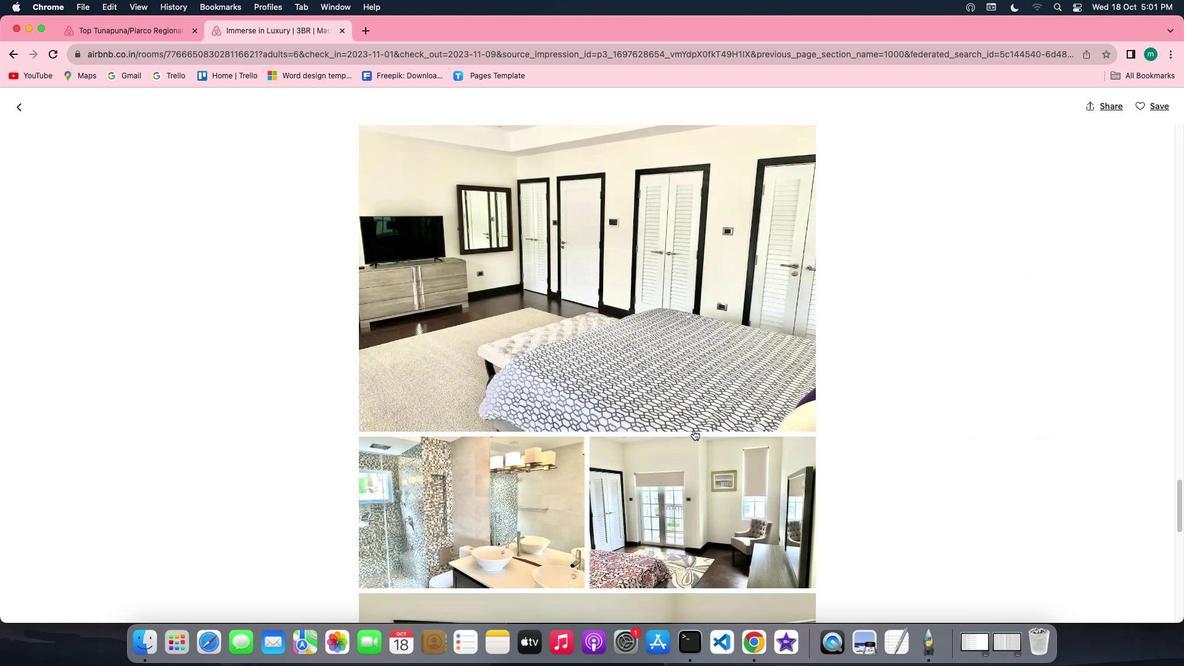 
Action: Mouse scrolled (693, 429) with delta (0, 0)
Screenshot: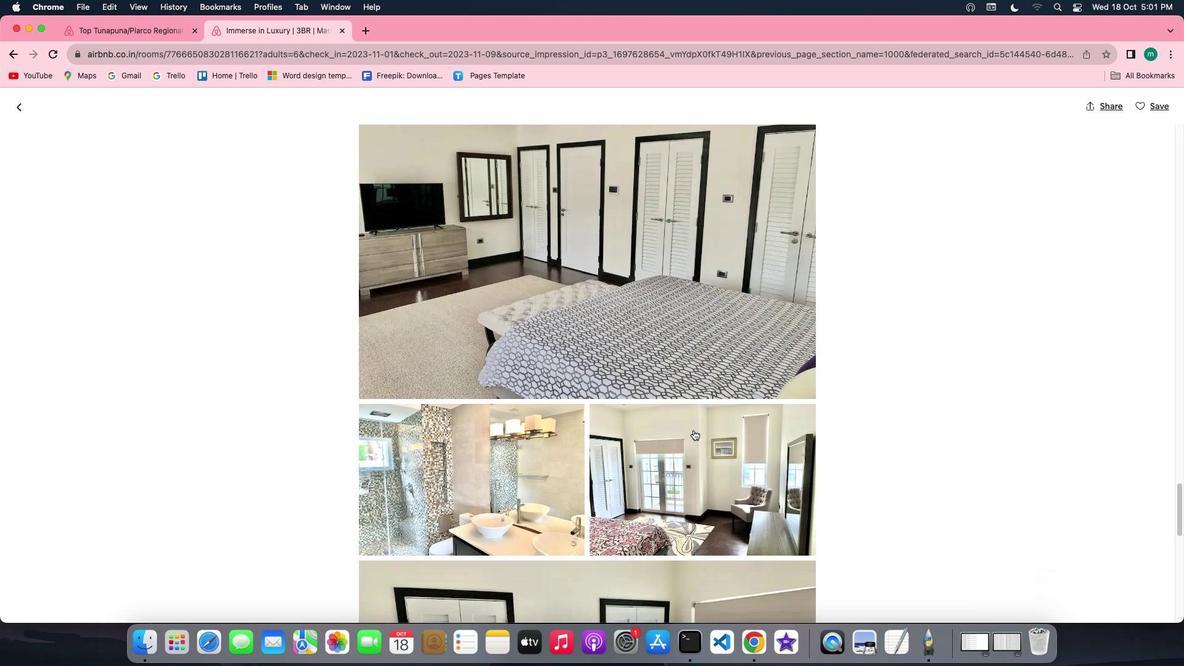 
Action: Mouse scrolled (693, 429) with delta (0, 0)
Screenshot: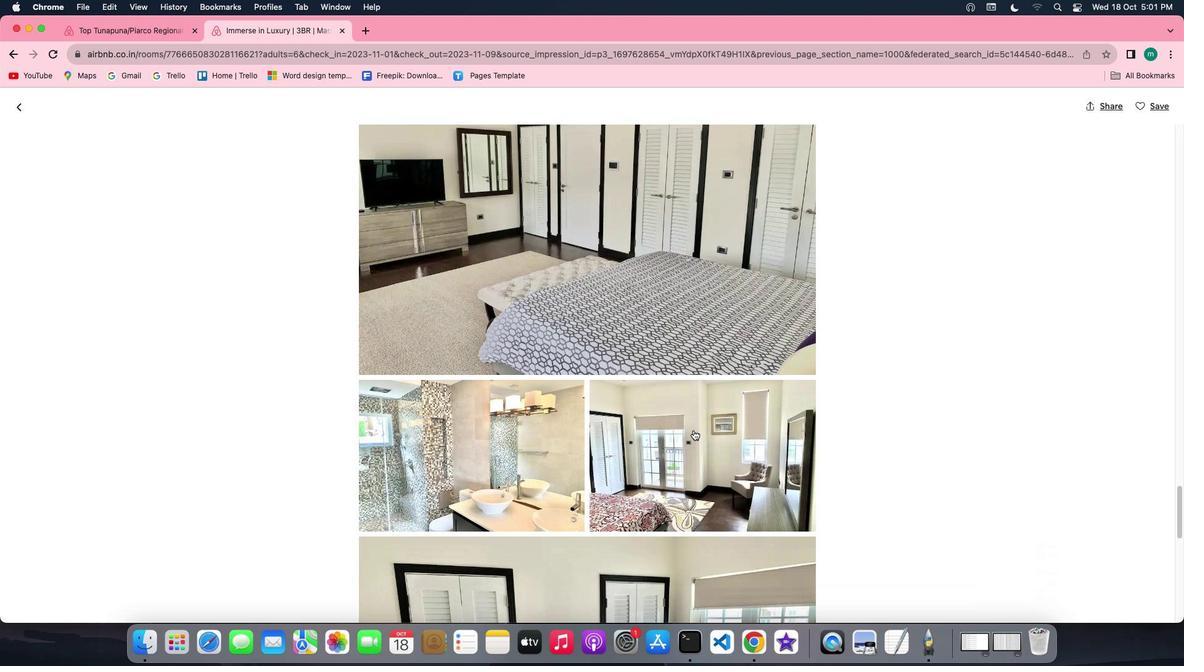 
Action: Mouse scrolled (693, 429) with delta (0, 0)
Screenshot: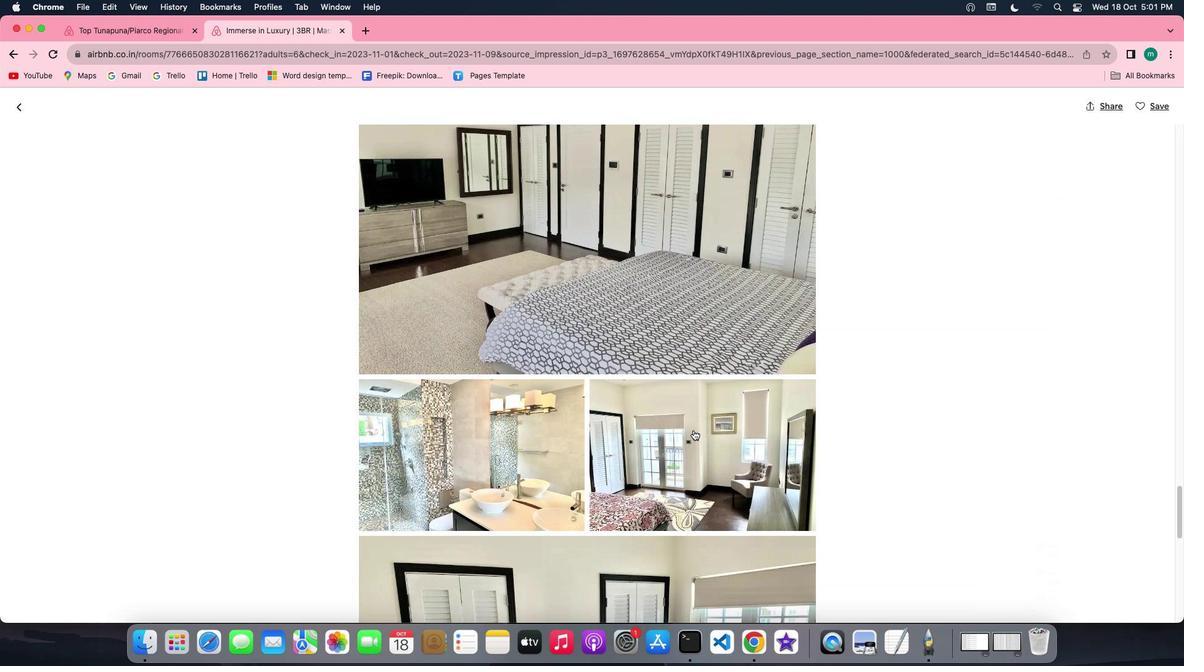 
Action: Mouse scrolled (693, 429) with delta (0, 0)
Screenshot: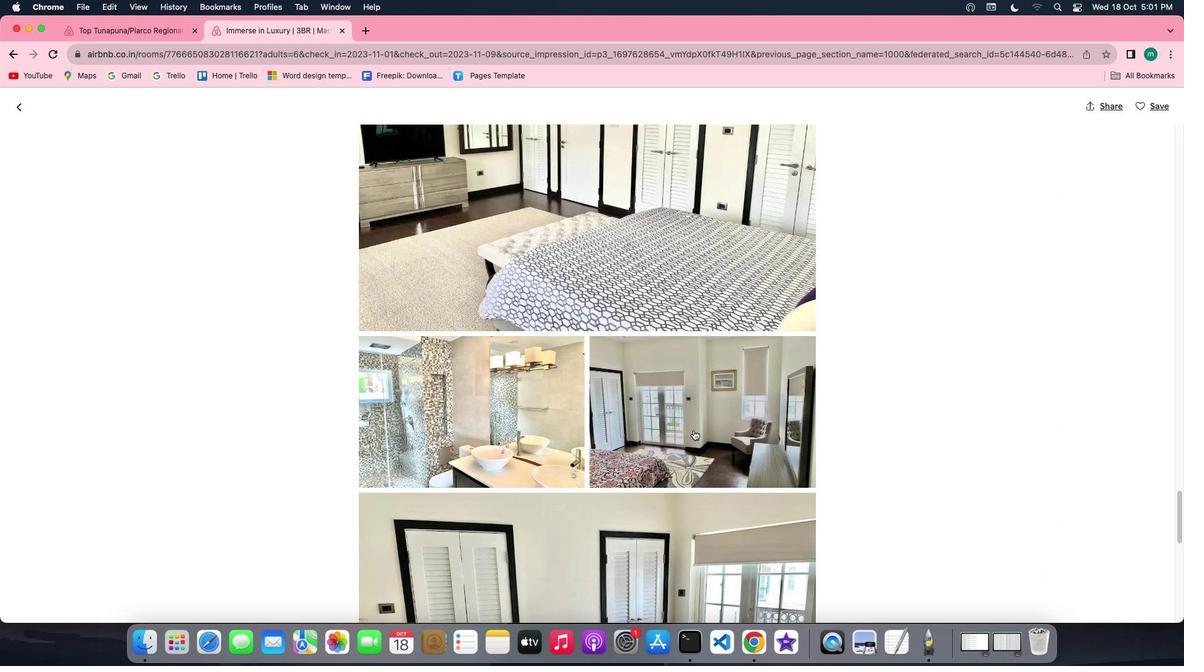 
Action: Mouse scrolled (693, 429) with delta (0, 0)
Screenshot: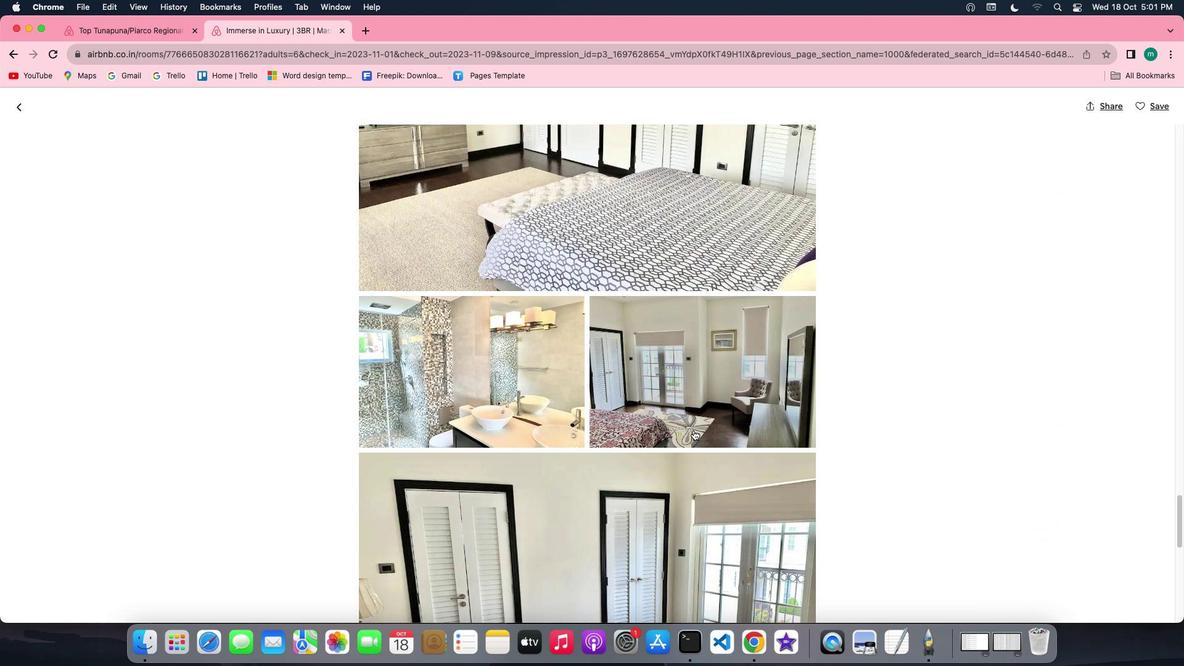 
Action: Mouse scrolled (693, 429) with delta (0, 0)
Screenshot: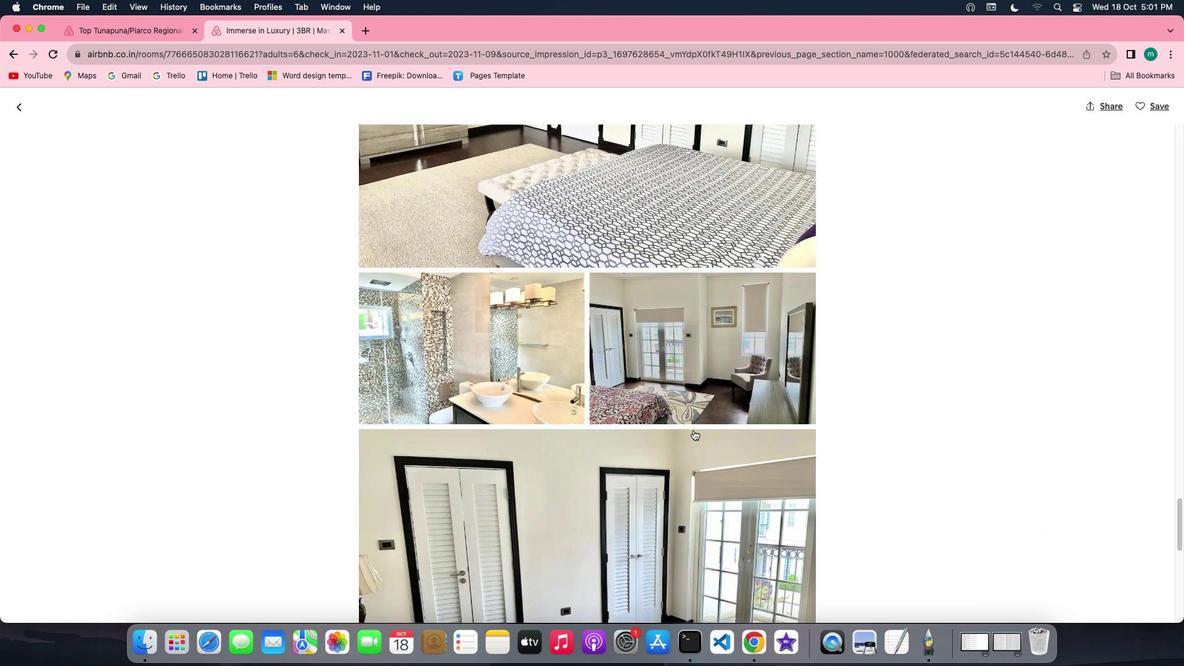 
Action: Mouse scrolled (693, 429) with delta (0, -1)
Screenshot: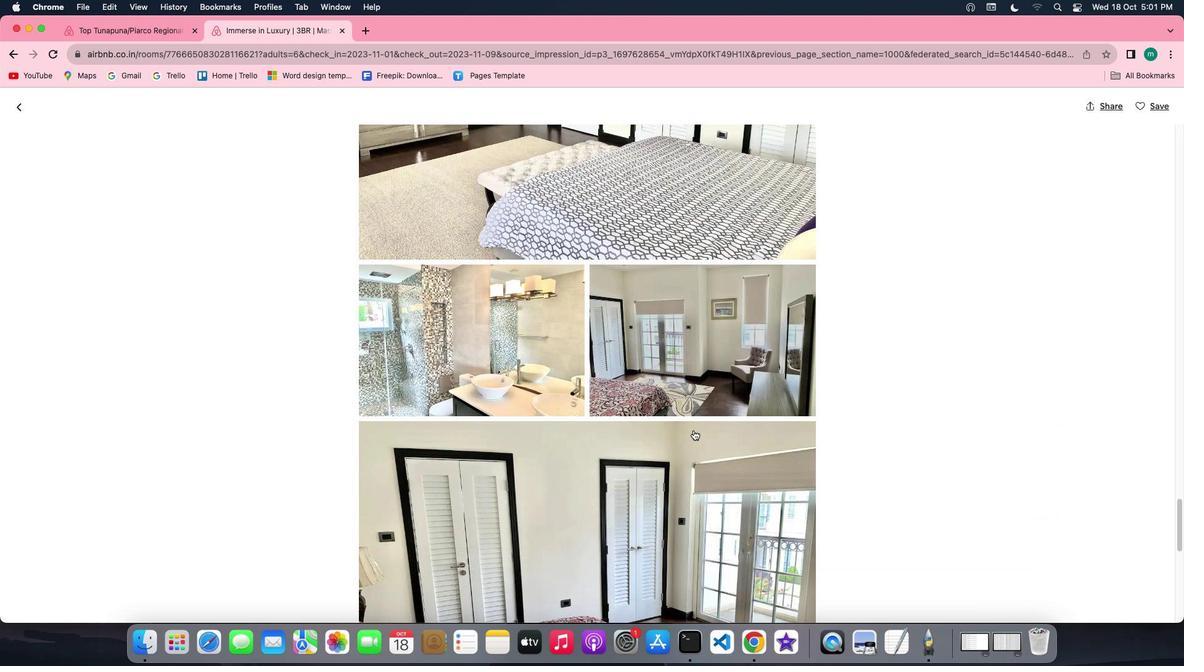 
Action: Mouse scrolled (693, 429) with delta (0, 0)
Screenshot: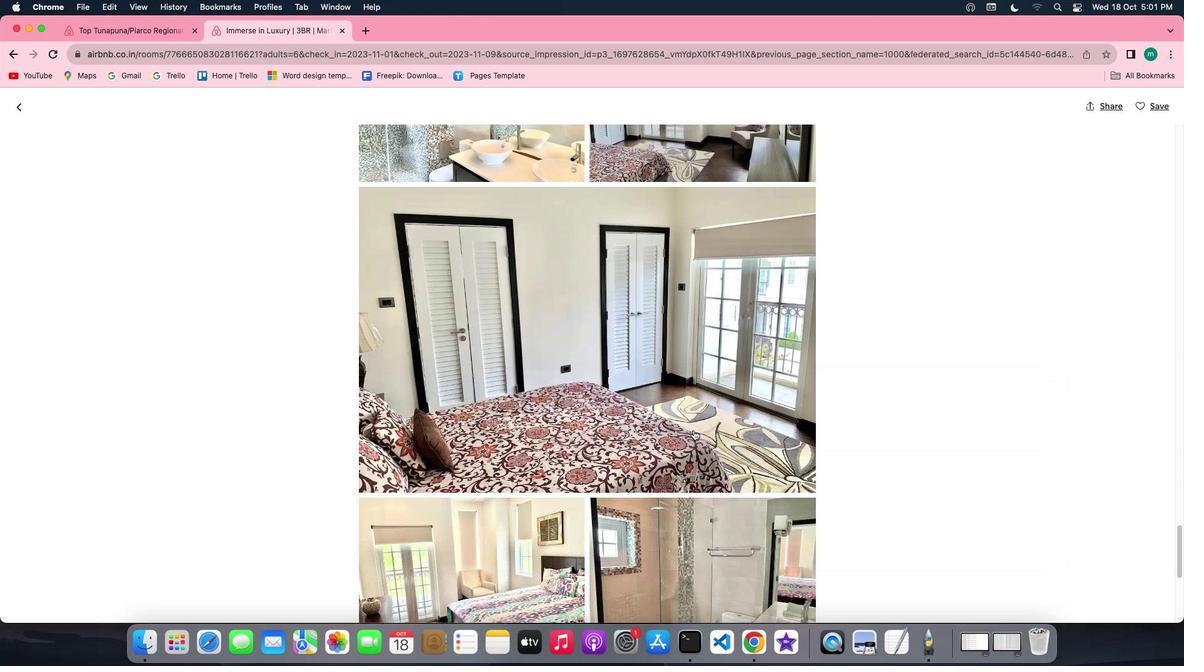 
Action: Mouse scrolled (693, 429) with delta (0, 0)
Screenshot: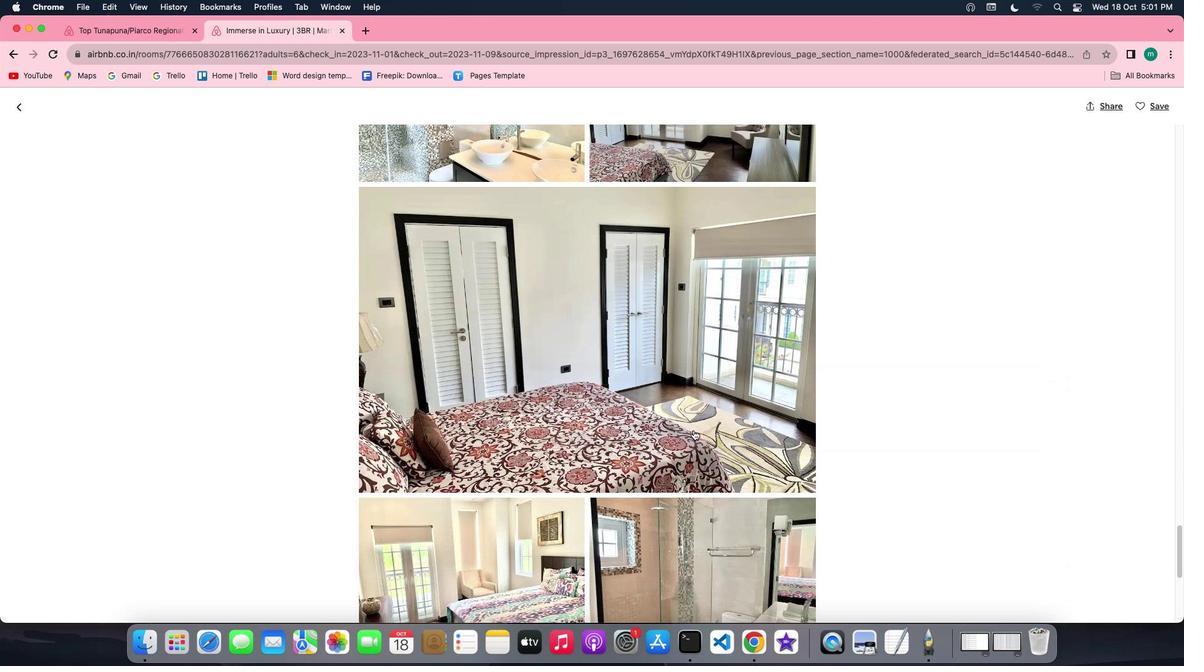 
Action: Mouse scrolled (693, 429) with delta (0, -1)
Screenshot: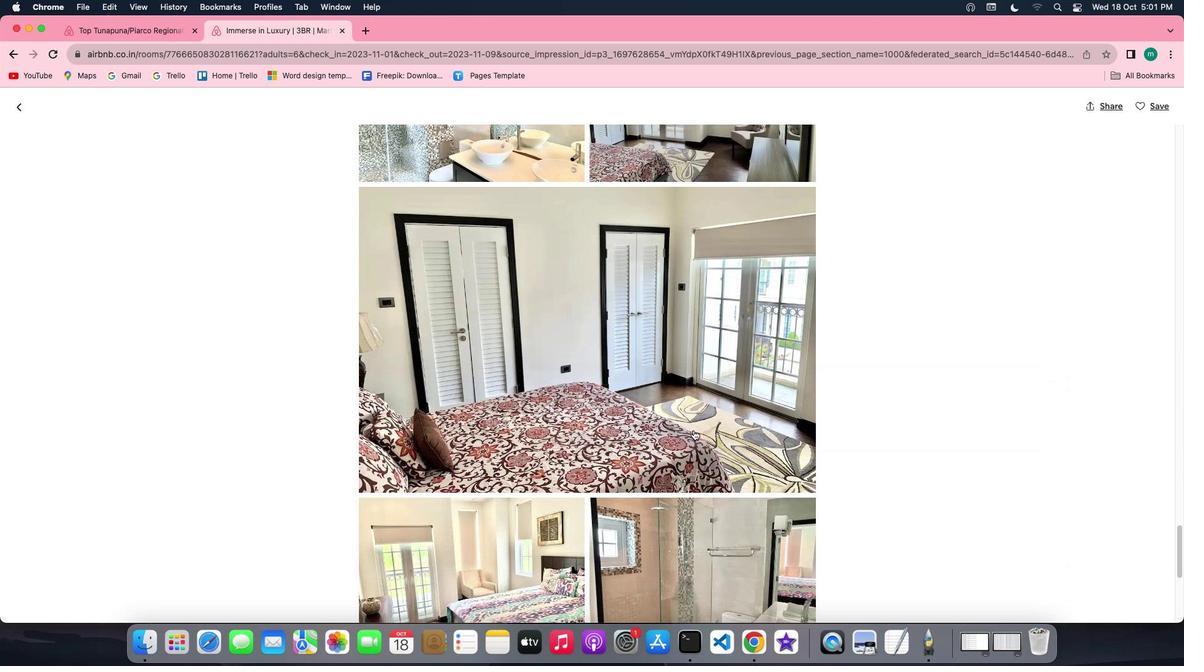 
Action: Mouse scrolled (693, 429) with delta (0, -2)
Screenshot: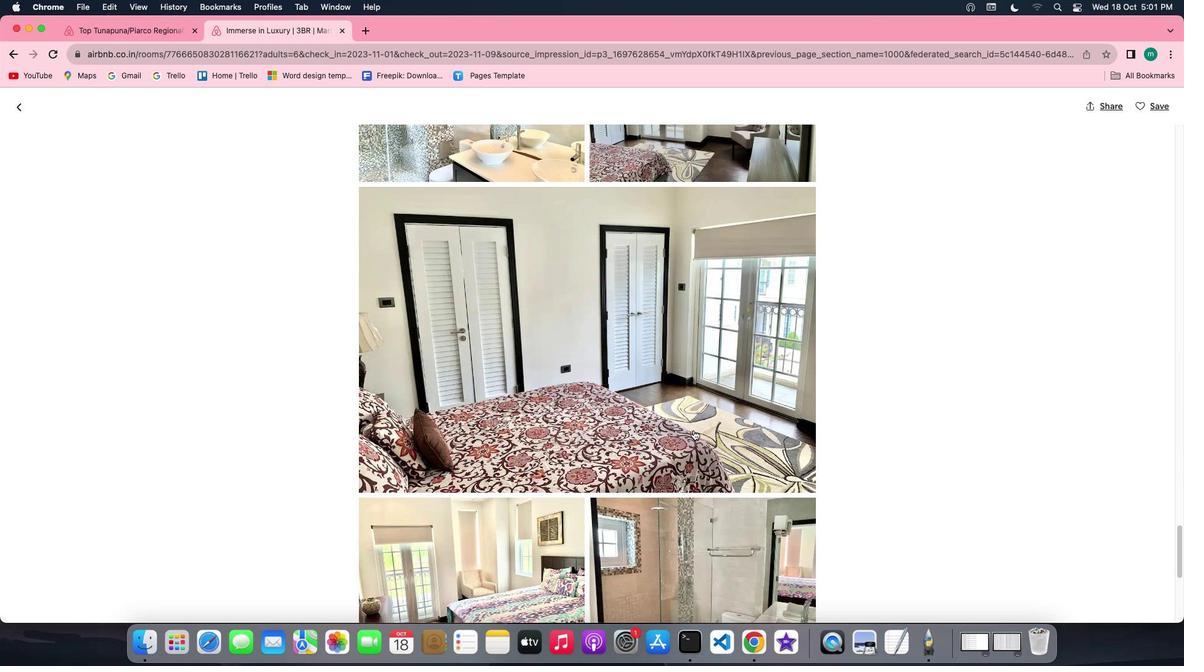 
Action: Mouse scrolled (693, 429) with delta (0, 0)
Screenshot: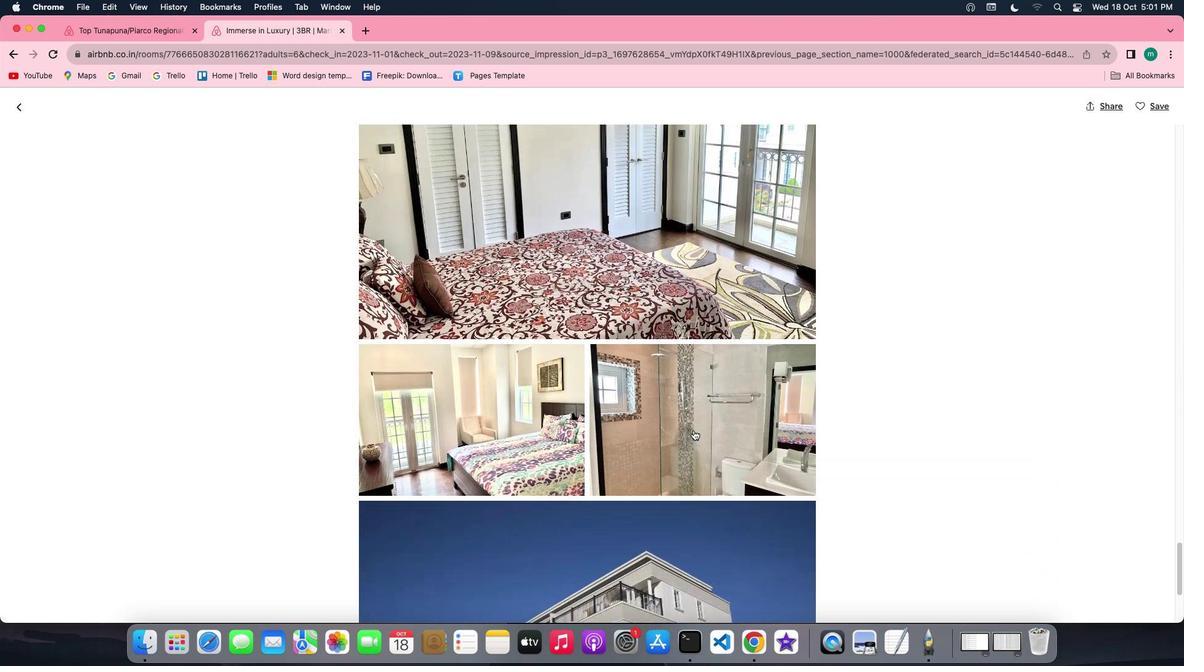 
Action: Mouse scrolled (693, 429) with delta (0, 0)
Screenshot: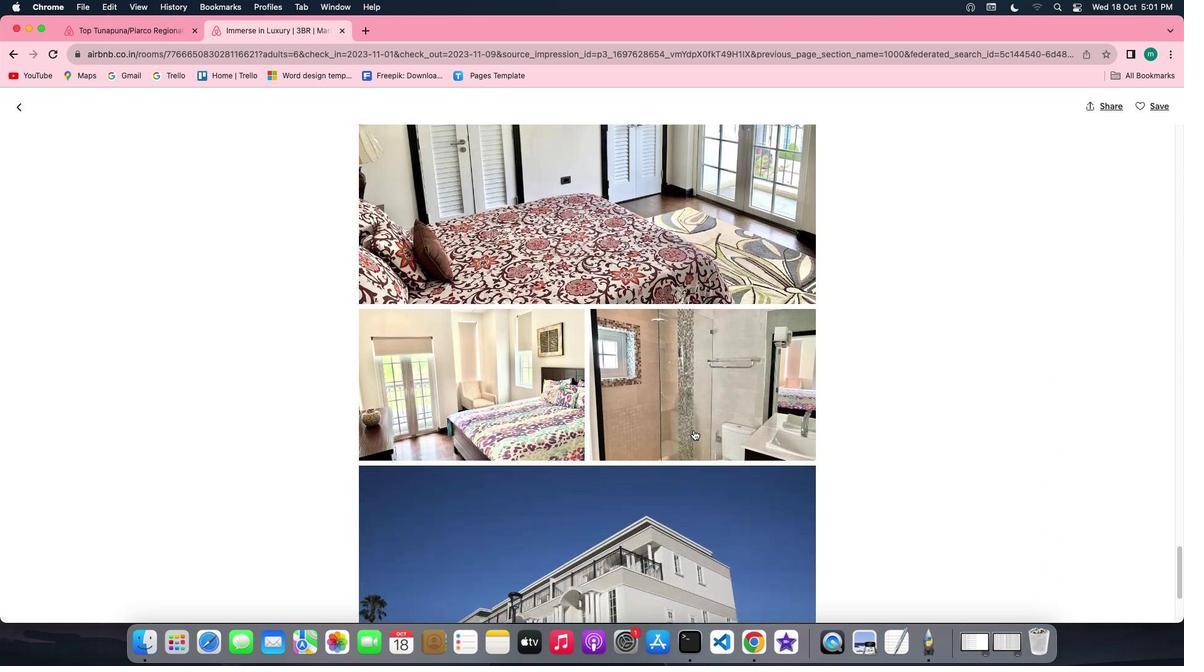 
Action: Mouse scrolled (693, 429) with delta (0, -1)
Screenshot: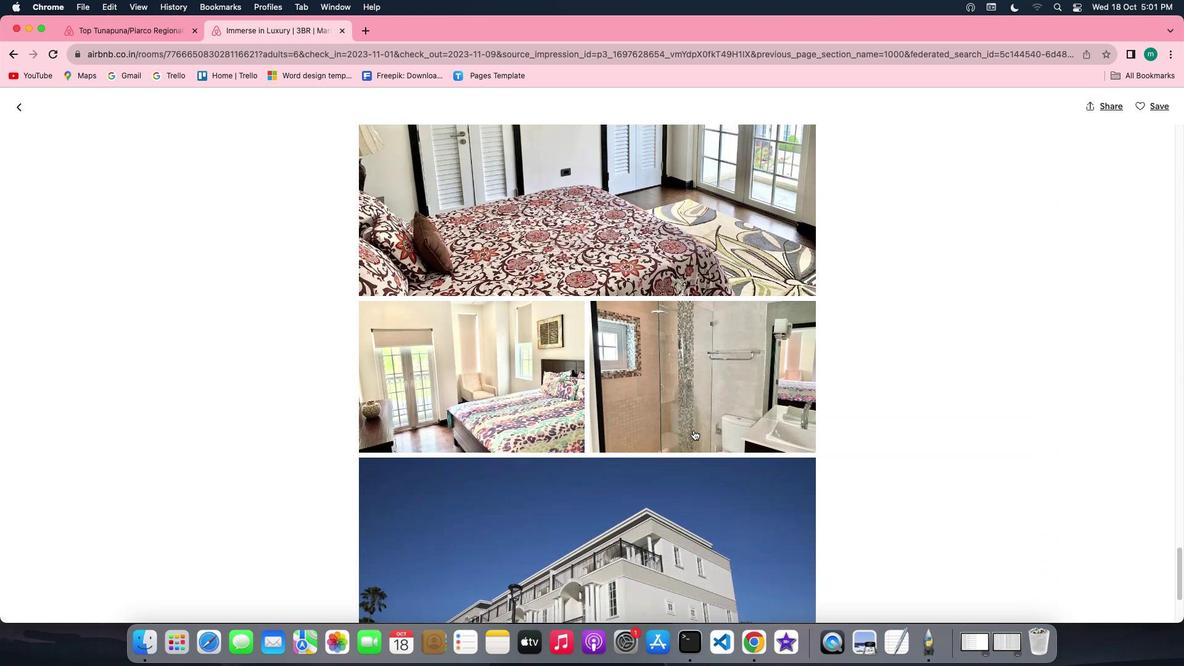 
Action: Mouse scrolled (693, 429) with delta (0, -2)
Screenshot: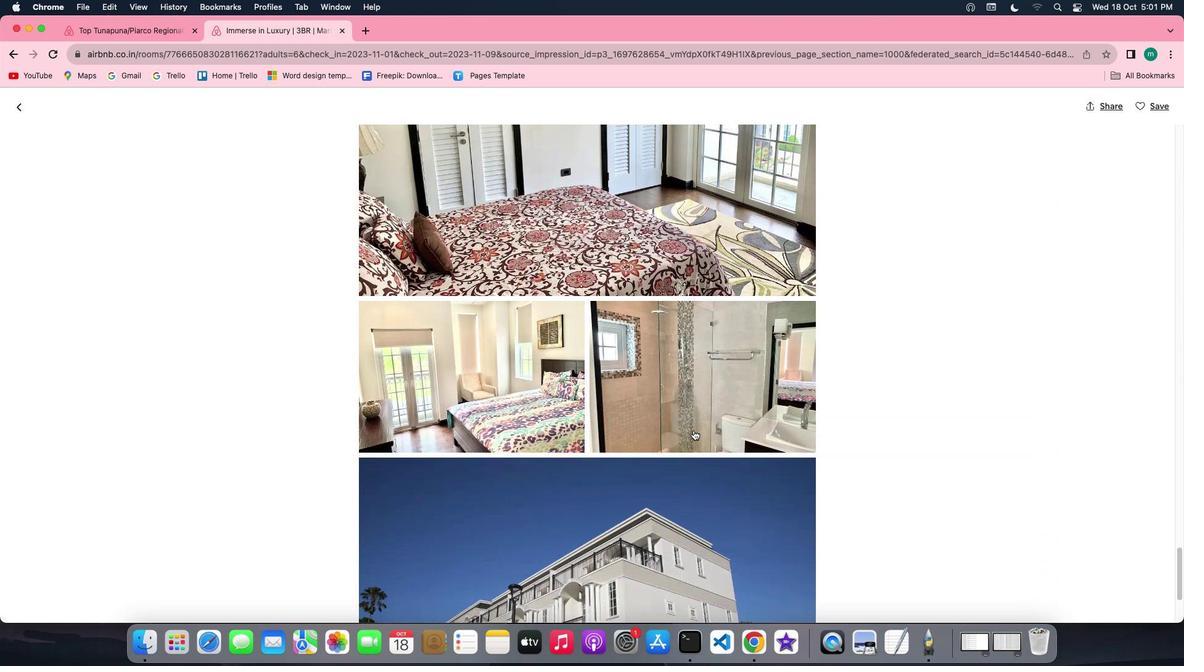 
Action: Mouse scrolled (693, 429) with delta (0, 0)
Screenshot: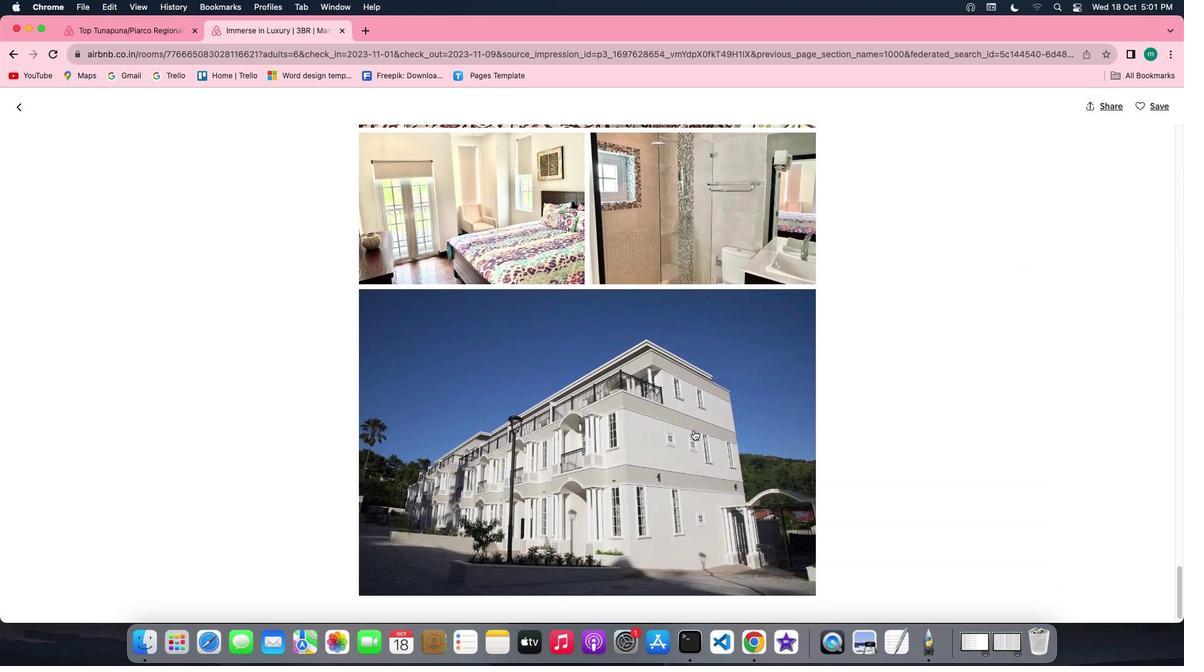 
Action: Mouse scrolled (693, 429) with delta (0, 0)
Screenshot: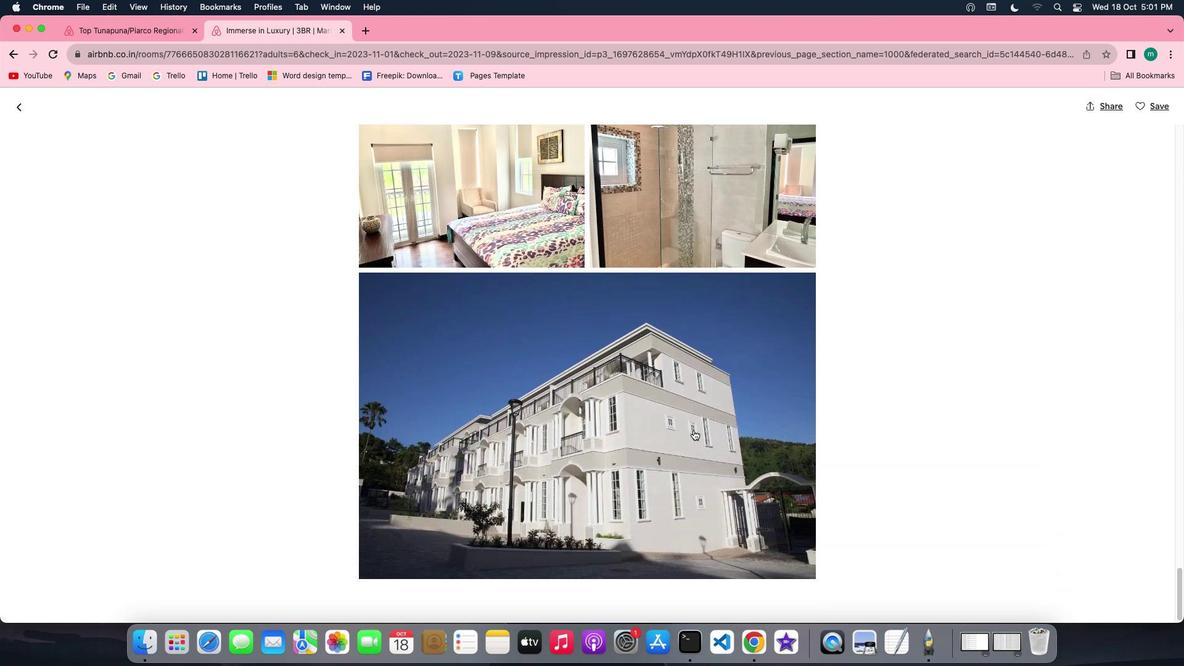 
Action: Mouse scrolled (693, 429) with delta (0, -1)
Screenshot: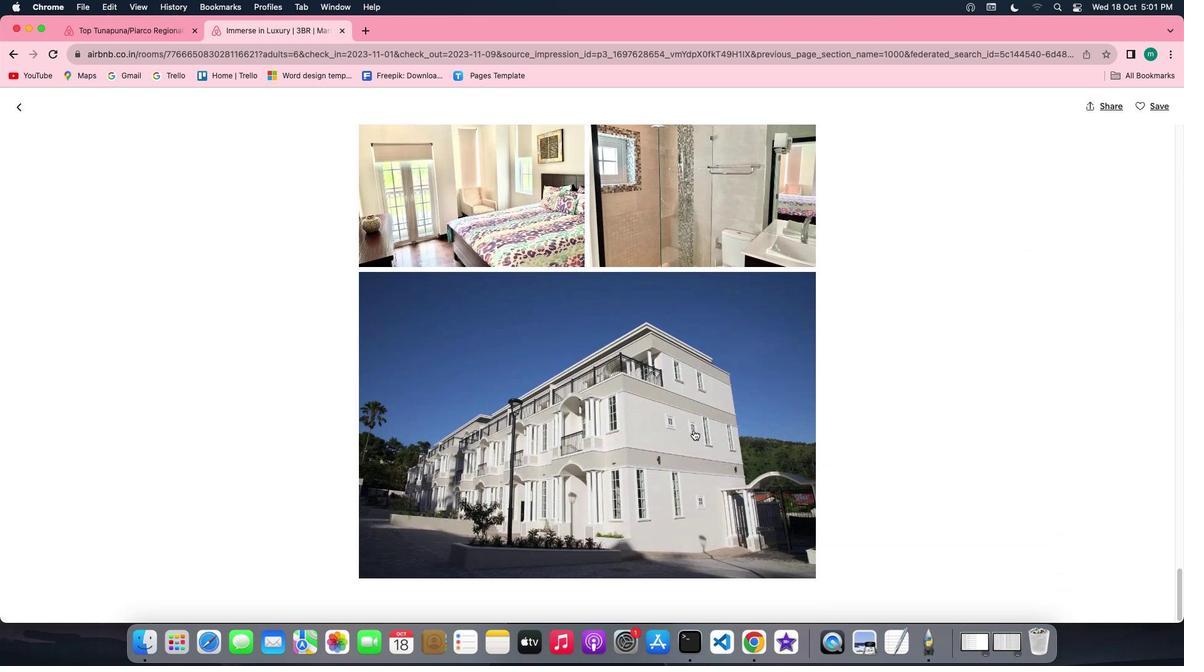 
Action: Mouse scrolled (693, 429) with delta (0, -2)
Screenshot: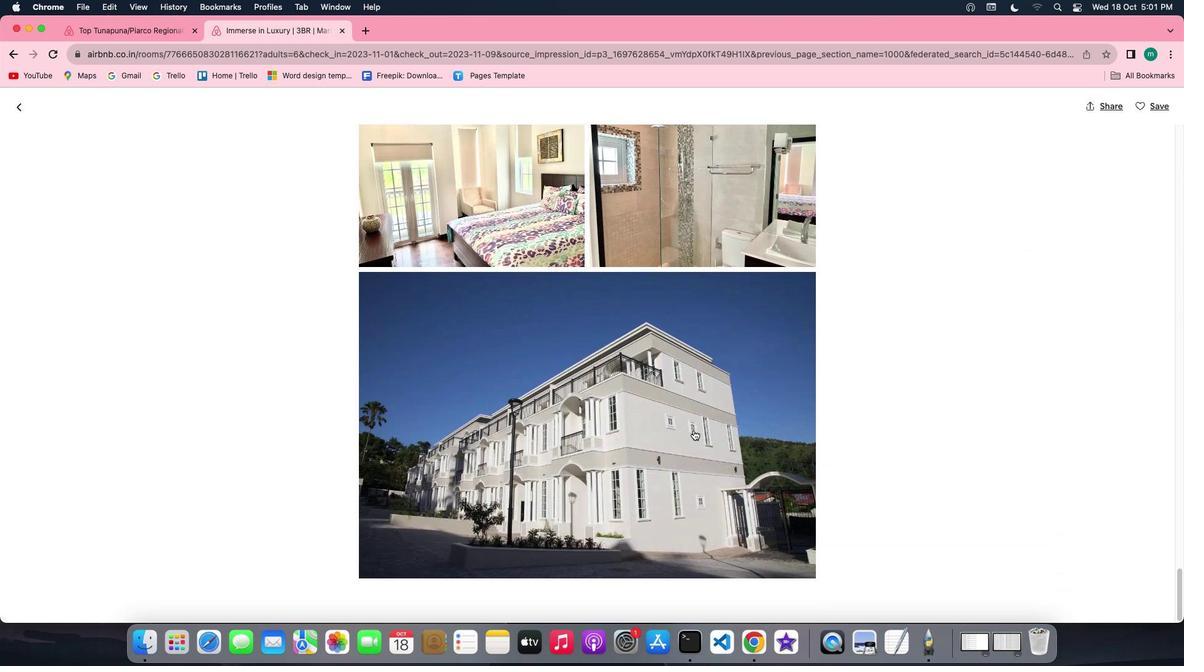 
Action: Mouse scrolled (693, 429) with delta (0, 0)
Screenshot: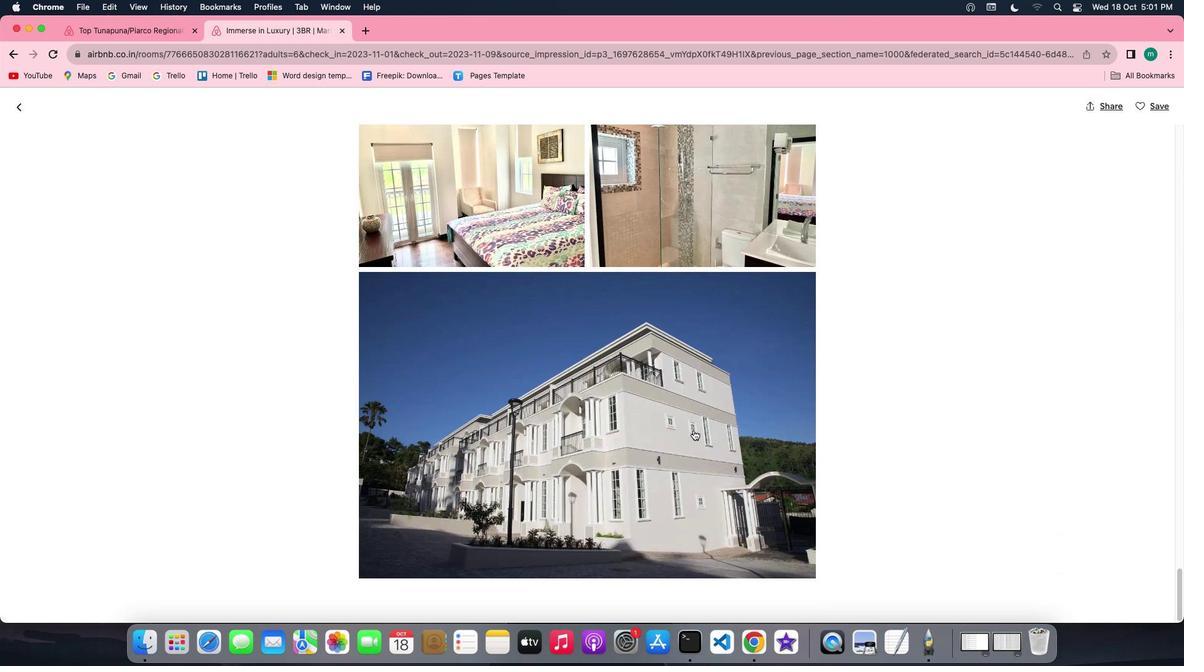 
Action: Mouse scrolled (693, 429) with delta (0, 0)
Screenshot: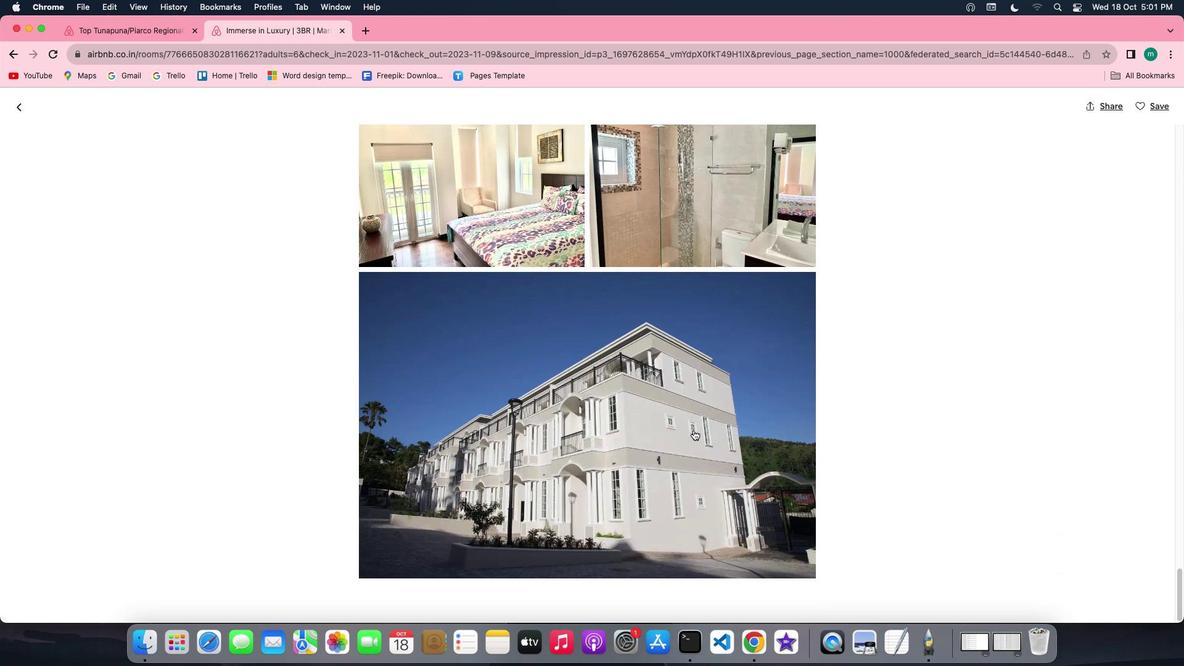 
Action: Mouse scrolled (693, 429) with delta (0, -1)
Screenshot: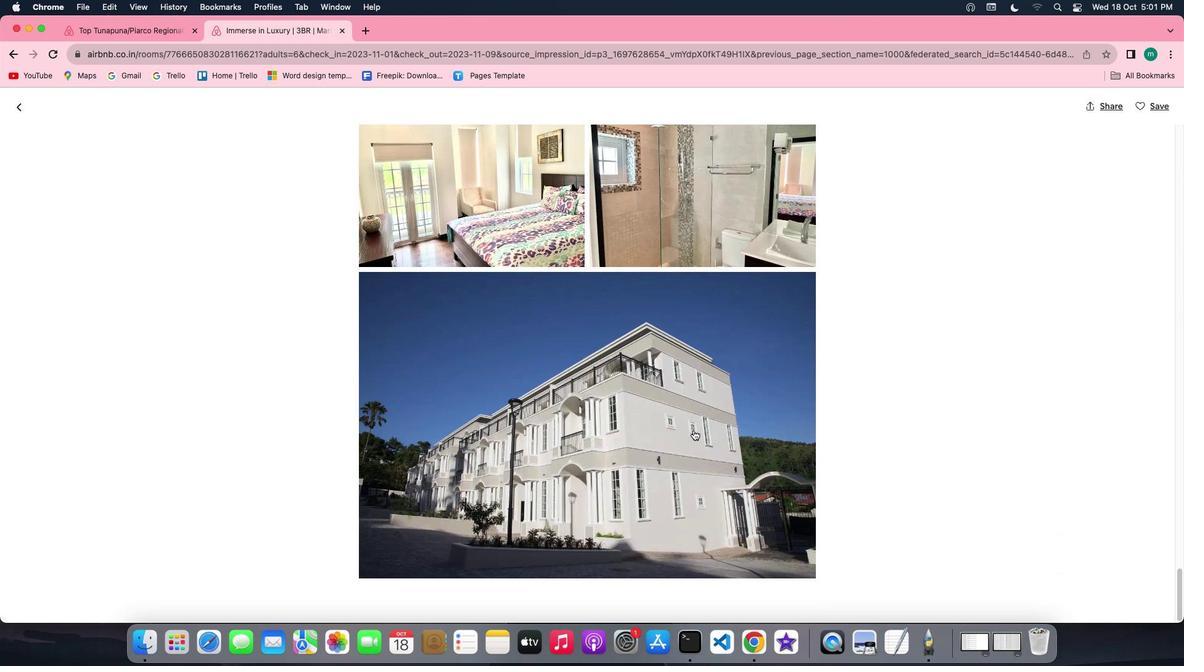 
Action: Mouse scrolled (693, 429) with delta (0, -2)
Screenshot: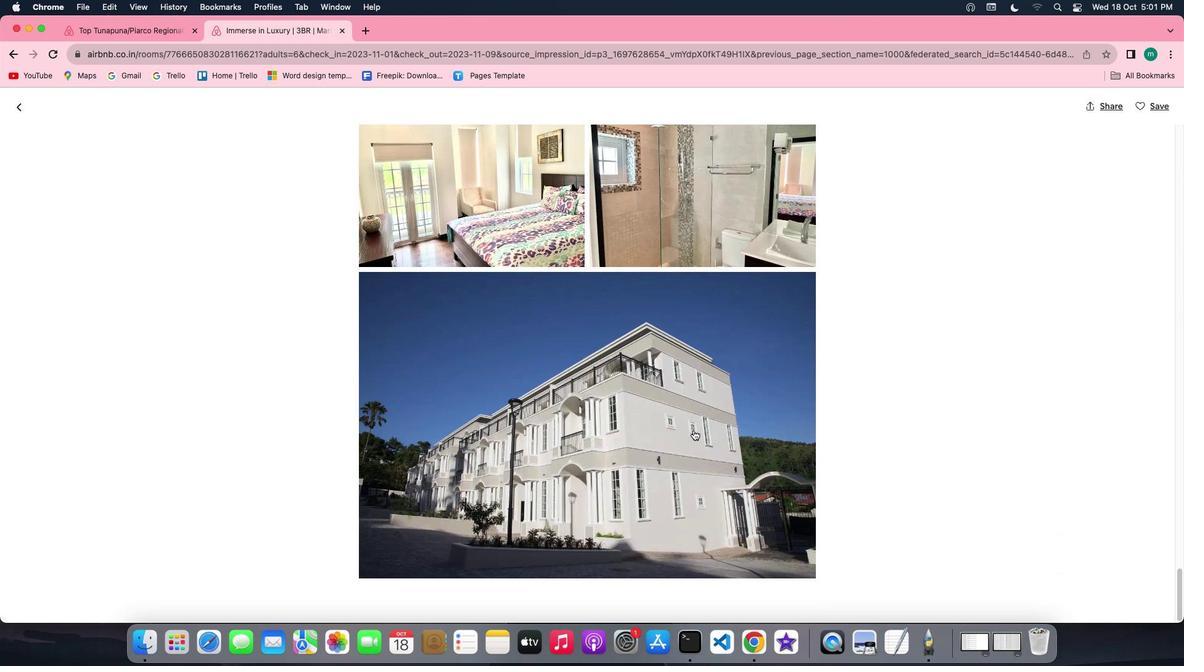 
Action: Mouse scrolled (693, 429) with delta (0, 0)
Screenshot: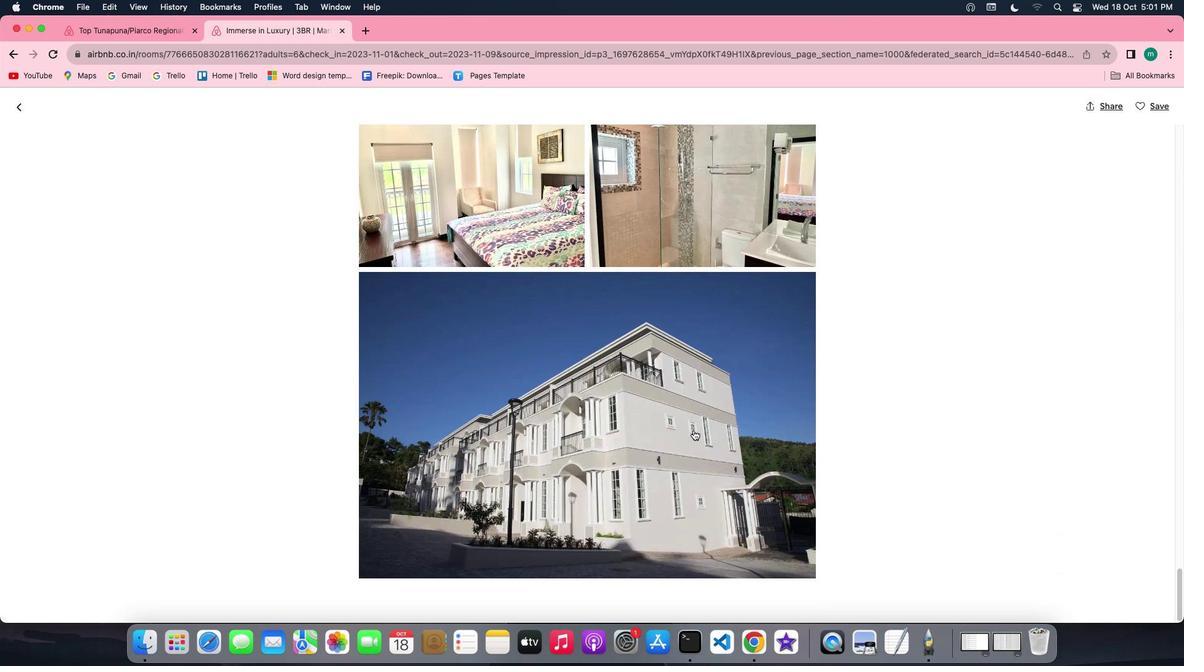 
Action: Mouse scrolled (693, 429) with delta (0, 0)
Screenshot: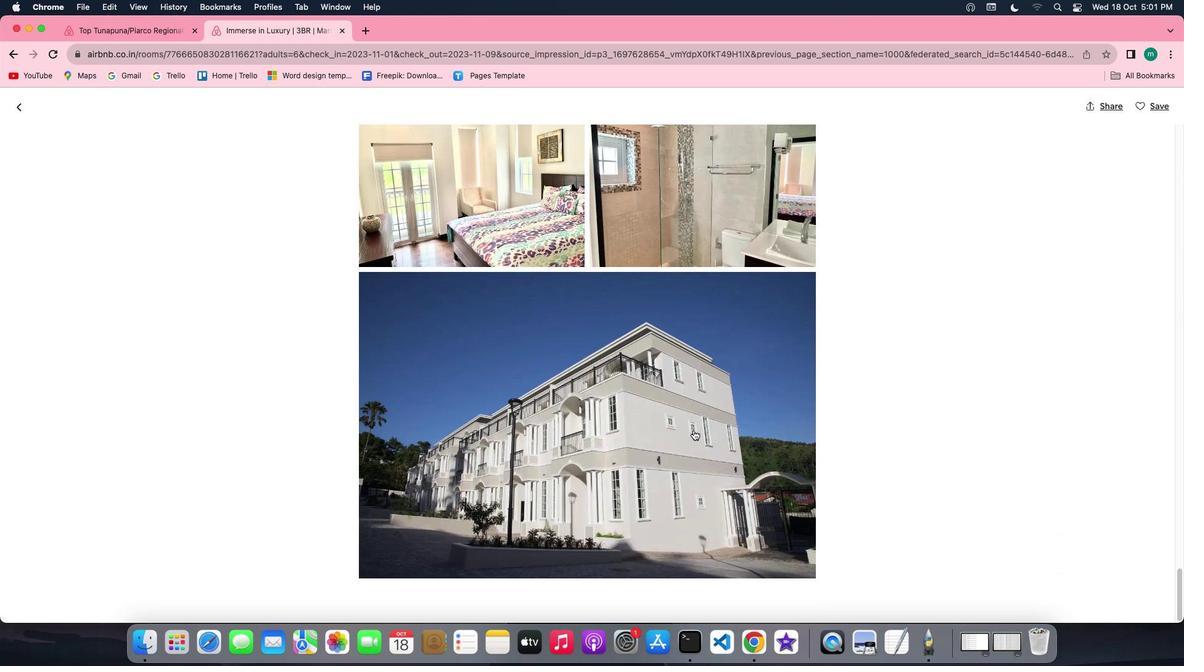 
Action: Mouse moved to (27, 108)
Screenshot: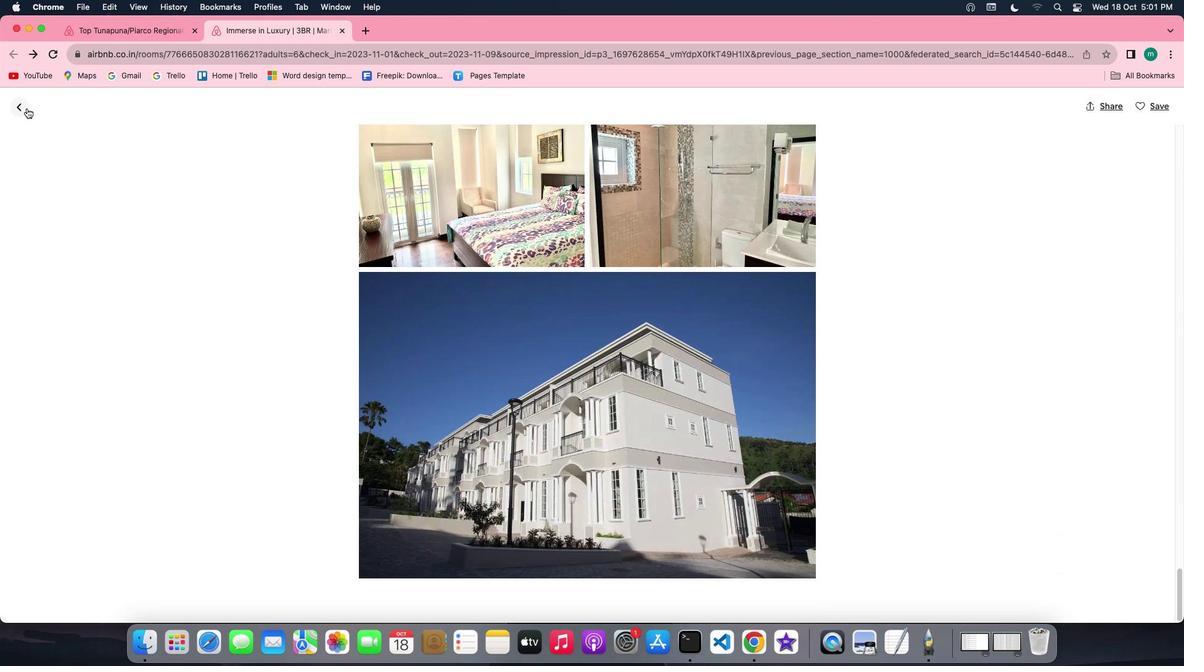 
Action: Mouse pressed left at (27, 108)
Screenshot: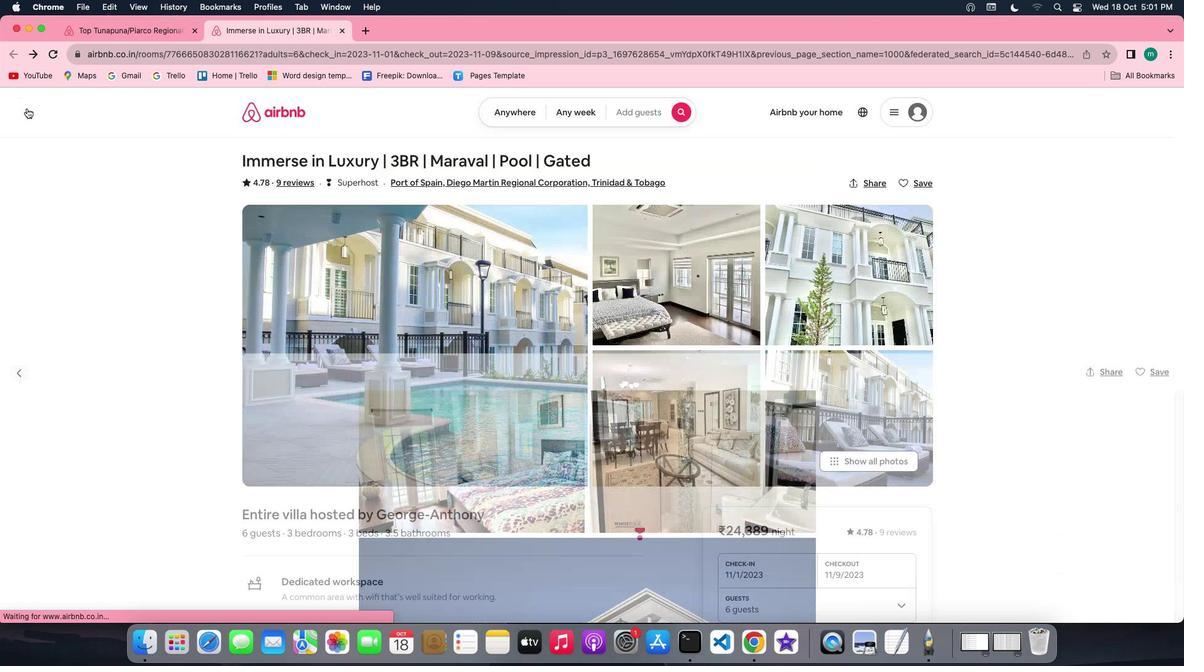 
Action: Mouse moved to (741, 502)
Screenshot: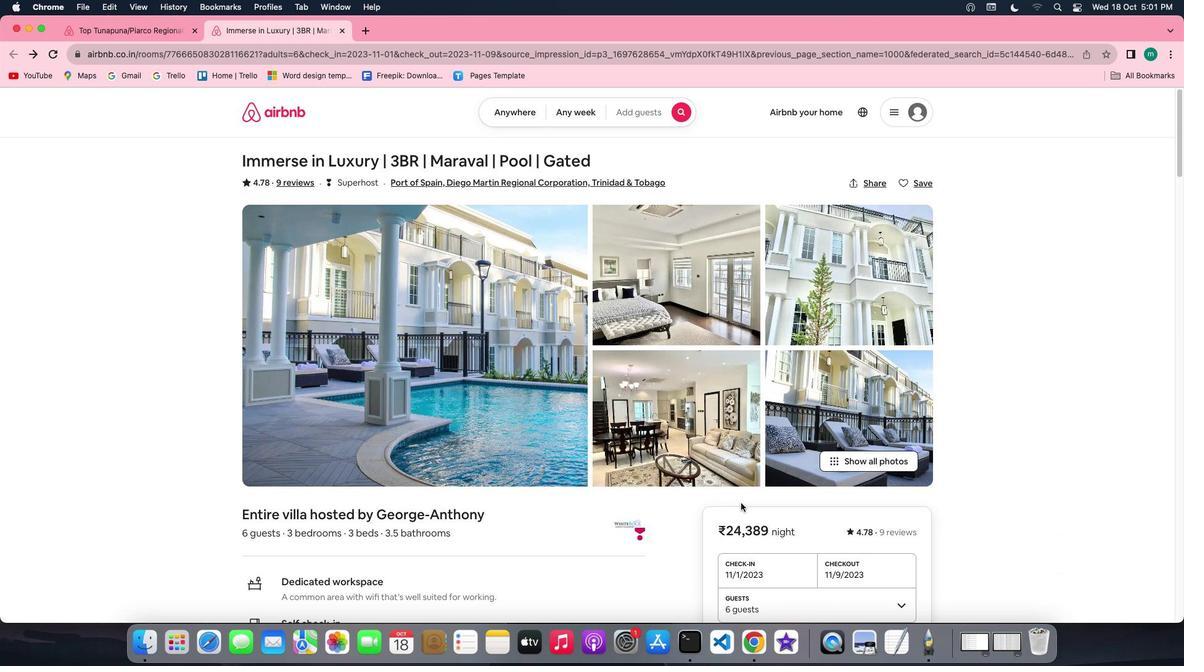 
Action: Mouse scrolled (741, 502) with delta (0, 0)
Screenshot: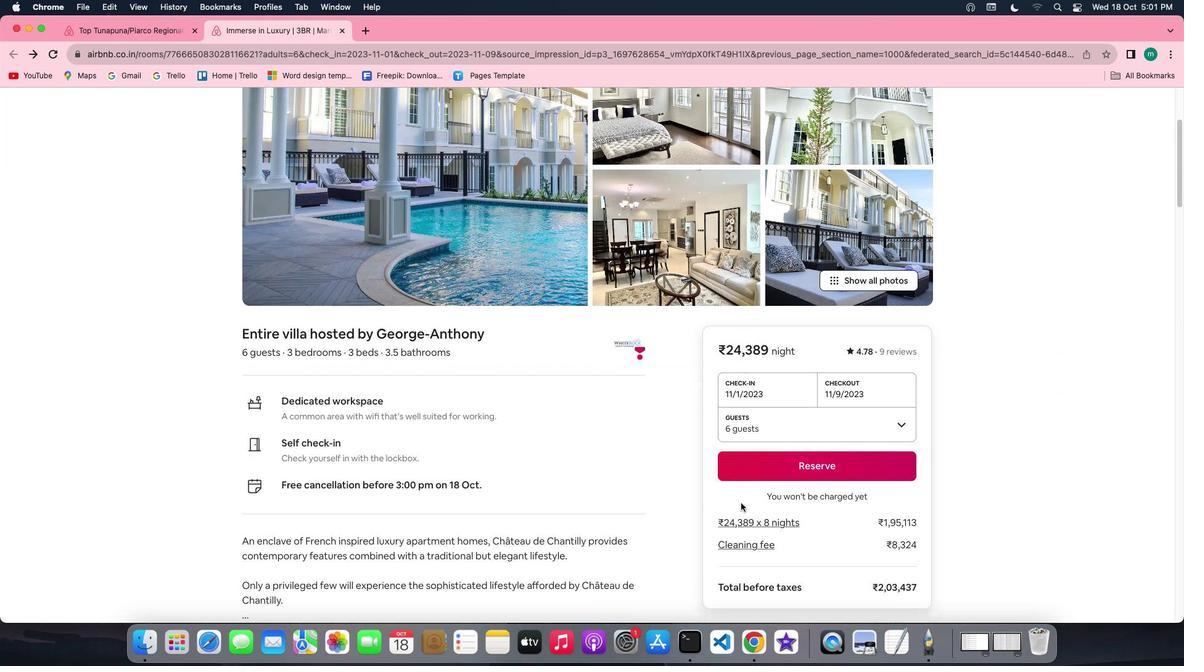 
Action: Mouse scrolled (741, 502) with delta (0, 0)
Screenshot: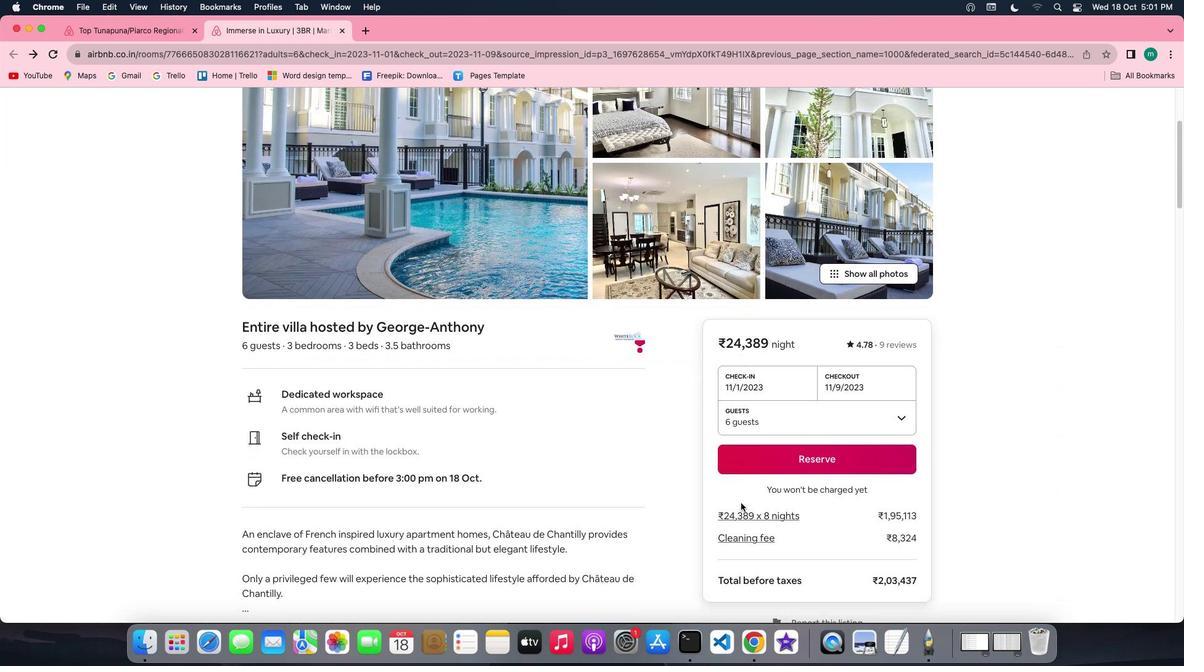 
Action: Mouse scrolled (741, 502) with delta (0, -1)
Screenshot: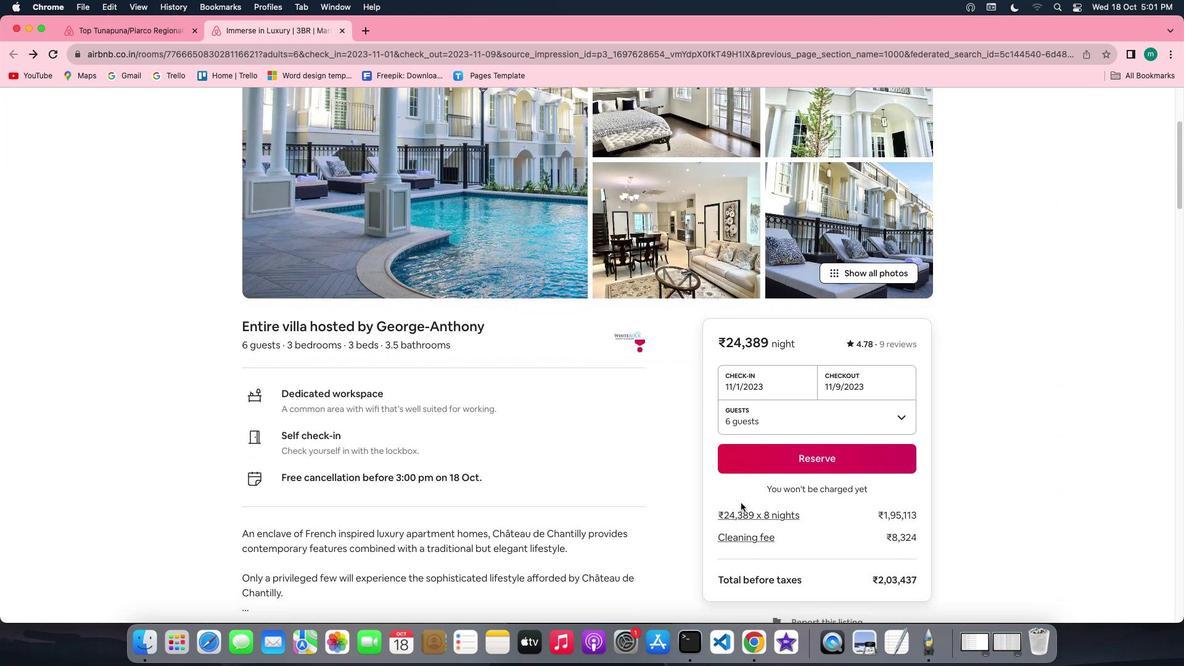 
Action: Mouse scrolled (741, 502) with delta (0, -2)
Screenshot: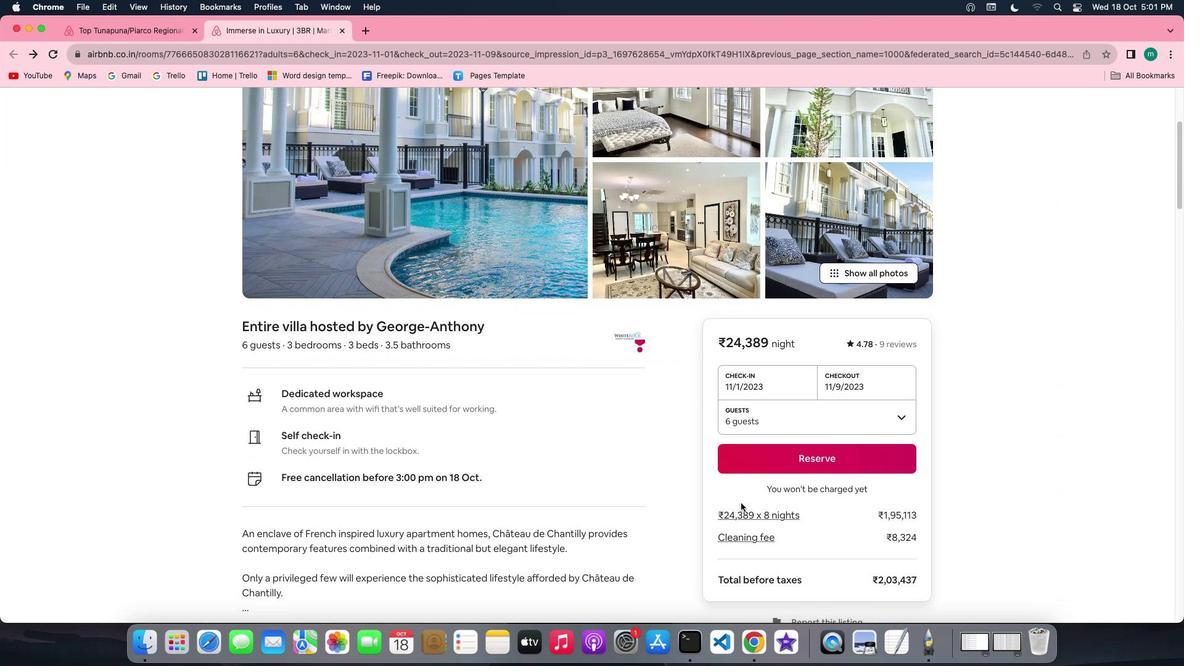 
Action: Mouse scrolled (741, 502) with delta (0, 0)
Screenshot: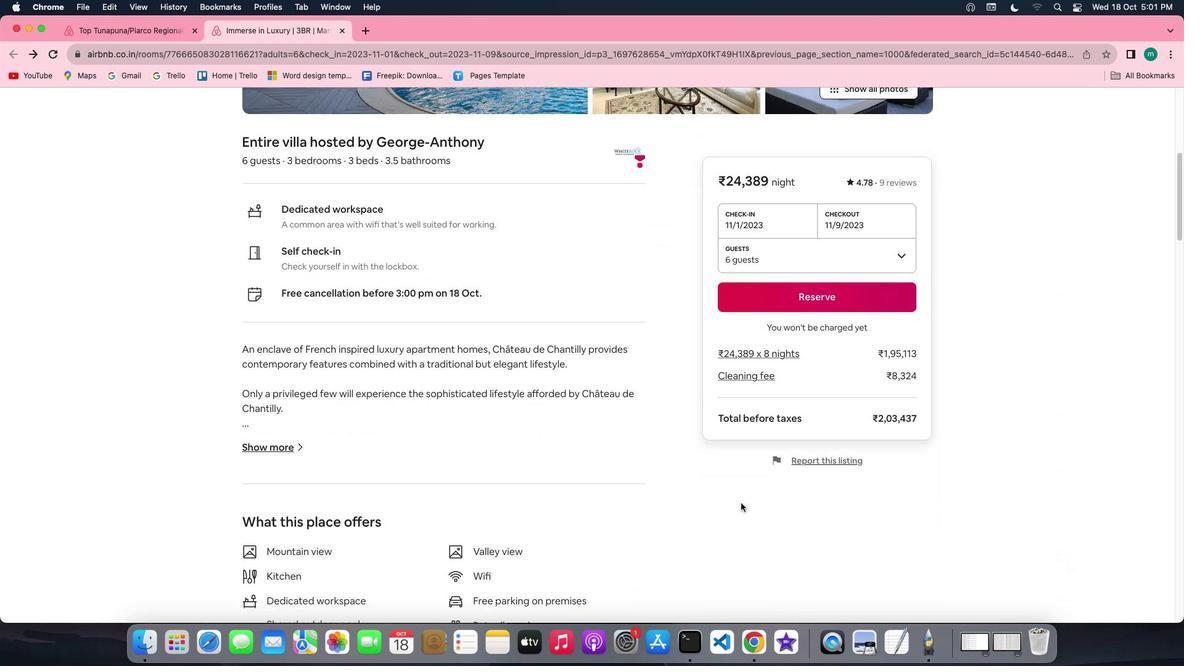 
Action: Mouse scrolled (741, 502) with delta (0, 0)
Screenshot: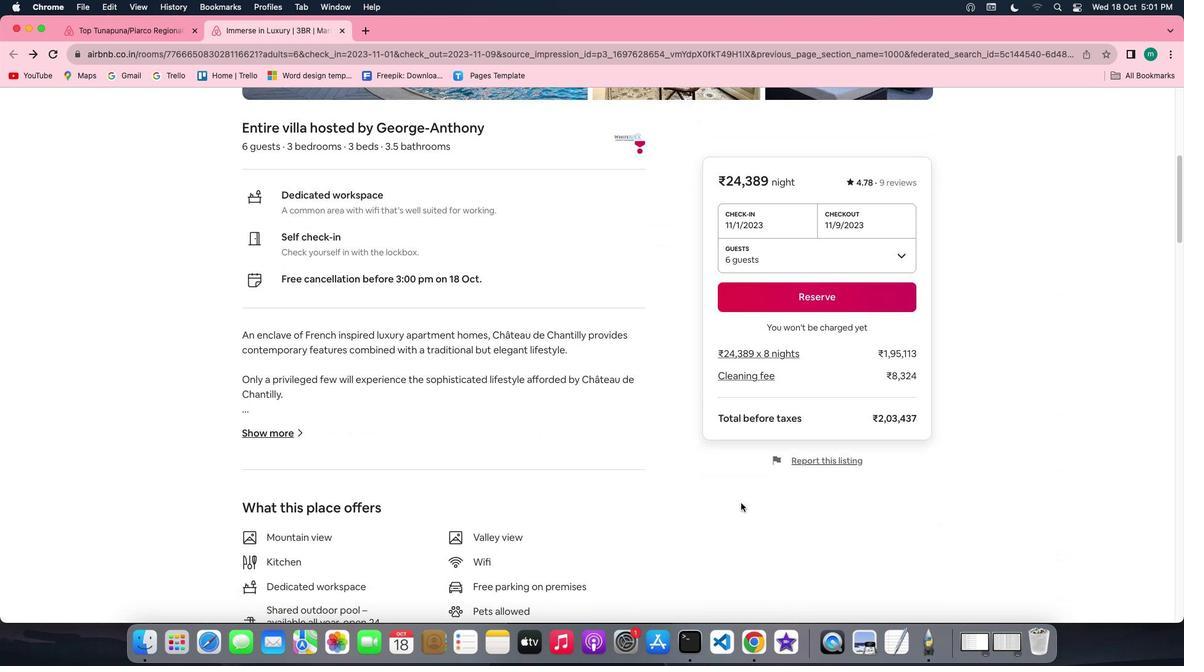 
Action: Mouse scrolled (741, 502) with delta (0, -1)
Screenshot: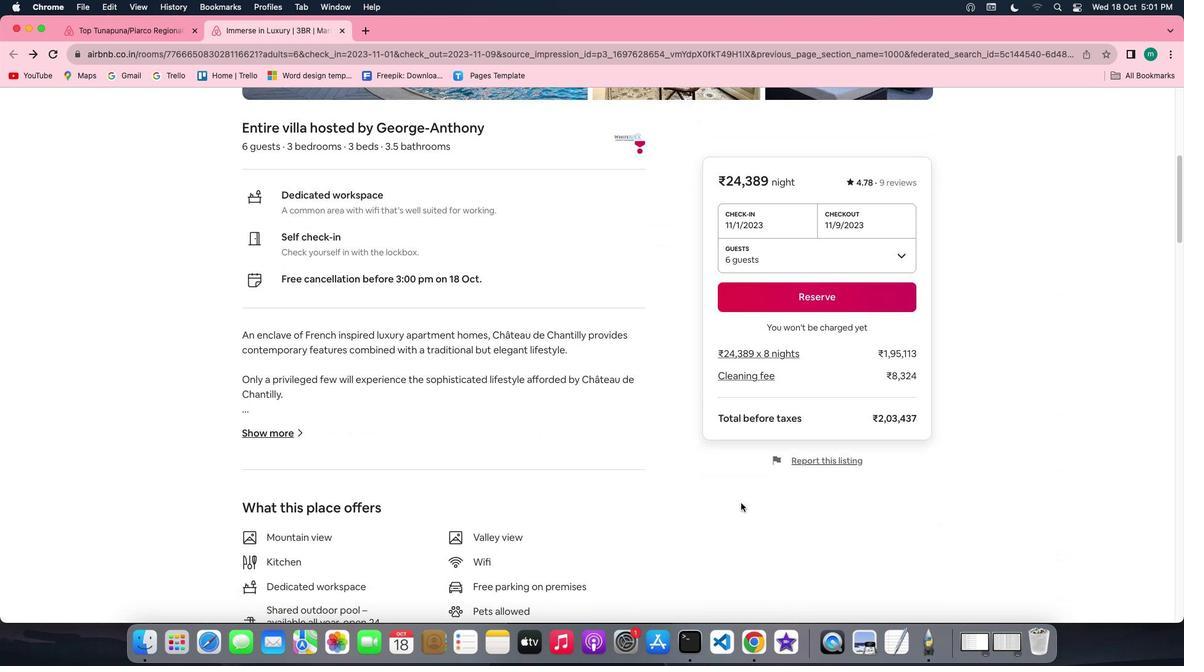 
Action: Mouse scrolled (741, 502) with delta (0, -2)
Screenshot: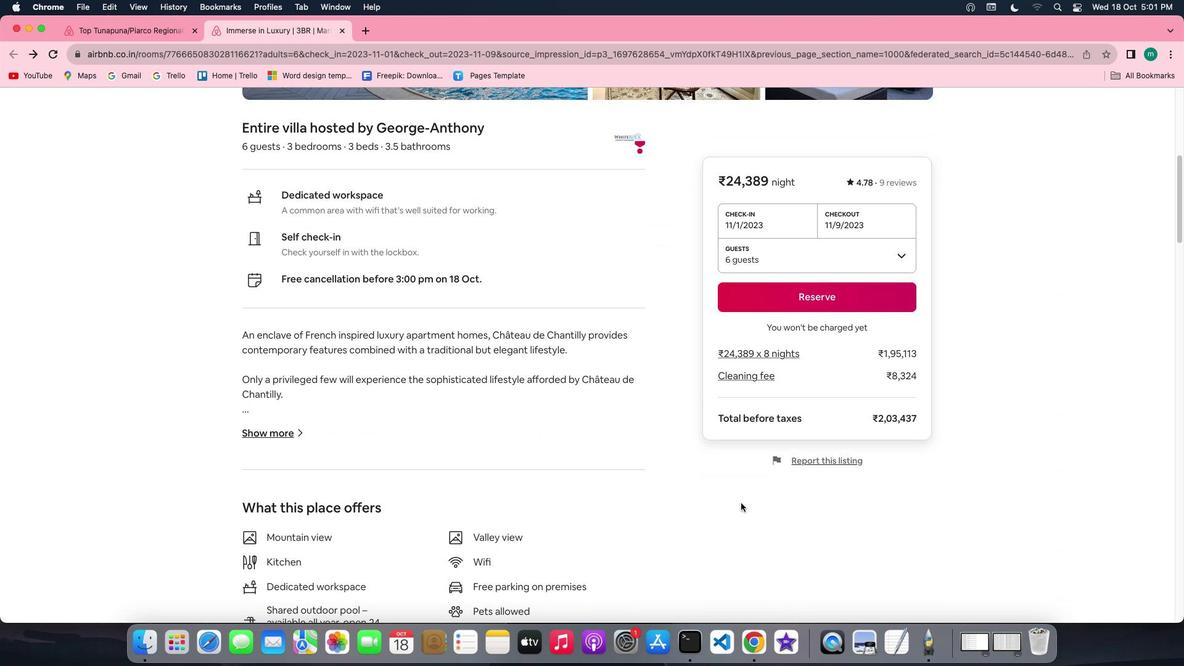 
Action: Mouse scrolled (741, 502) with delta (0, 0)
Screenshot: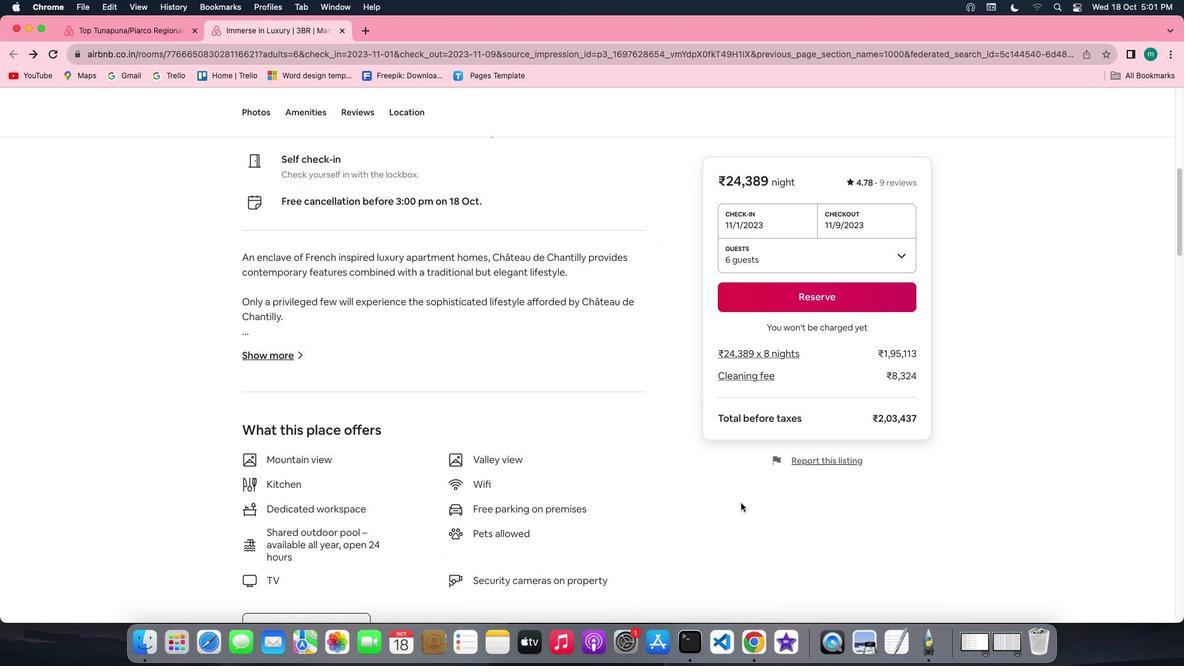 
Action: Mouse scrolled (741, 502) with delta (0, 0)
Screenshot: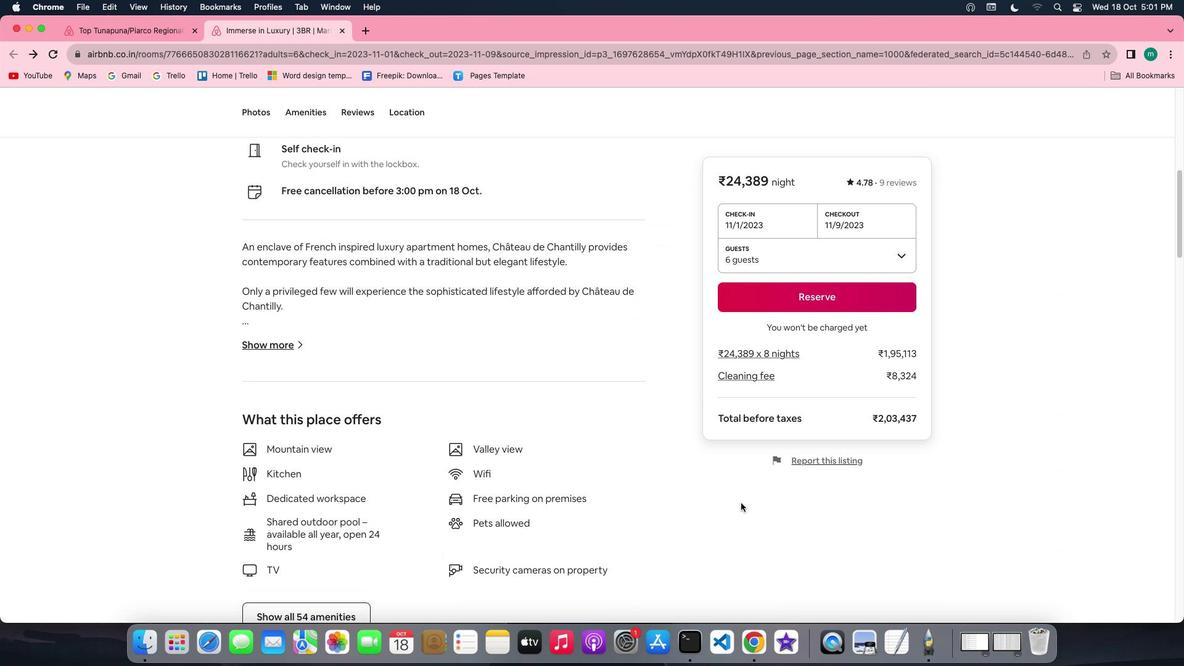 
Action: Mouse scrolled (741, 502) with delta (0, -1)
Screenshot: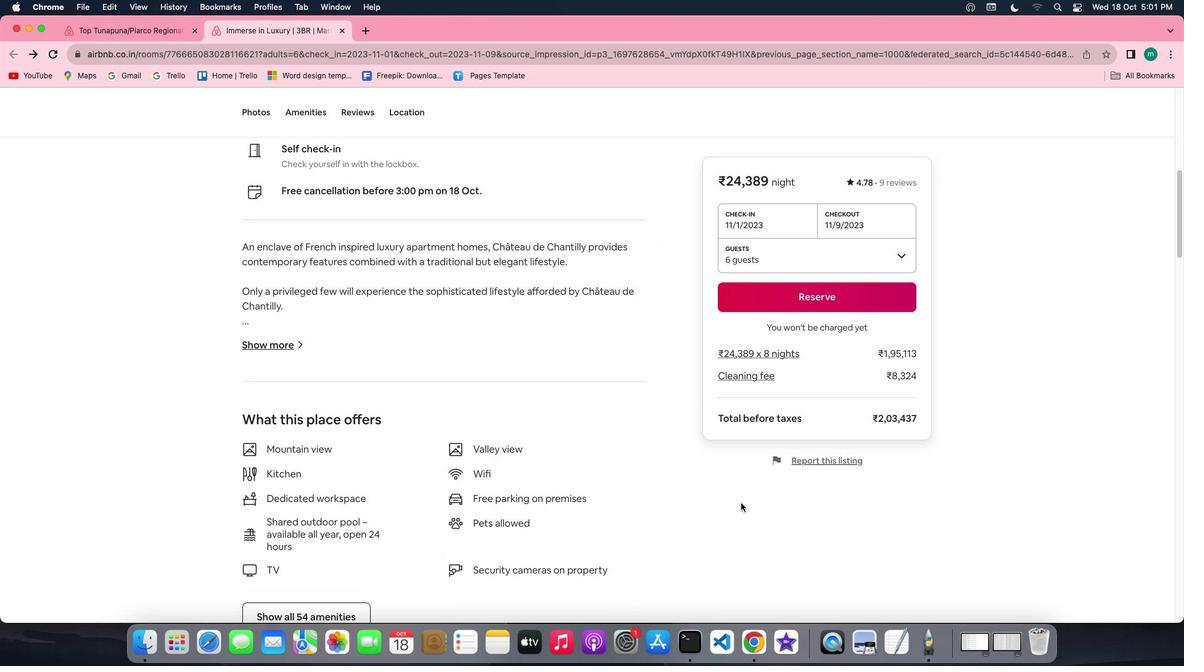 
Action: Mouse moved to (266, 345)
Screenshot: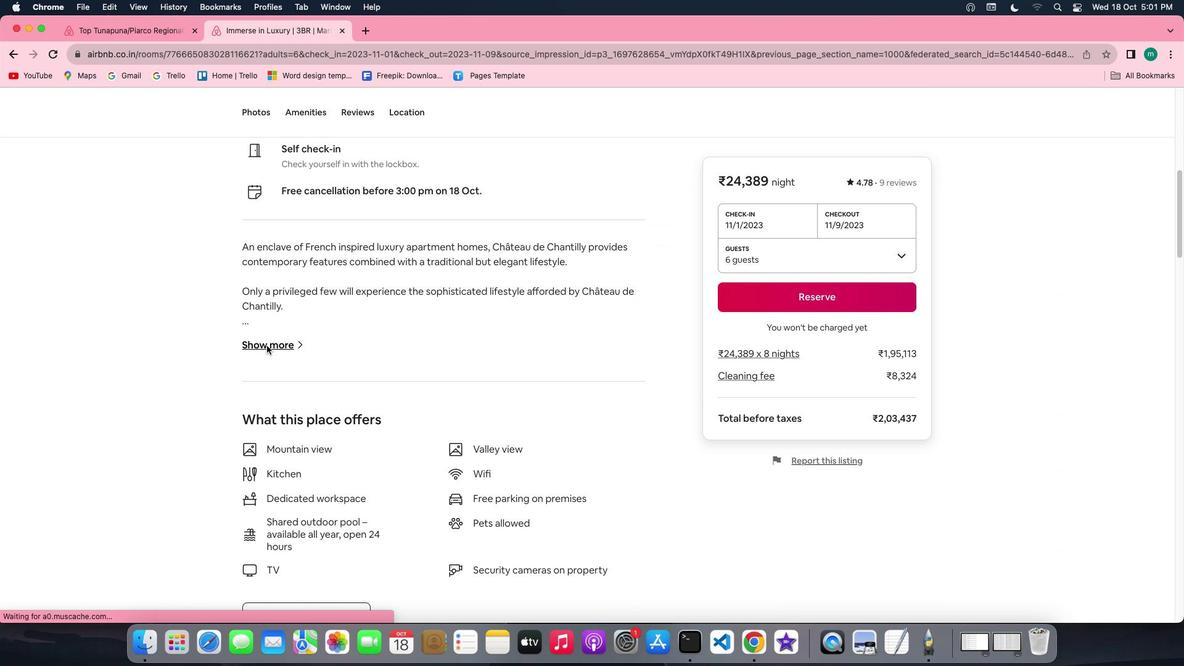 
Action: Mouse pressed left at (266, 345)
Screenshot: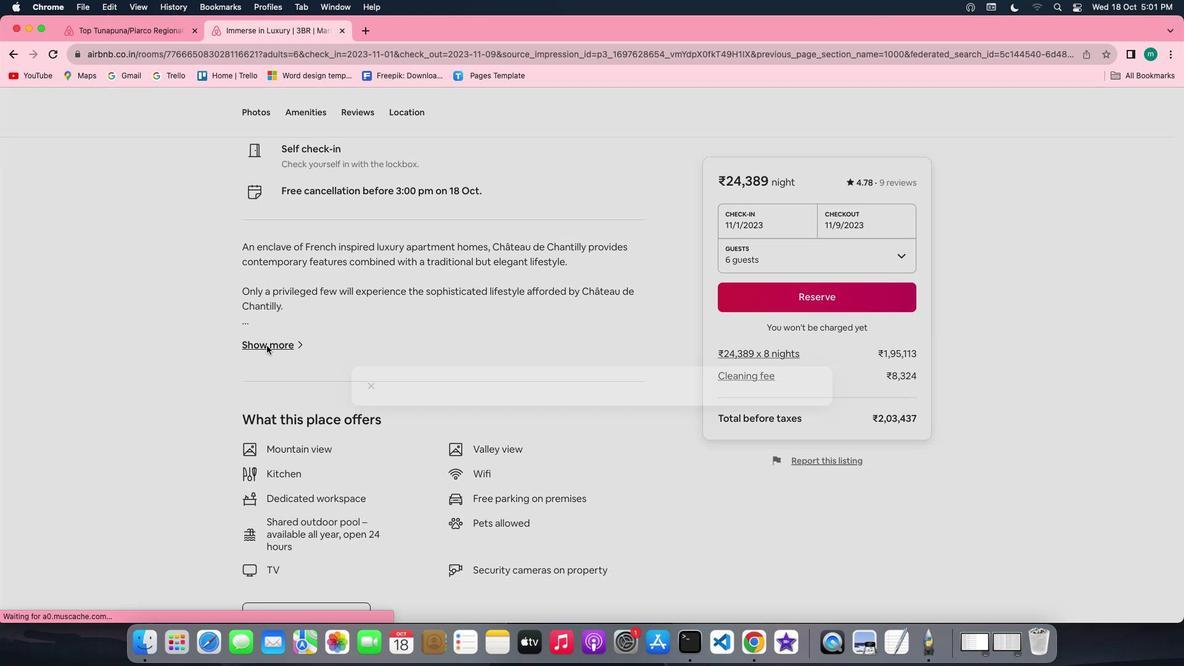 
Action: Mouse moved to (367, 255)
Screenshot: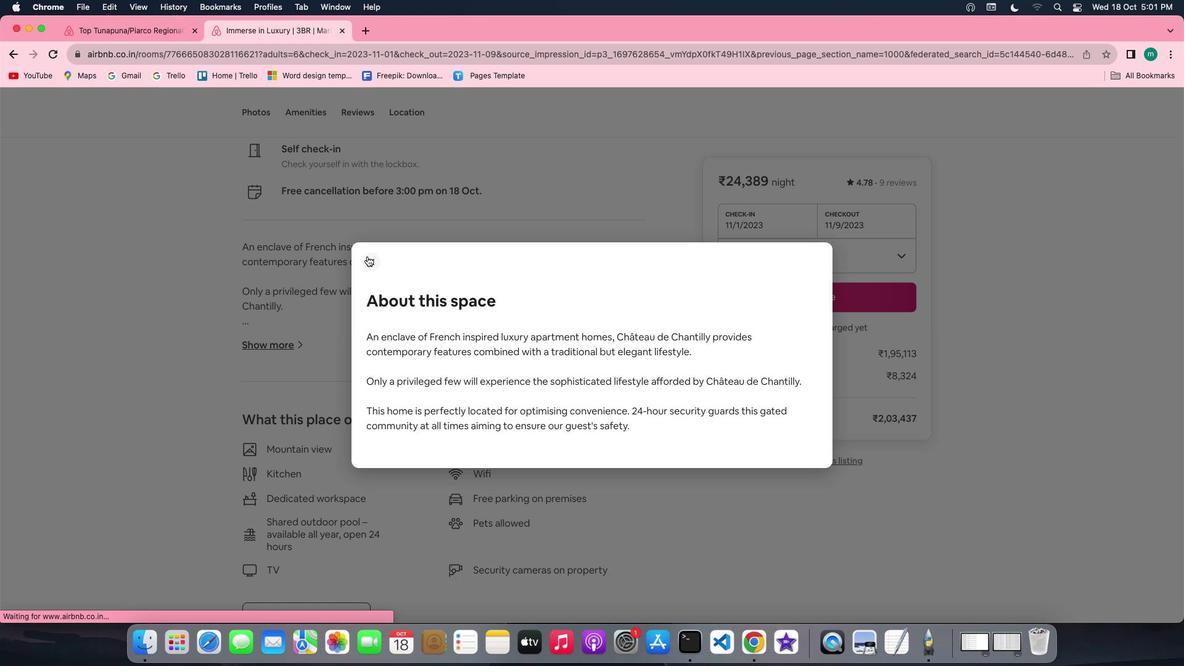 
Action: Mouse pressed left at (367, 255)
Screenshot: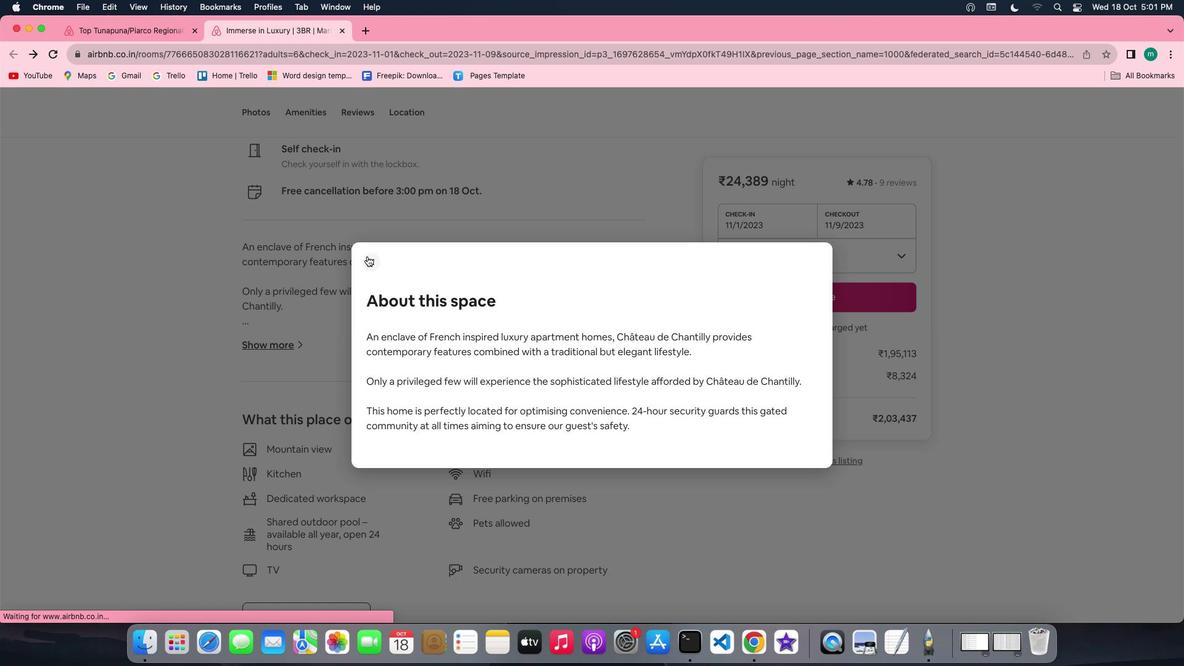 
Action: Mouse moved to (309, 406)
Screenshot: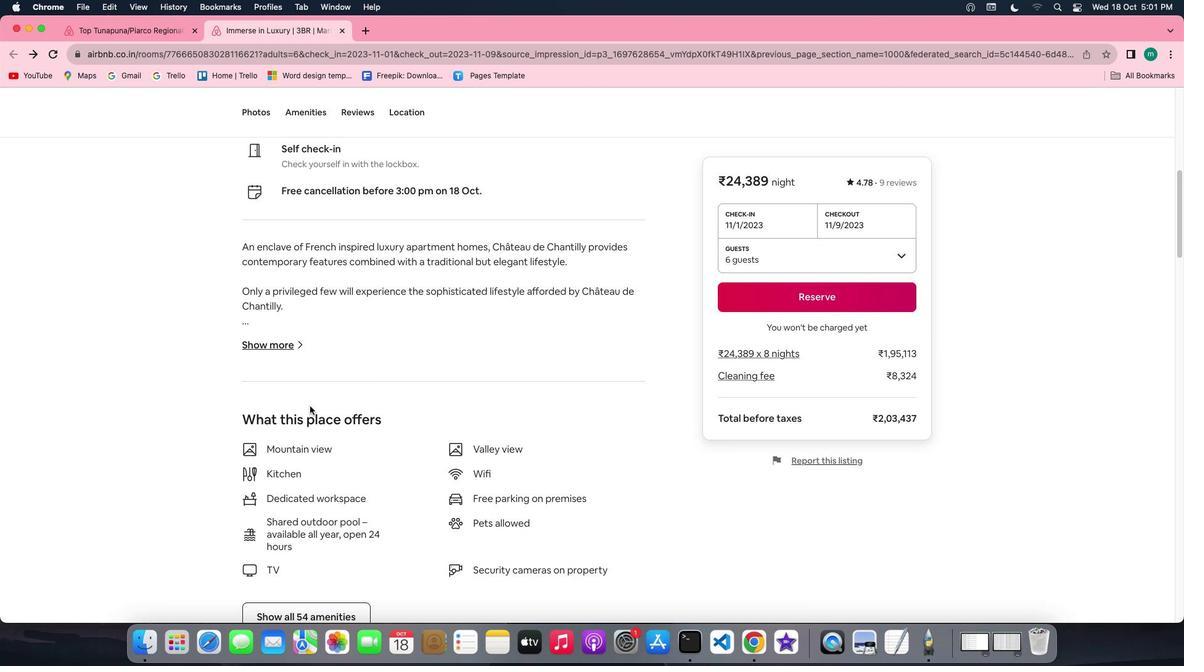 
Action: Mouse scrolled (309, 406) with delta (0, 0)
Screenshot: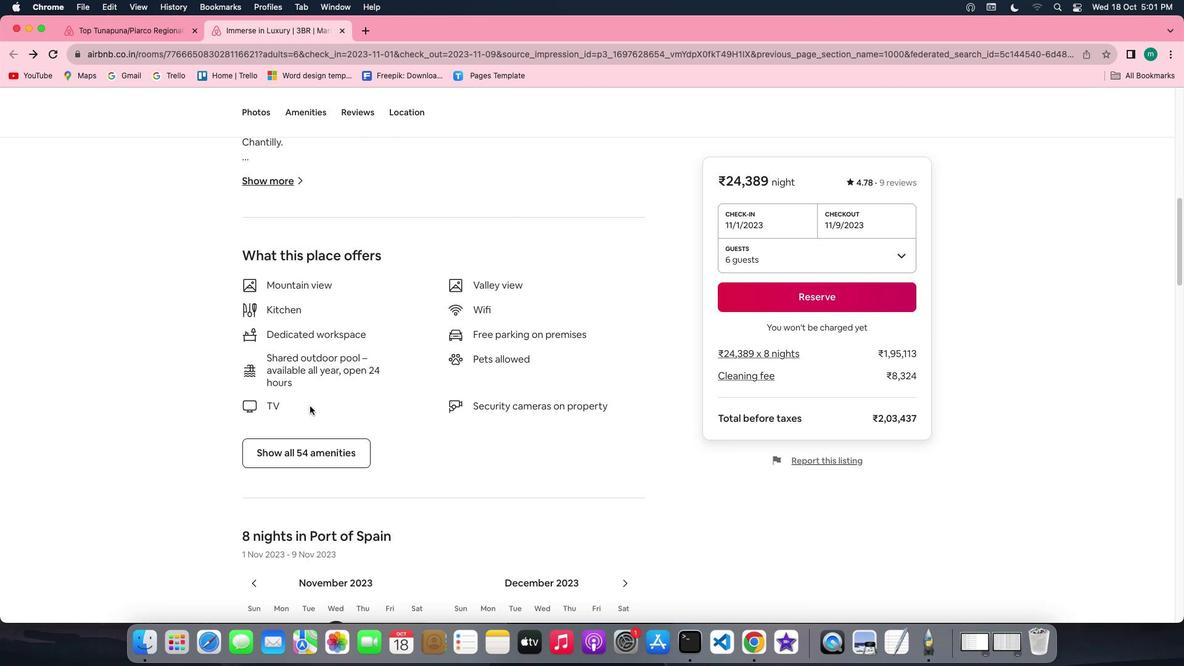 
Action: Mouse scrolled (309, 406) with delta (0, 0)
Screenshot: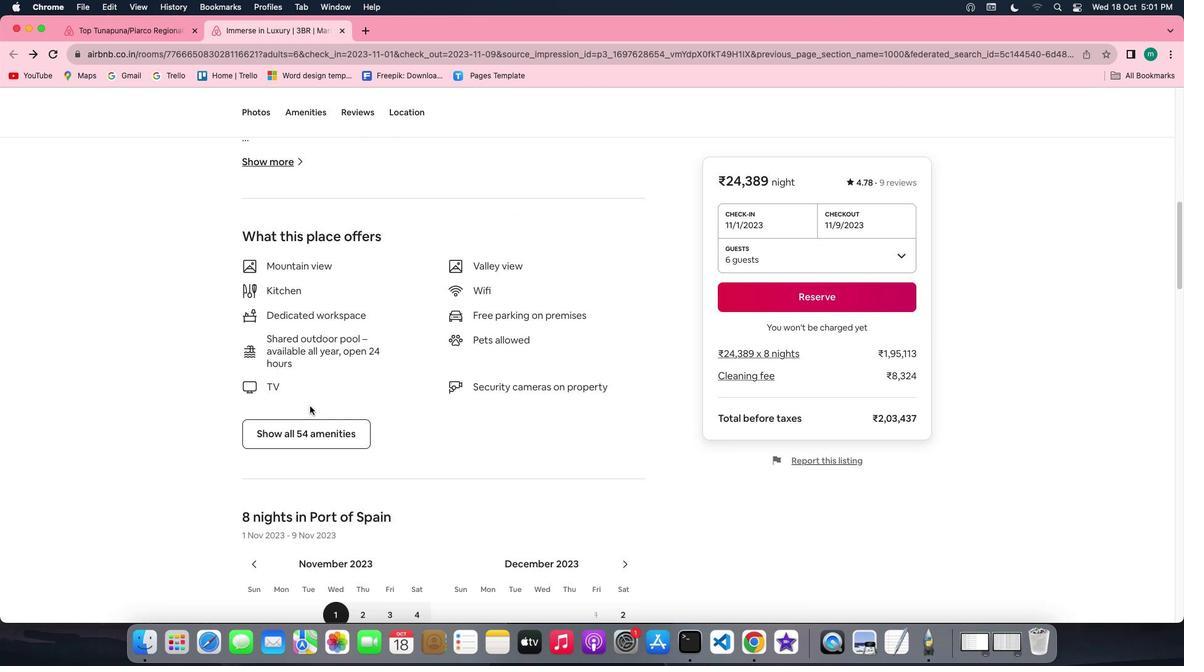 
Action: Mouse scrolled (309, 406) with delta (0, -1)
Screenshot: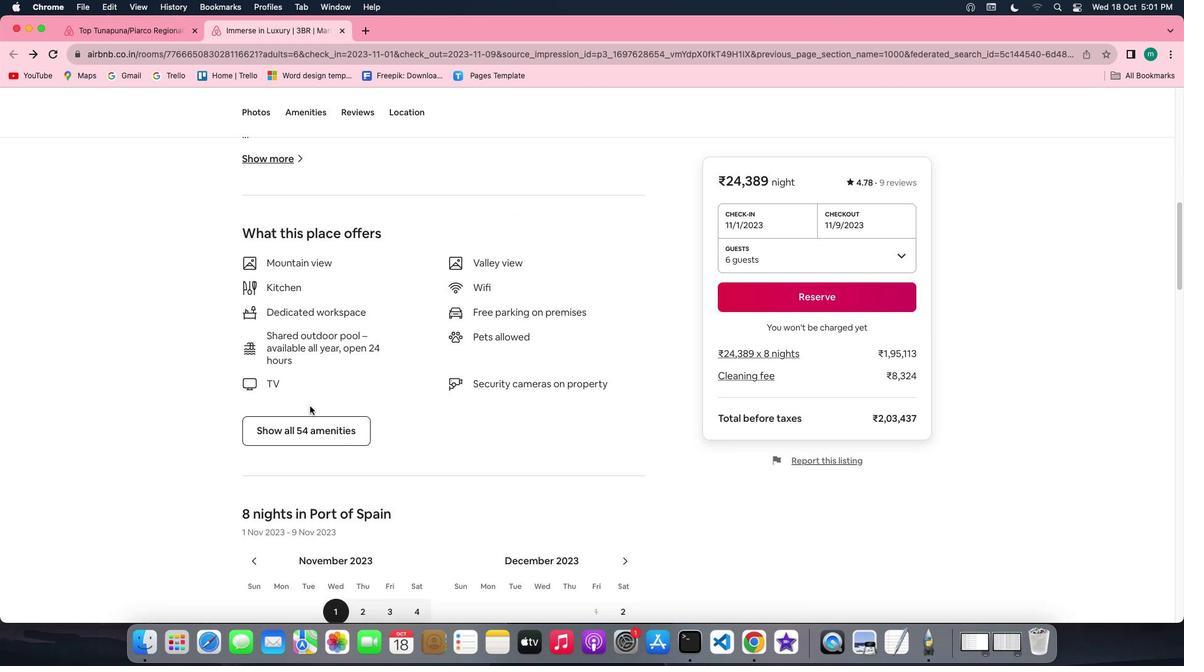 
Action: Mouse scrolled (309, 406) with delta (0, -1)
Screenshot: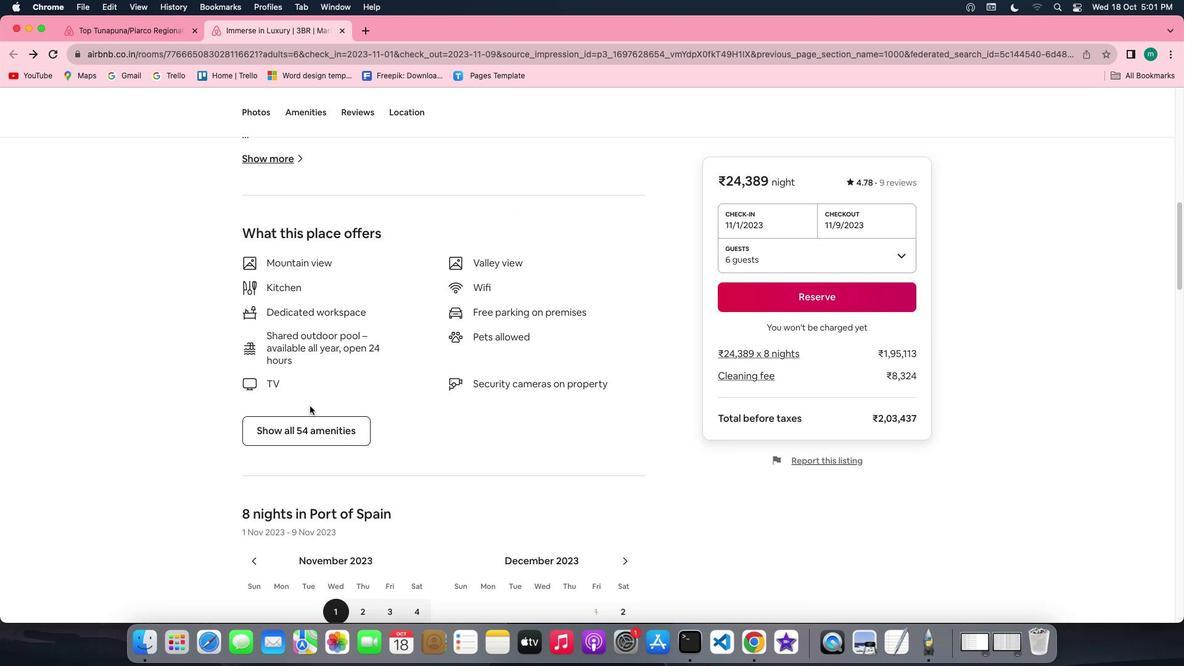 
Action: Mouse scrolled (309, 406) with delta (0, 0)
Screenshot: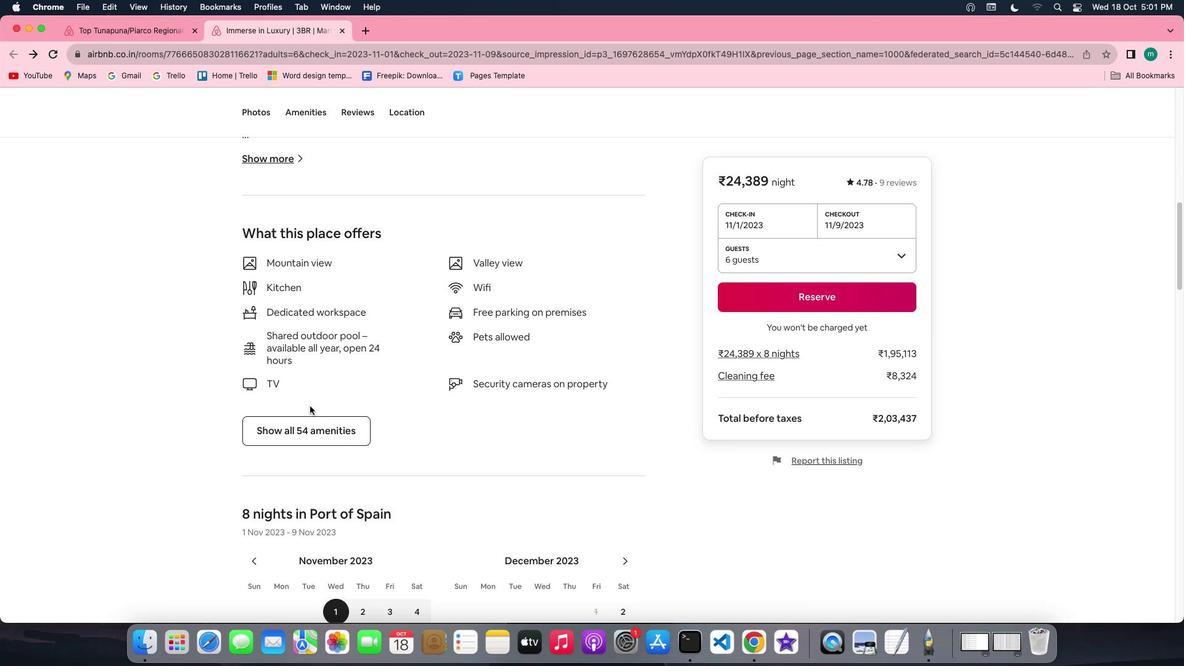 
Action: Mouse moved to (286, 417)
Screenshot: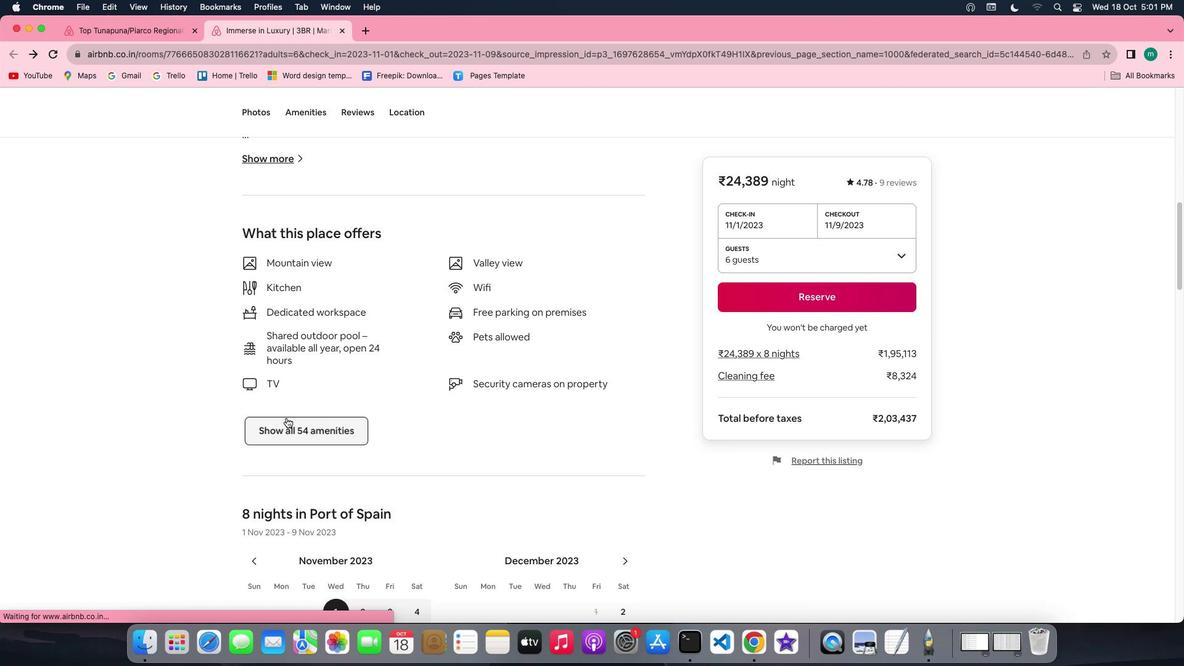 
Action: Mouse pressed left at (286, 417)
Screenshot: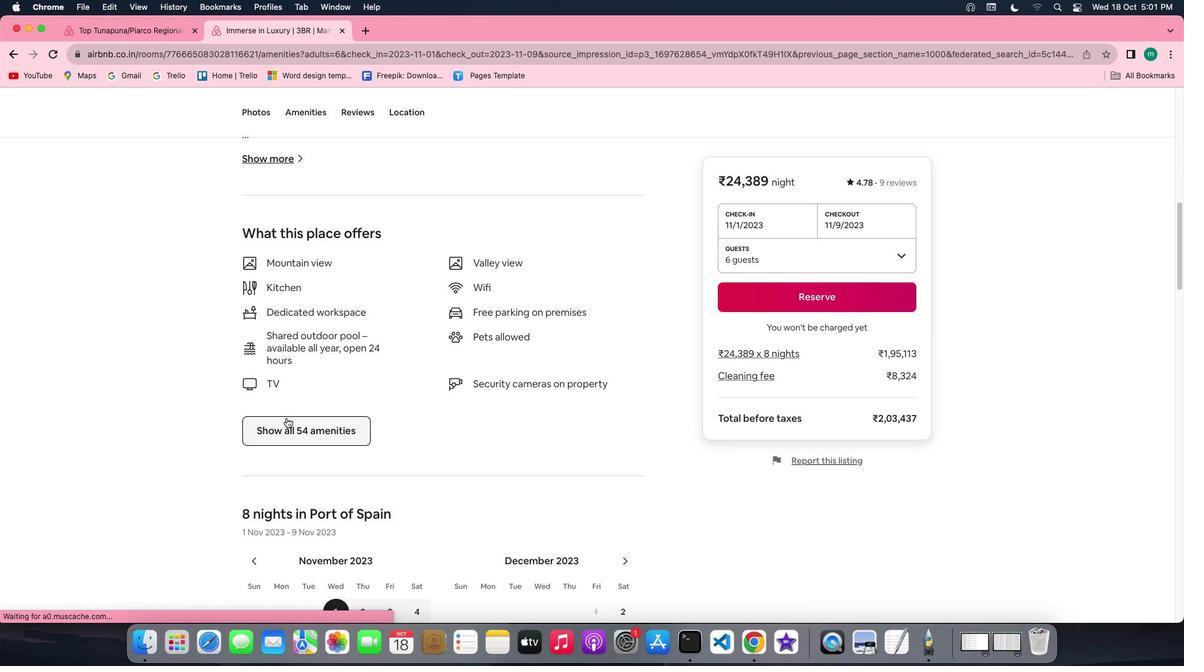 
Action: Mouse moved to (659, 496)
Screenshot: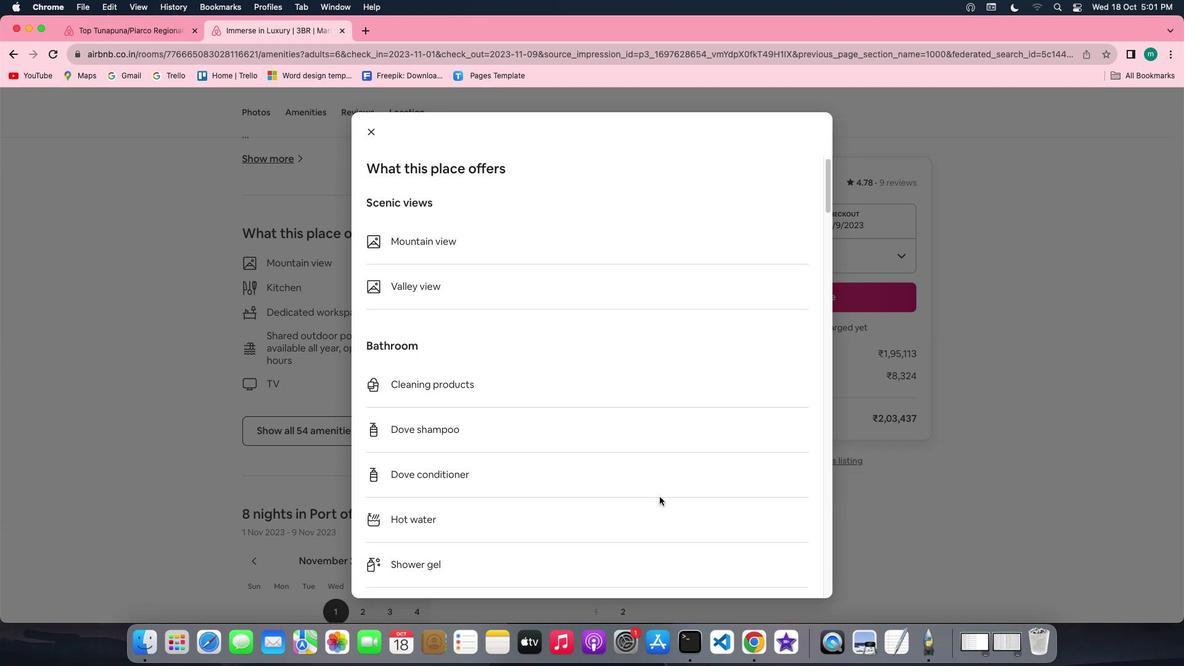 
Action: Mouse scrolled (659, 496) with delta (0, 0)
Screenshot: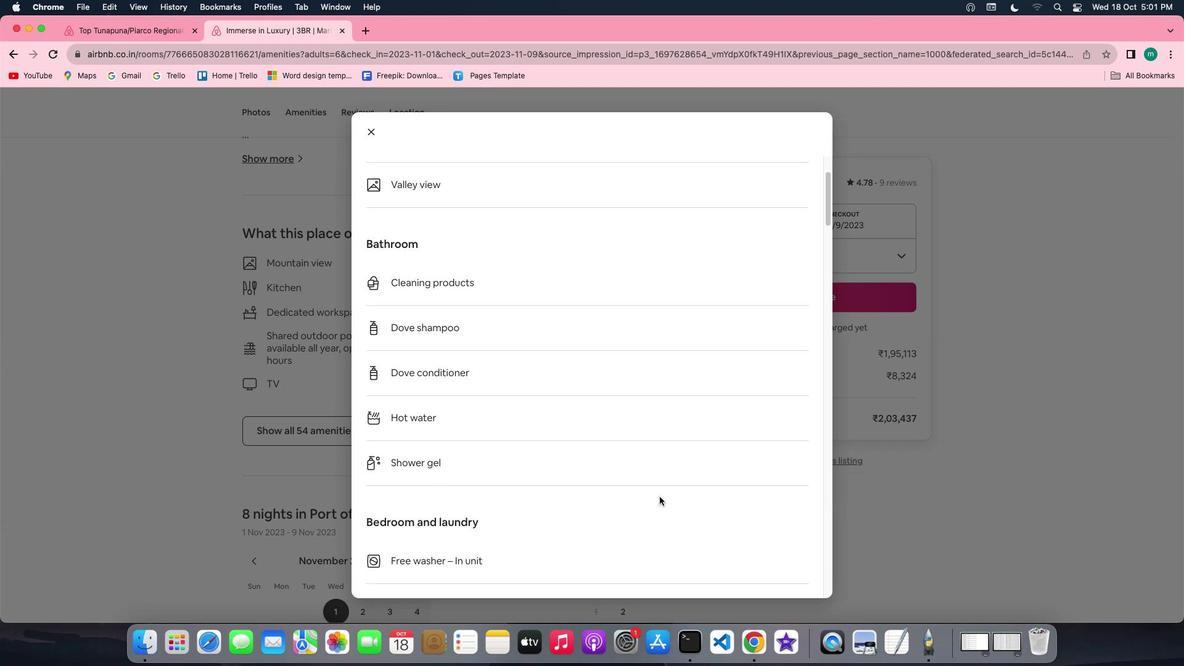 
Action: Mouse scrolled (659, 496) with delta (0, 0)
Screenshot: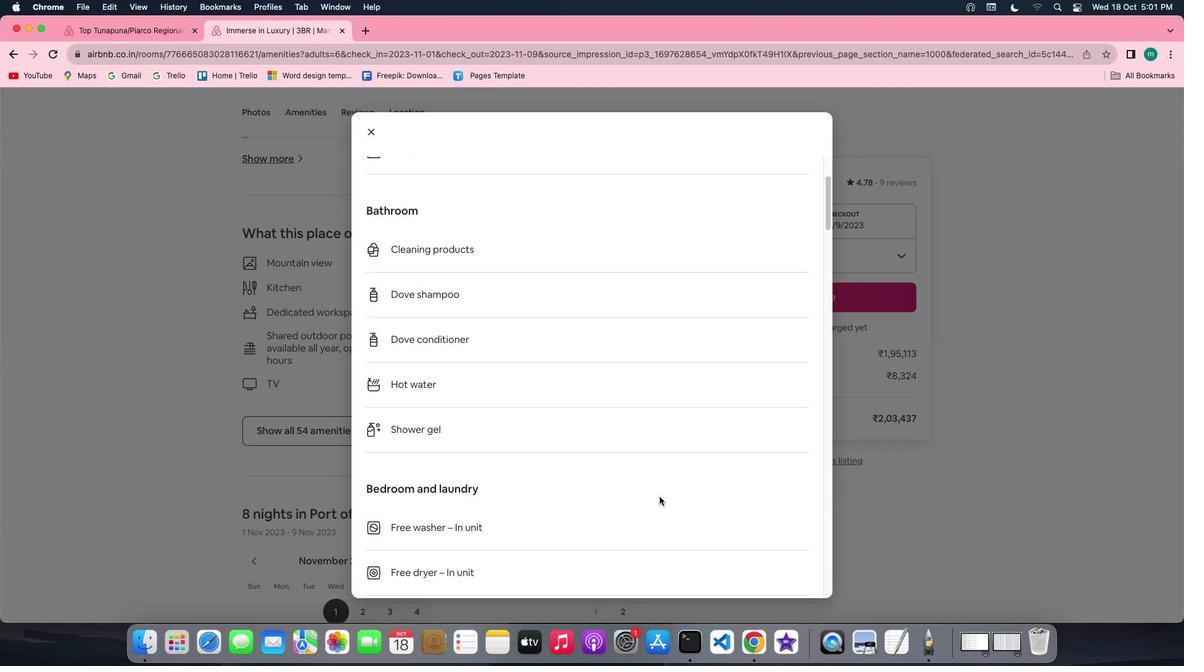 
Action: Mouse scrolled (659, 496) with delta (0, -1)
Screenshot: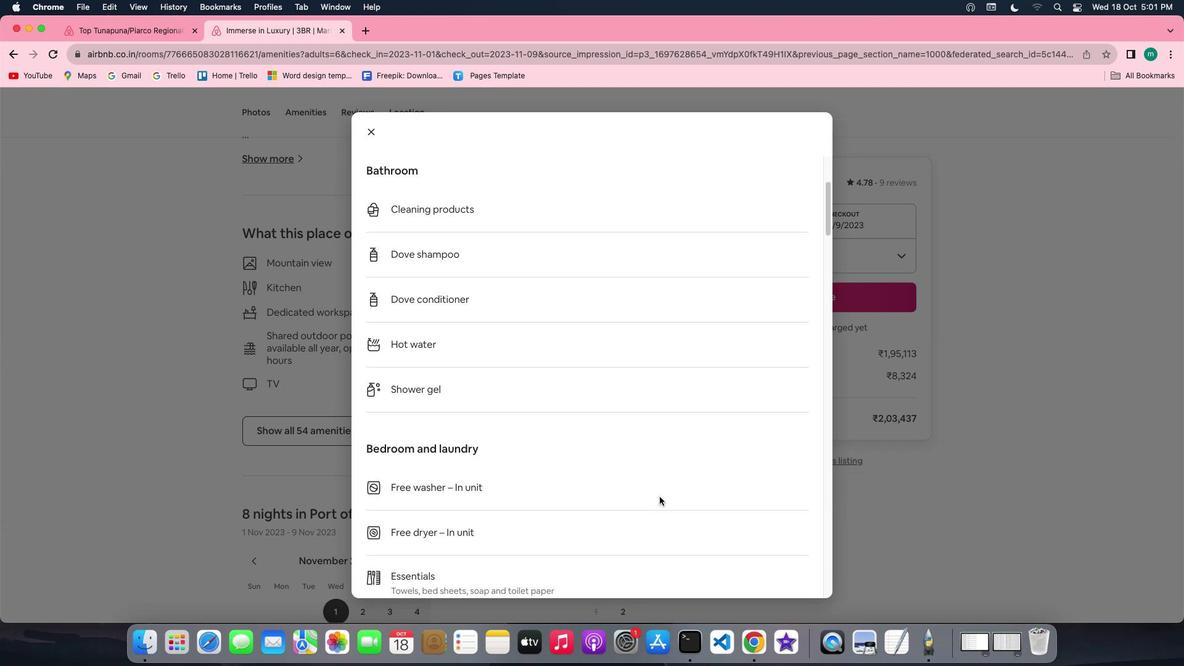 
Action: Mouse scrolled (659, 496) with delta (0, -1)
Screenshot: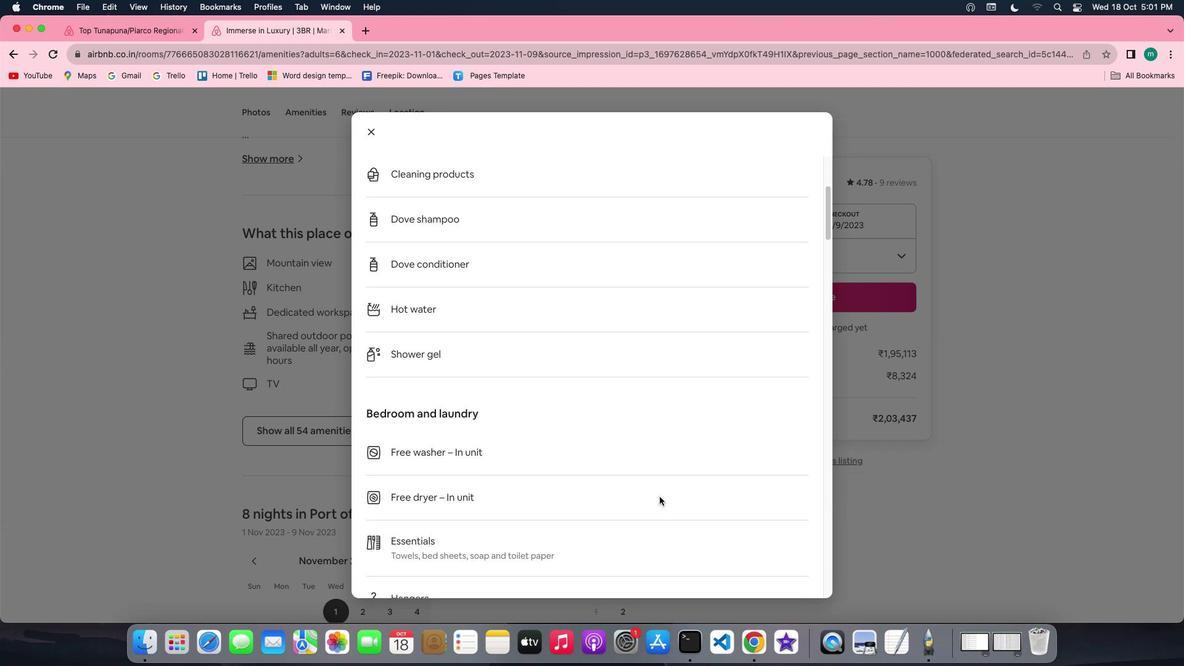 
Action: Mouse scrolled (659, 496) with delta (0, -1)
Screenshot: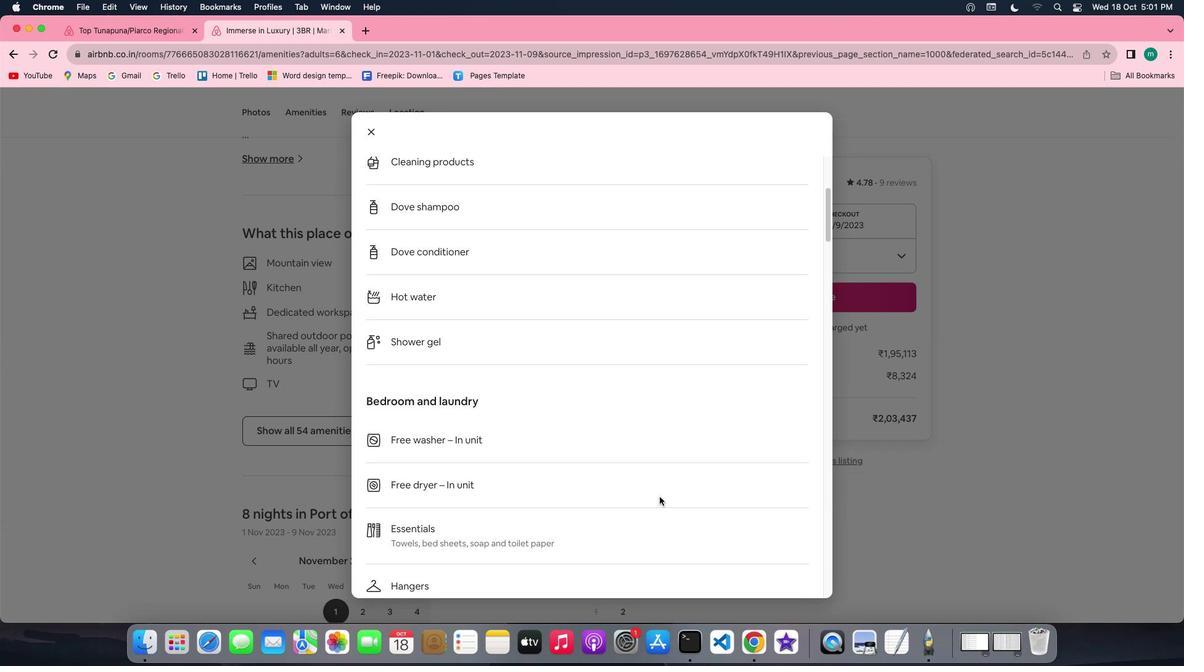 
Action: Mouse moved to (659, 497)
Screenshot: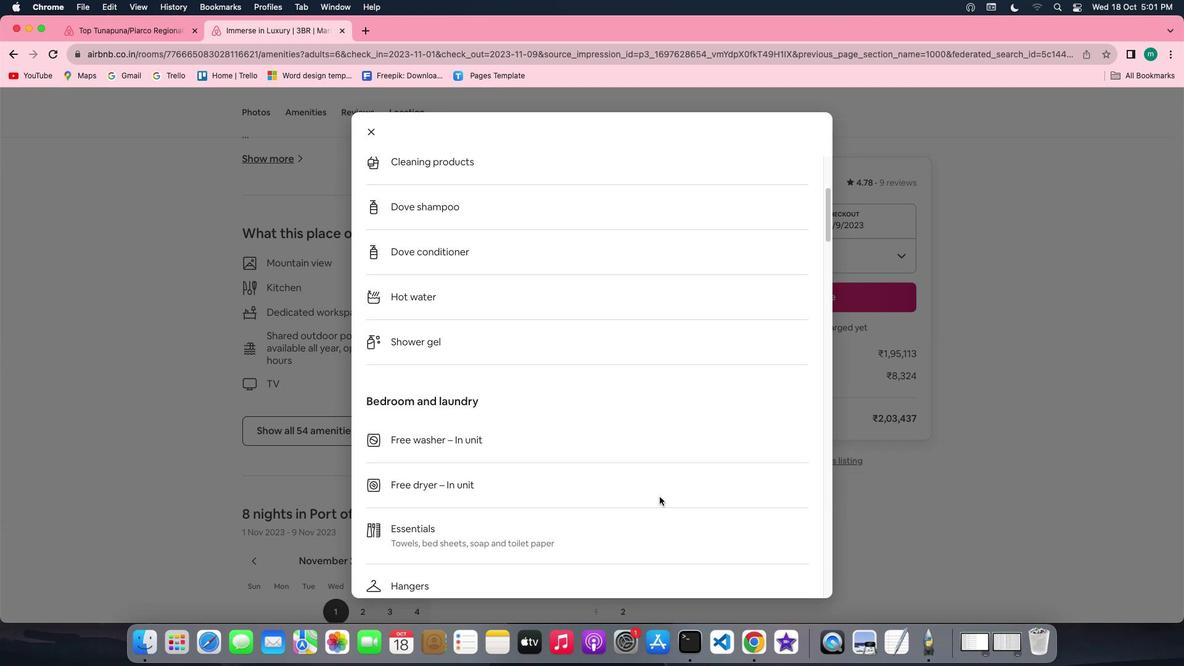 
Action: Mouse scrolled (659, 497) with delta (0, 0)
Screenshot: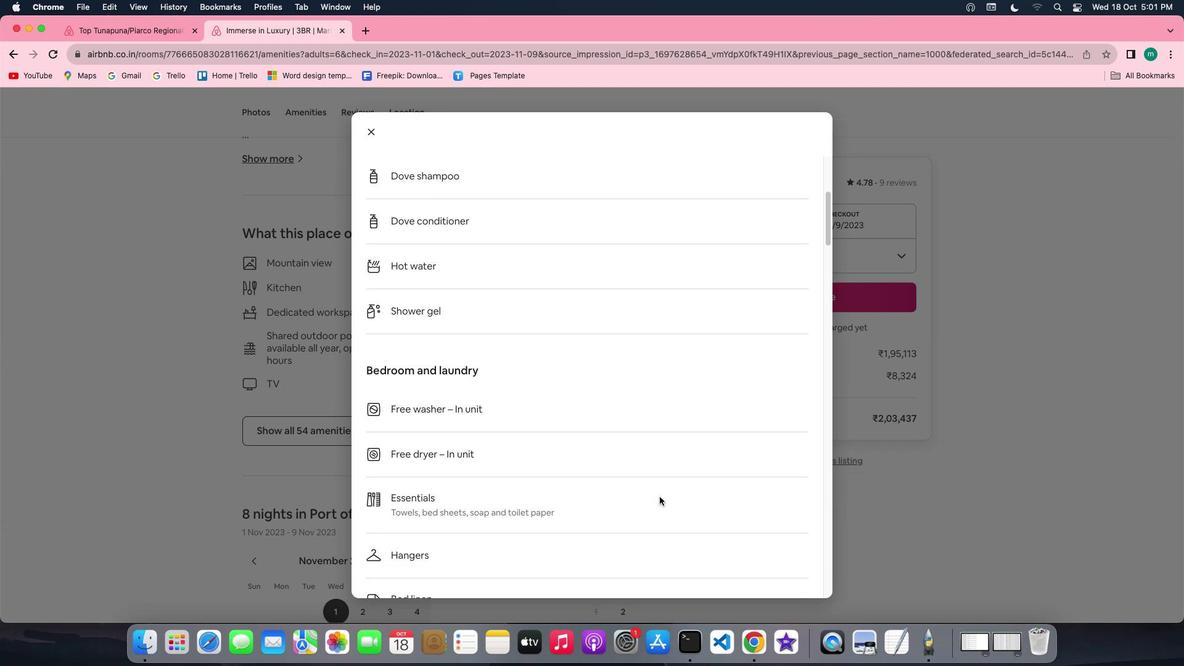 
Action: Mouse scrolled (659, 497) with delta (0, 0)
Screenshot: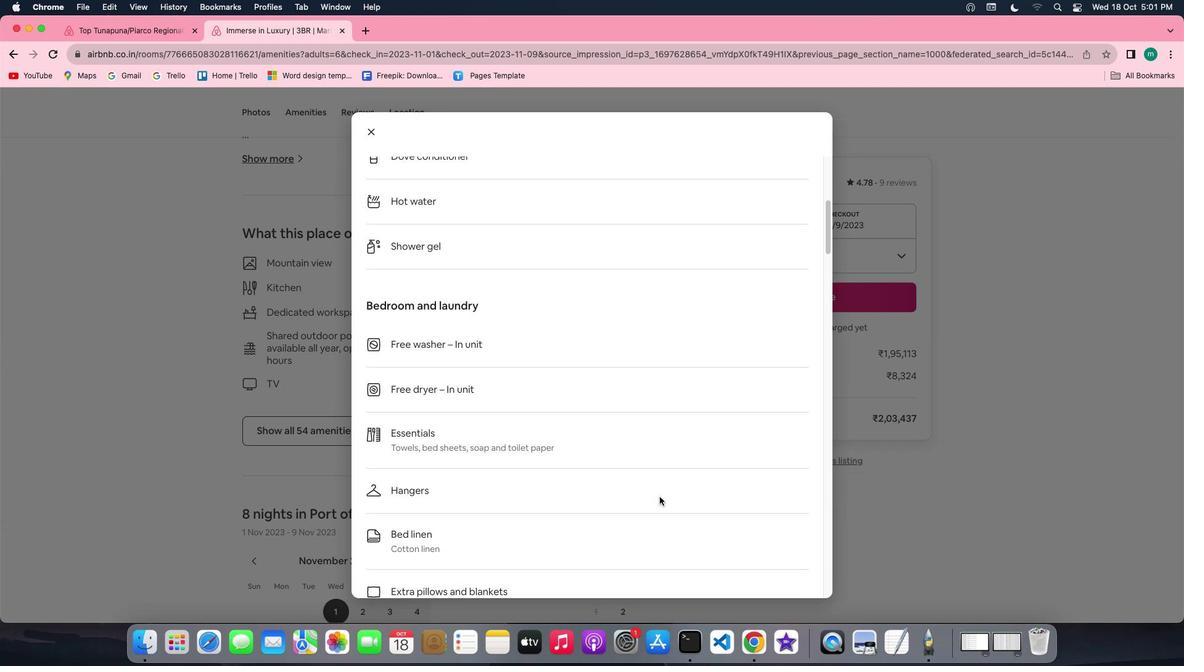 
Action: Mouse scrolled (659, 497) with delta (0, 0)
Screenshot: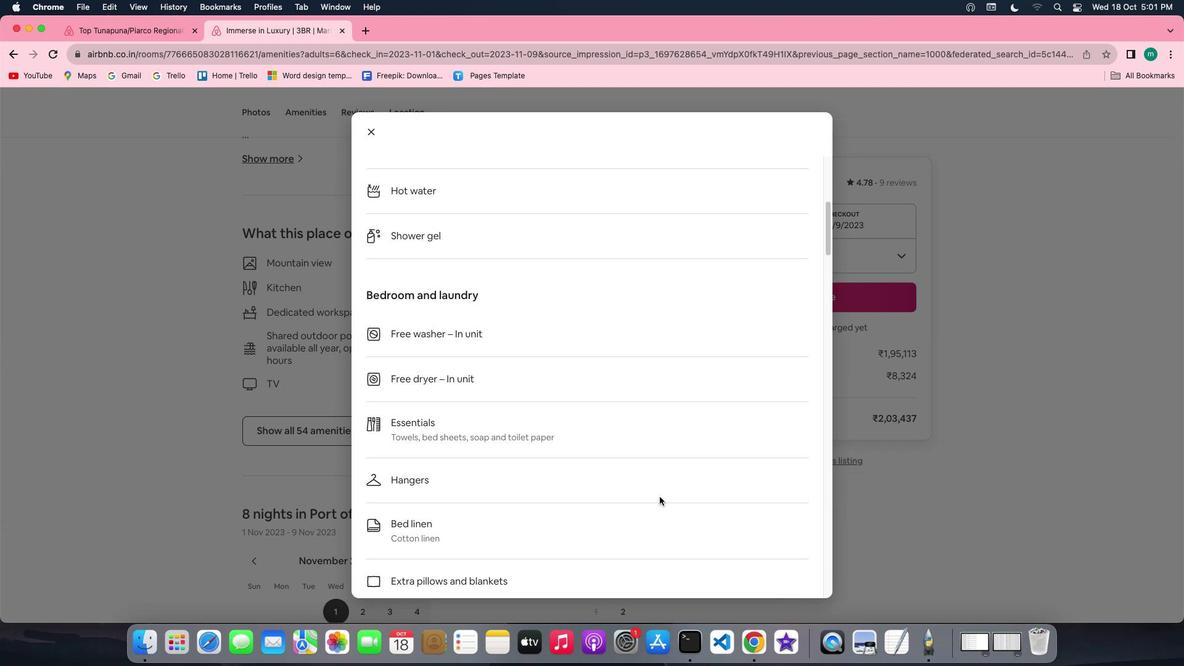 
Action: Mouse scrolled (659, 497) with delta (0, -1)
Screenshot: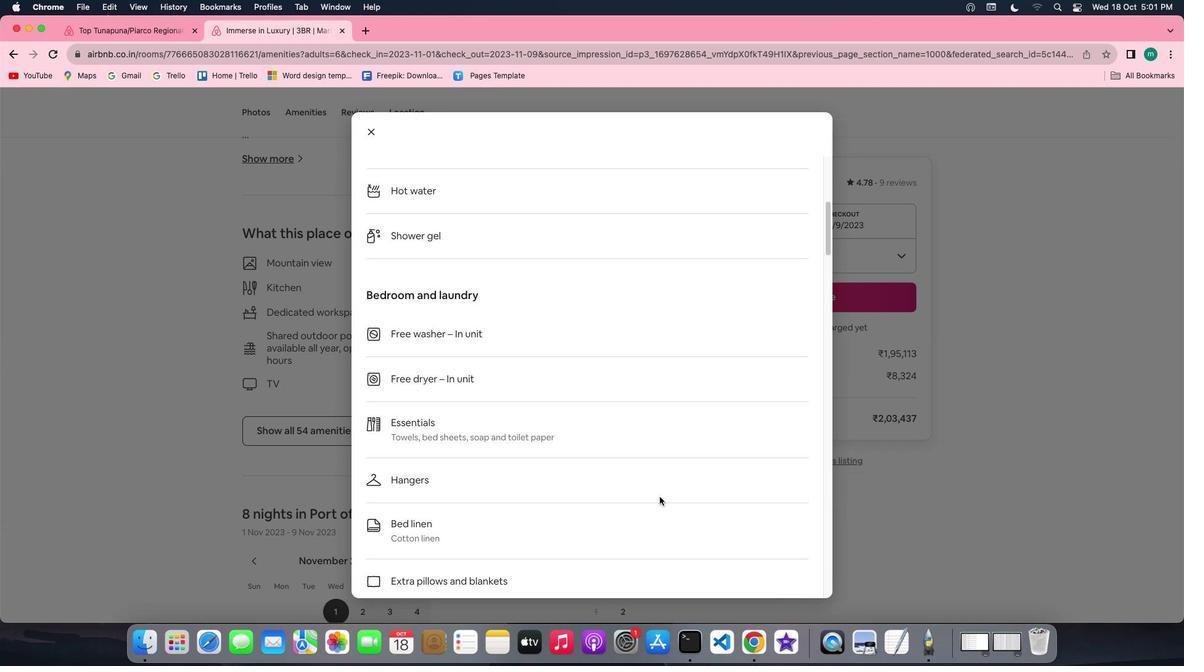
Action: Mouse scrolled (659, 497) with delta (0, 0)
Screenshot: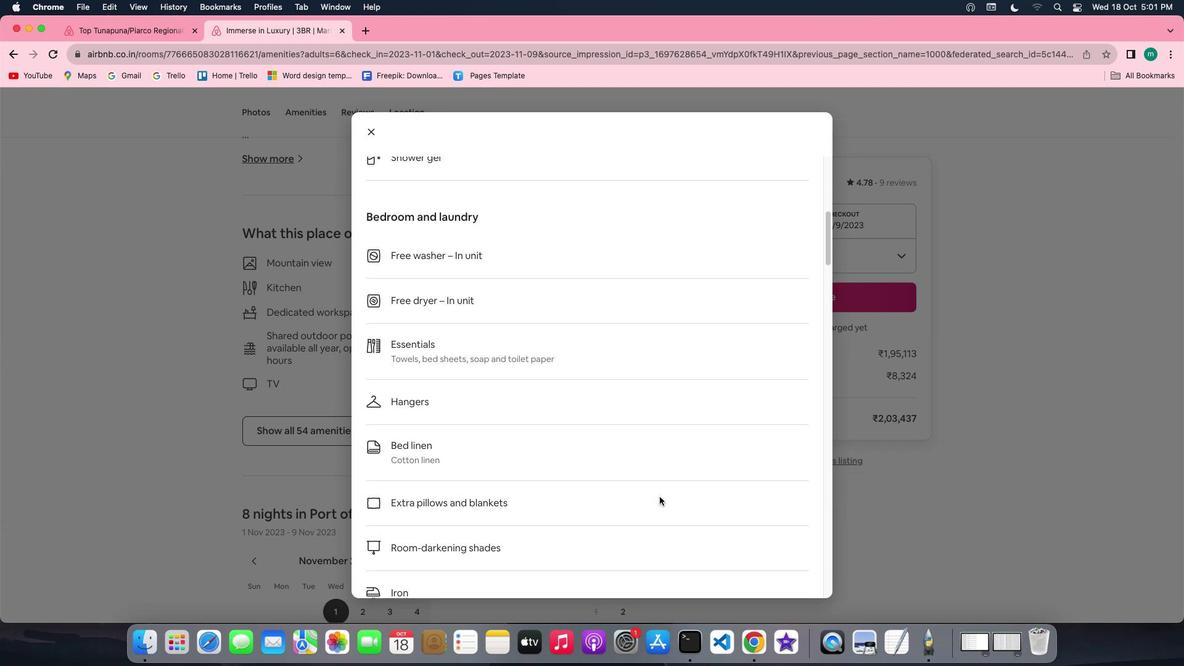 
Action: Mouse scrolled (659, 497) with delta (0, 0)
Screenshot: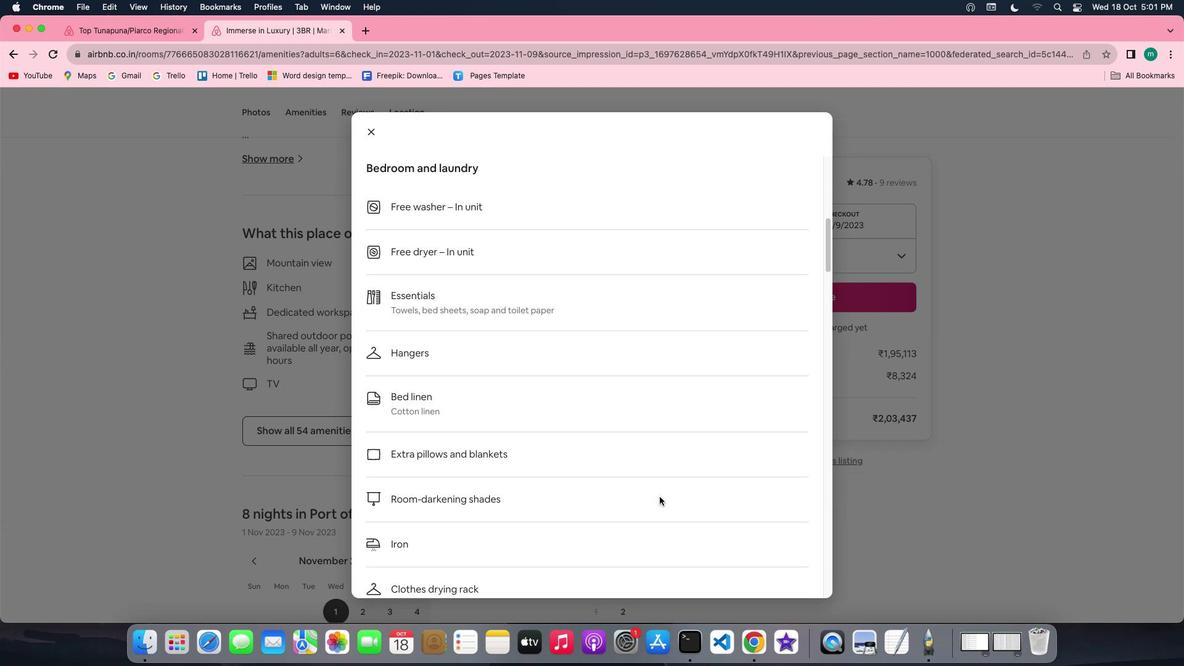 
Action: Mouse scrolled (659, 497) with delta (0, -1)
Screenshot: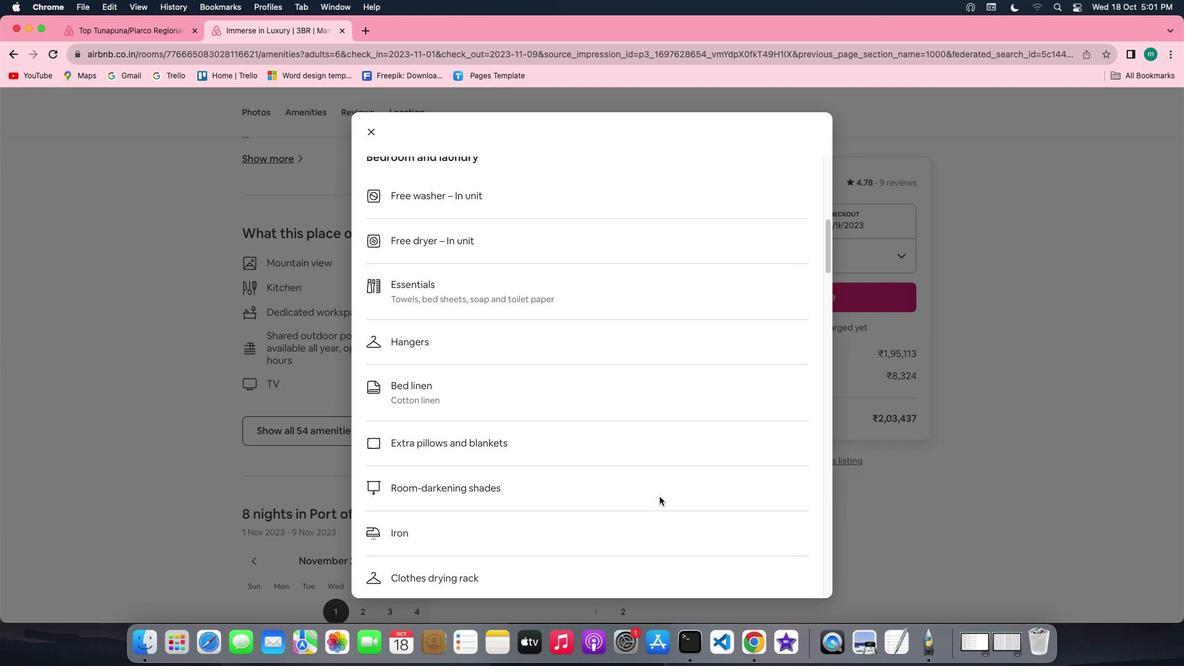 
Action: Mouse scrolled (659, 497) with delta (0, -1)
Screenshot: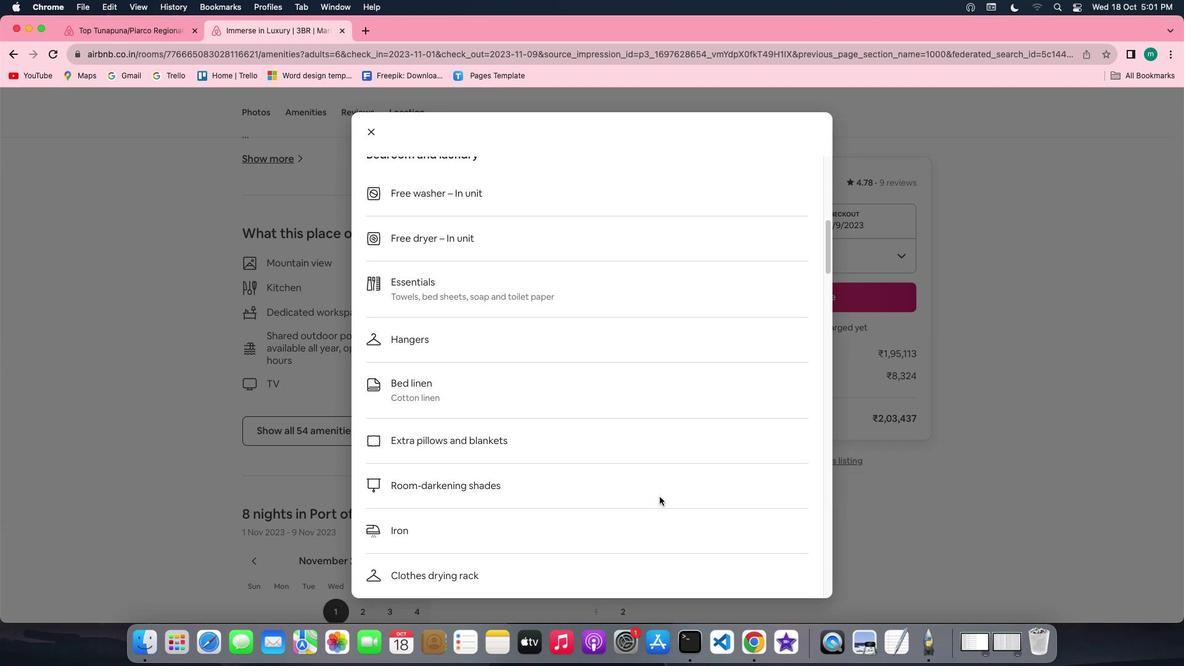 
Action: Mouse scrolled (659, 497) with delta (0, 0)
Screenshot: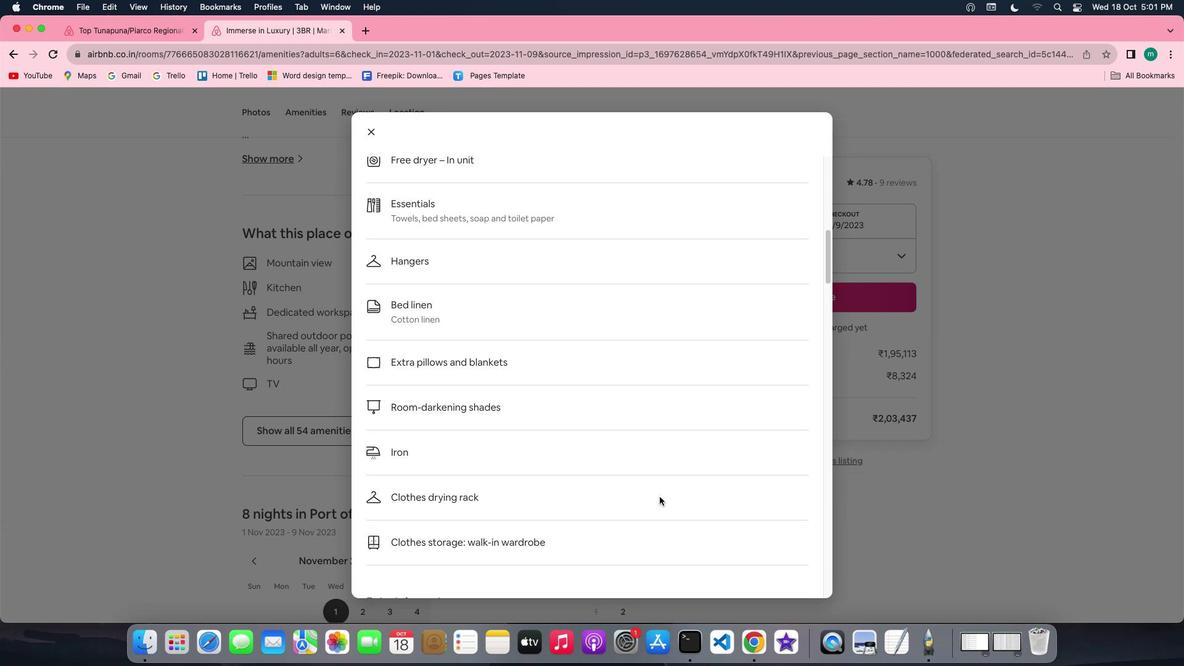 
Action: Mouse scrolled (659, 497) with delta (0, 0)
Screenshot: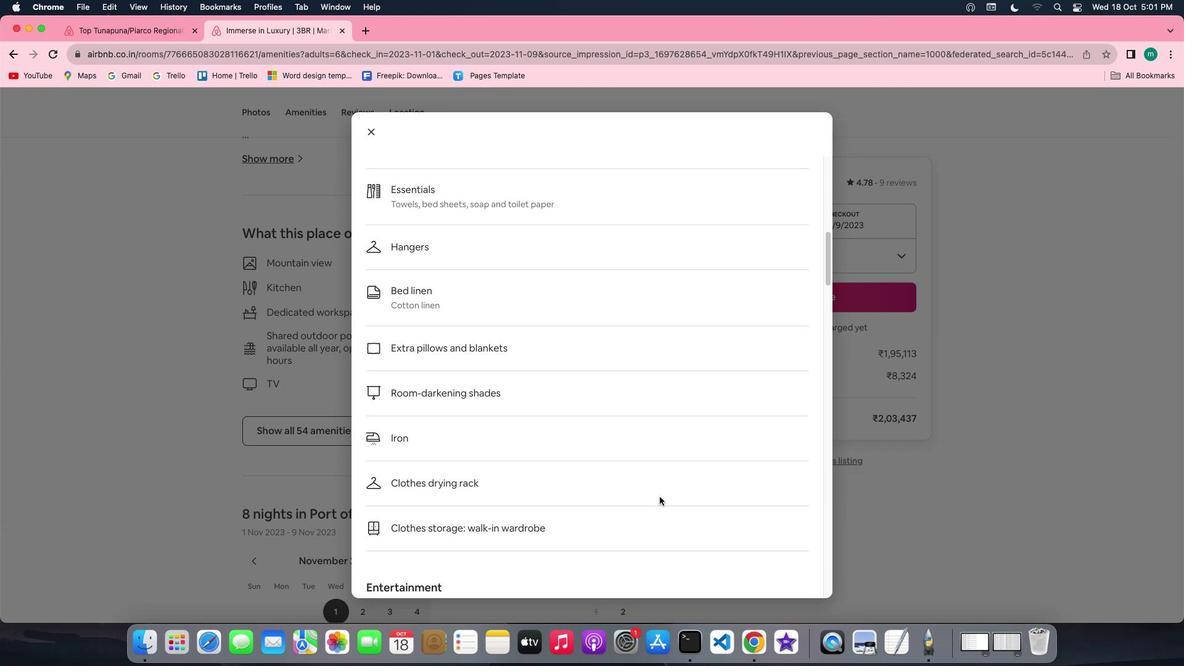 
Action: Mouse scrolled (659, 497) with delta (0, -1)
Screenshot: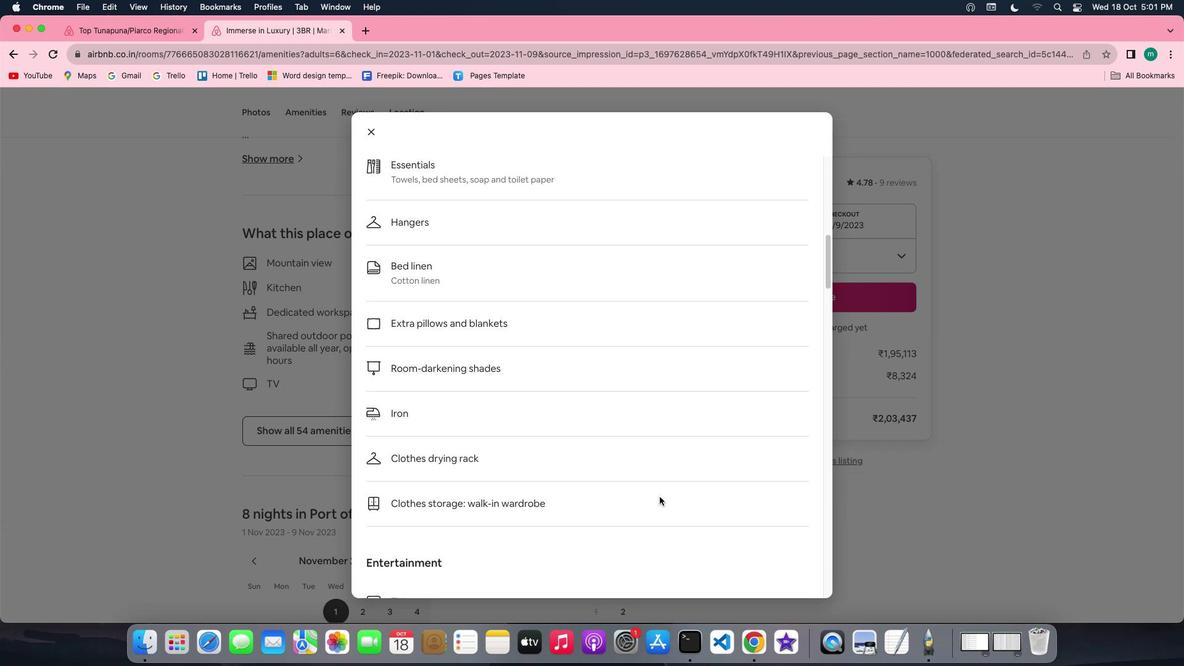 
Action: Mouse scrolled (659, 497) with delta (0, 0)
Screenshot: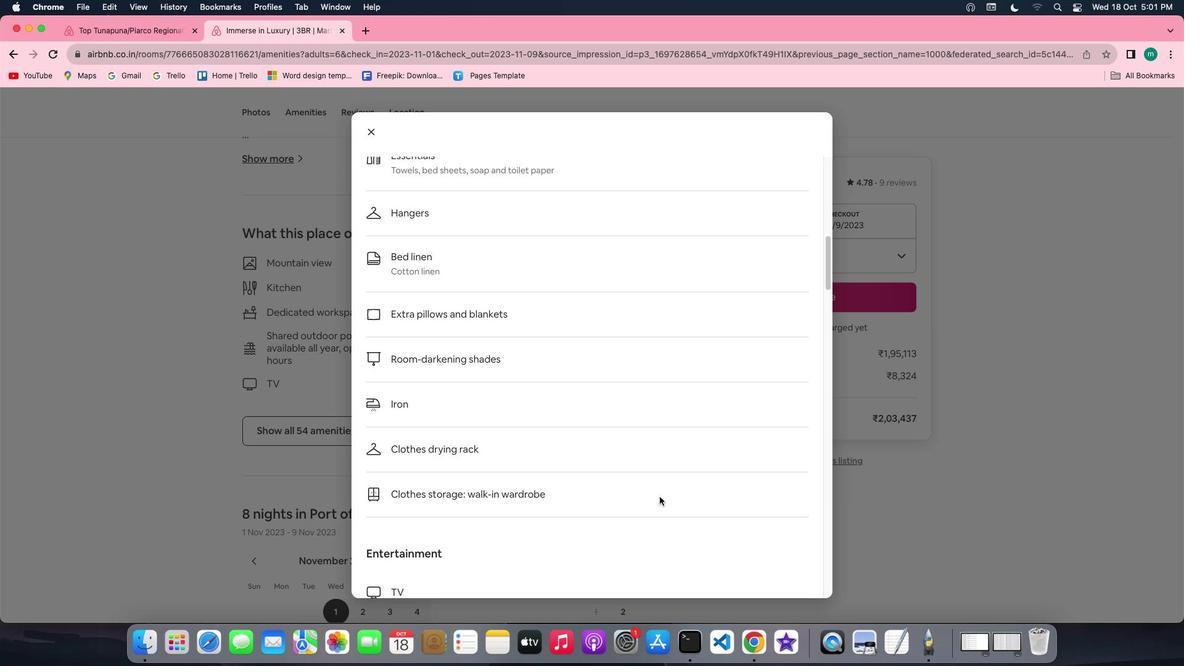 
Action: Mouse scrolled (659, 497) with delta (0, 0)
Screenshot: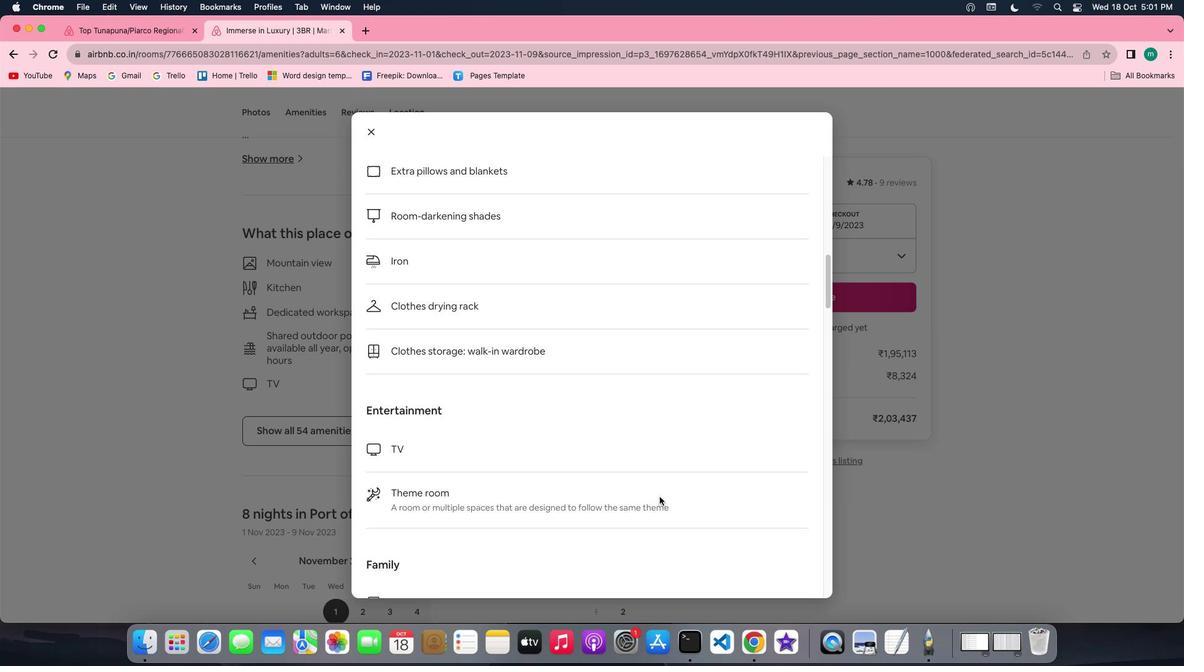 
Action: Mouse scrolled (659, 497) with delta (0, 0)
Screenshot: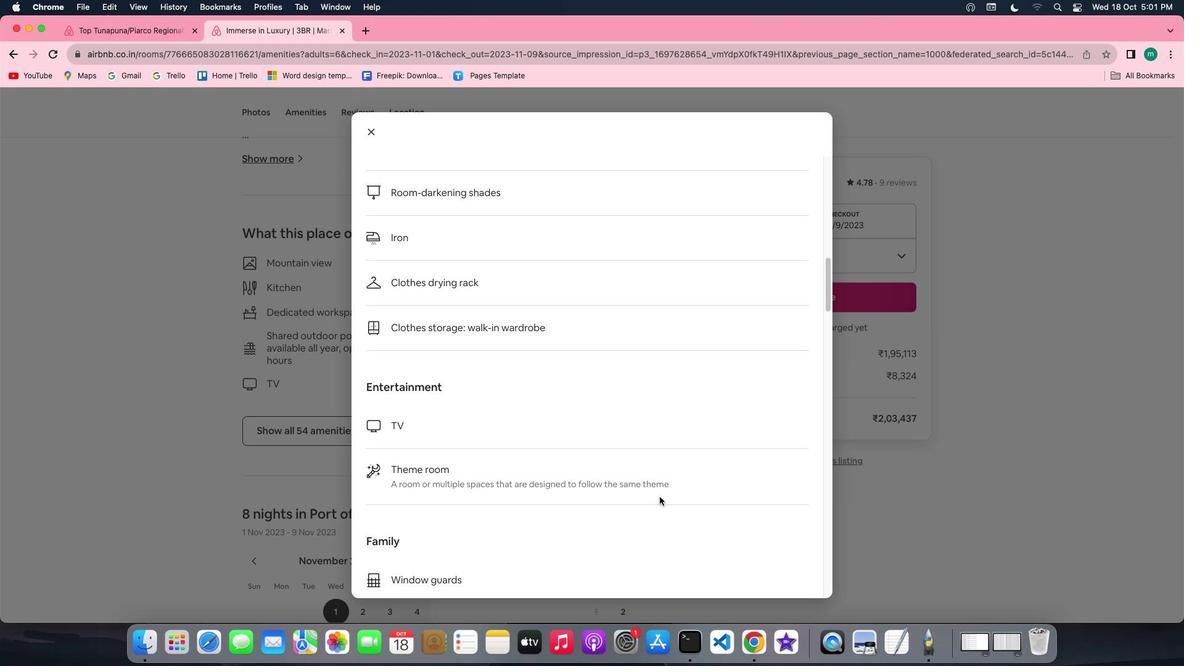 
Action: Mouse scrolled (659, 497) with delta (0, -1)
Screenshot: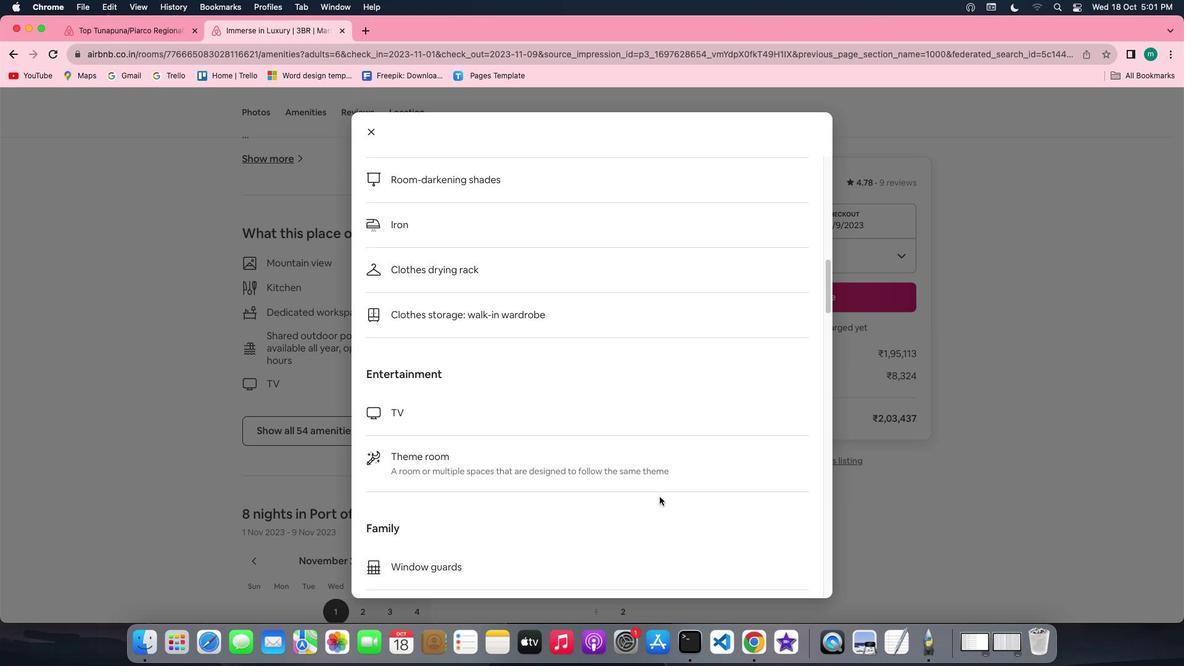 
Action: Mouse scrolled (659, 497) with delta (0, -1)
